 Task: Research Airbnb options in Mezokövesd, Hungary from 4th December, 2023 to 10th December, 2023 for 1 adult.1  bedroom having 1 bed and 1 bathroom. Property type can be hotel. Look for 4 properties as per requirement.
Action: Mouse moved to (570, 85)
Screenshot: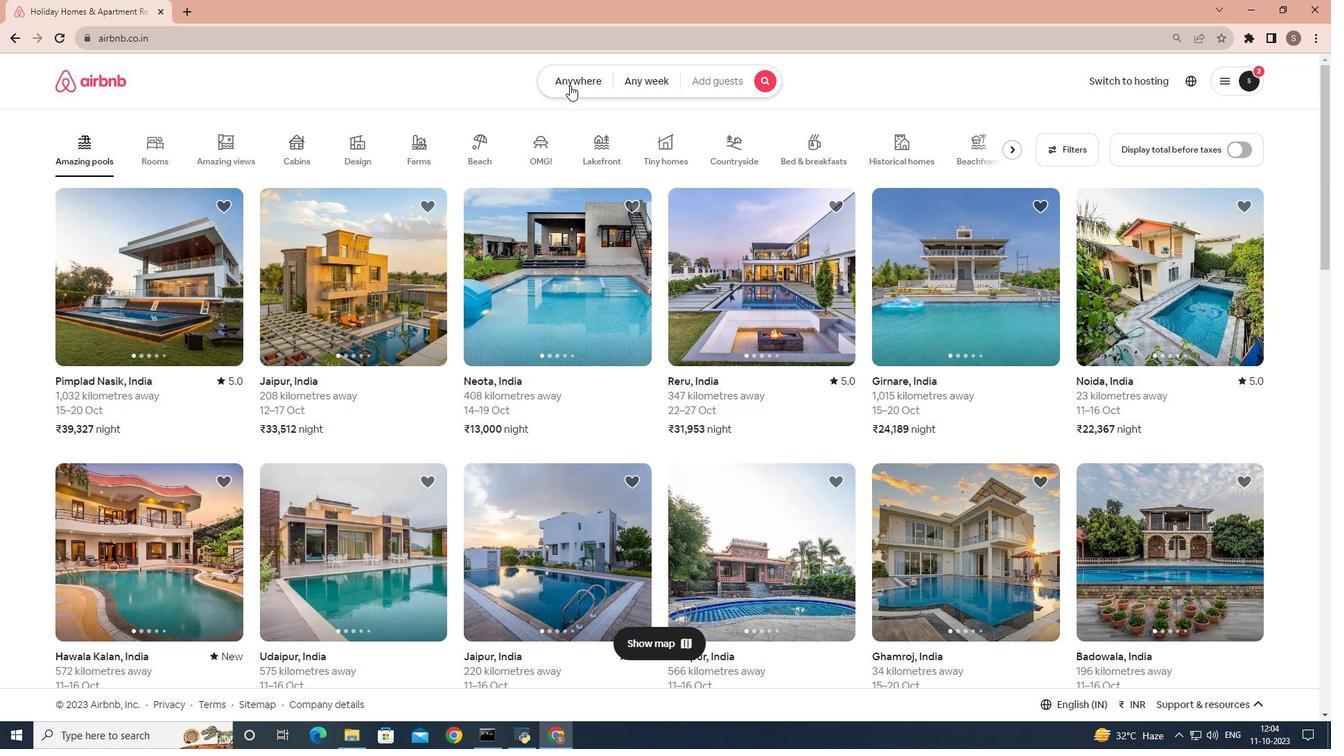 
Action: Mouse pressed left at (570, 85)
Screenshot: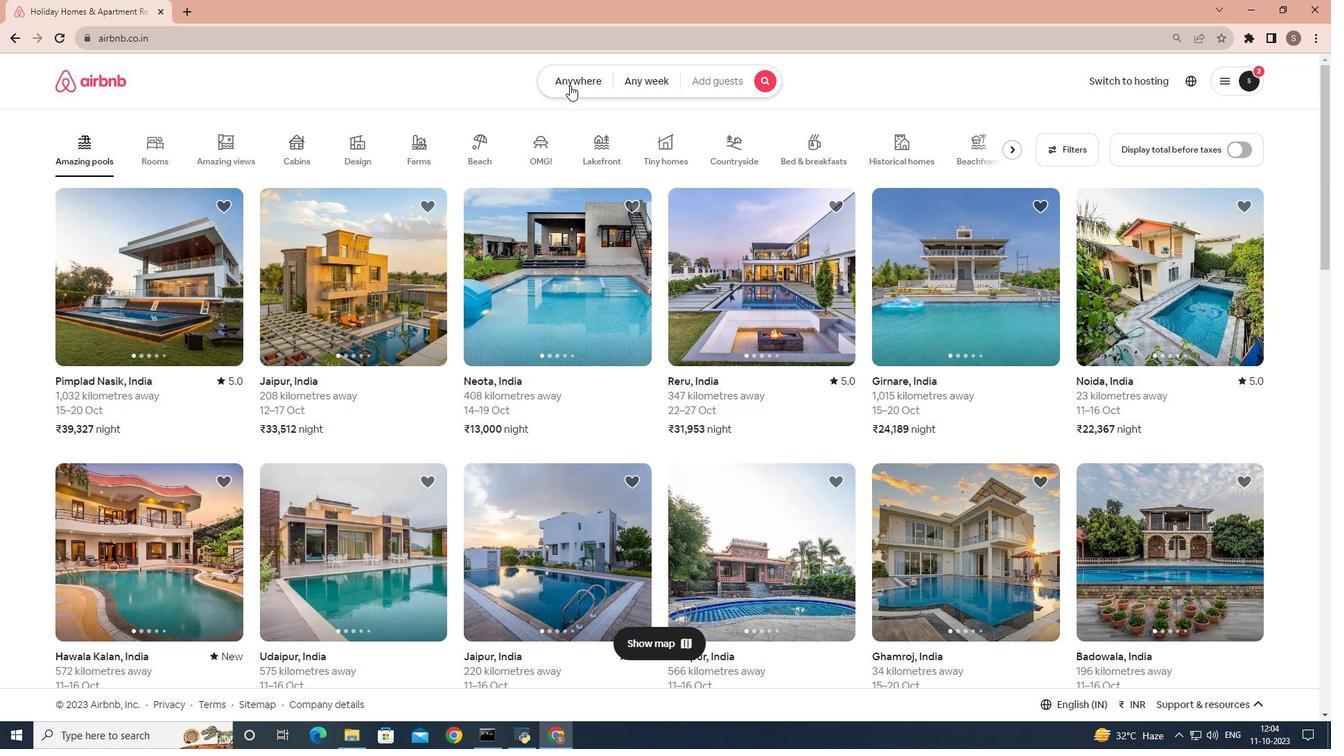 
Action: Mouse moved to (503, 129)
Screenshot: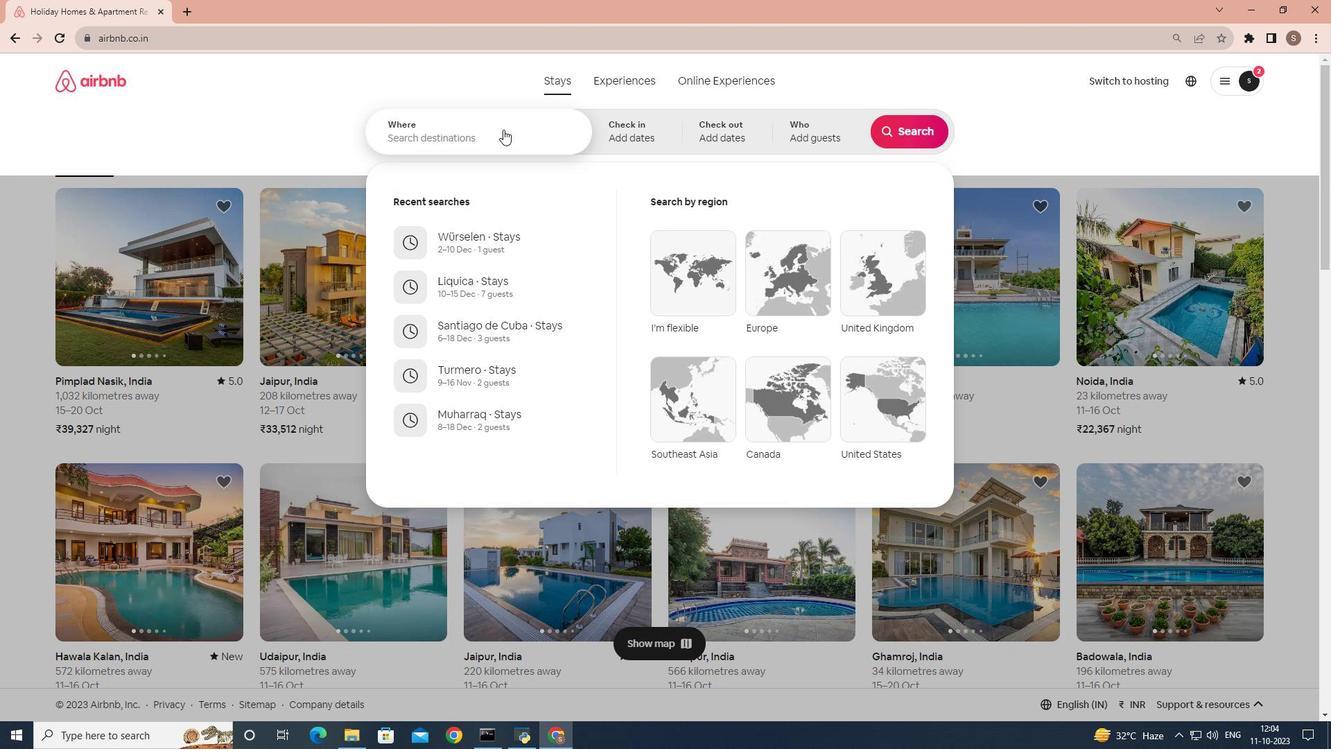 
Action: Mouse pressed left at (503, 129)
Screenshot: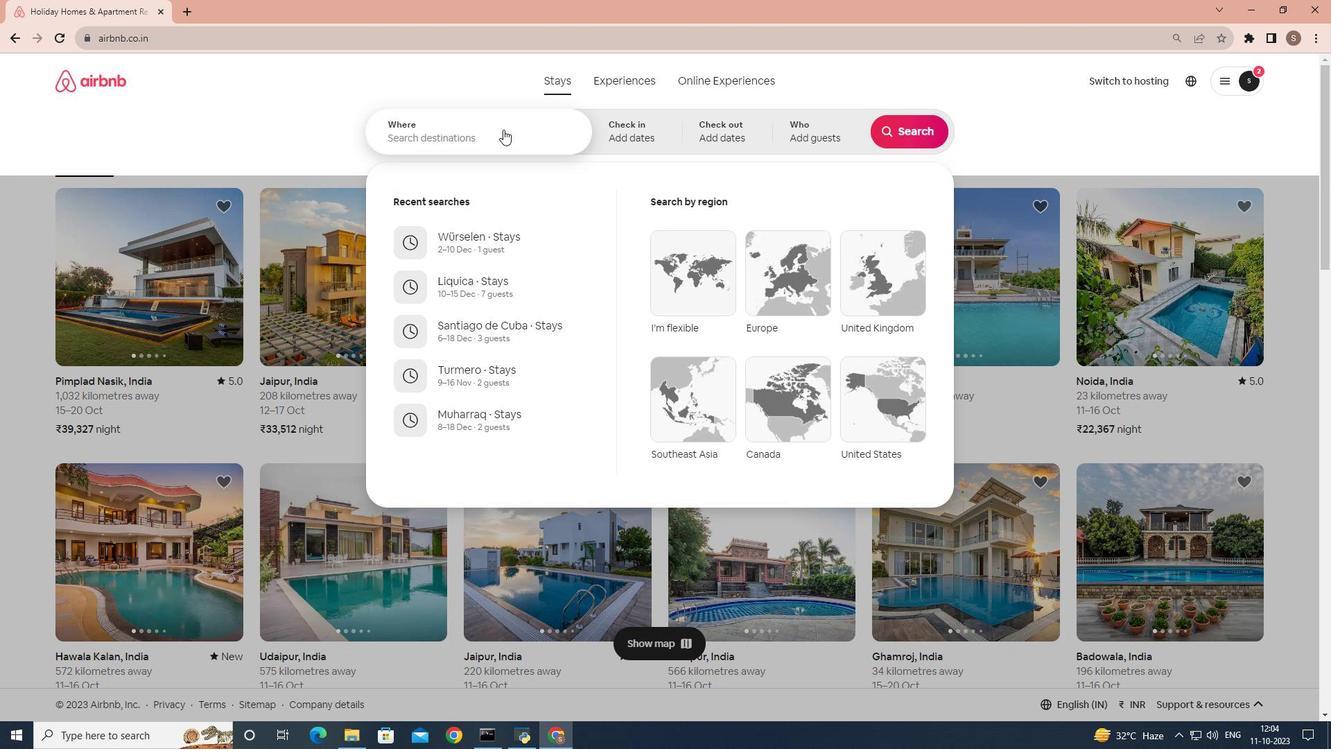 
Action: Key pressed <Key.shift><Key.shift><Key.shift><Key.shift><Key.shift><Key.shift>Mezokovesd,<Key.space><Key.shift>Hungary
Screenshot: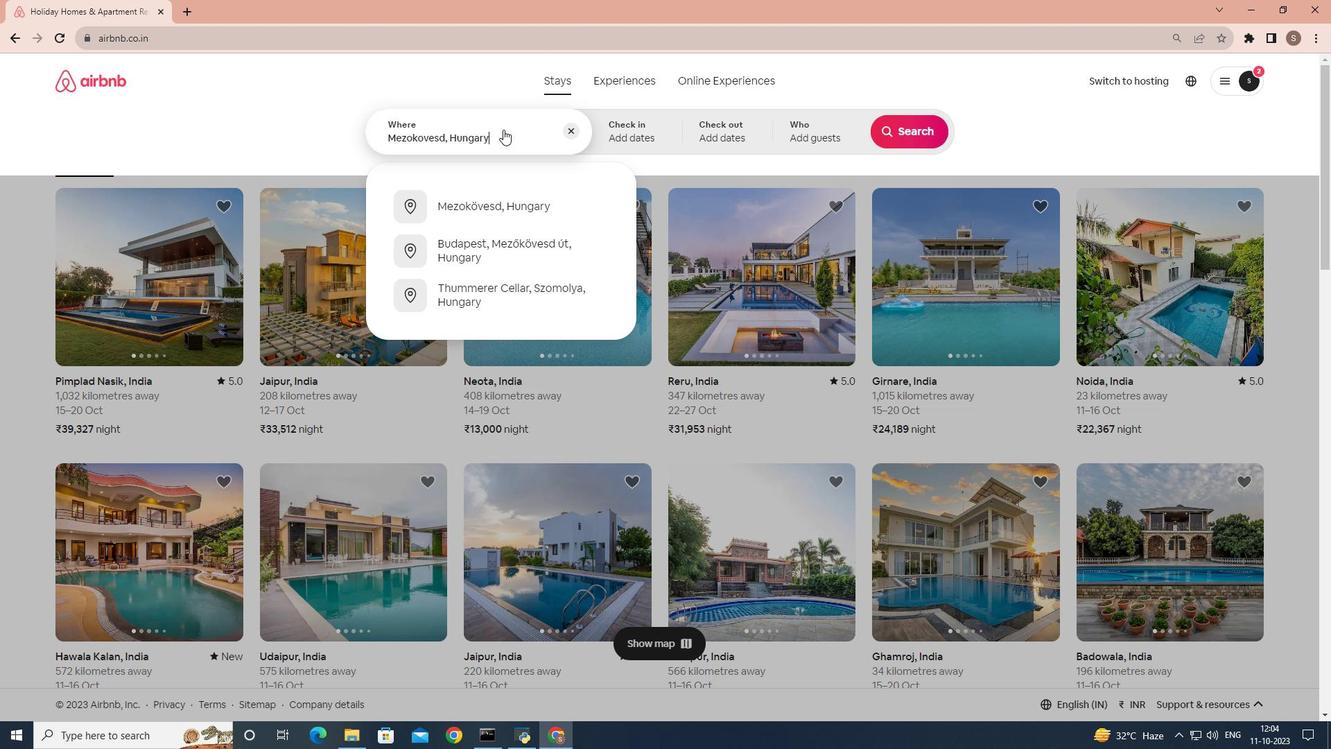 
Action: Mouse moved to (556, 215)
Screenshot: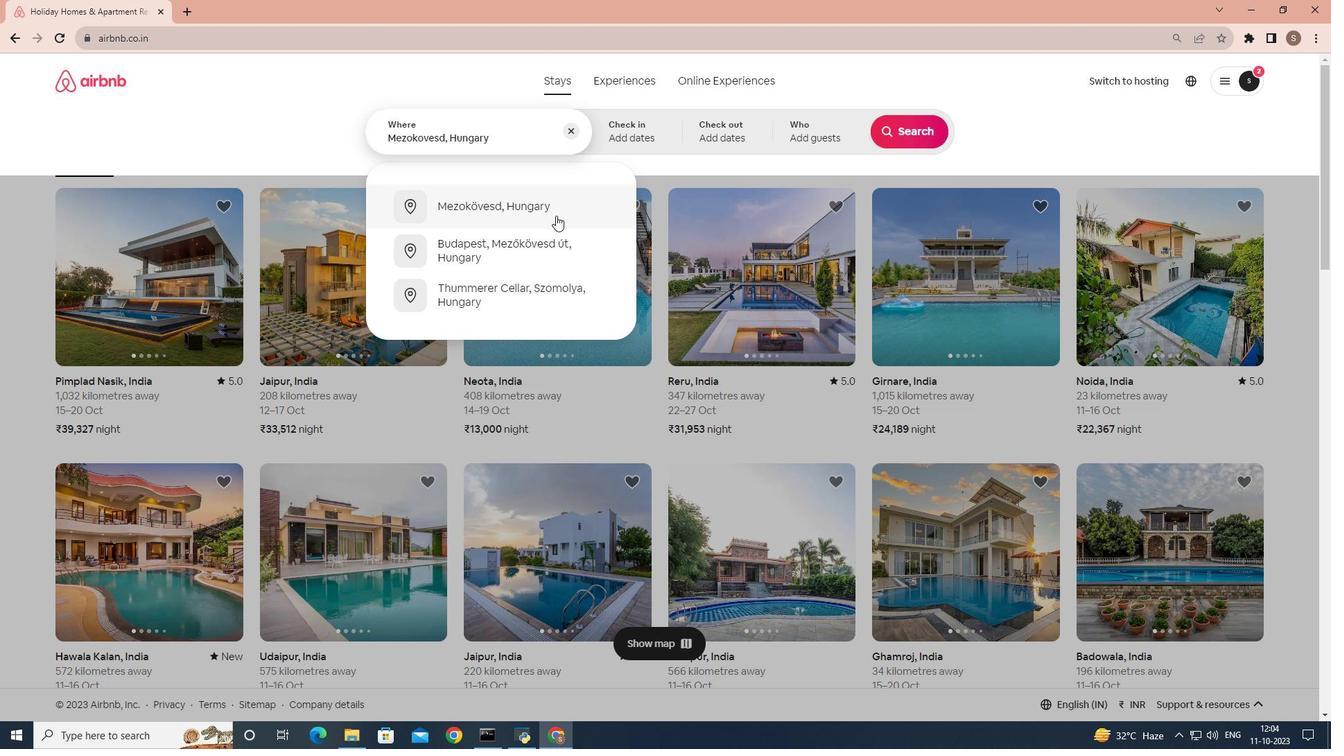 
Action: Mouse pressed left at (556, 215)
Screenshot: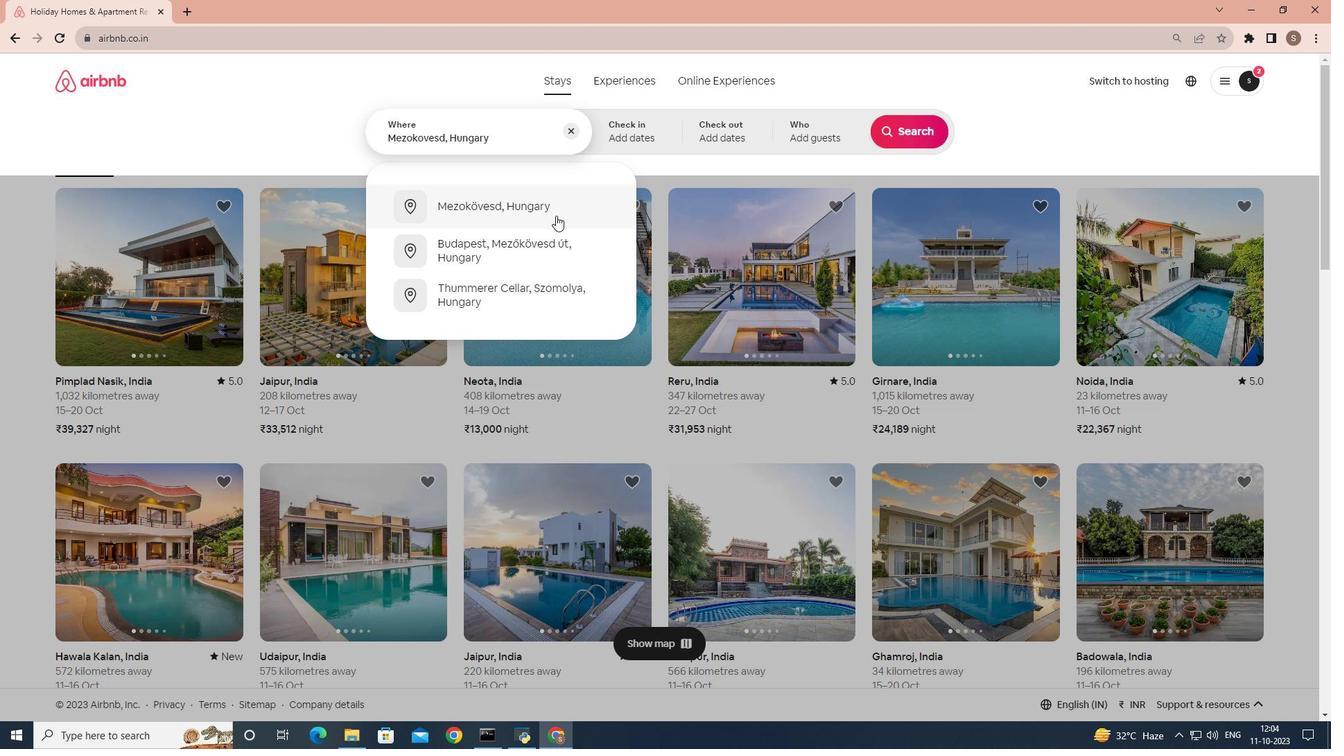 
Action: Mouse moved to (904, 242)
Screenshot: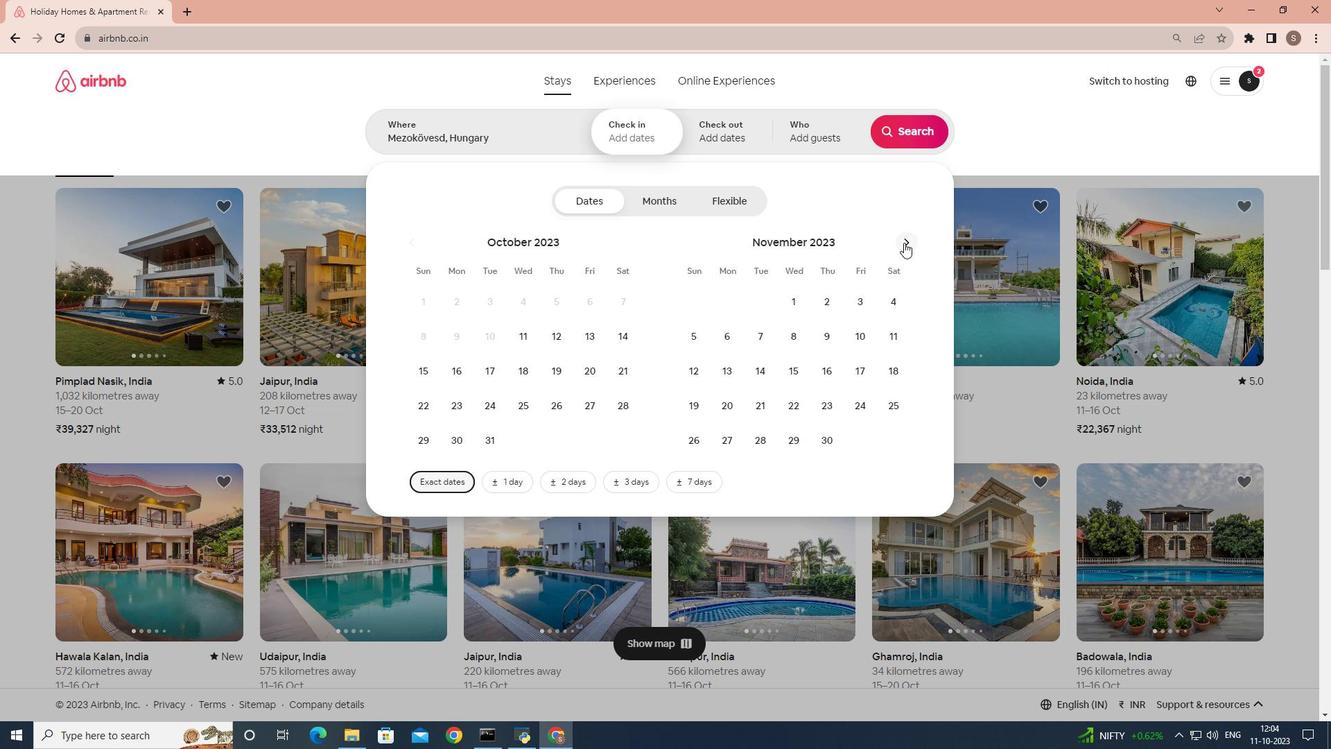 
Action: Mouse pressed left at (904, 242)
Screenshot: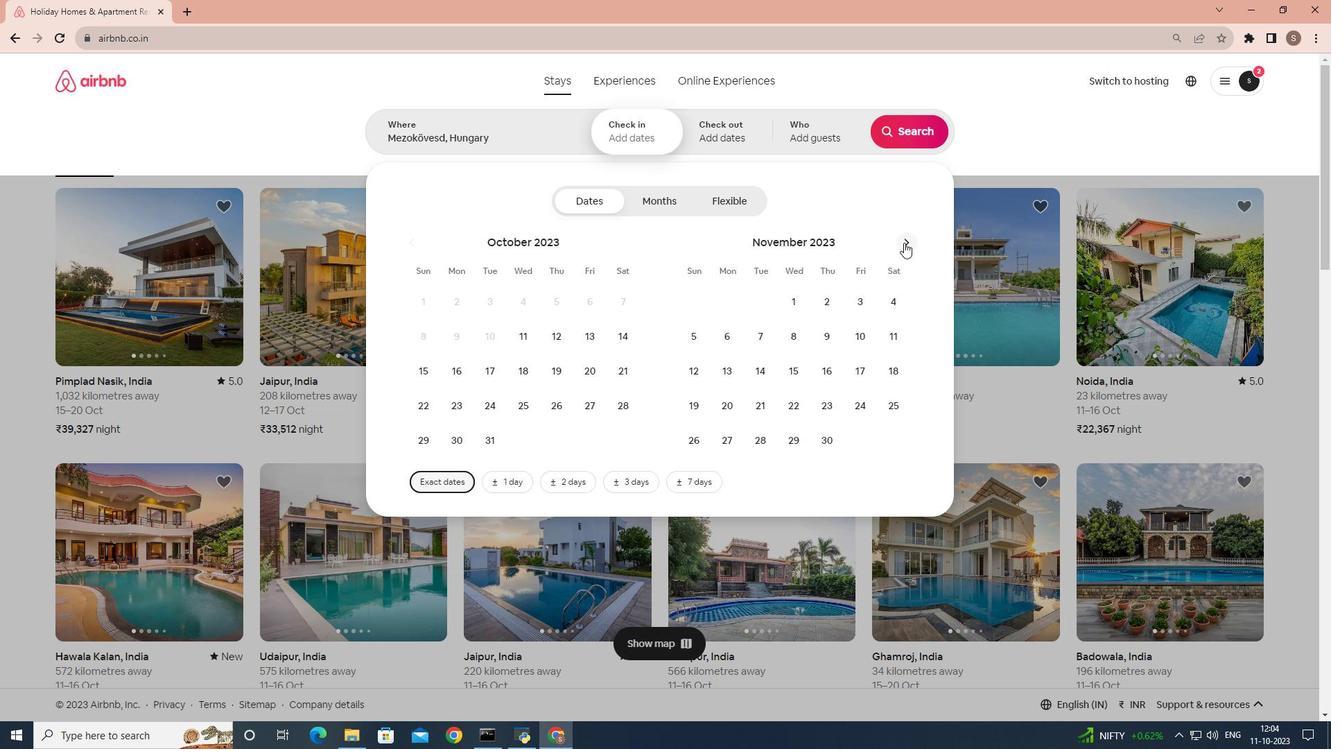 
Action: Mouse moved to (733, 331)
Screenshot: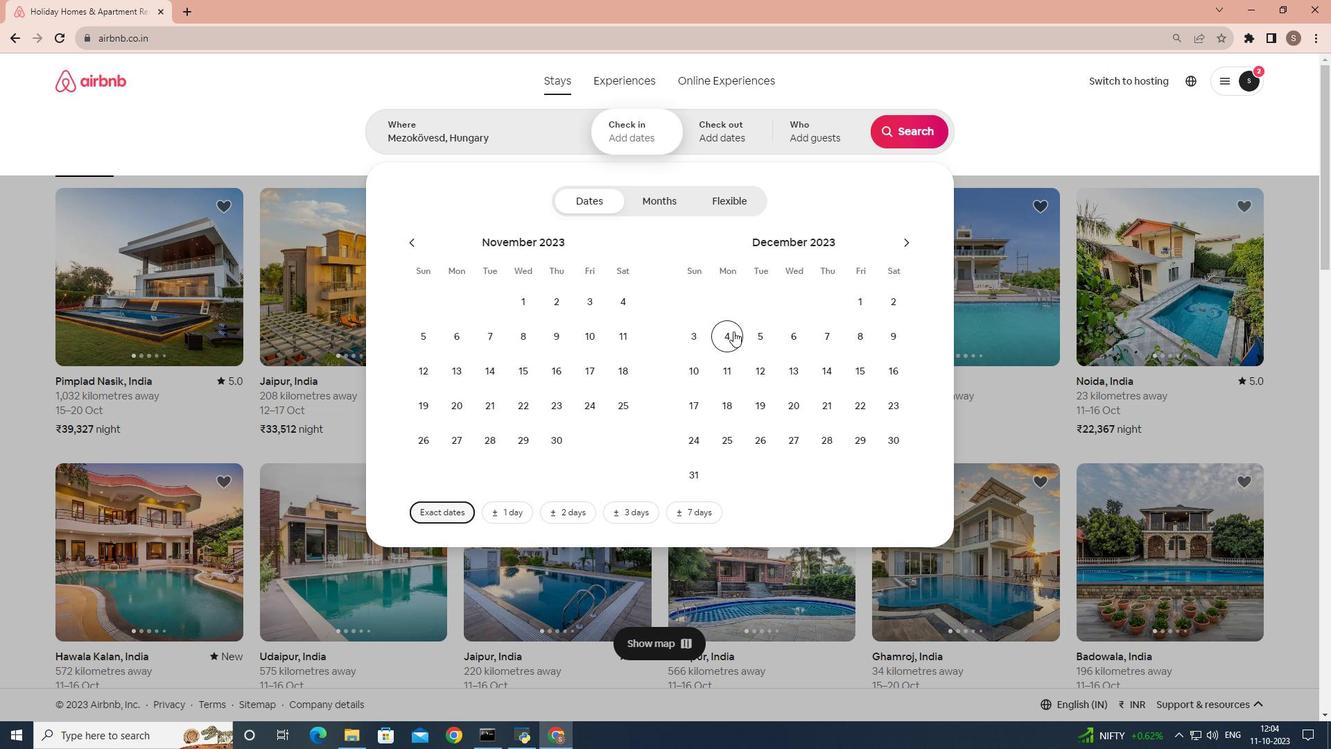 
Action: Mouse pressed left at (733, 331)
Screenshot: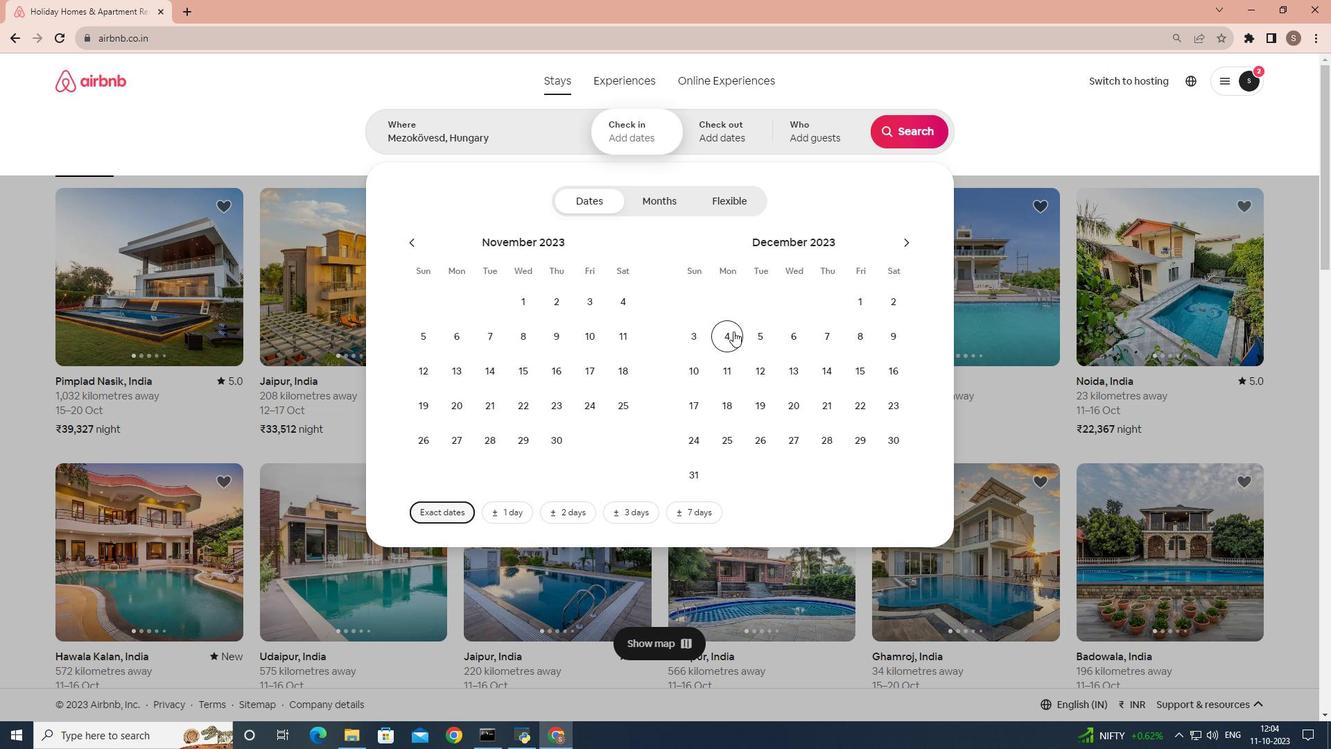 
Action: Mouse moved to (700, 366)
Screenshot: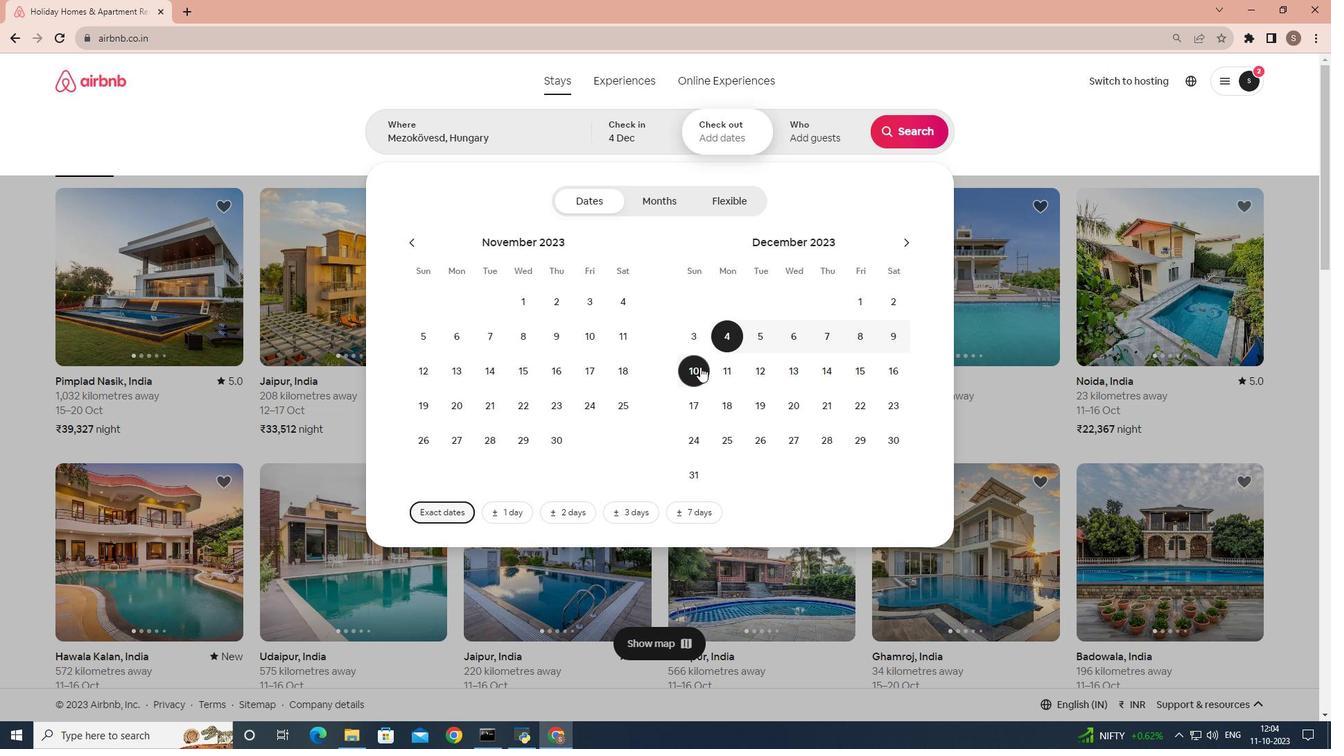 
Action: Mouse pressed left at (700, 366)
Screenshot: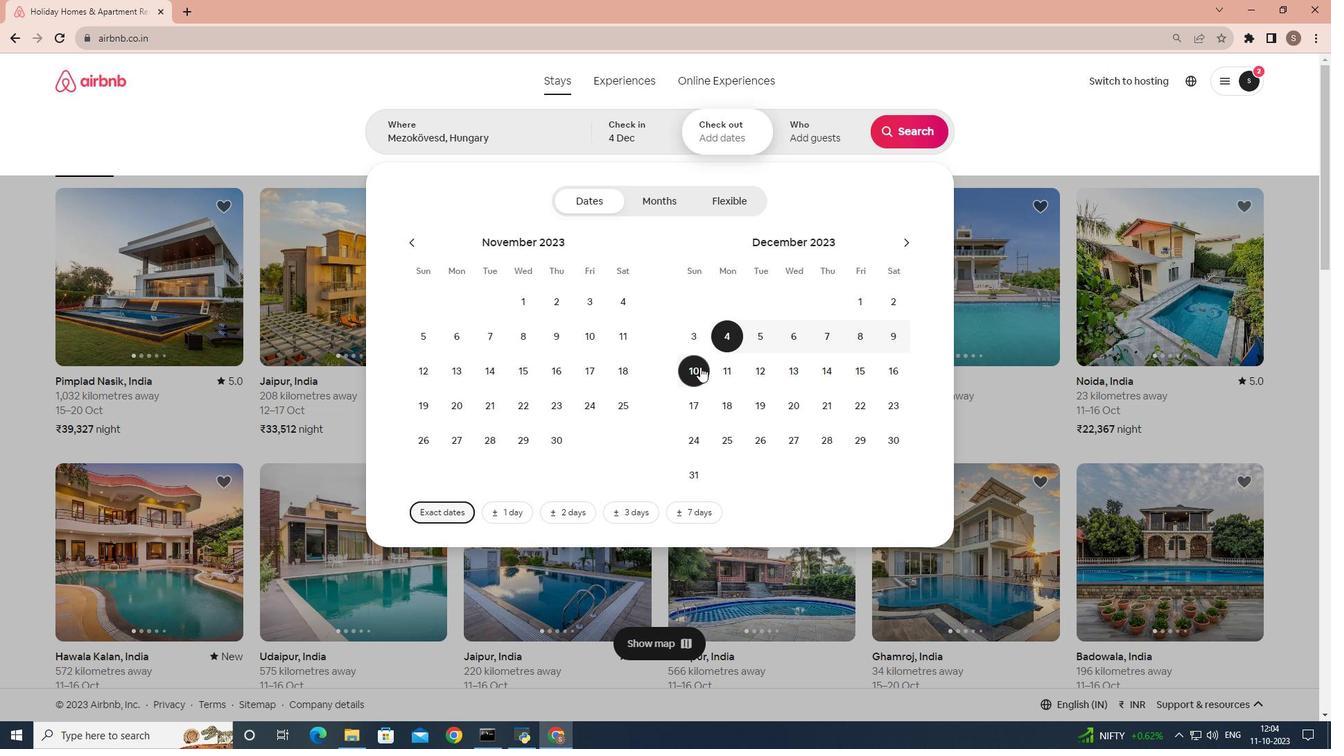 
Action: Mouse moved to (818, 135)
Screenshot: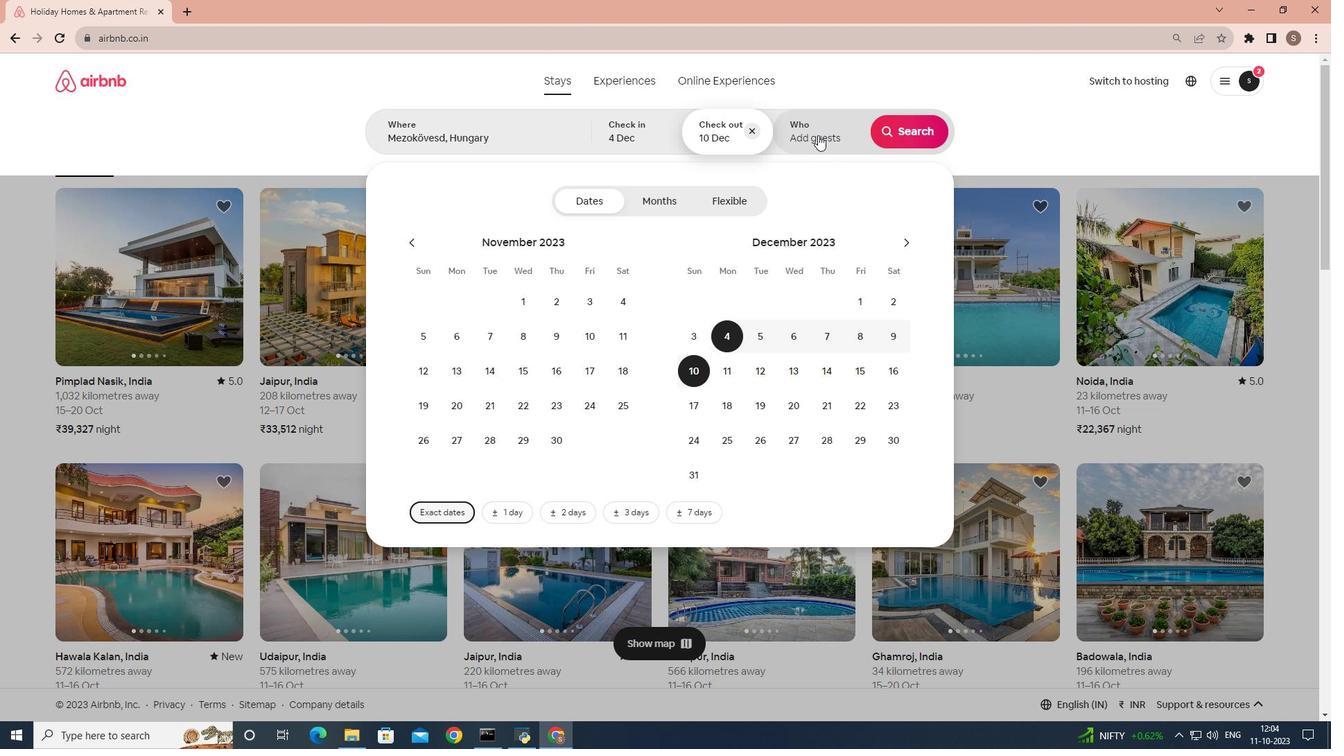
Action: Mouse pressed left at (818, 135)
Screenshot: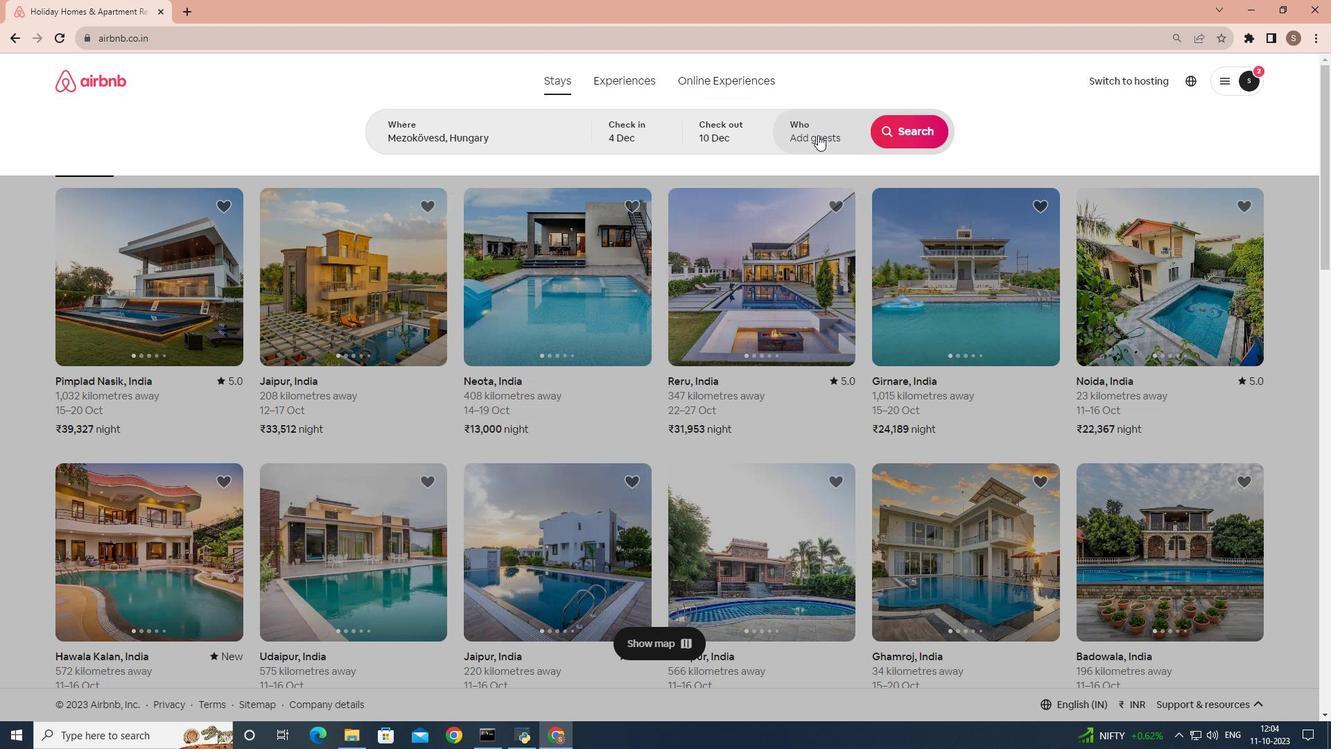 
Action: Mouse moved to (914, 204)
Screenshot: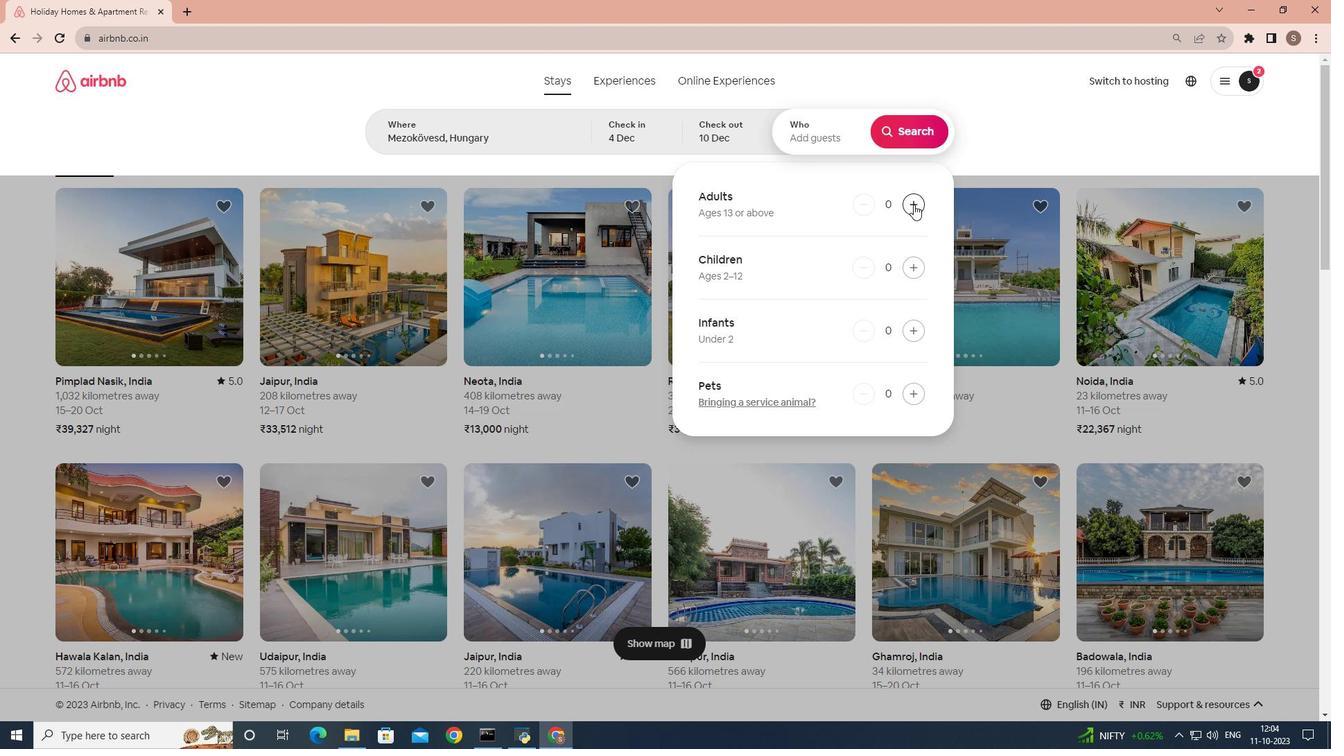 
Action: Mouse pressed left at (914, 204)
Screenshot: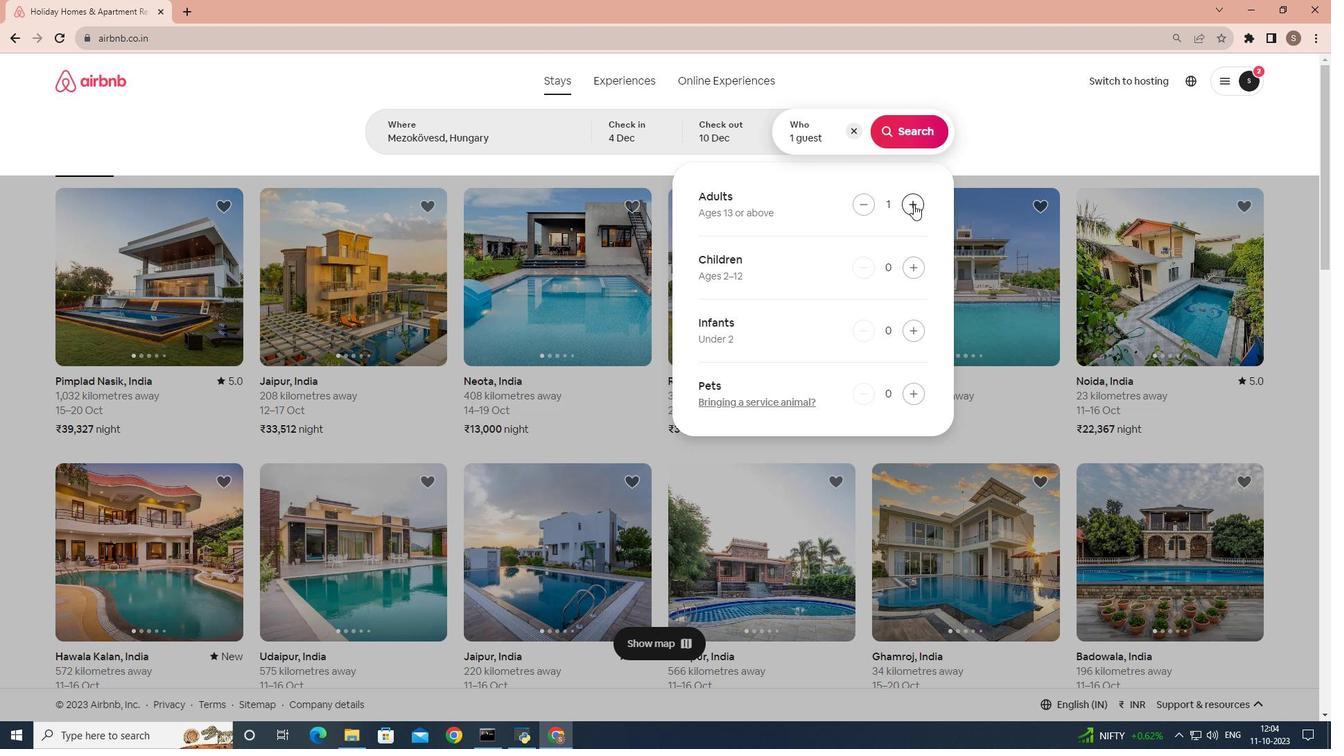 
Action: Mouse moved to (929, 133)
Screenshot: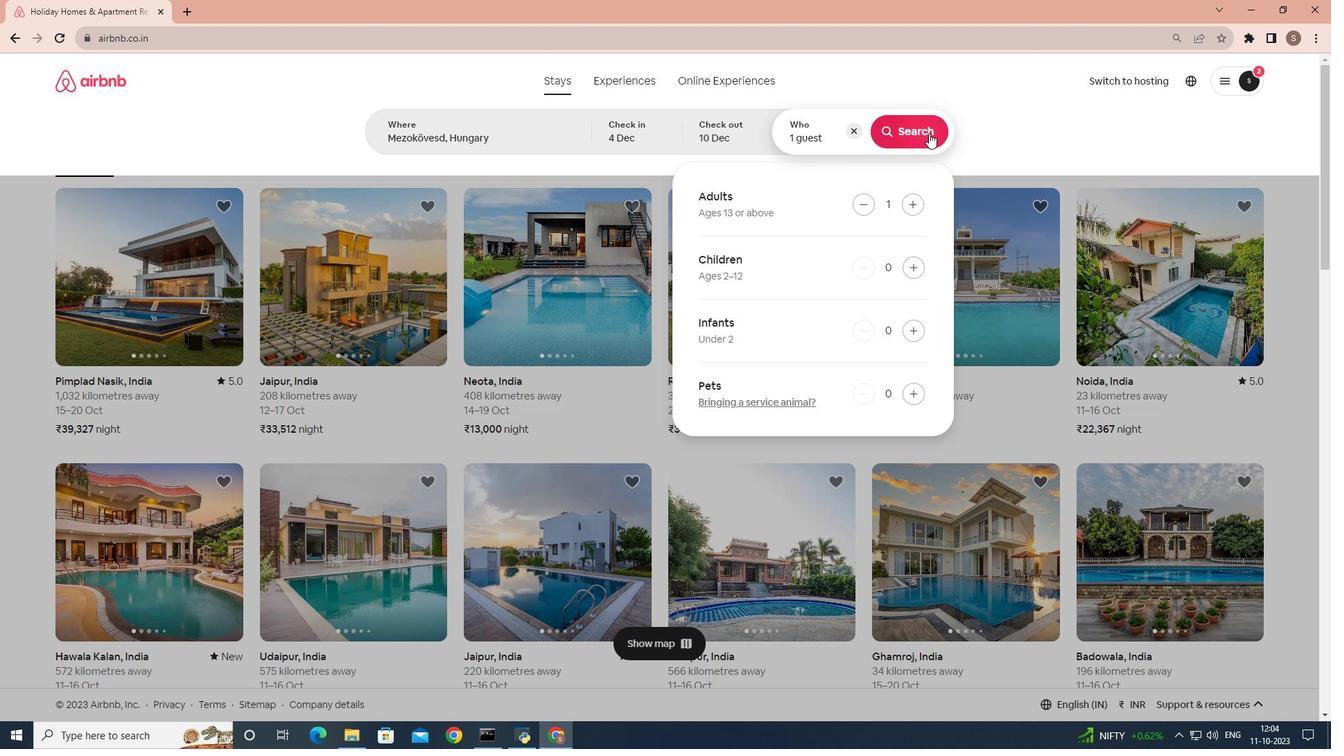 
Action: Mouse pressed left at (929, 133)
Screenshot: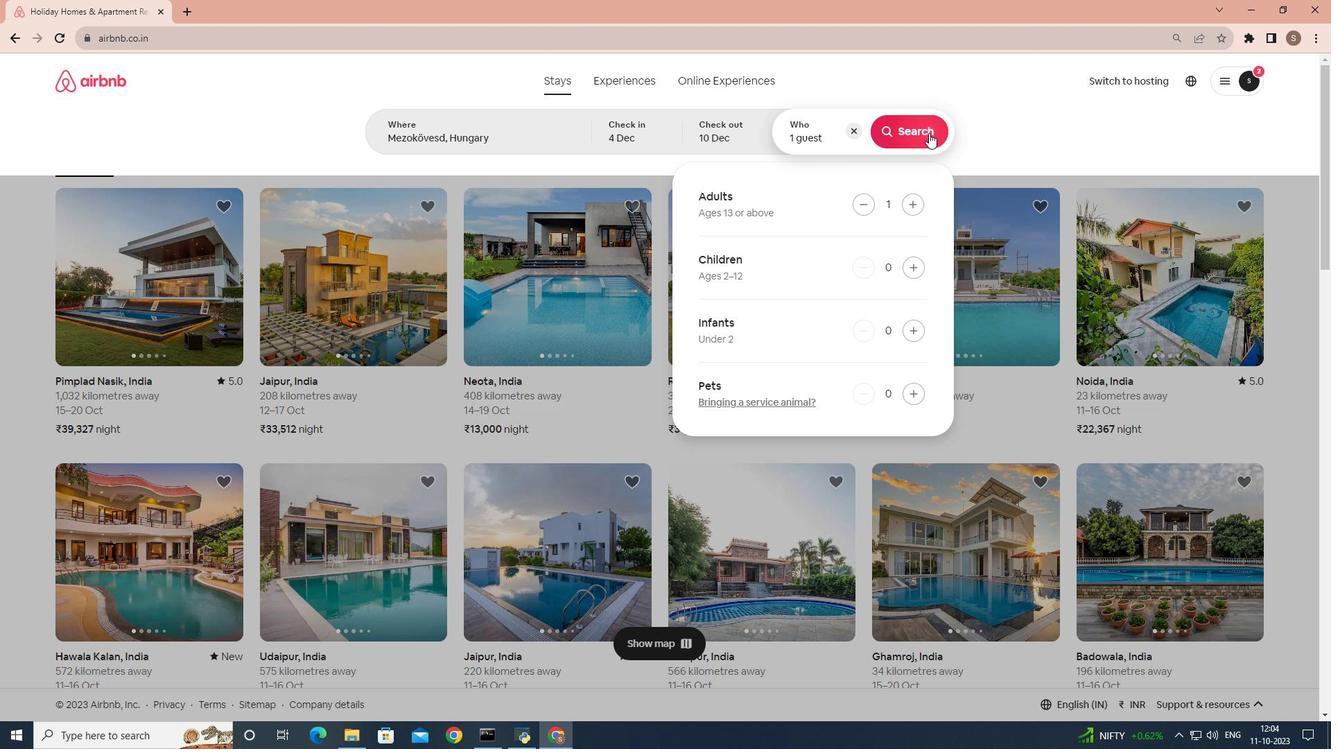 
Action: Mouse moved to (1092, 131)
Screenshot: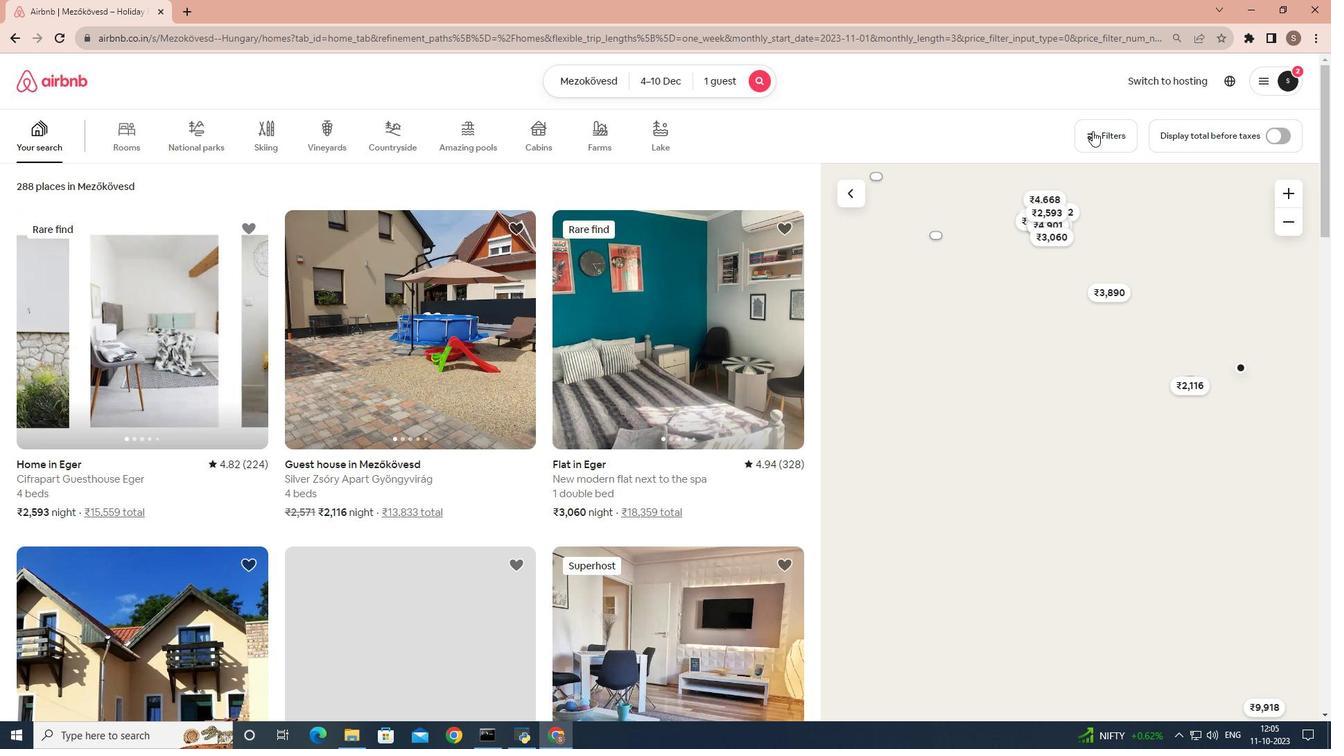 
Action: Mouse pressed left at (1092, 131)
Screenshot: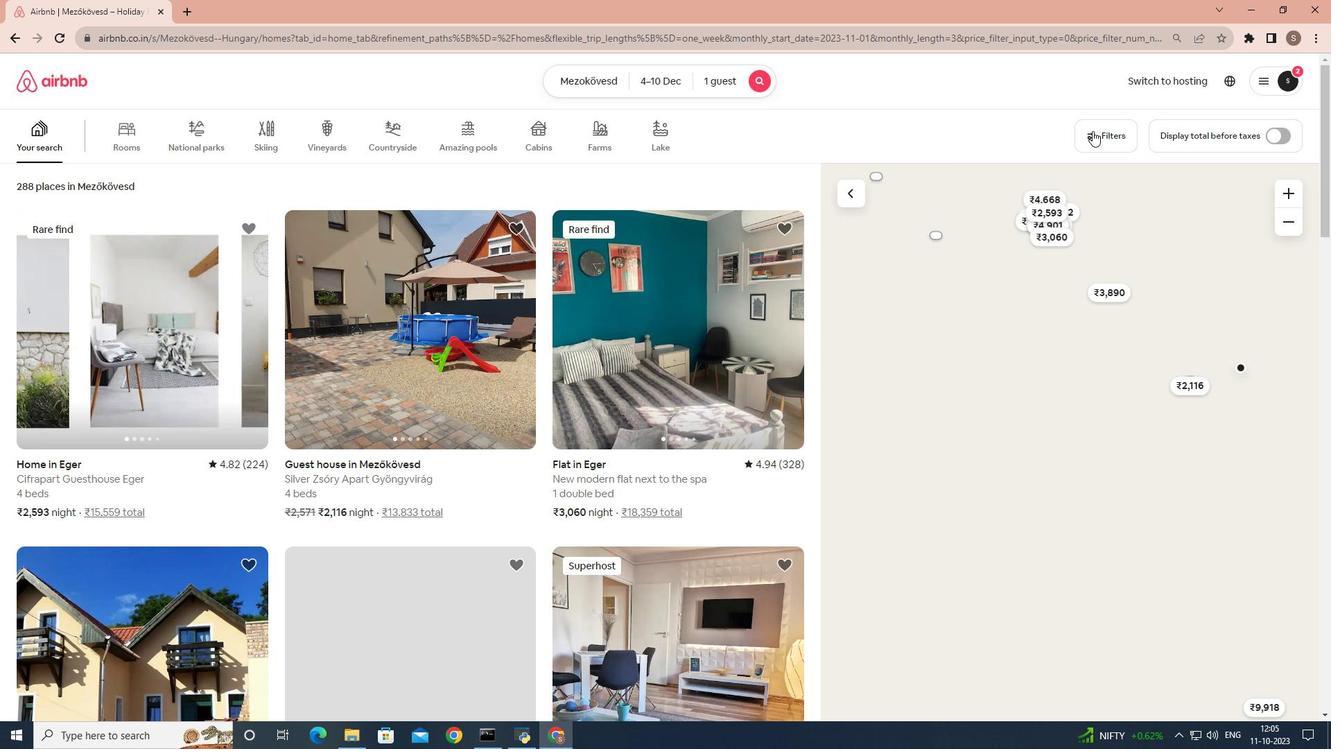 
Action: Mouse moved to (708, 337)
Screenshot: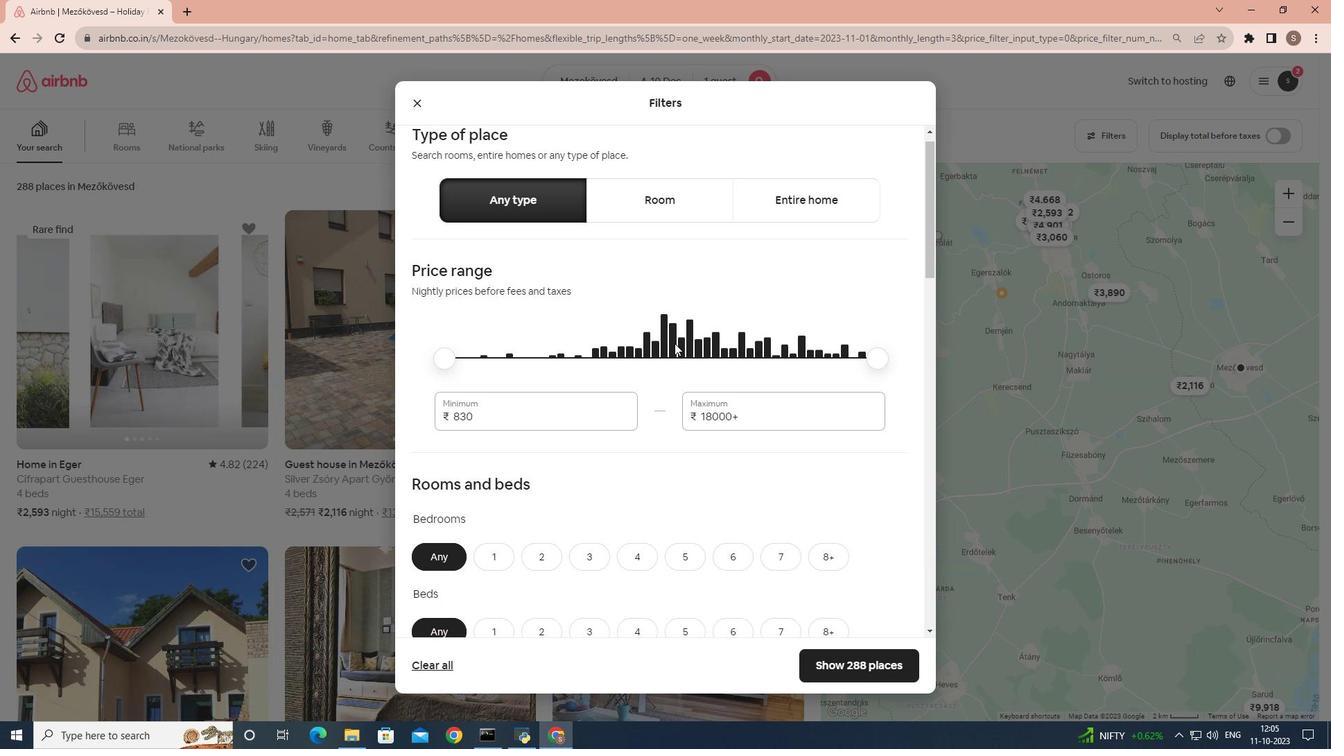 
Action: Mouse scrolled (708, 337) with delta (0, 0)
Screenshot: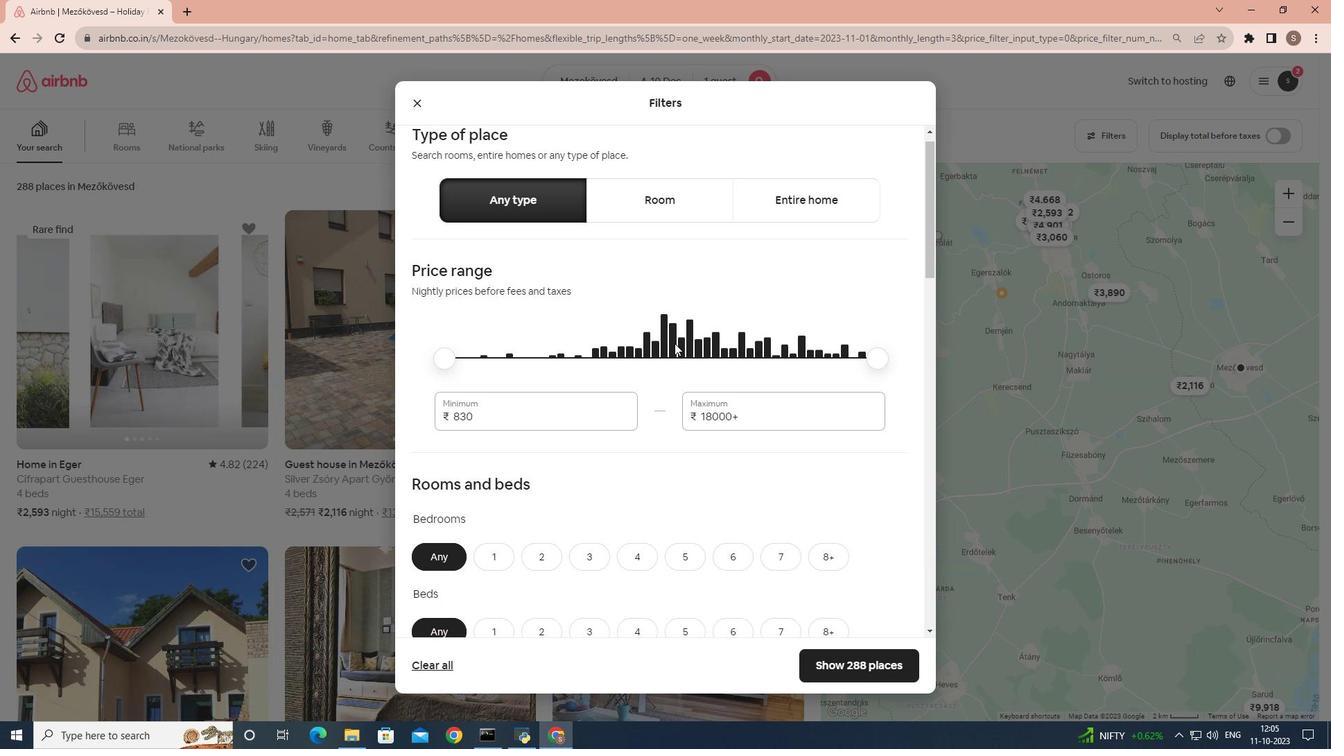 
Action: Mouse moved to (704, 341)
Screenshot: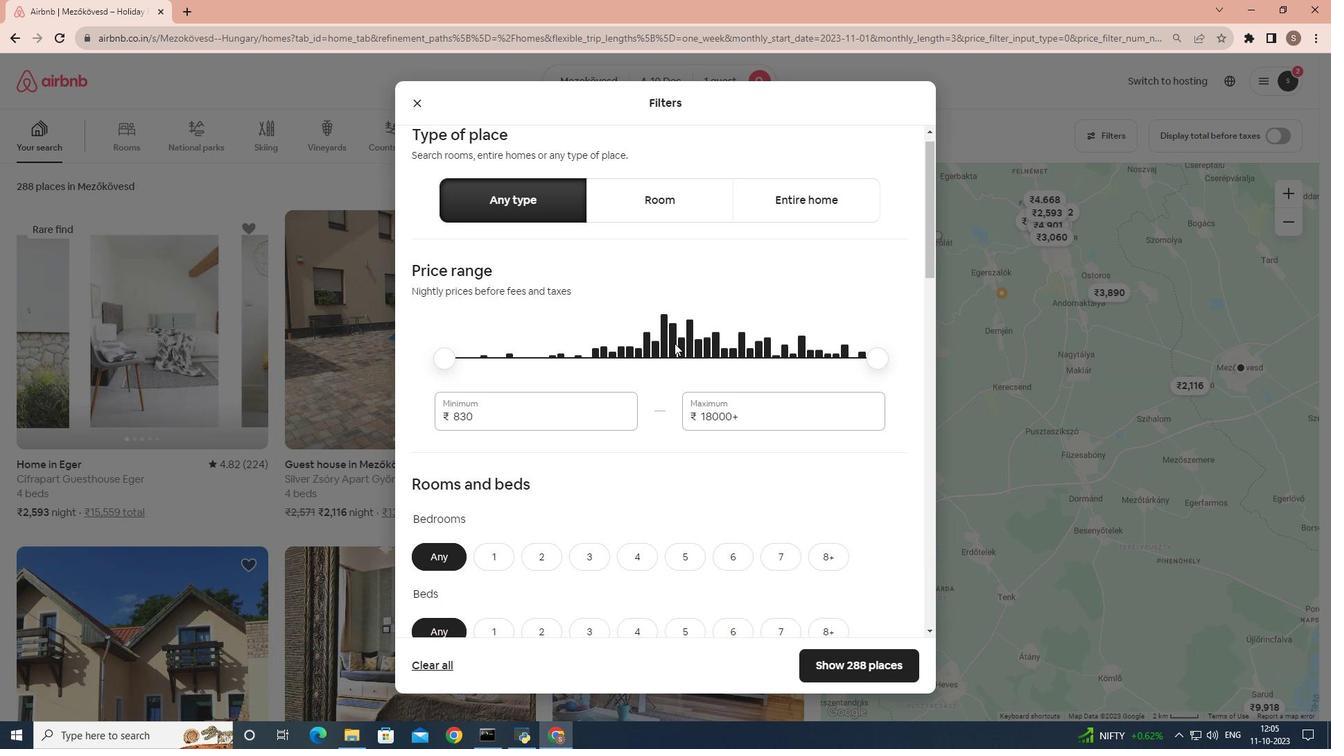 
Action: Mouse scrolled (704, 341) with delta (0, 0)
Screenshot: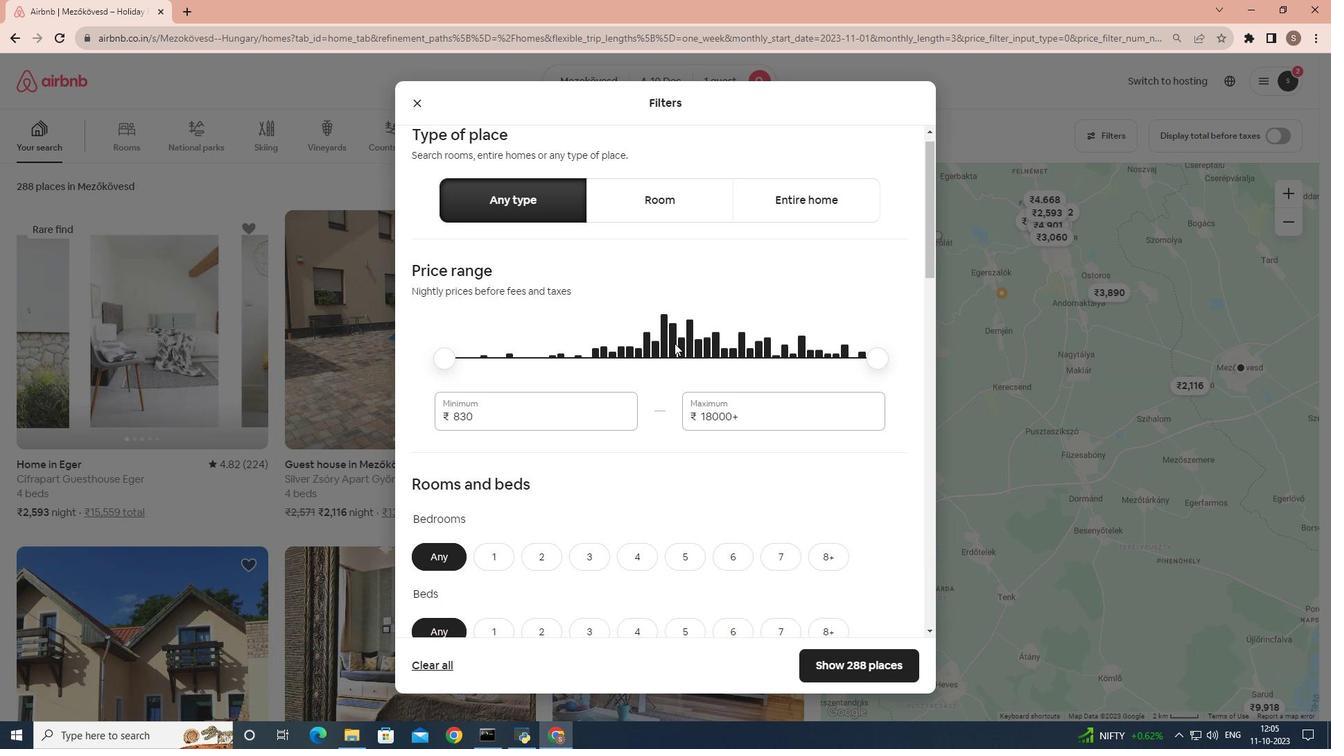 
Action: Mouse moved to (486, 432)
Screenshot: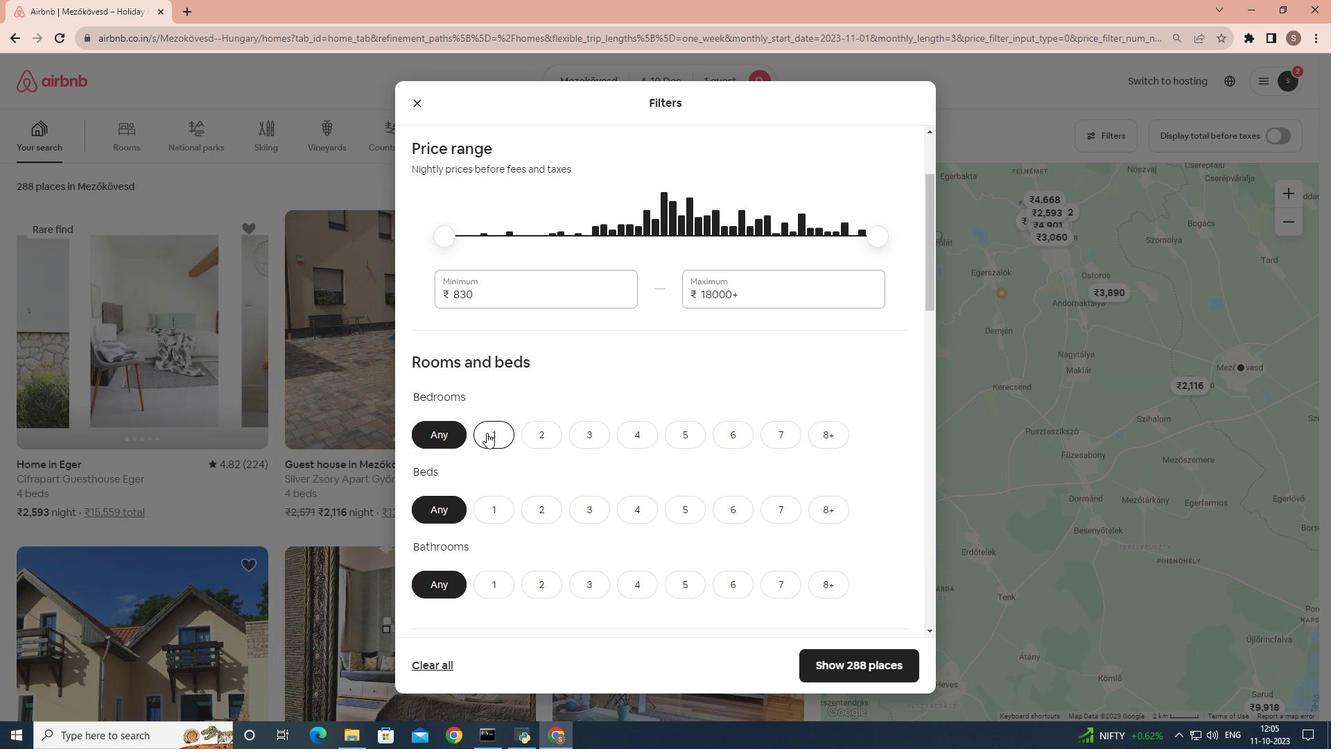 
Action: Mouse pressed left at (486, 432)
Screenshot: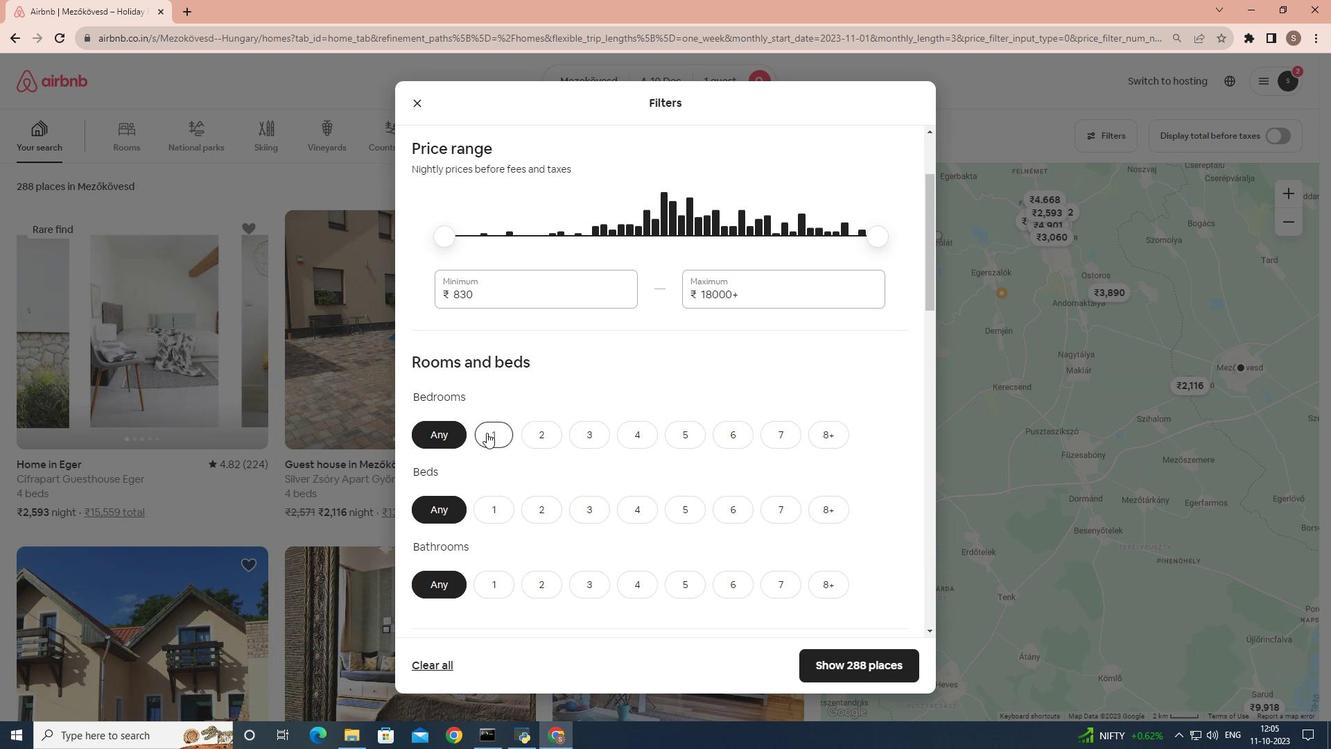 
Action: Mouse scrolled (486, 432) with delta (0, 0)
Screenshot: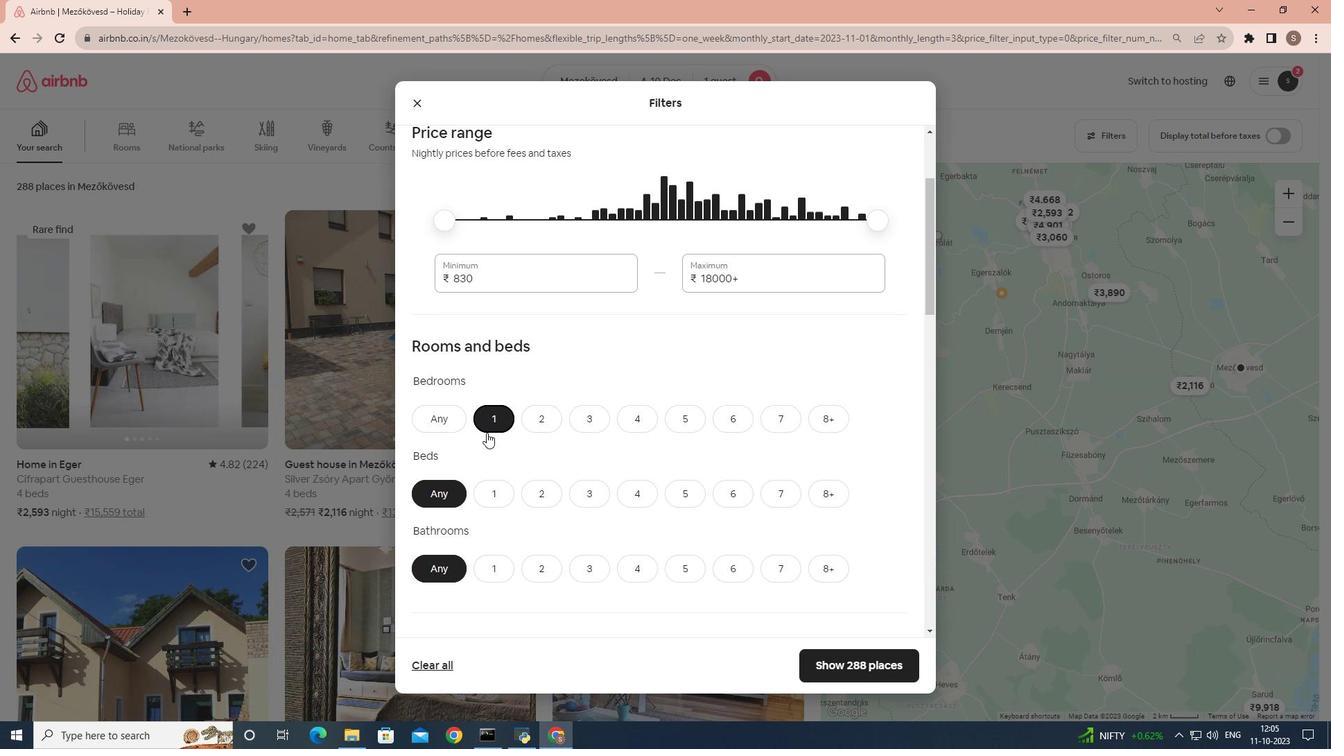 
Action: Mouse moved to (495, 437)
Screenshot: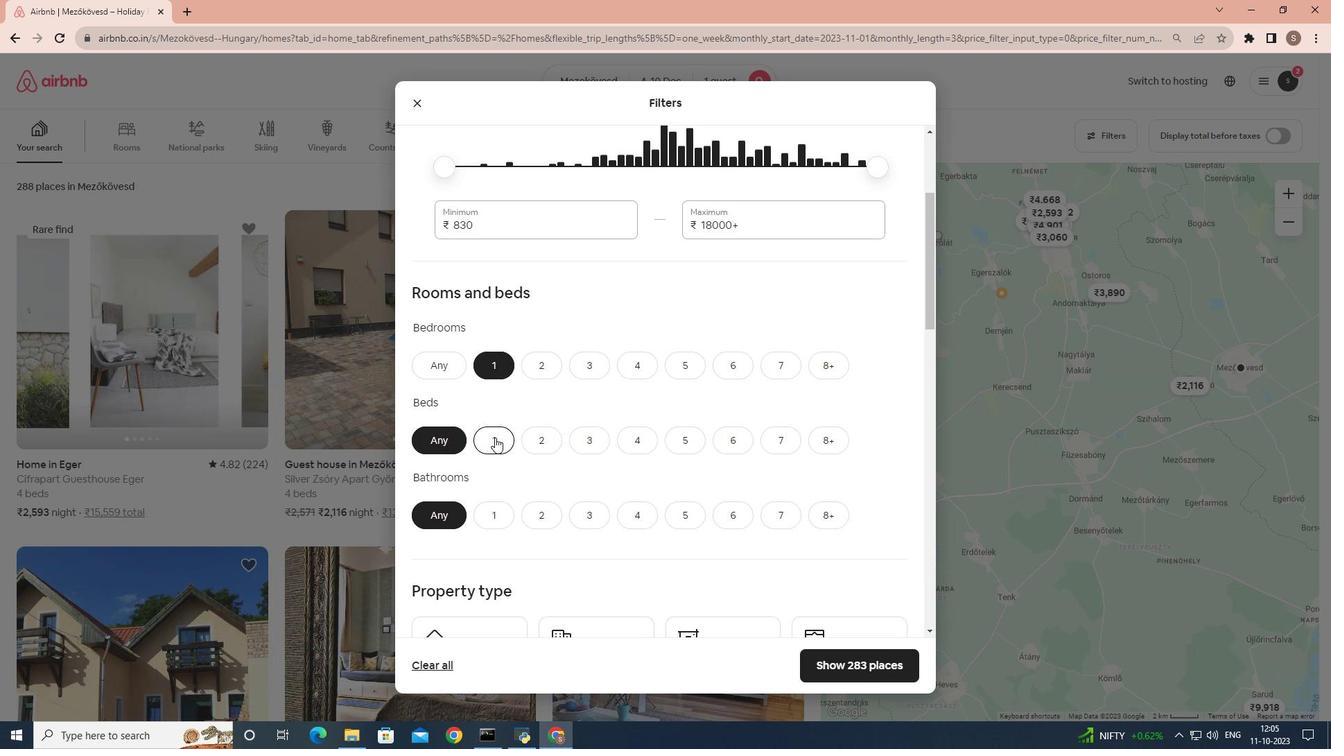 
Action: Mouse pressed left at (495, 437)
Screenshot: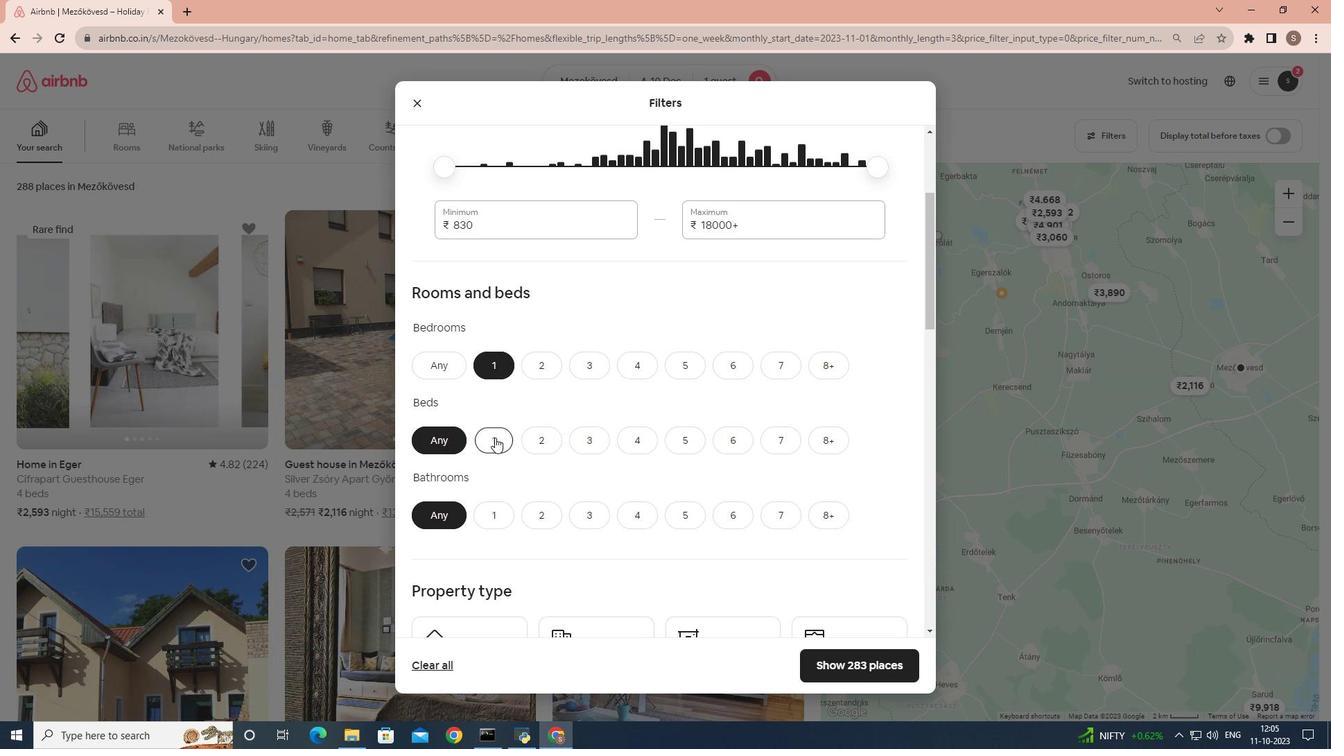 
Action: Mouse scrolled (495, 436) with delta (0, 0)
Screenshot: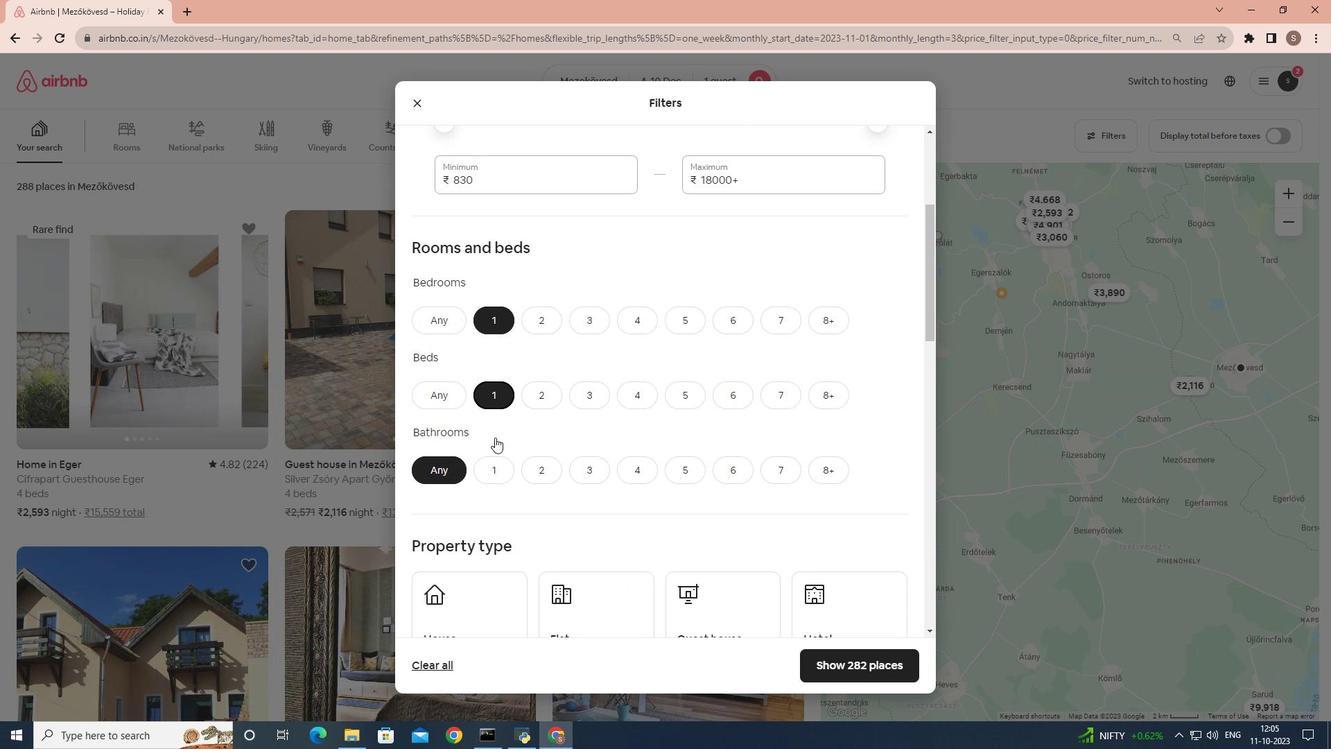 
Action: Mouse moved to (495, 449)
Screenshot: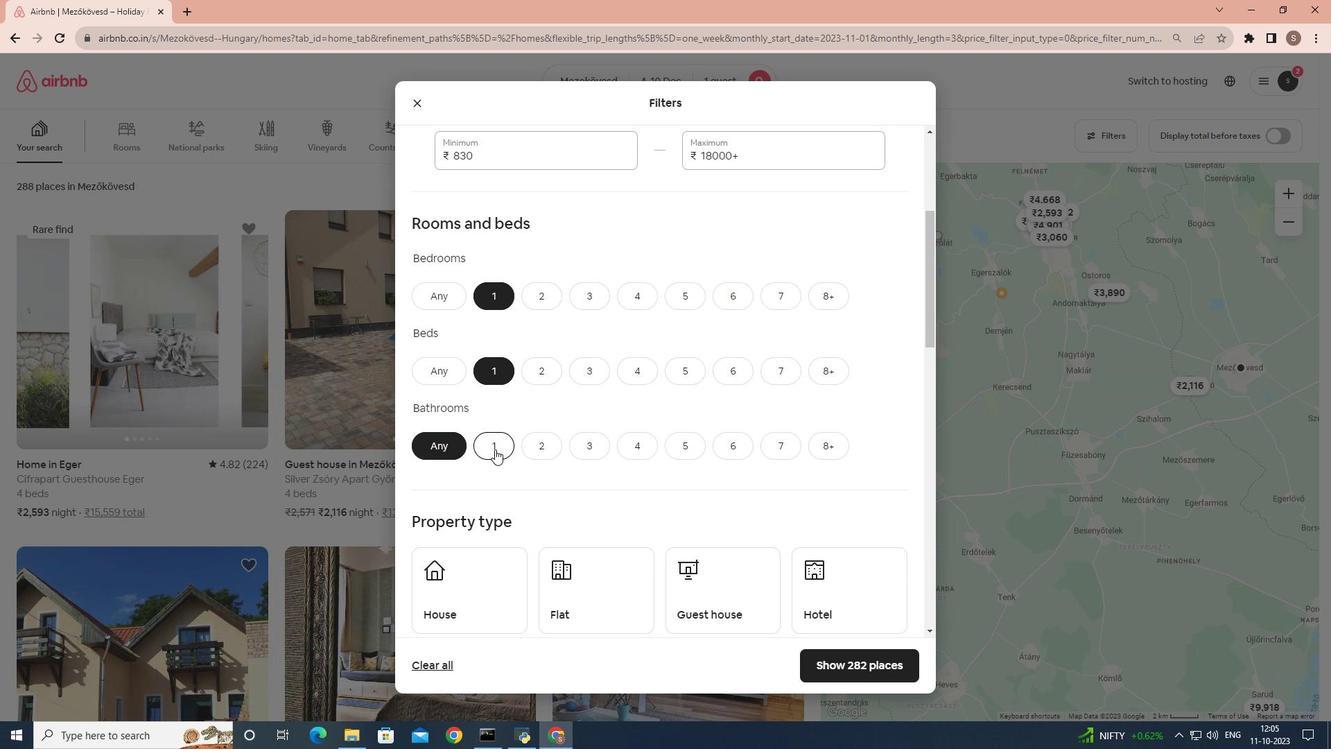 
Action: Mouse pressed left at (495, 449)
Screenshot: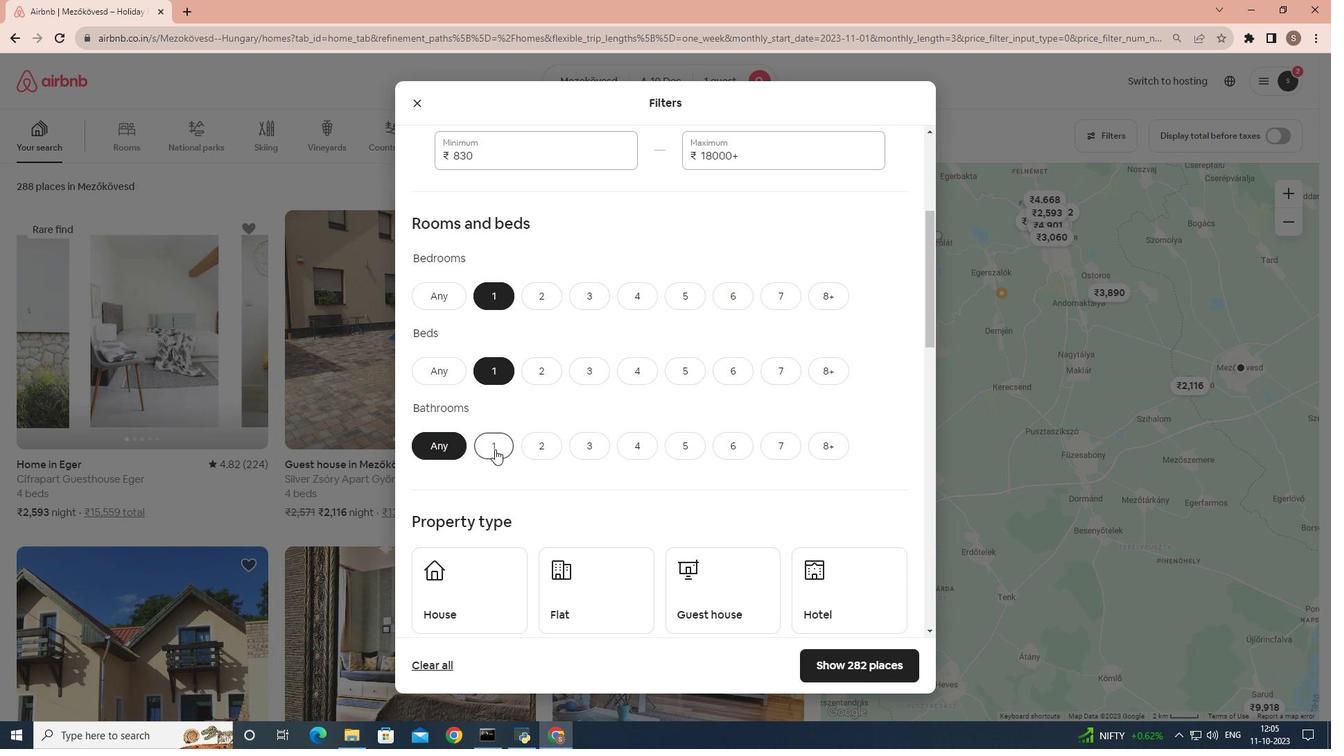 
Action: Mouse moved to (495, 449)
Screenshot: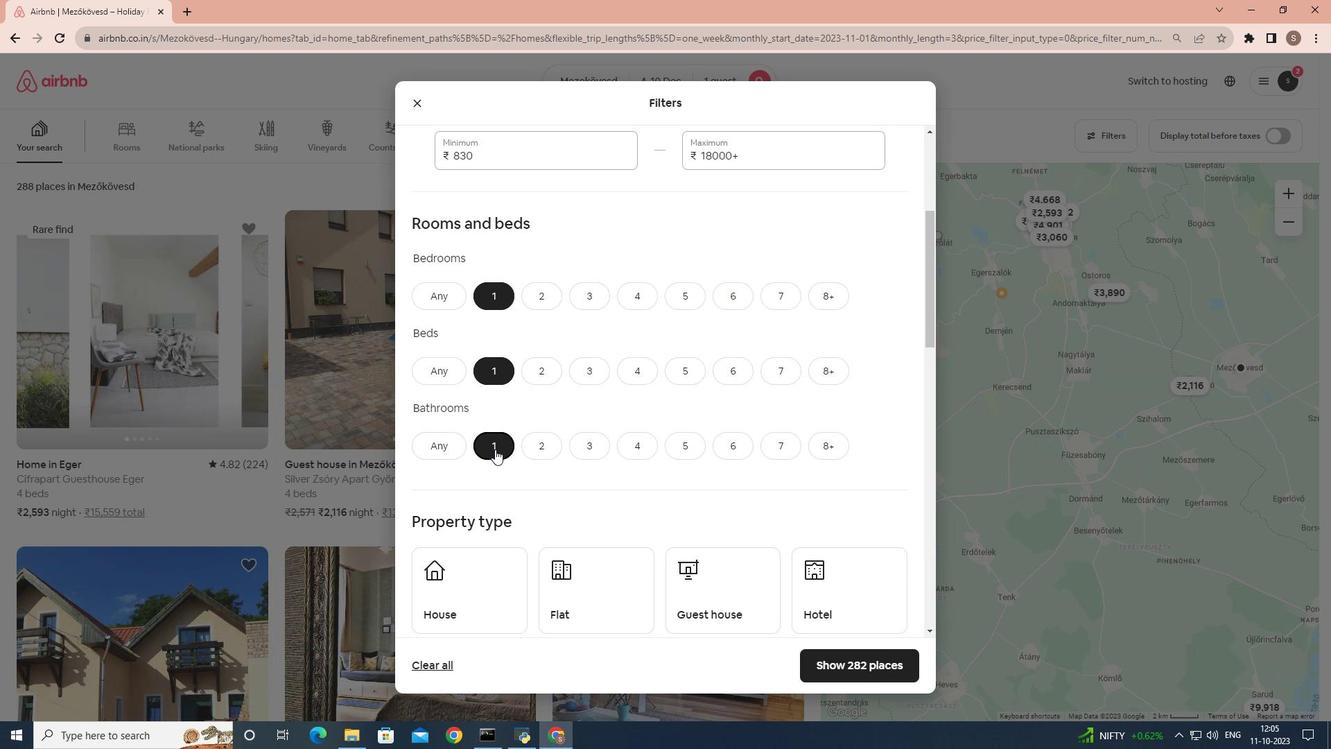 
Action: Mouse scrolled (495, 448) with delta (0, 0)
Screenshot: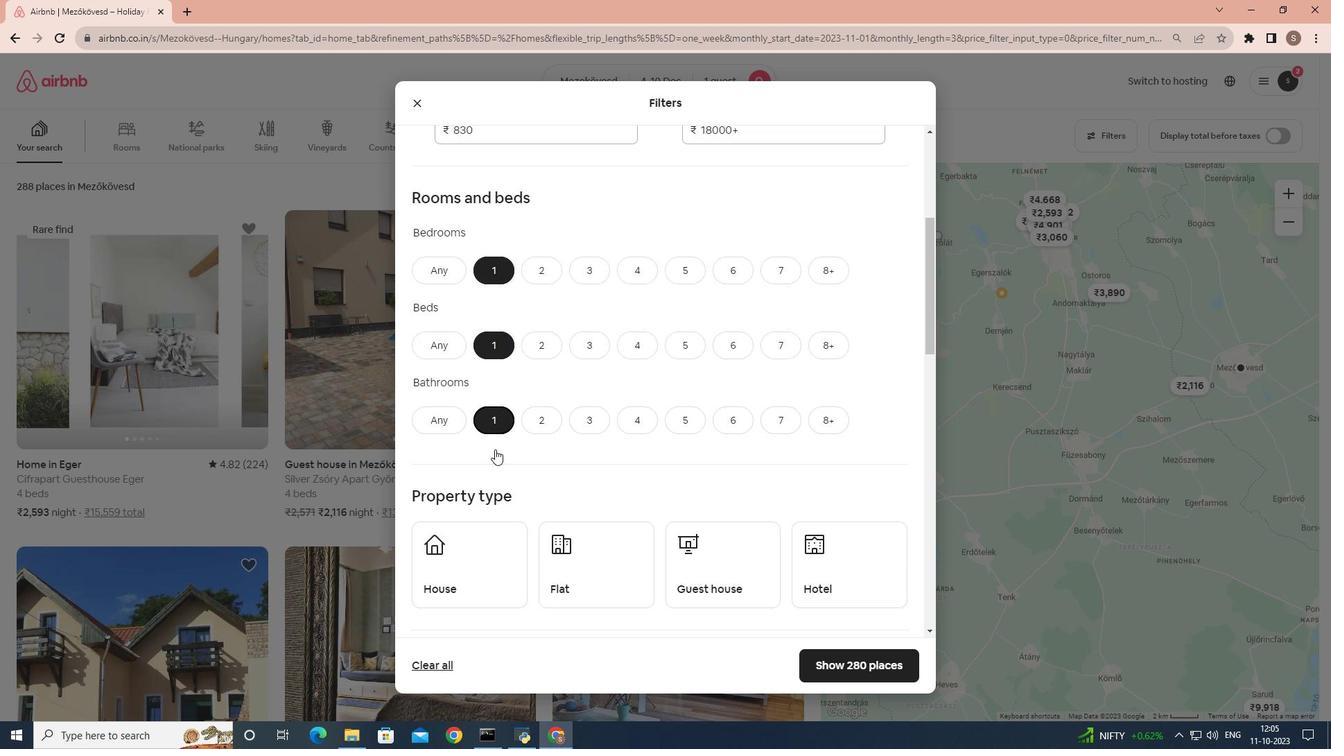 
Action: Mouse moved to (866, 534)
Screenshot: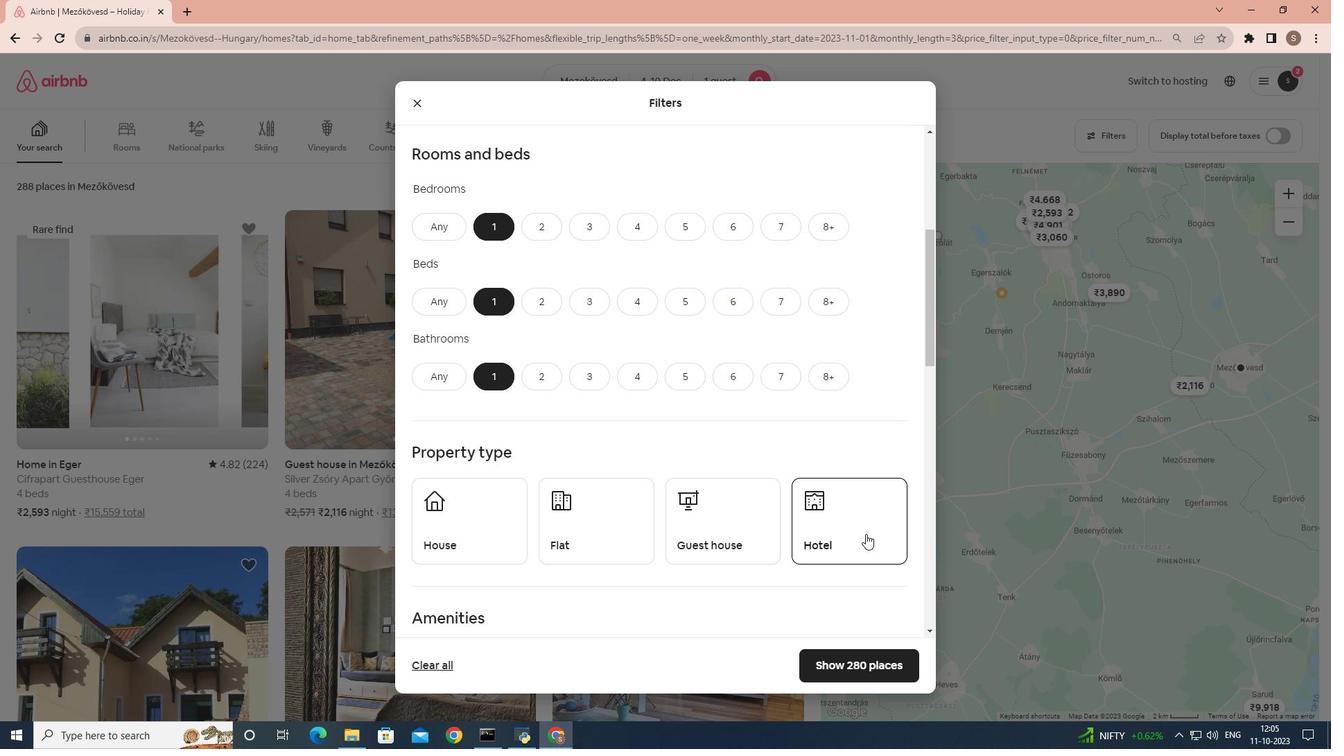 
Action: Mouse pressed left at (866, 534)
Screenshot: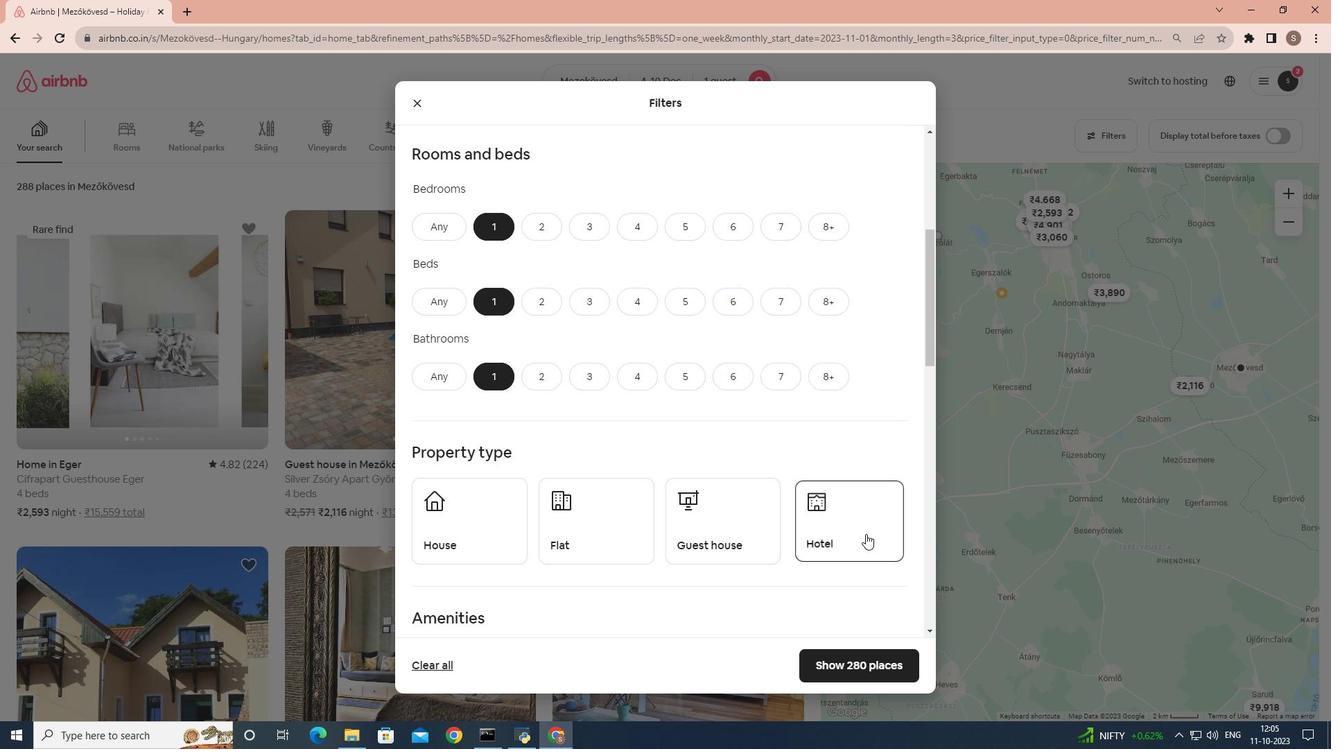 
Action: Mouse moved to (851, 503)
Screenshot: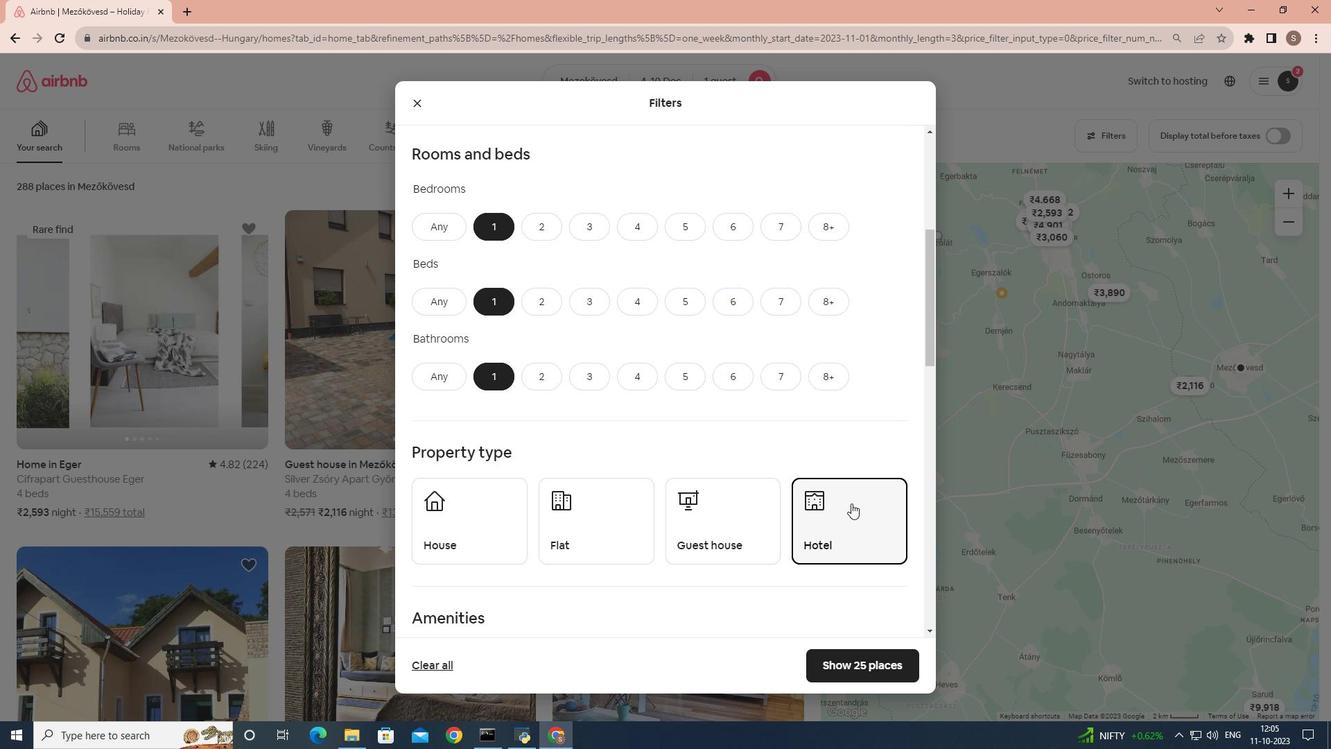 
Action: Mouse scrolled (851, 502) with delta (0, 0)
Screenshot: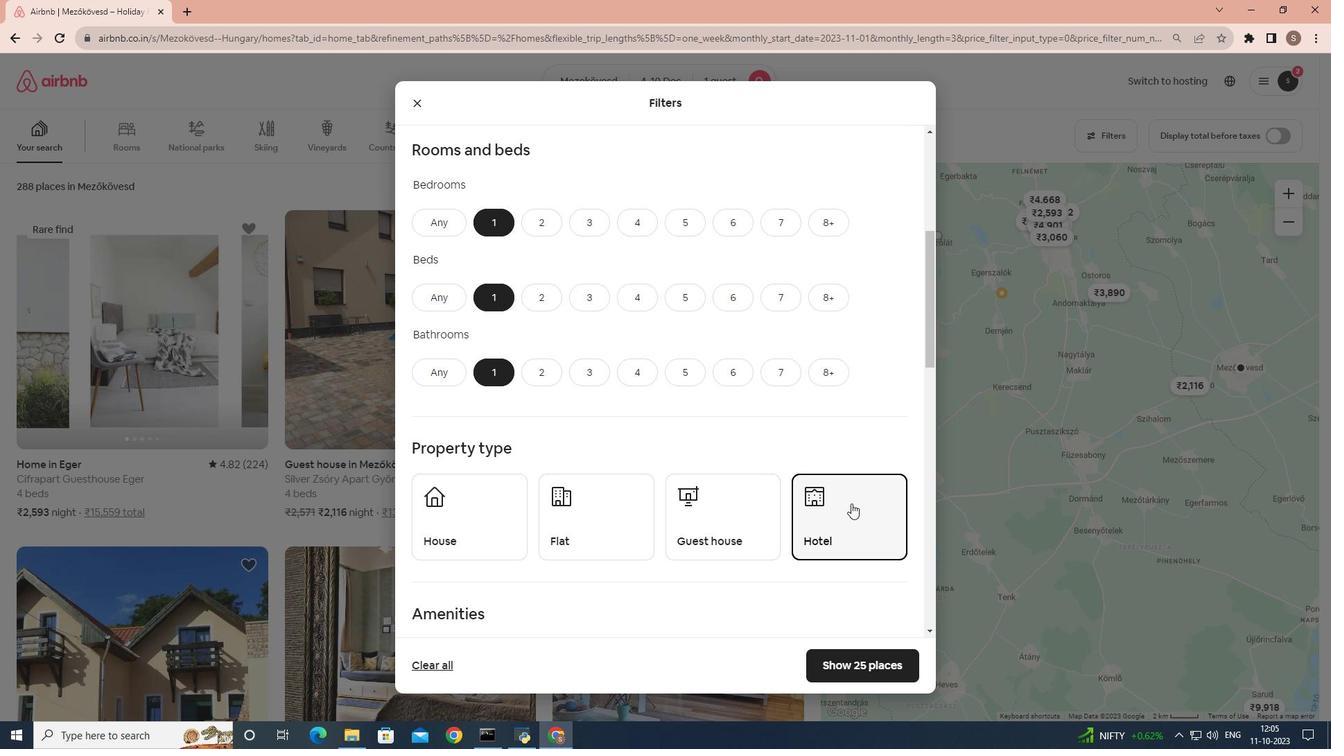 
Action: Mouse moved to (852, 492)
Screenshot: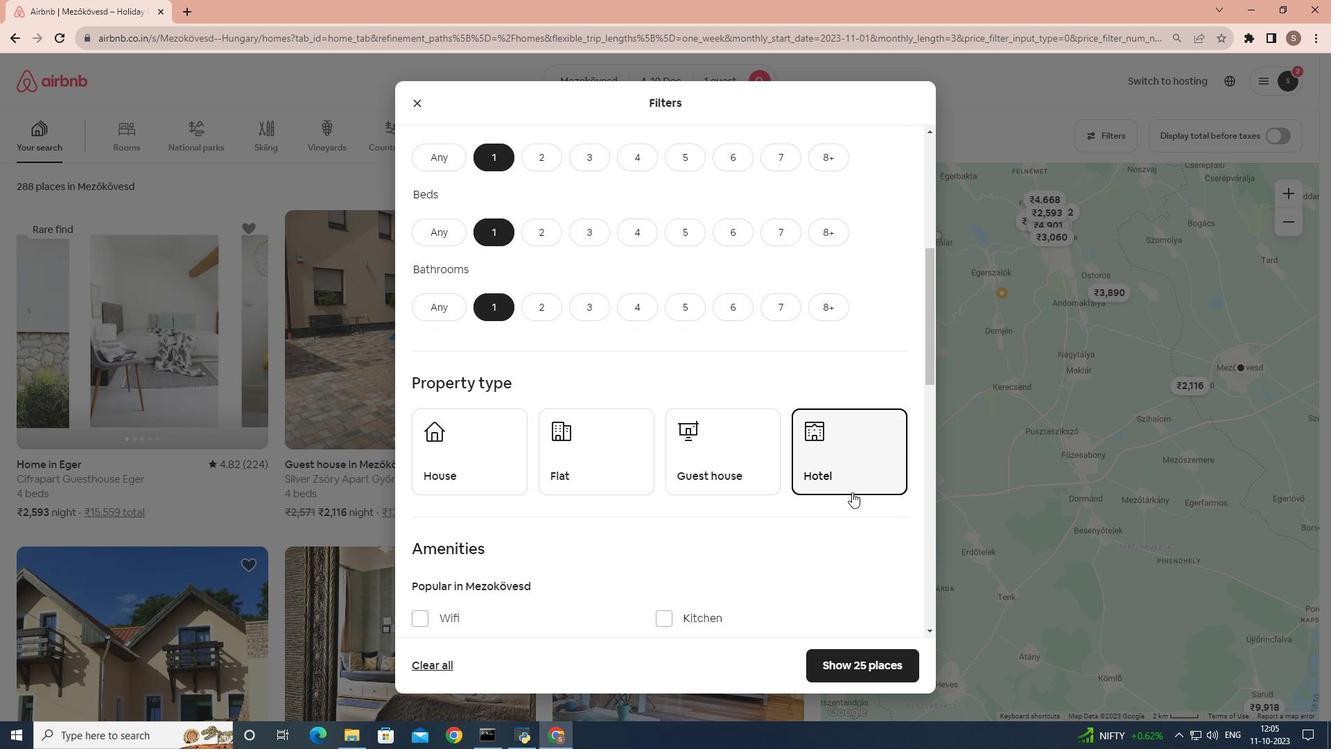 
Action: Mouse scrolled (852, 491) with delta (0, 0)
Screenshot: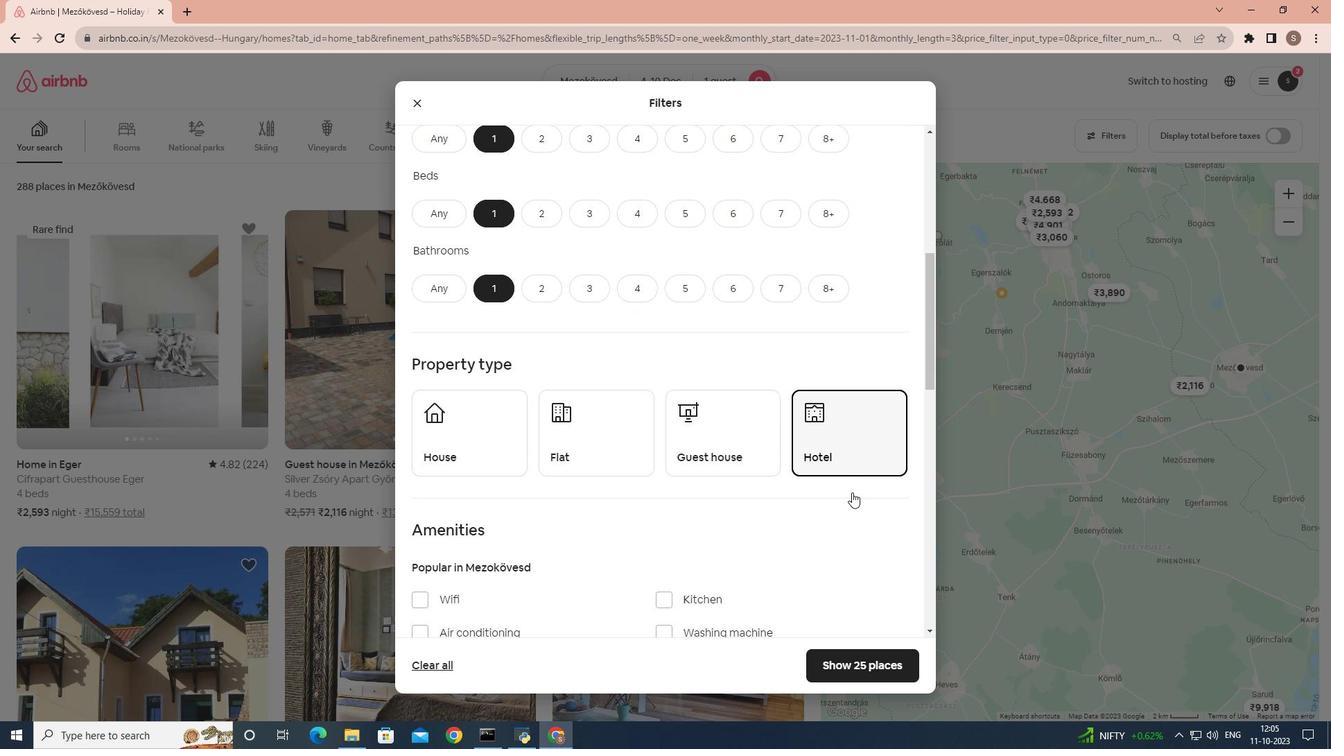 
Action: Mouse moved to (866, 665)
Screenshot: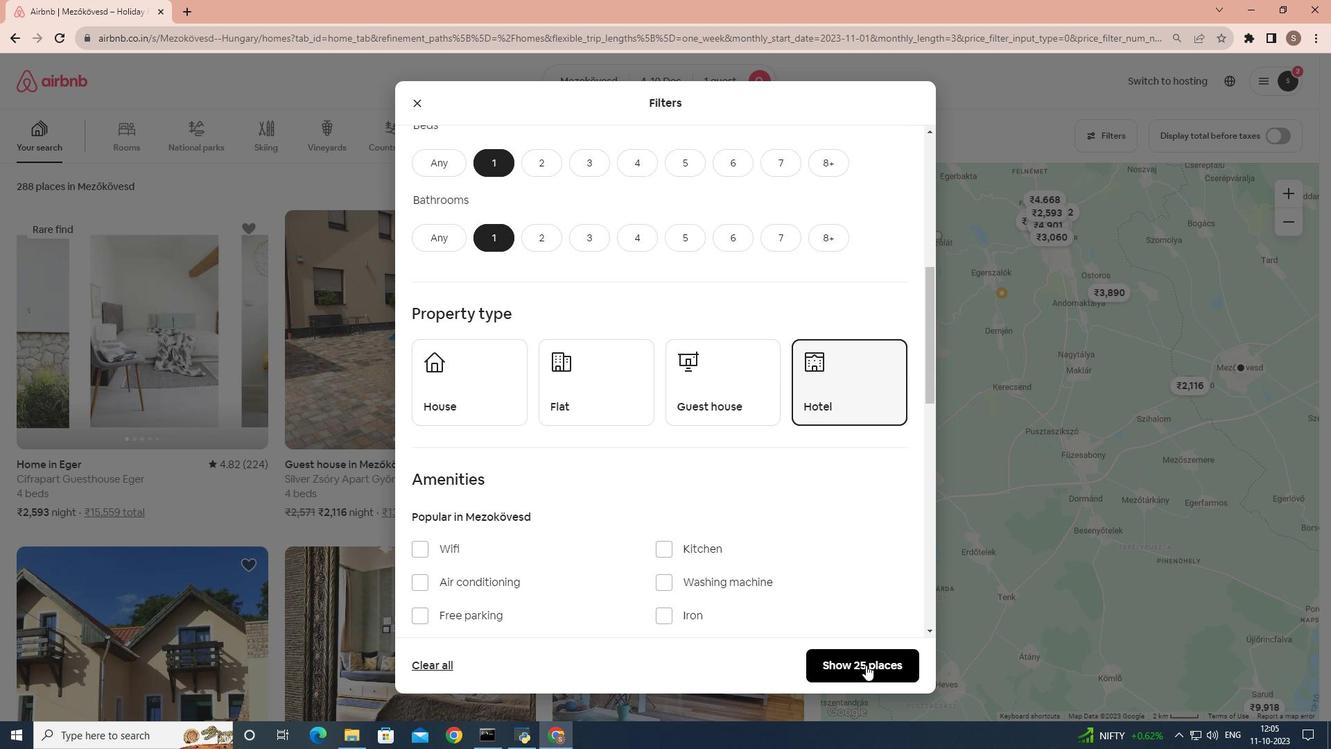 
Action: Mouse pressed left at (866, 665)
Screenshot: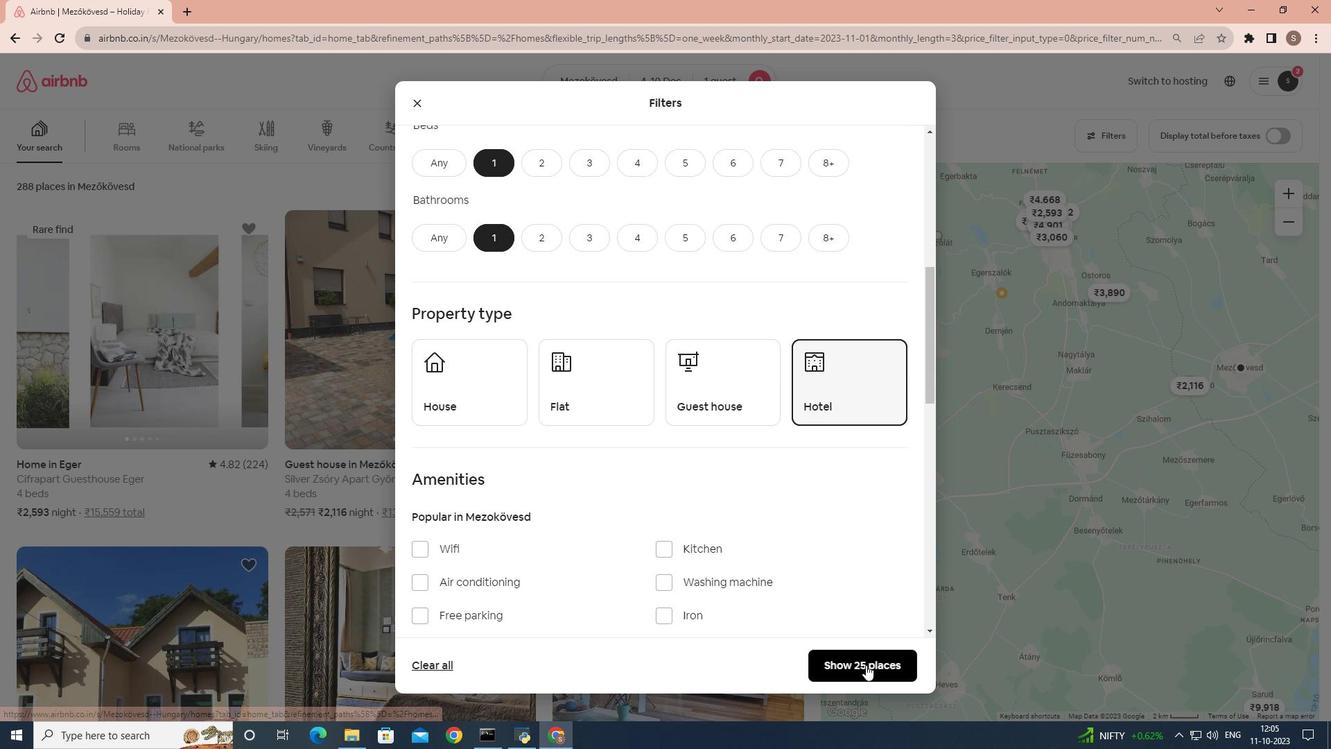 
Action: Mouse moved to (149, 359)
Screenshot: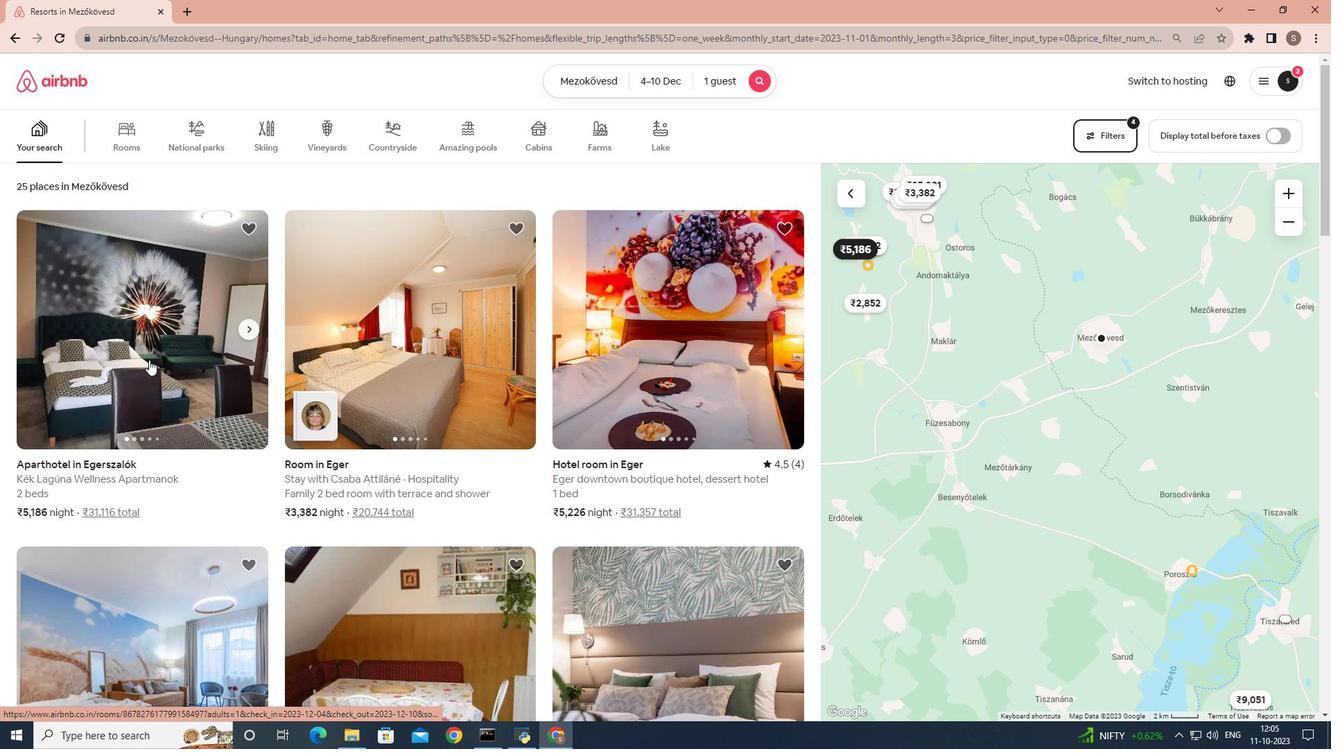 
Action: Mouse pressed left at (149, 359)
Screenshot: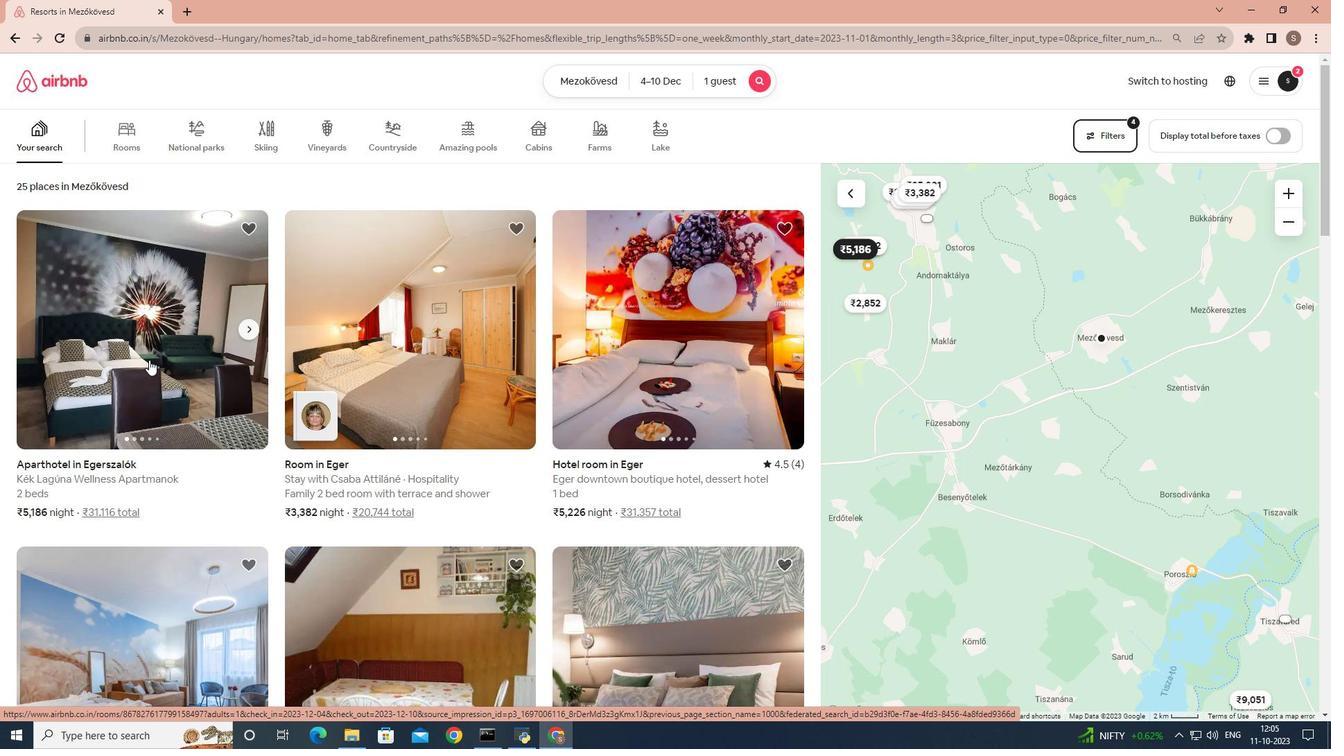 
Action: Mouse moved to (987, 517)
Screenshot: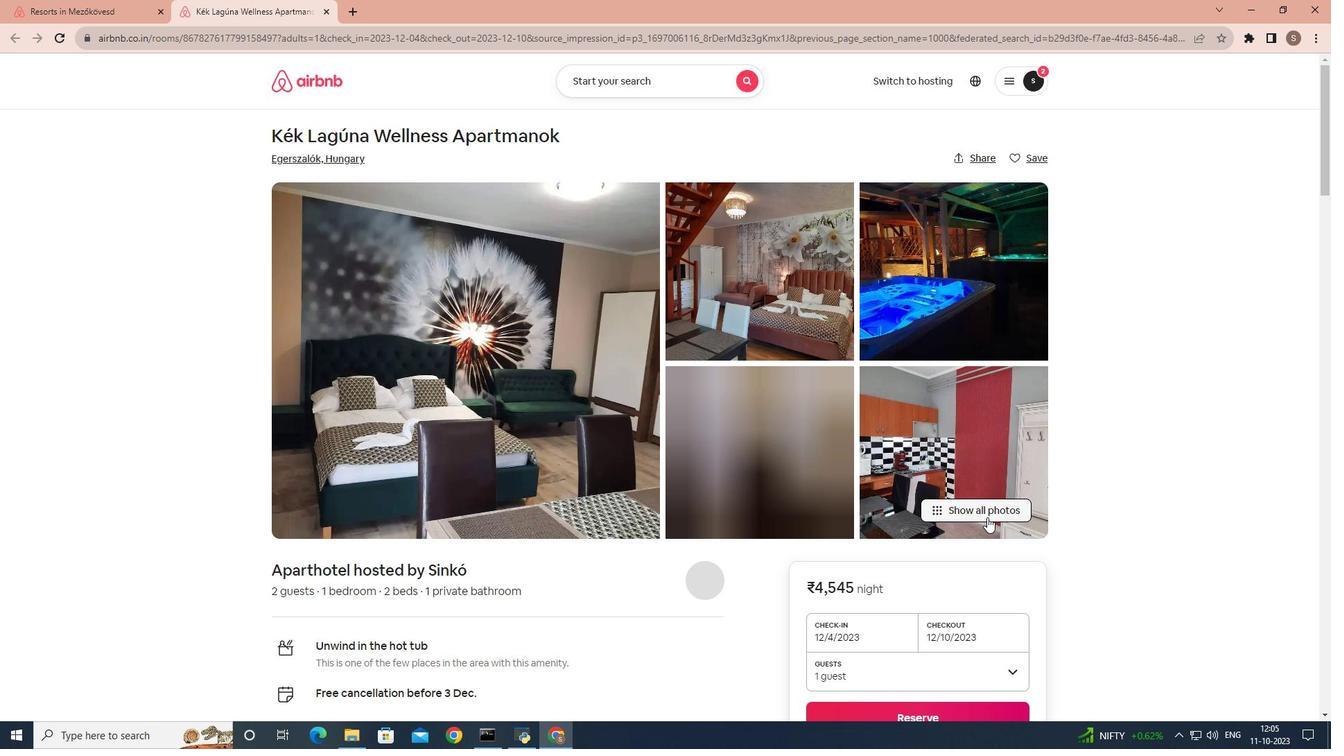 
Action: Mouse pressed left at (987, 517)
Screenshot: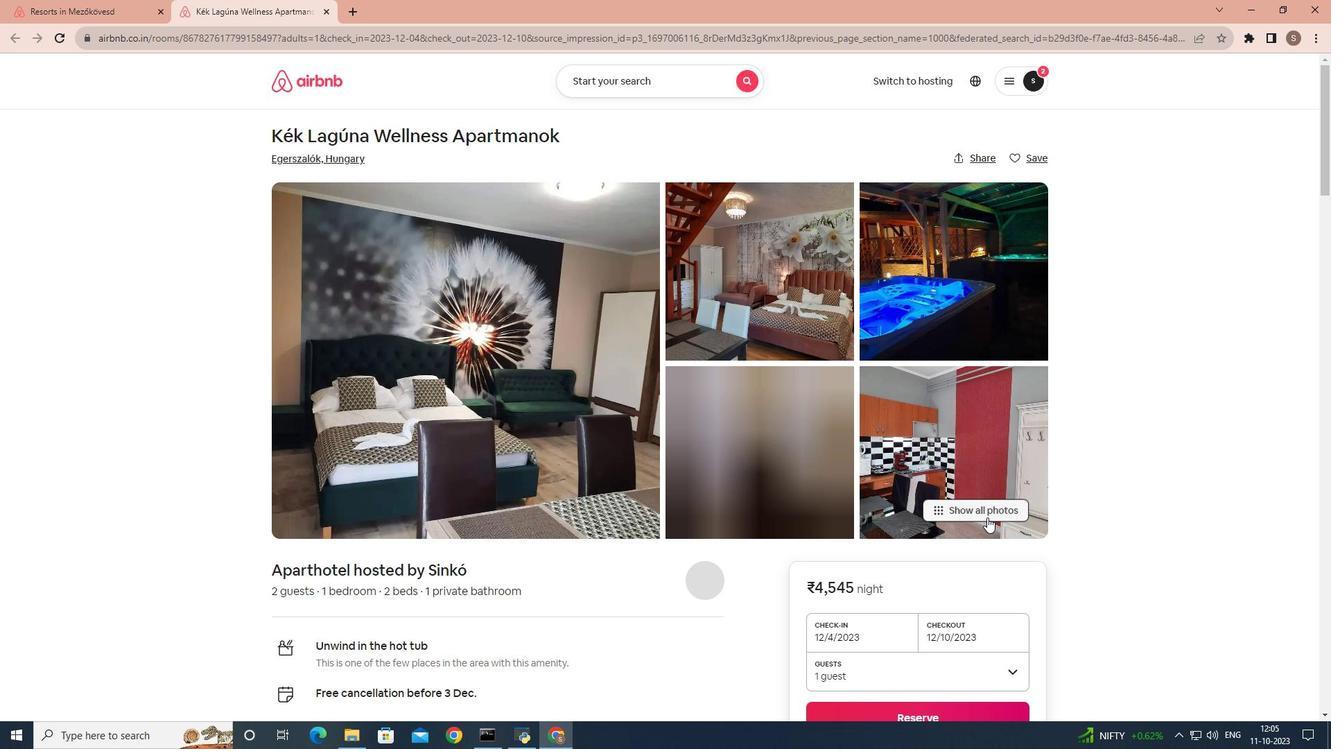 
Action: Mouse moved to (1059, 497)
Screenshot: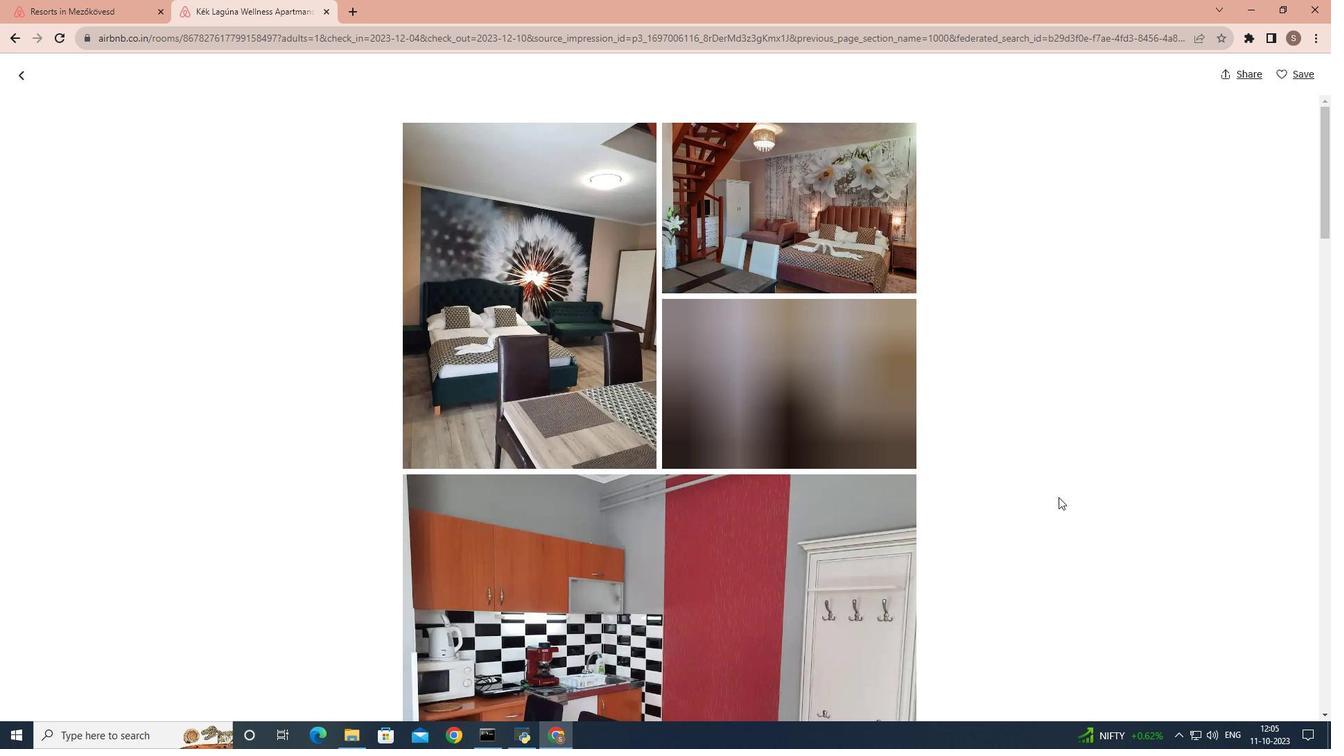 
Action: Mouse scrolled (1059, 496) with delta (0, 0)
Screenshot: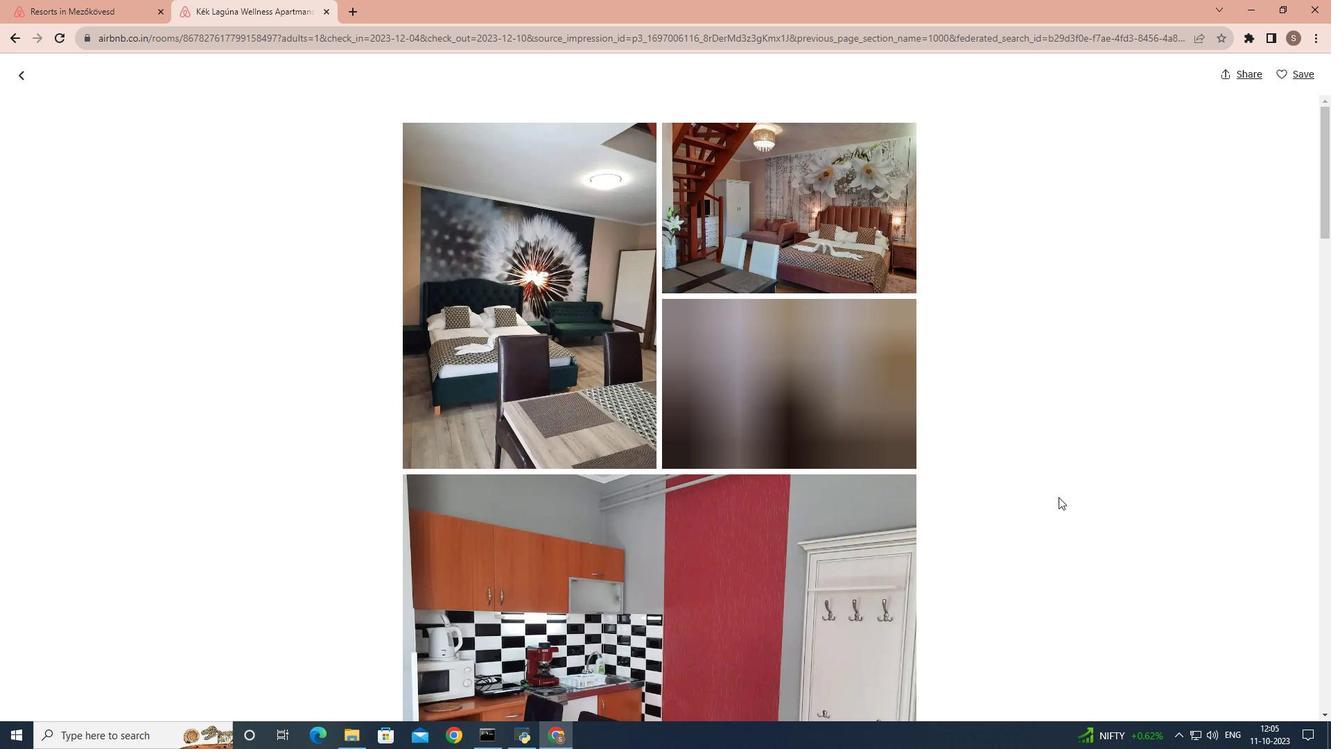 
Action: Mouse scrolled (1059, 496) with delta (0, 0)
Screenshot: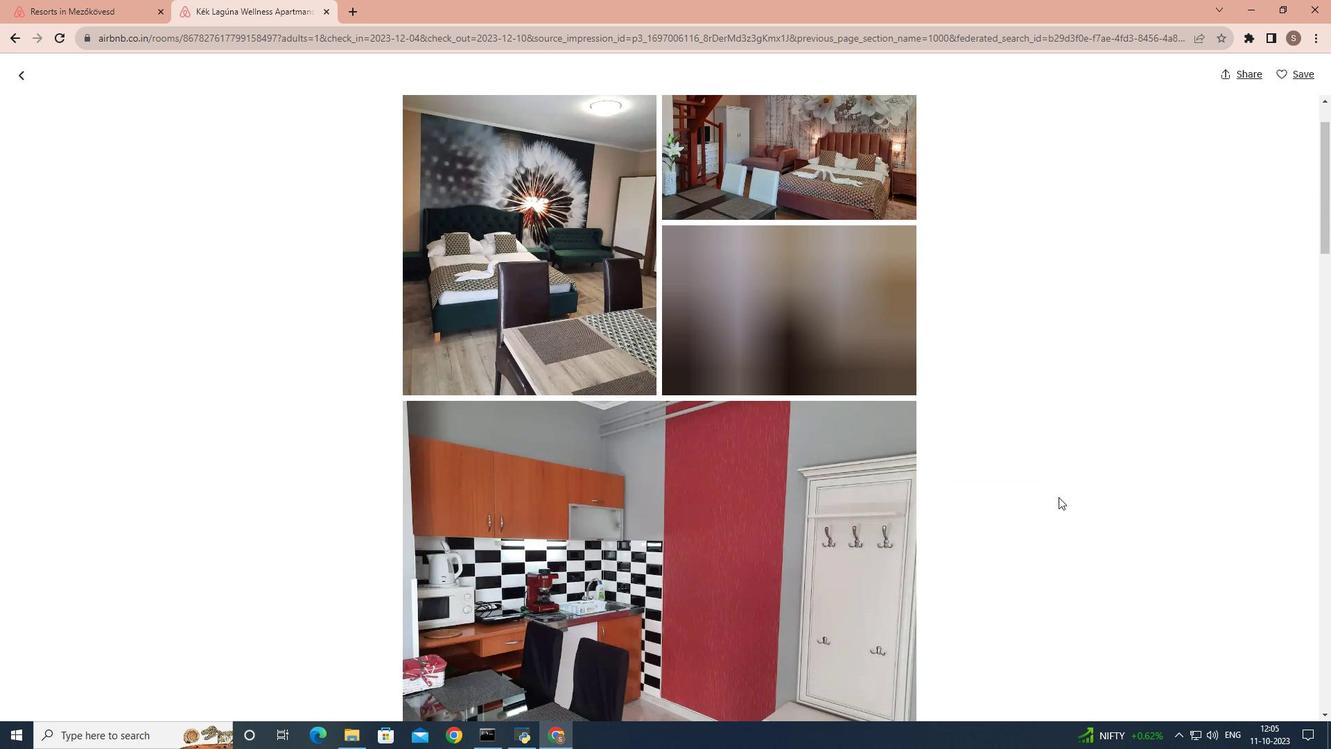 
Action: Mouse scrolled (1059, 496) with delta (0, 0)
Screenshot: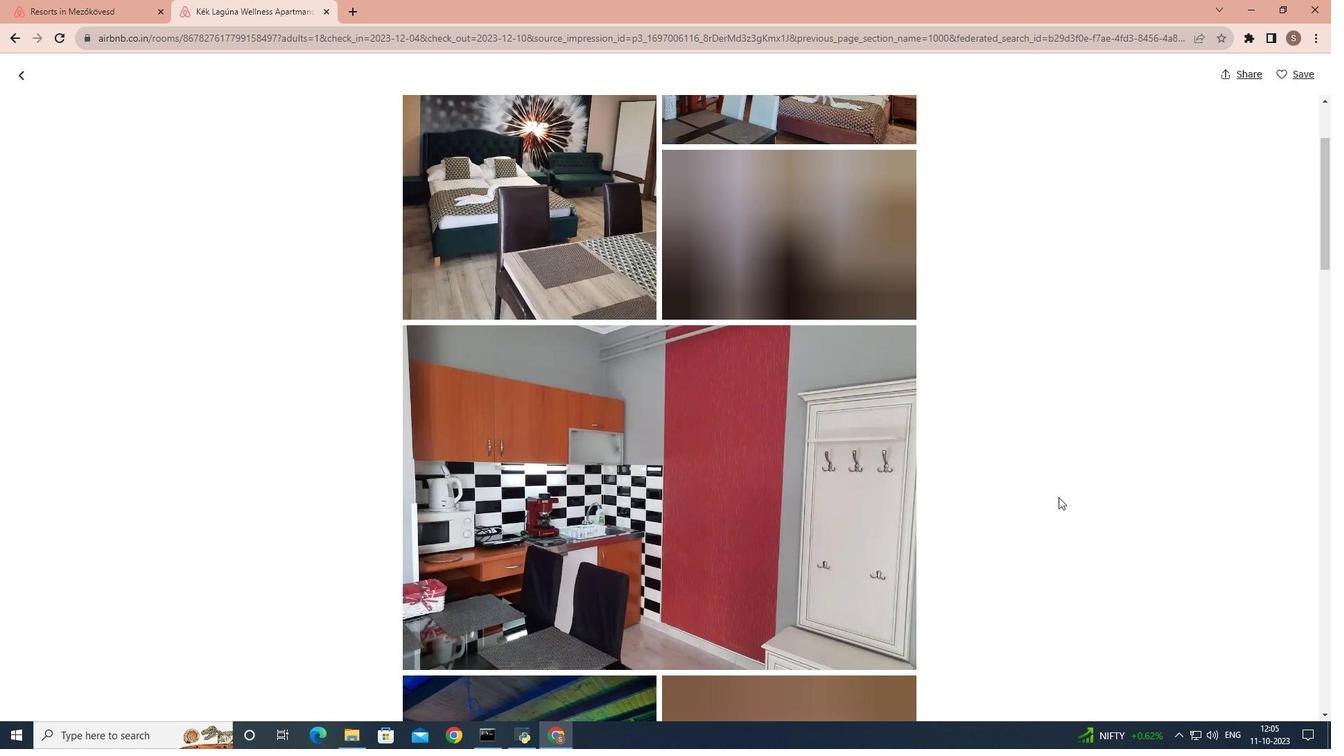 
Action: Mouse scrolled (1059, 496) with delta (0, 0)
Screenshot: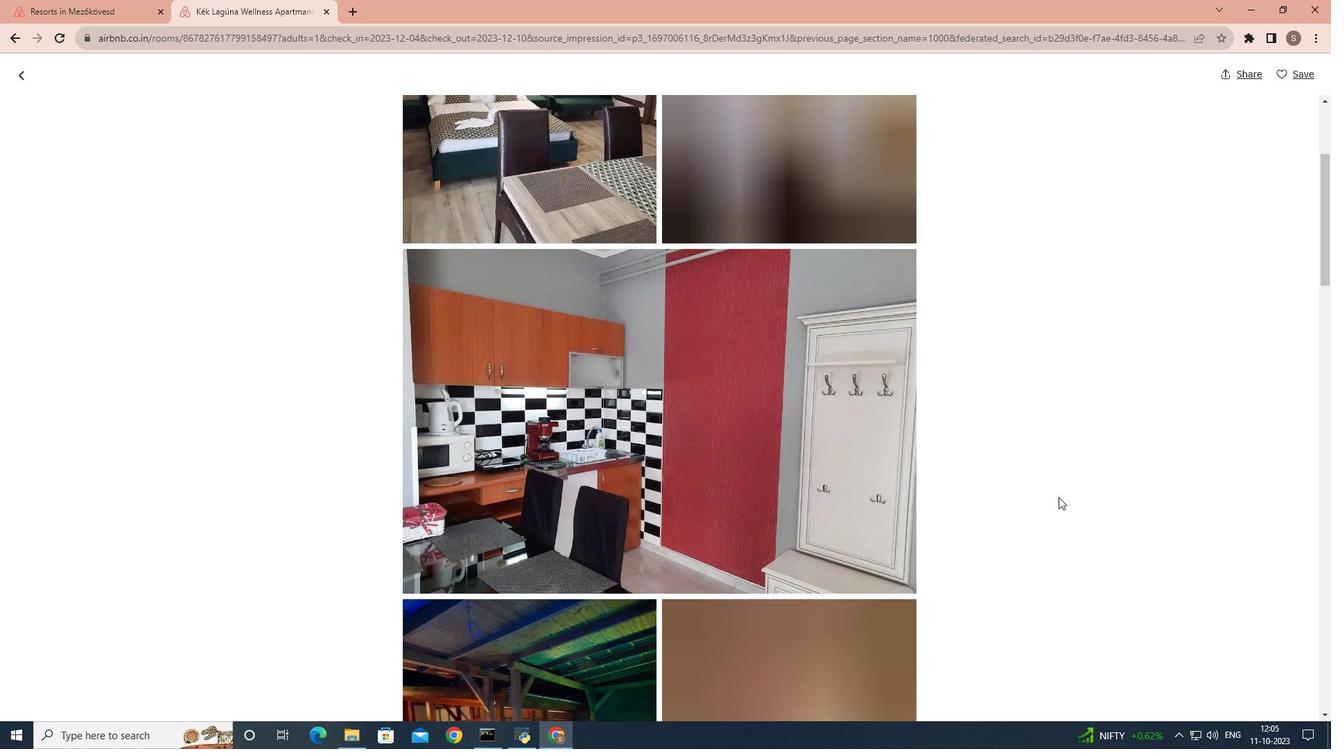 
Action: Mouse scrolled (1059, 496) with delta (0, 0)
Screenshot: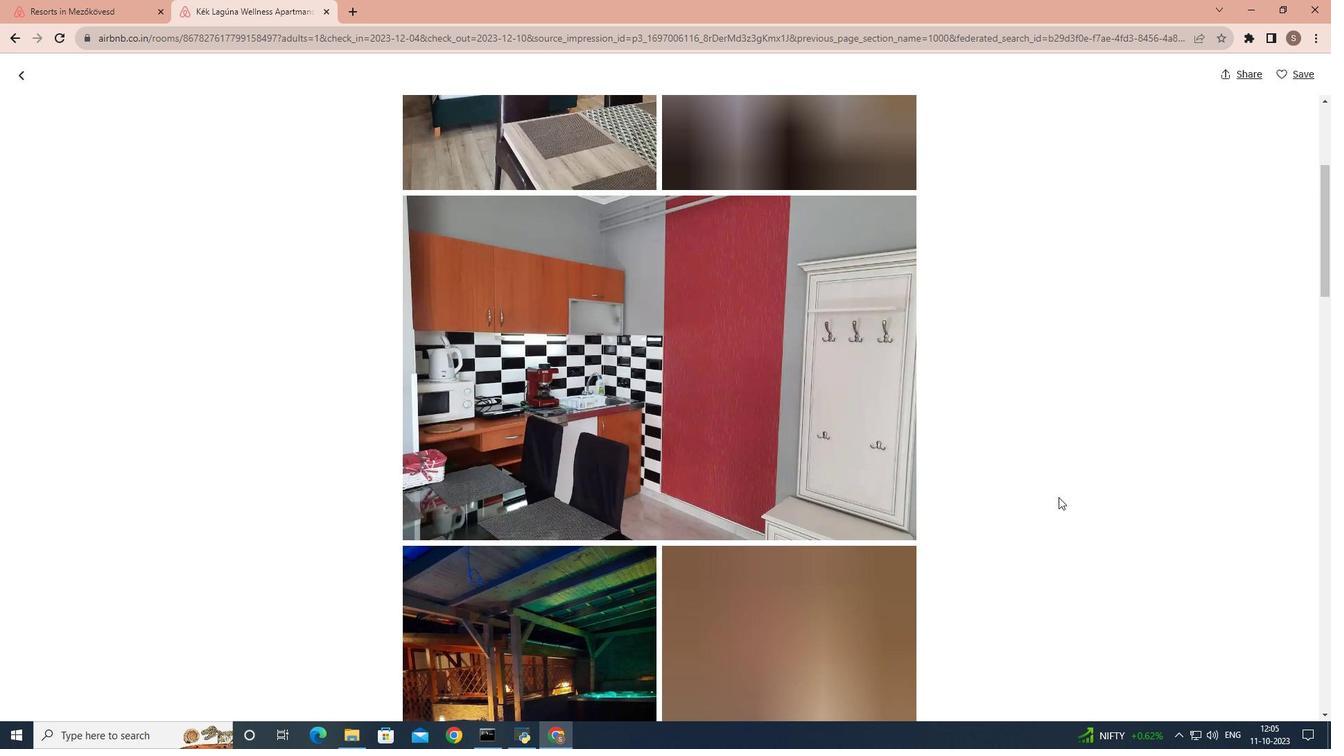
Action: Mouse scrolled (1059, 496) with delta (0, 0)
Screenshot: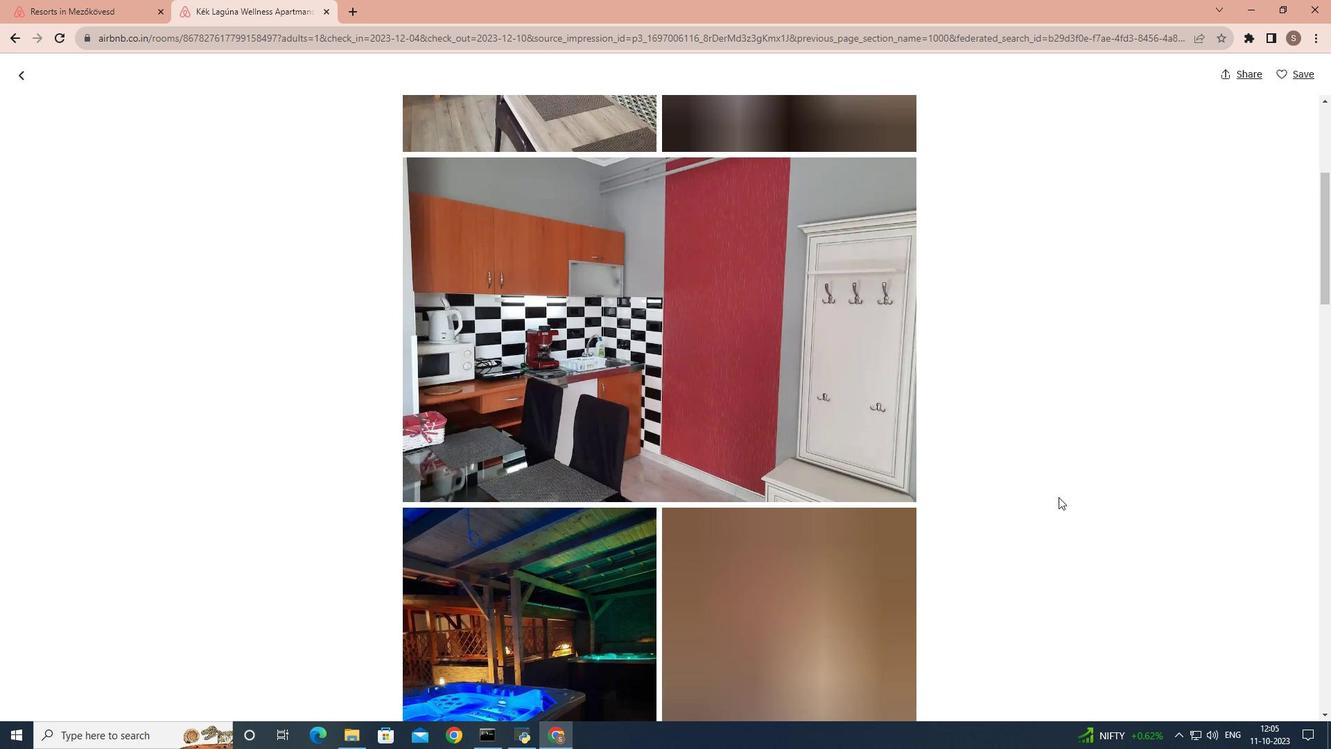 
Action: Mouse scrolled (1059, 496) with delta (0, 0)
Screenshot: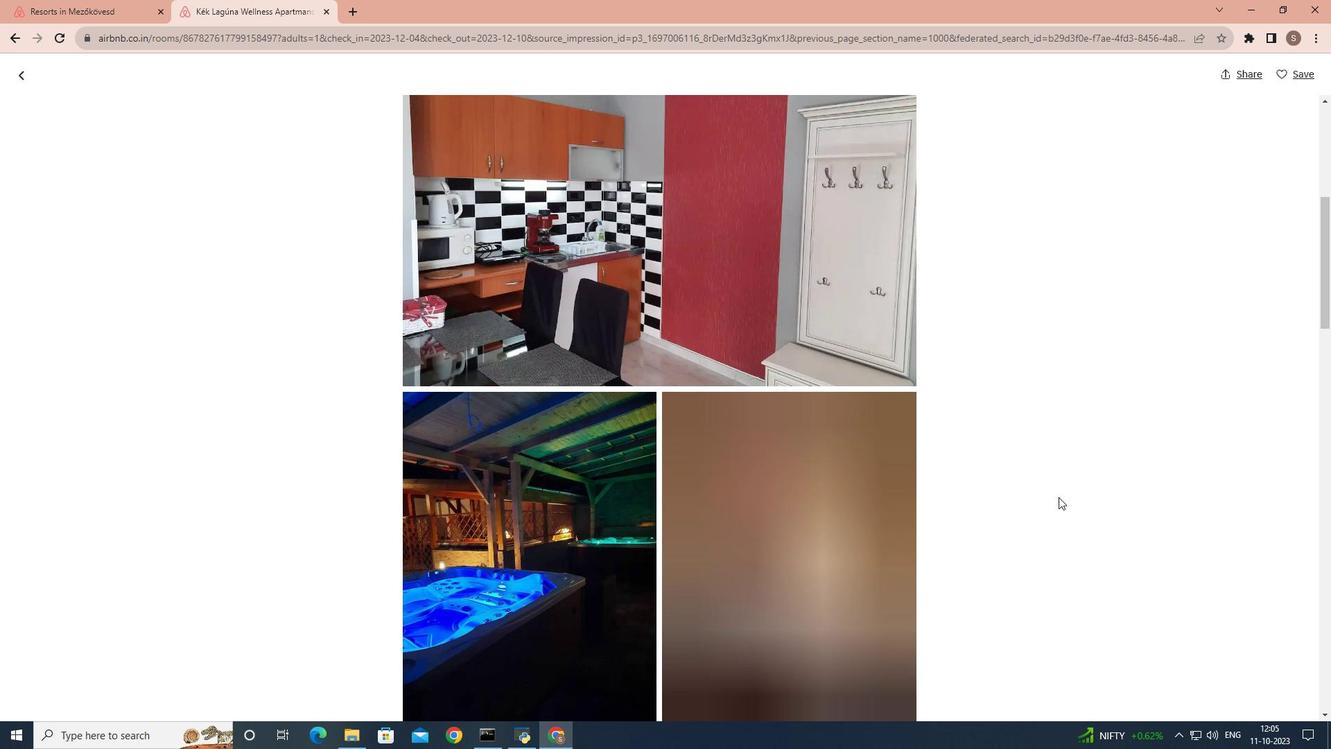 
Action: Mouse scrolled (1059, 496) with delta (0, 0)
Screenshot: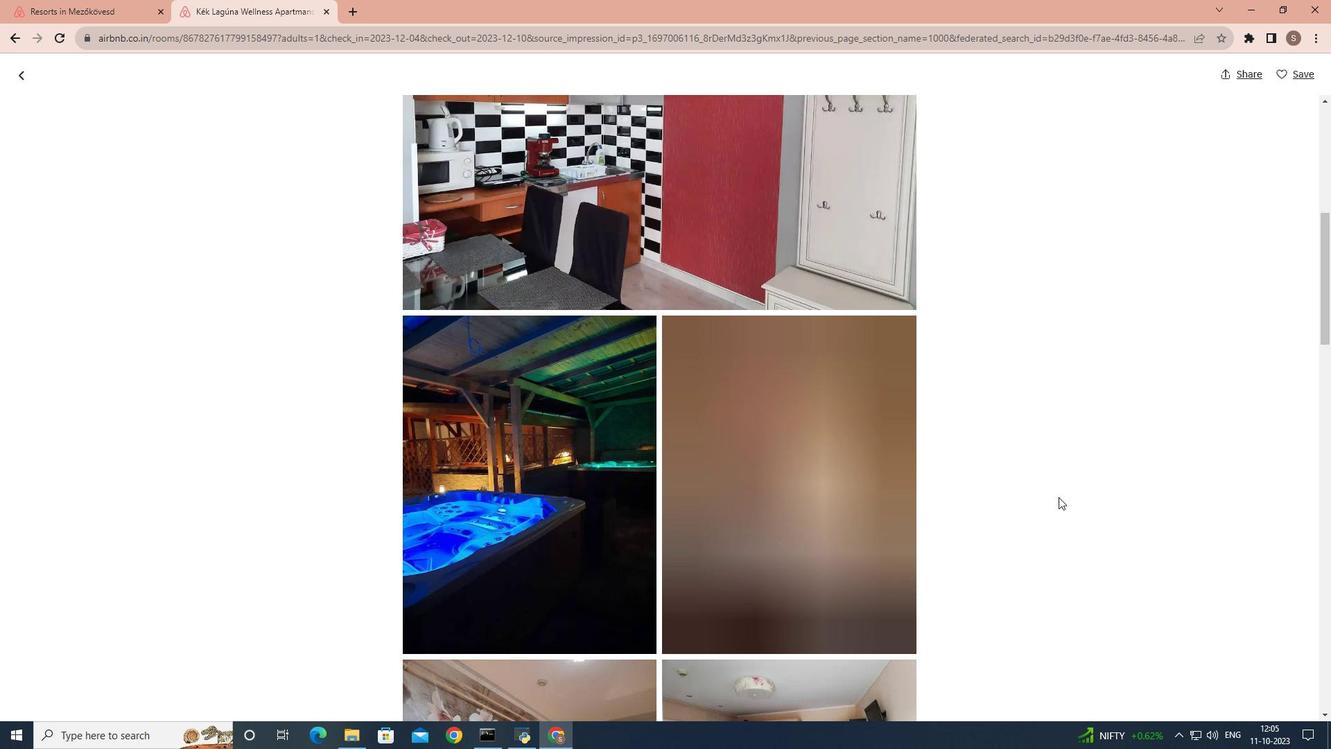 
Action: Mouse scrolled (1059, 496) with delta (0, 0)
Screenshot: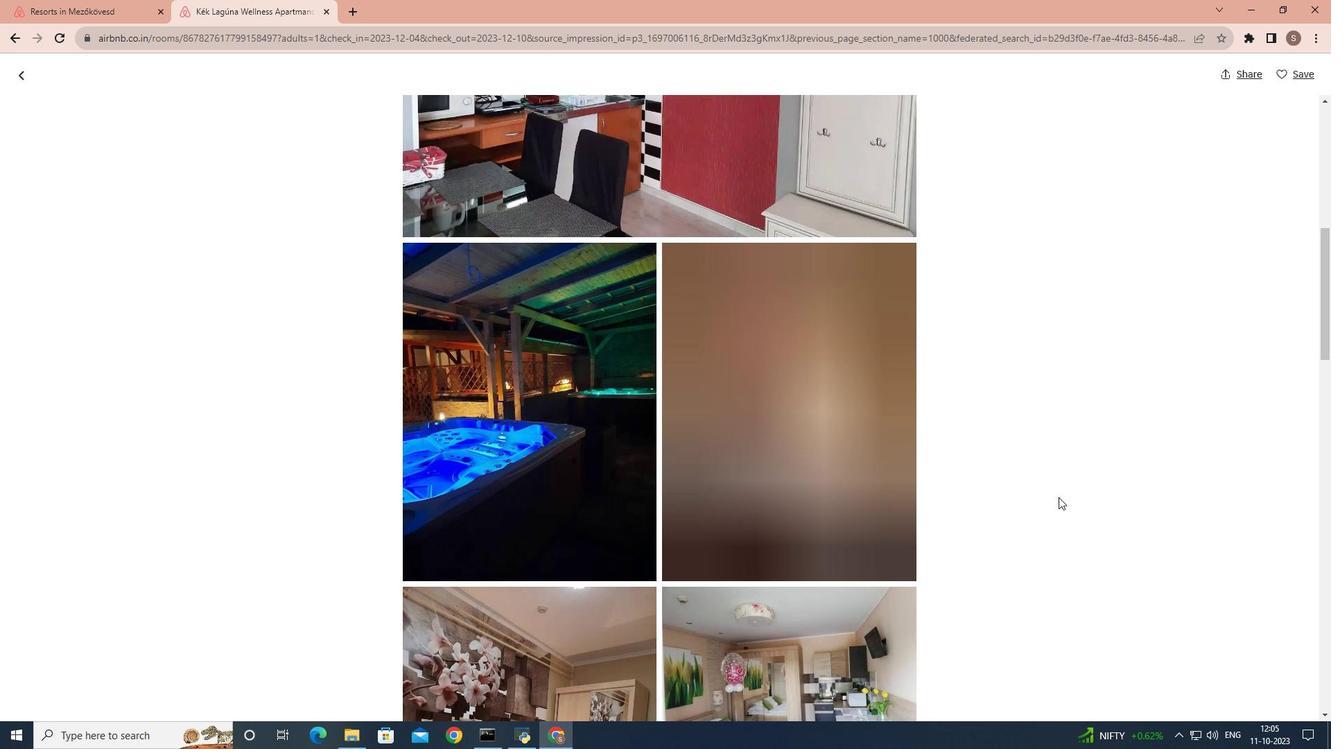 
Action: Mouse scrolled (1059, 496) with delta (0, 0)
Screenshot: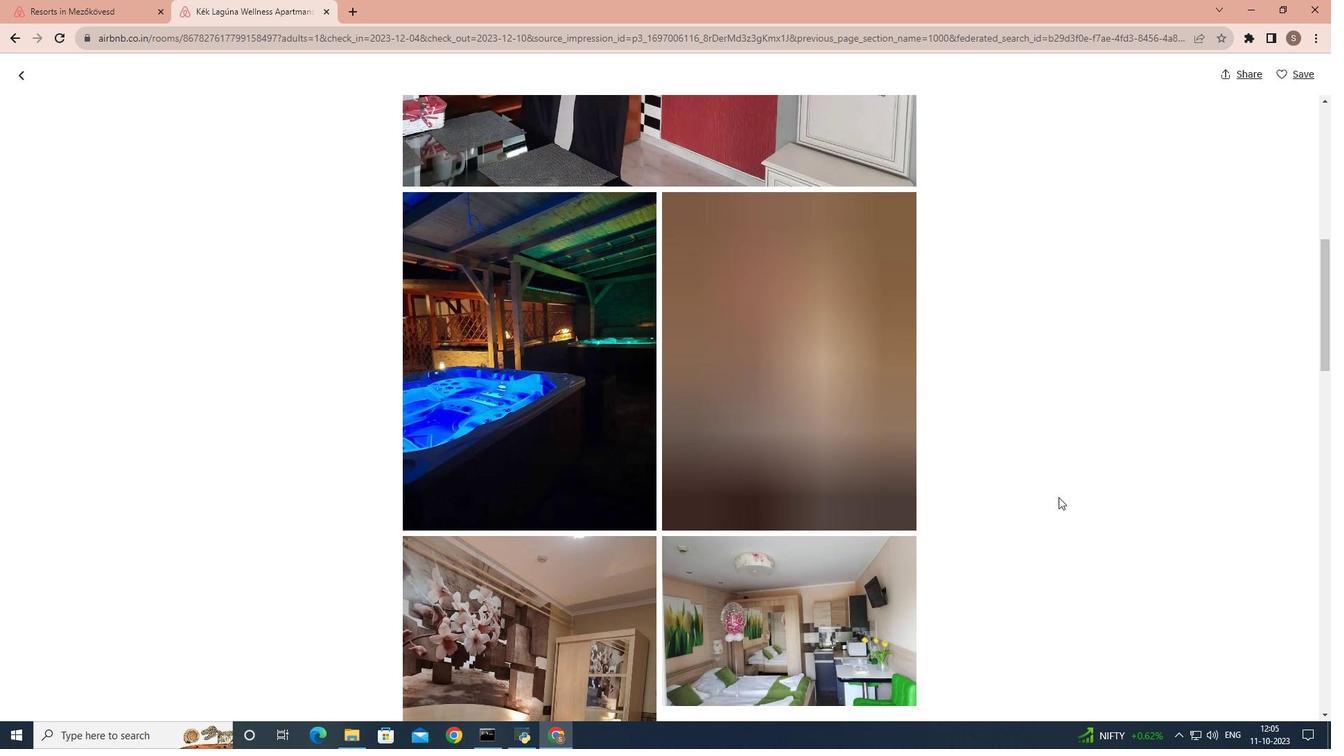 
Action: Mouse scrolled (1059, 496) with delta (0, 0)
Screenshot: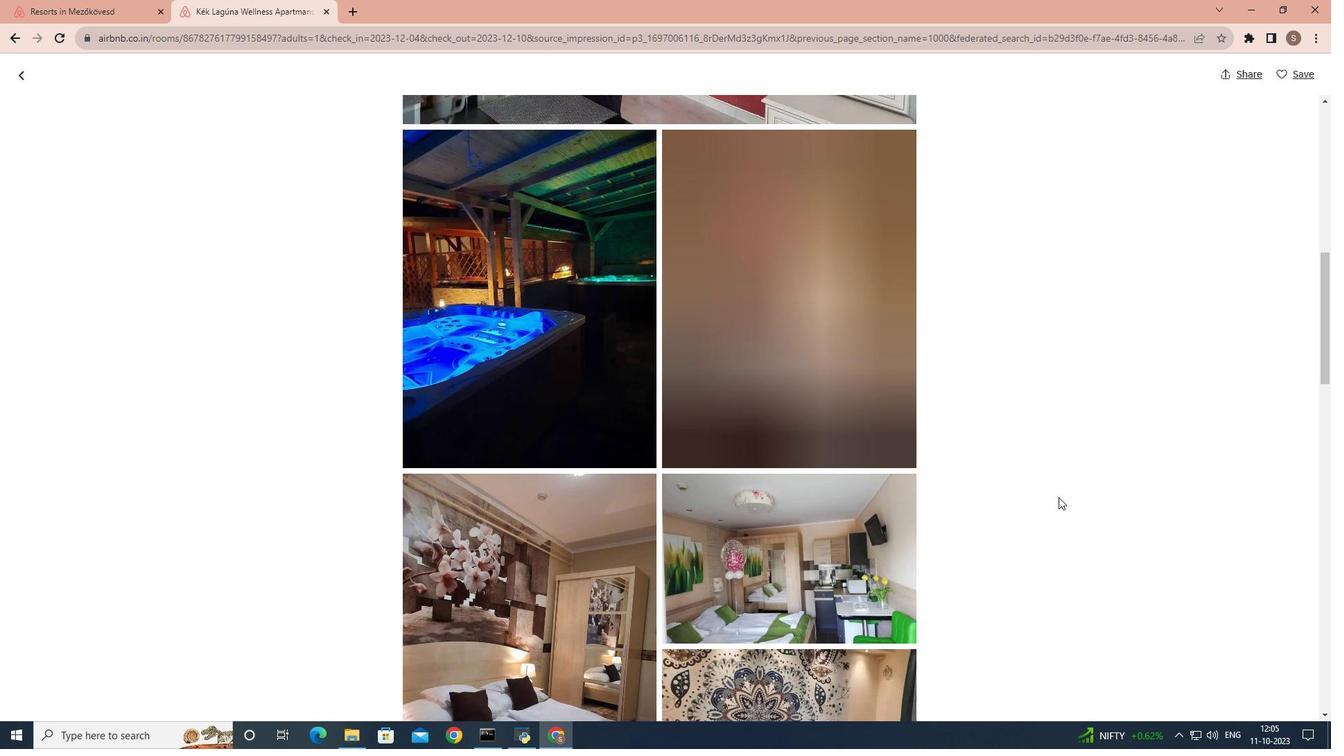 
Action: Mouse scrolled (1059, 496) with delta (0, 0)
Screenshot: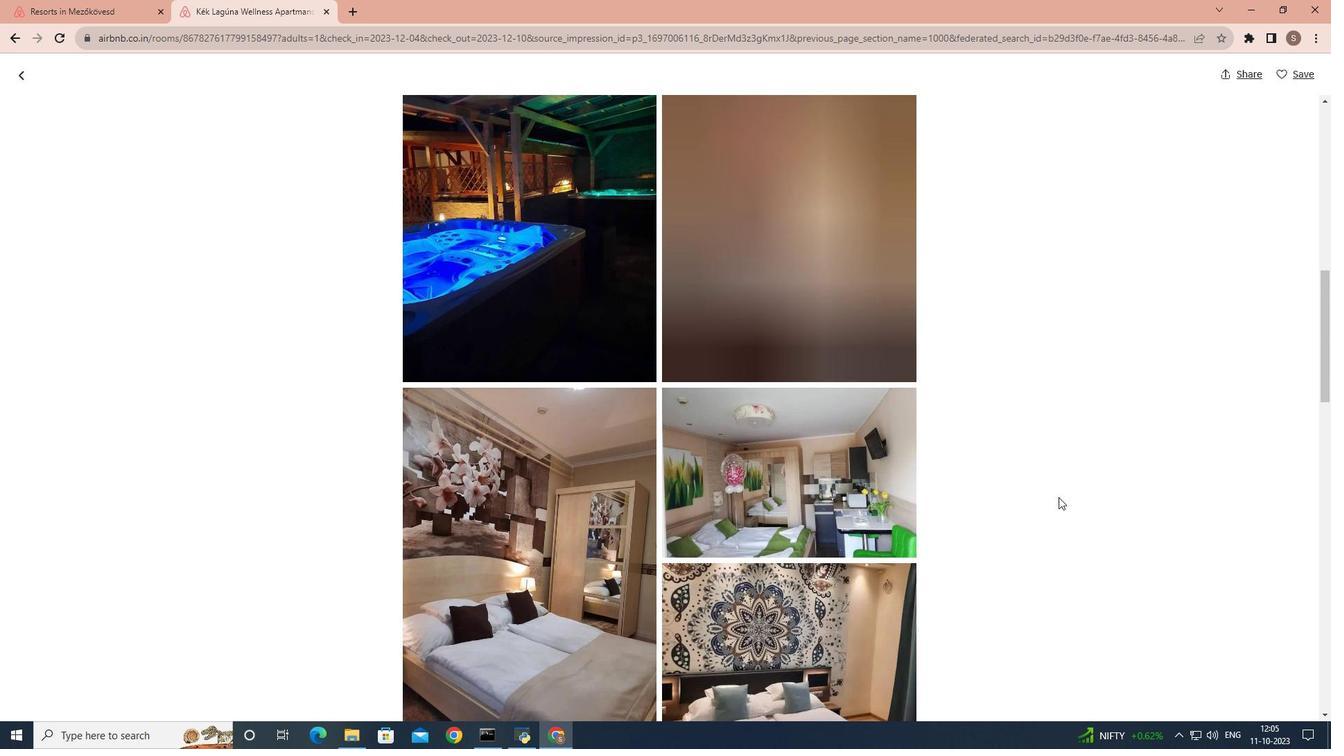 
Action: Mouse scrolled (1059, 496) with delta (0, 0)
Screenshot: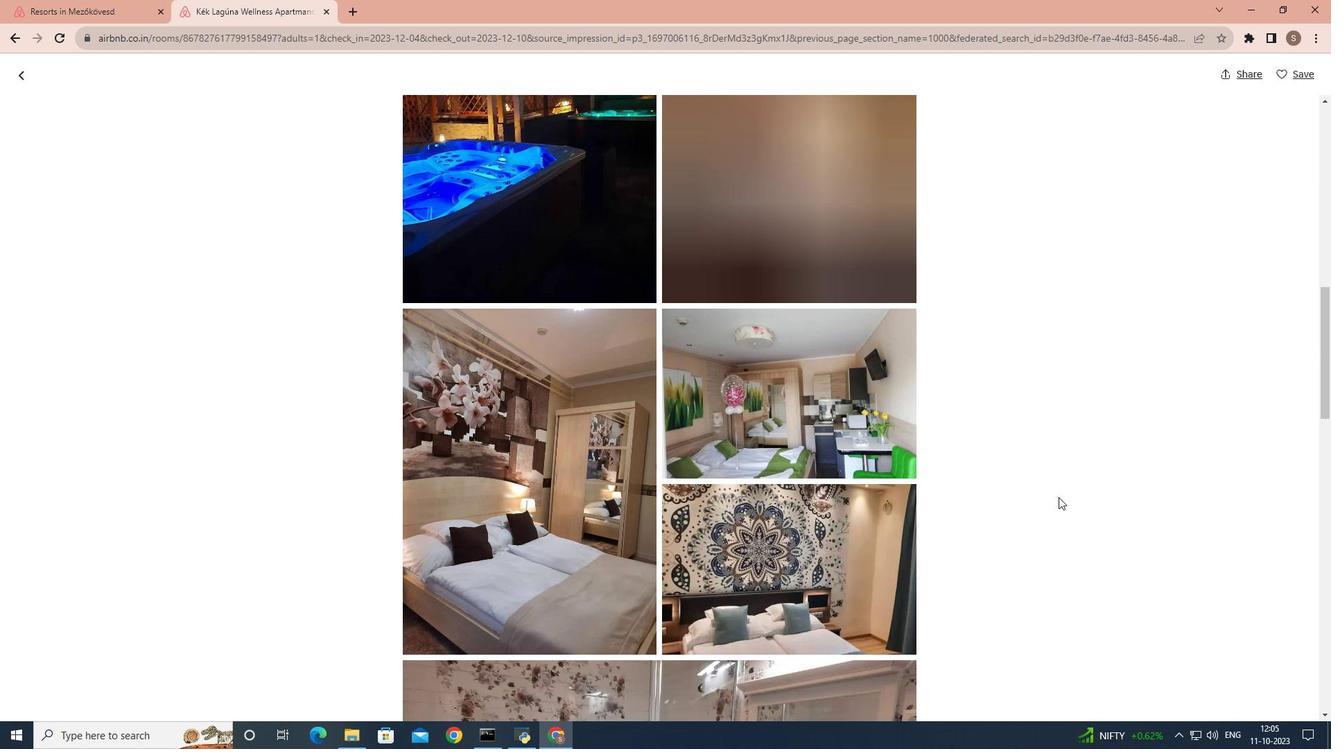 
Action: Mouse scrolled (1059, 496) with delta (0, 0)
Screenshot: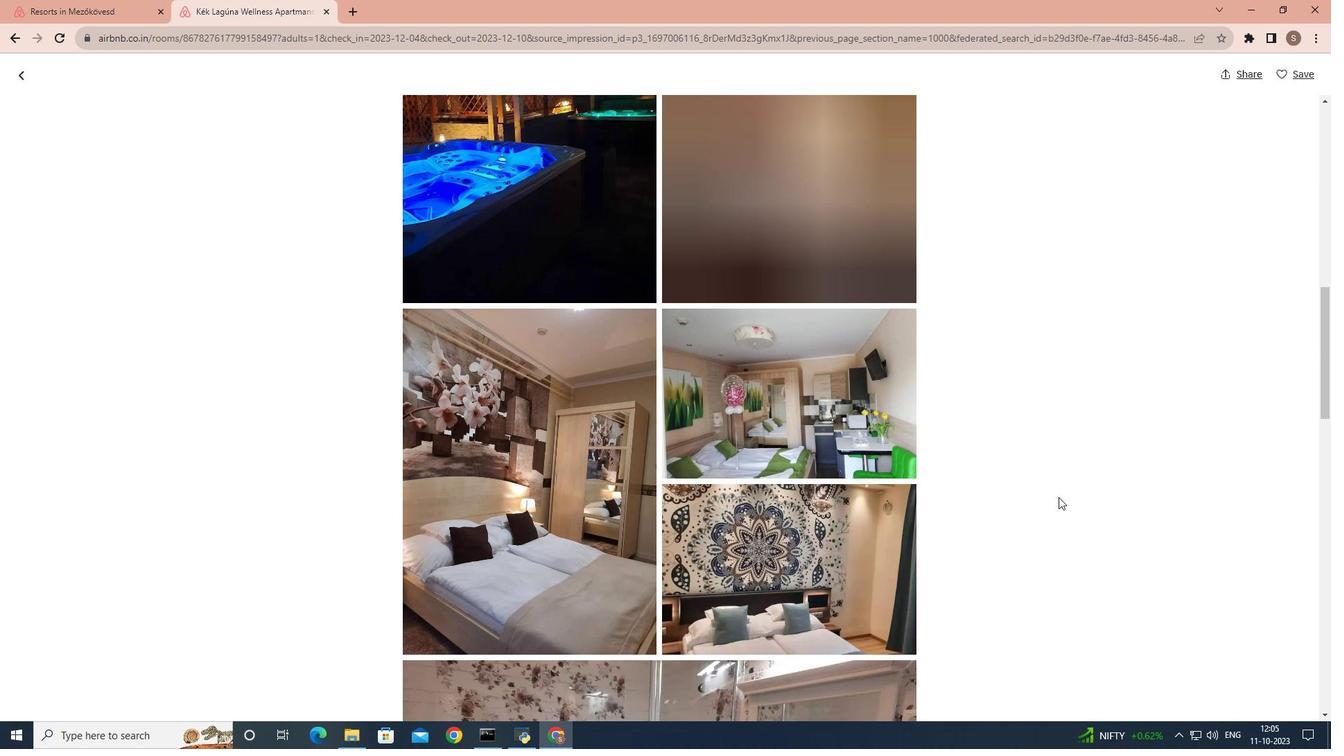 
Action: Mouse scrolled (1059, 496) with delta (0, 0)
Screenshot: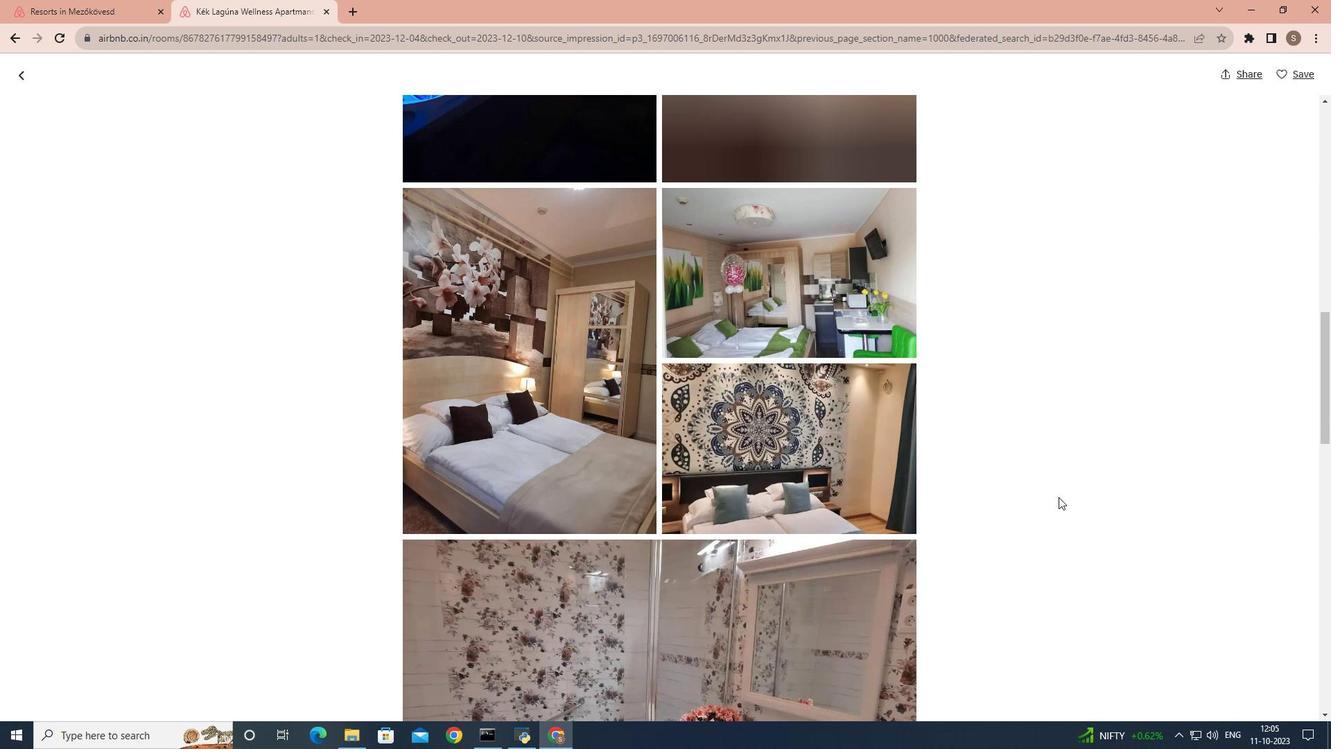 
Action: Mouse scrolled (1059, 496) with delta (0, 0)
Screenshot: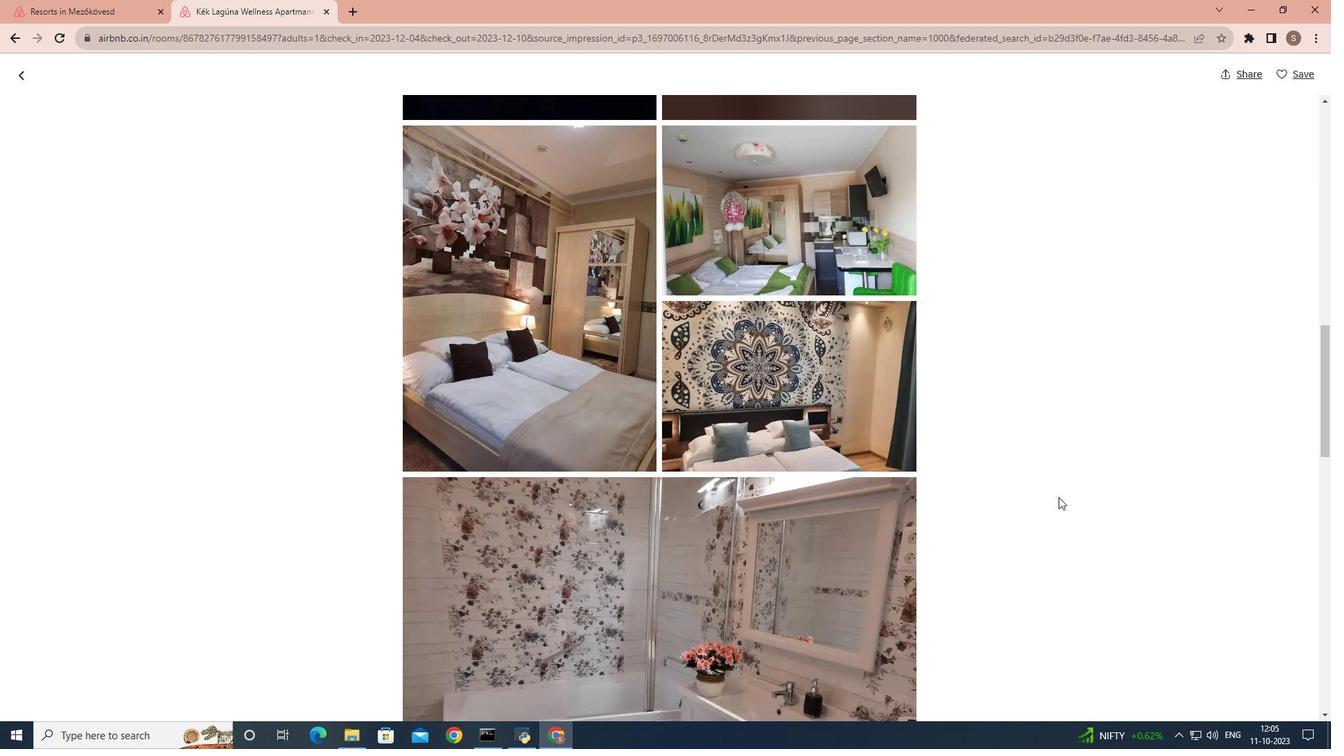 
Action: Mouse scrolled (1059, 496) with delta (0, 0)
Screenshot: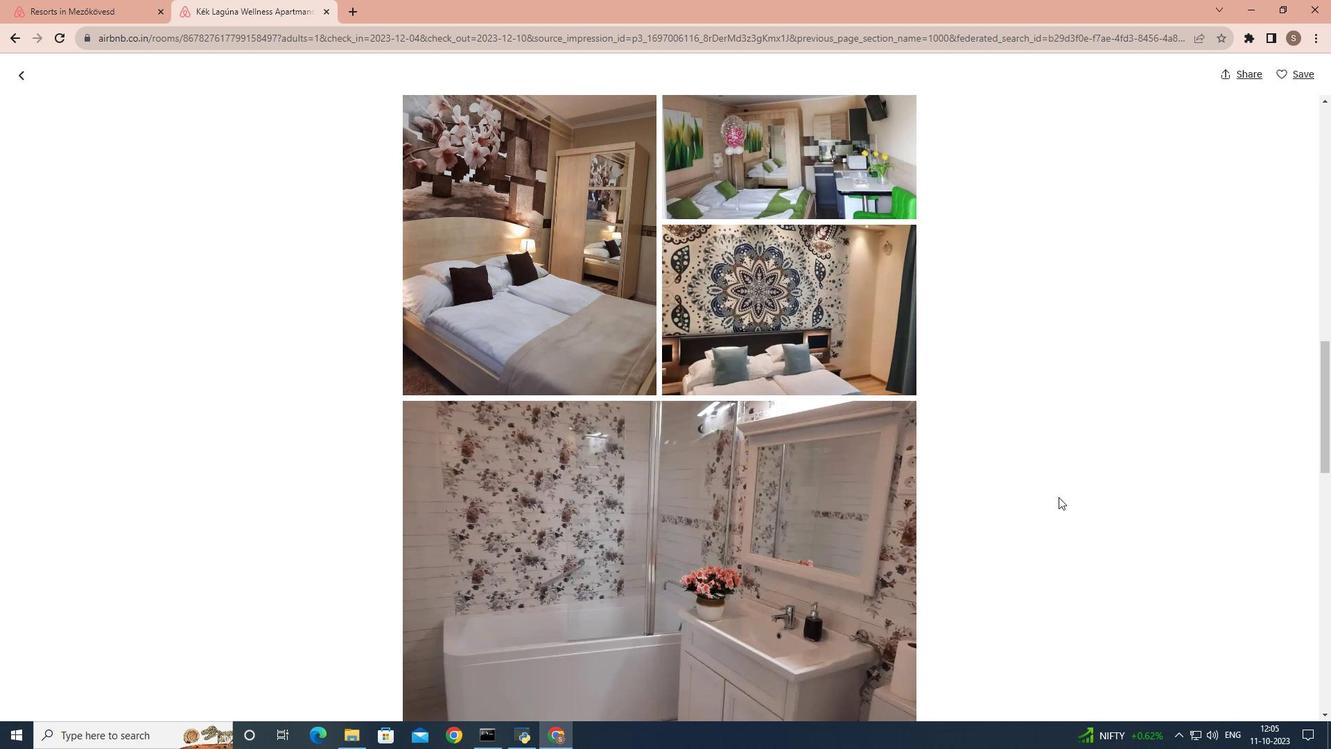 
Action: Mouse scrolled (1059, 496) with delta (0, 0)
Screenshot: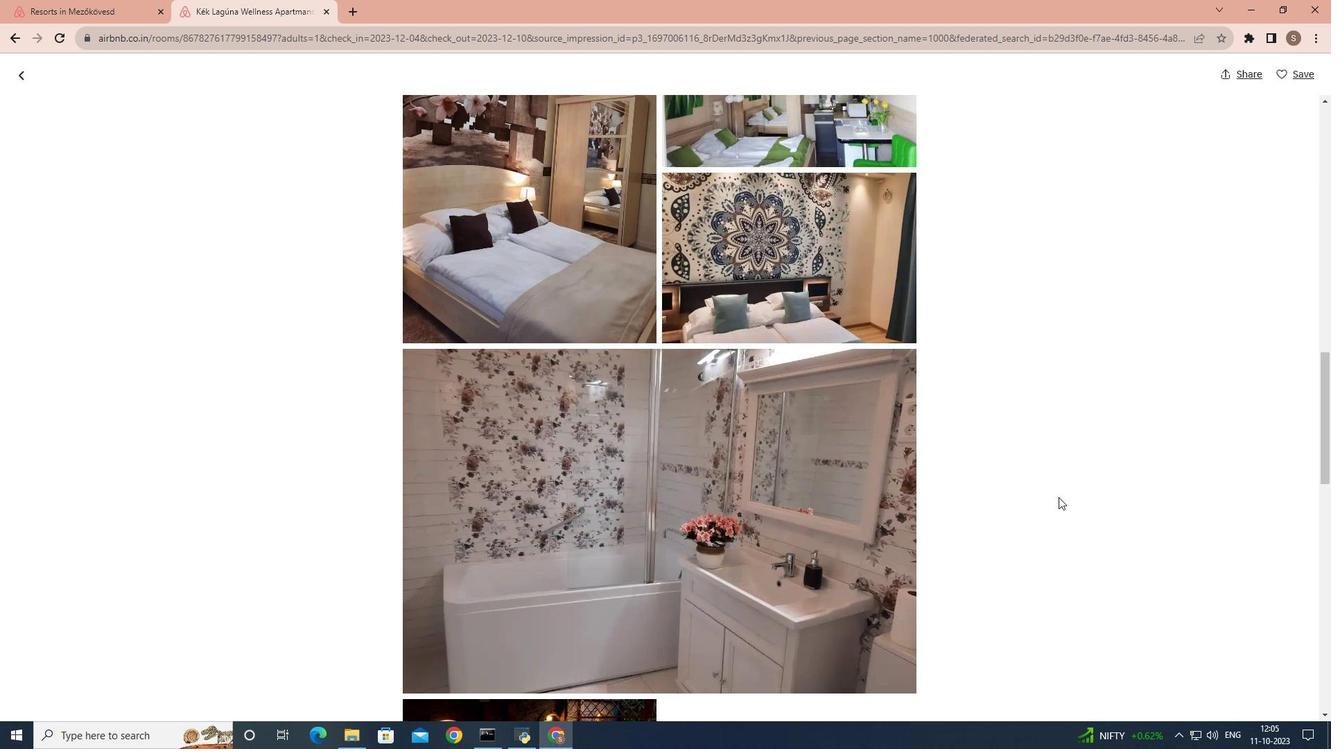 
Action: Mouse scrolled (1059, 496) with delta (0, 0)
Screenshot: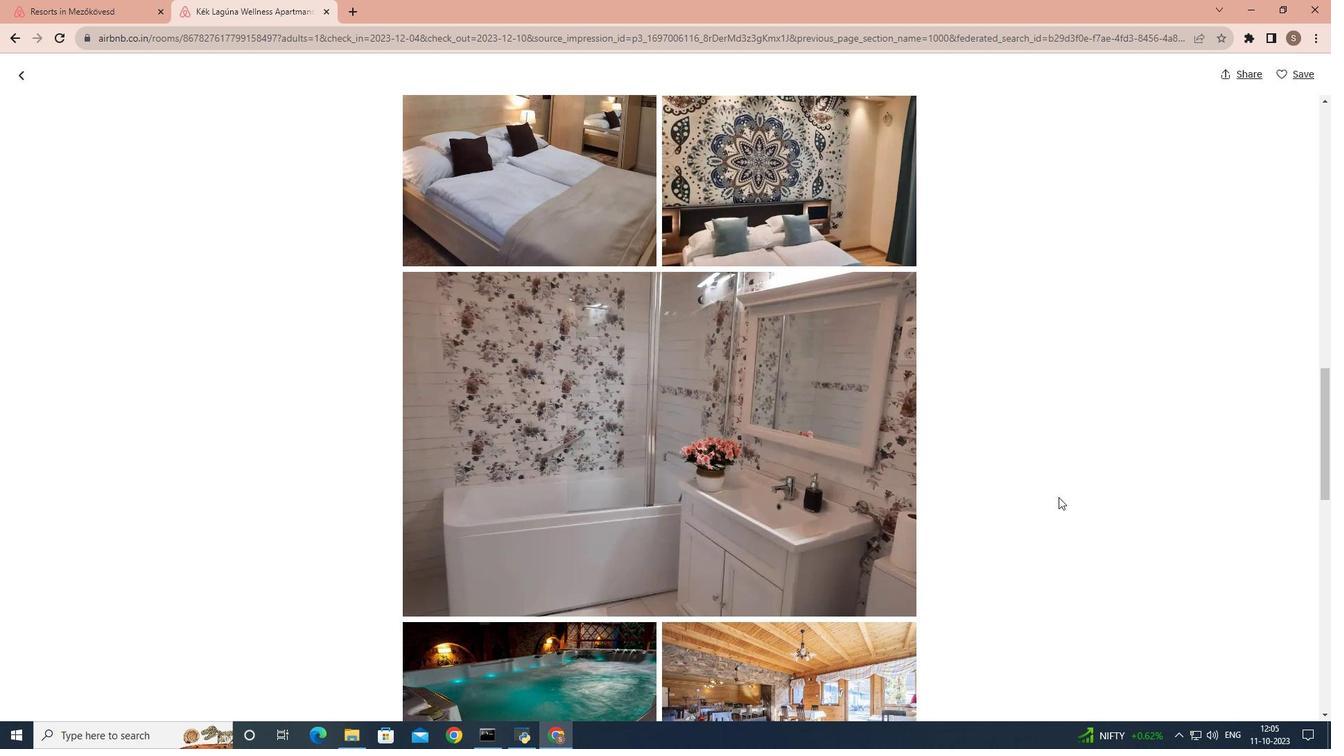 
Action: Mouse scrolled (1059, 496) with delta (0, 0)
Screenshot: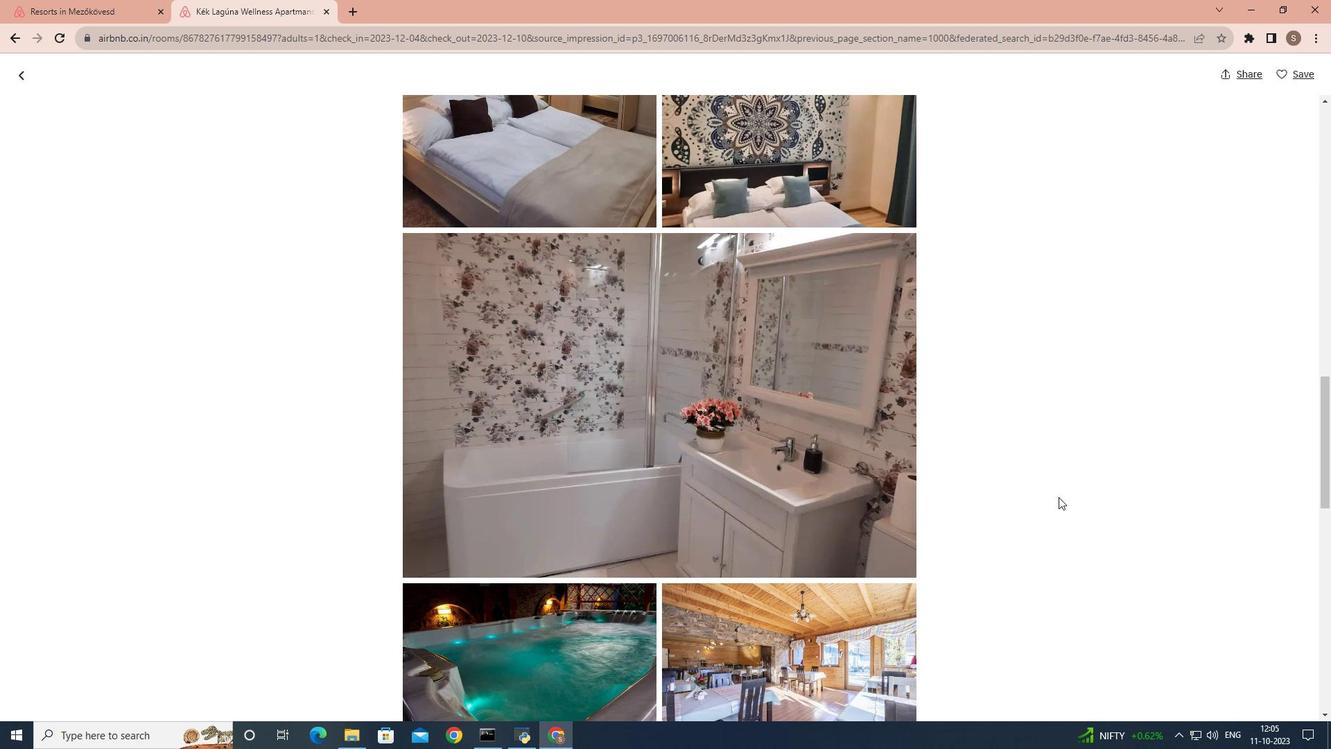 
Action: Mouse scrolled (1059, 496) with delta (0, 0)
Screenshot: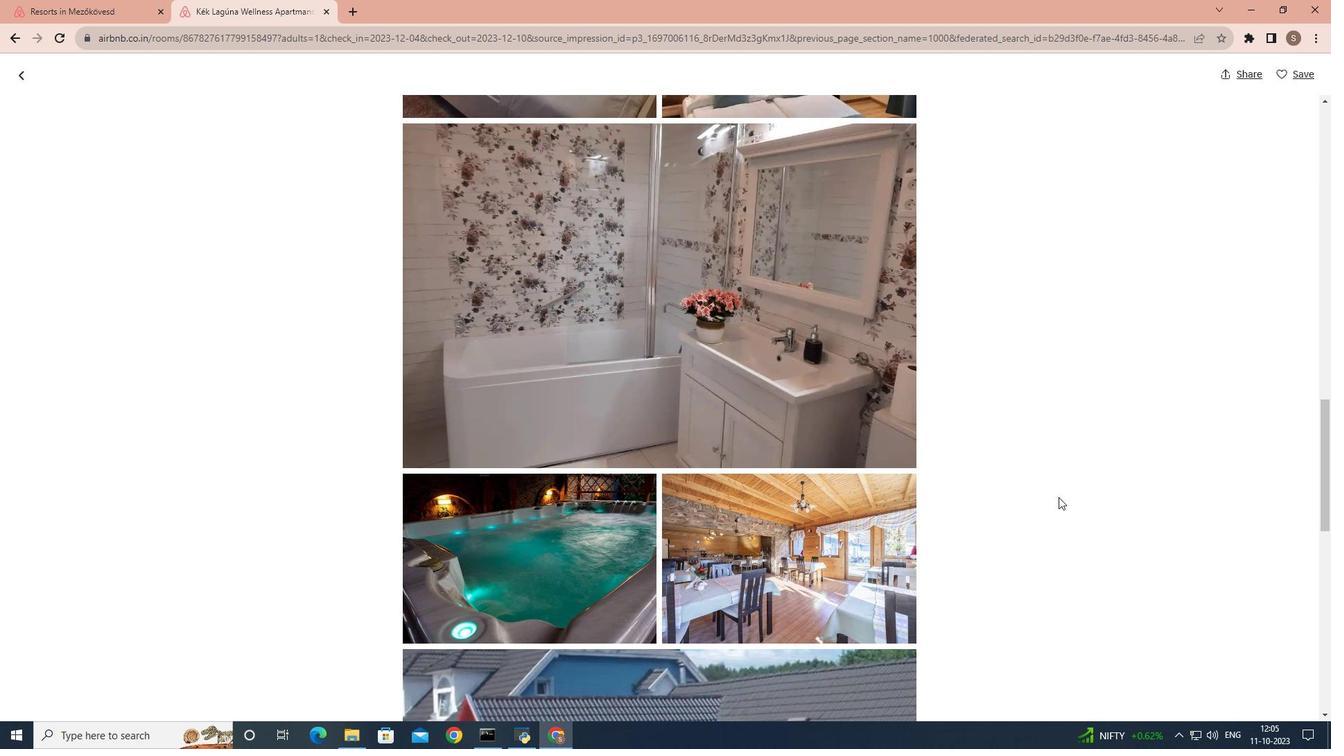 
Action: Mouse moved to (1059, 497)
Screenshot: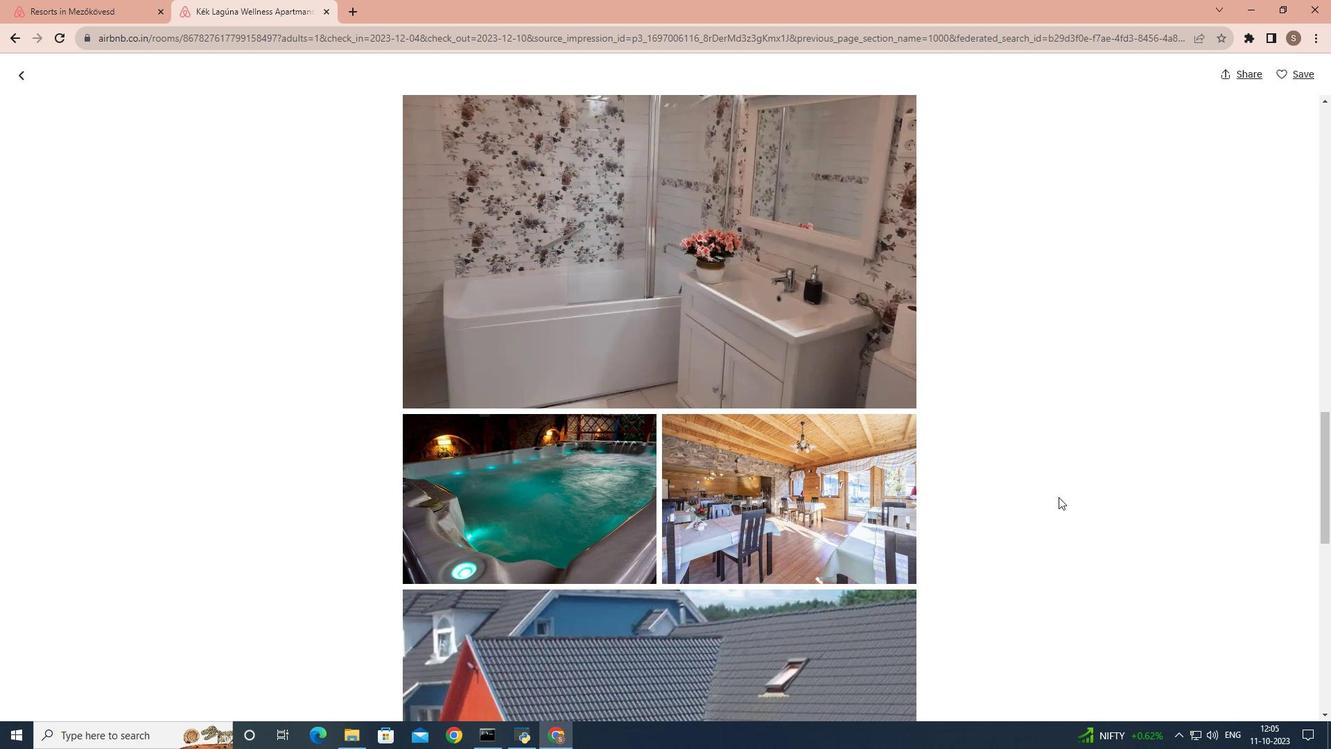 
Action: Mouse scrolled (1059, 496) with delta (0, 0)
Screenshot: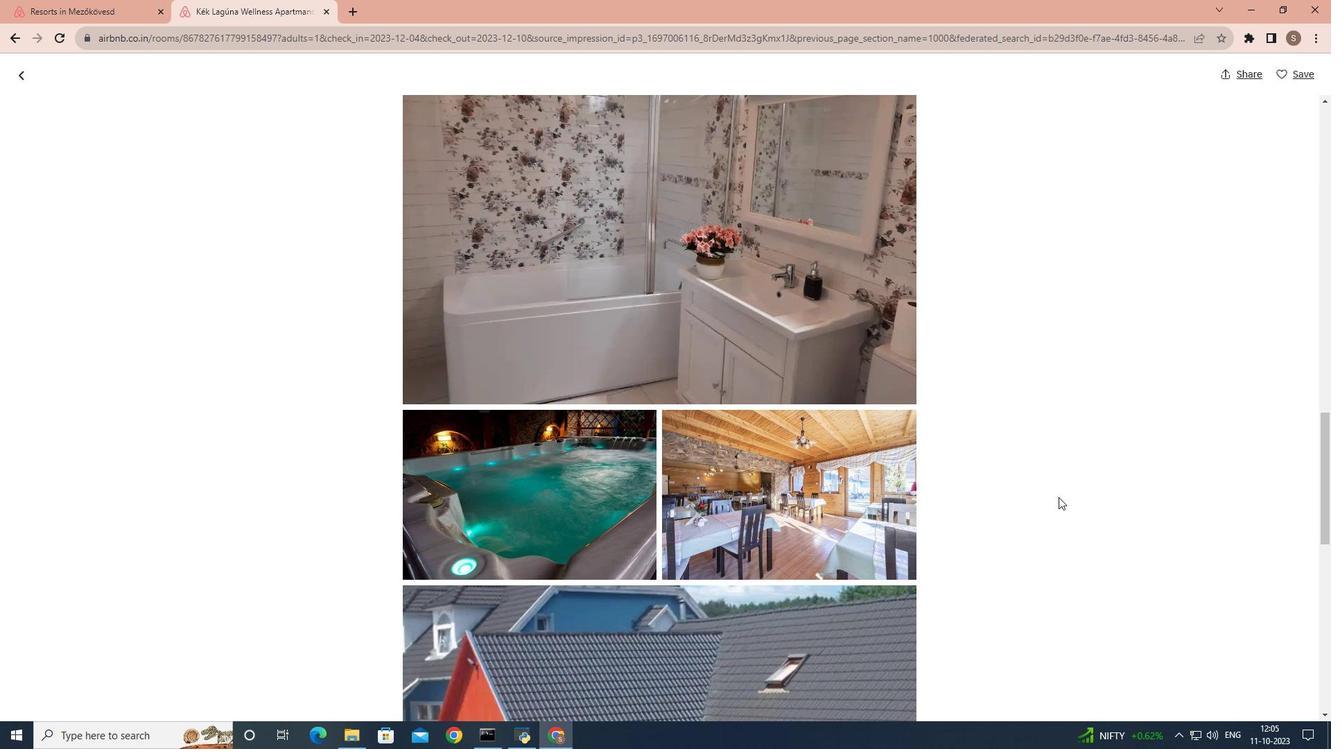 
Action: Mouse scrolled (1059, 496) with delta (0, 0)
Screenshot: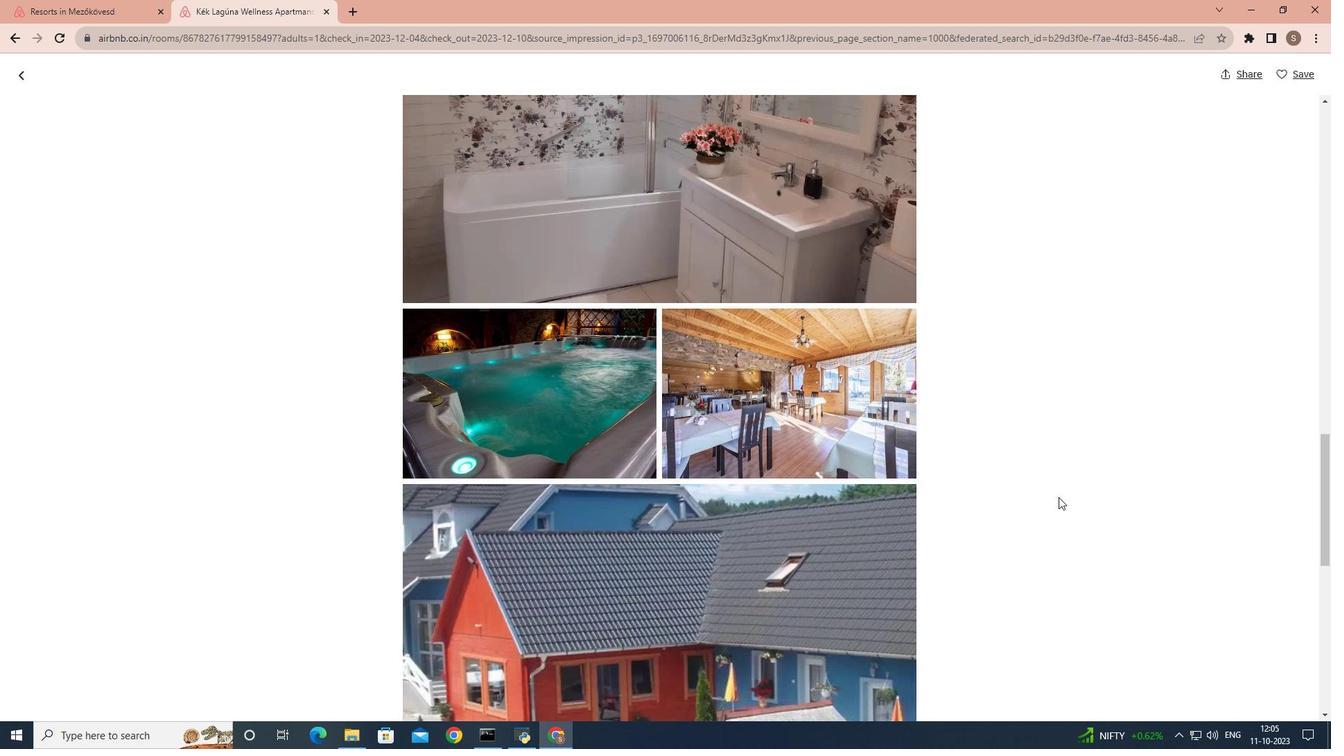 
Action: Mouse scrolled (1059, 496) with delta (0, 0)
Screenshot: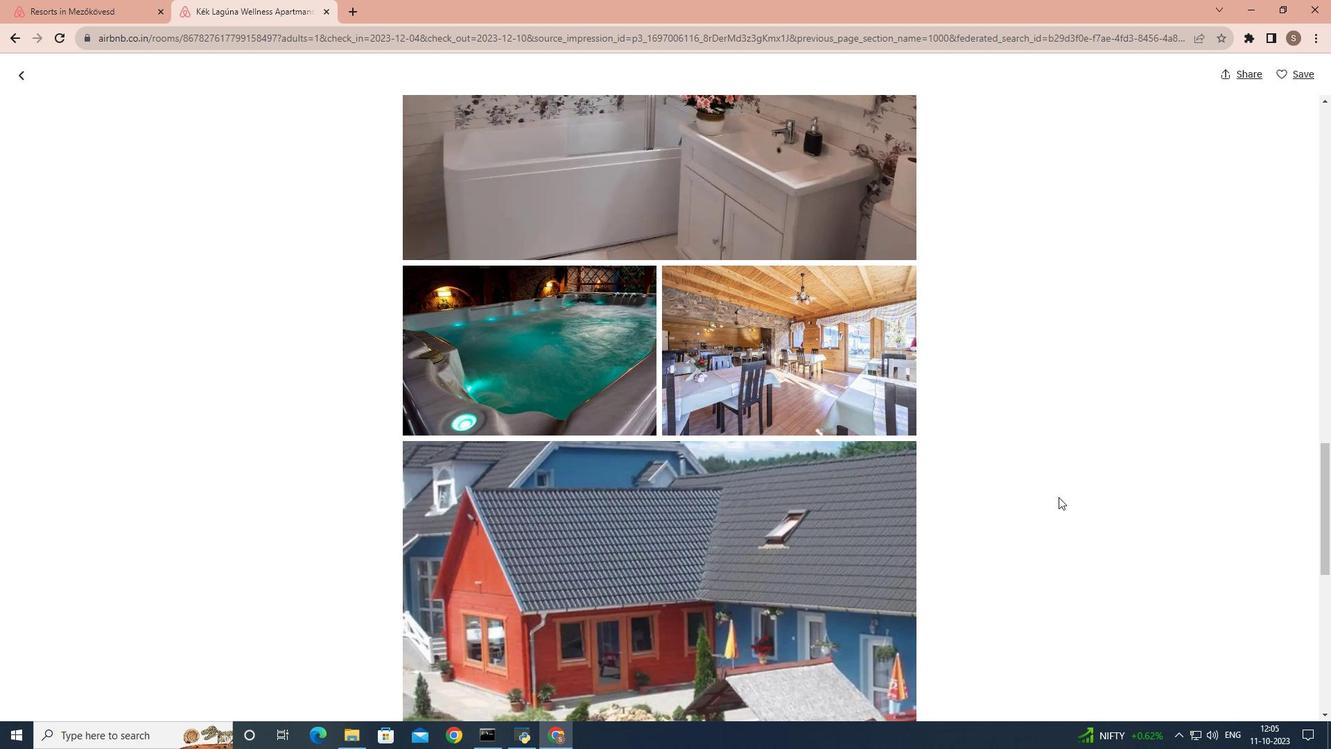
Action: Mouse scrolled (1059, 496) with delta (0, 0)
Screenshot: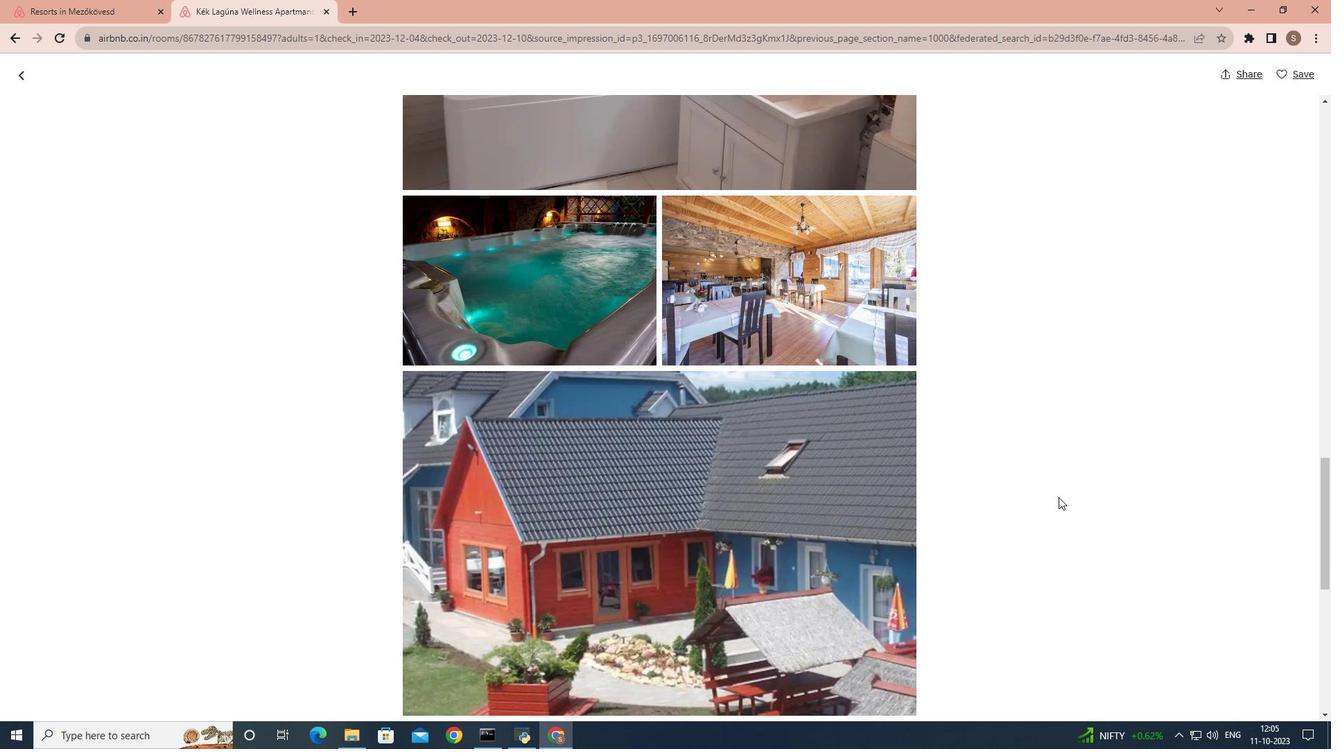 
Action: Mouse scrolled (1059, 496) with delta (0, 0)
Screenshot: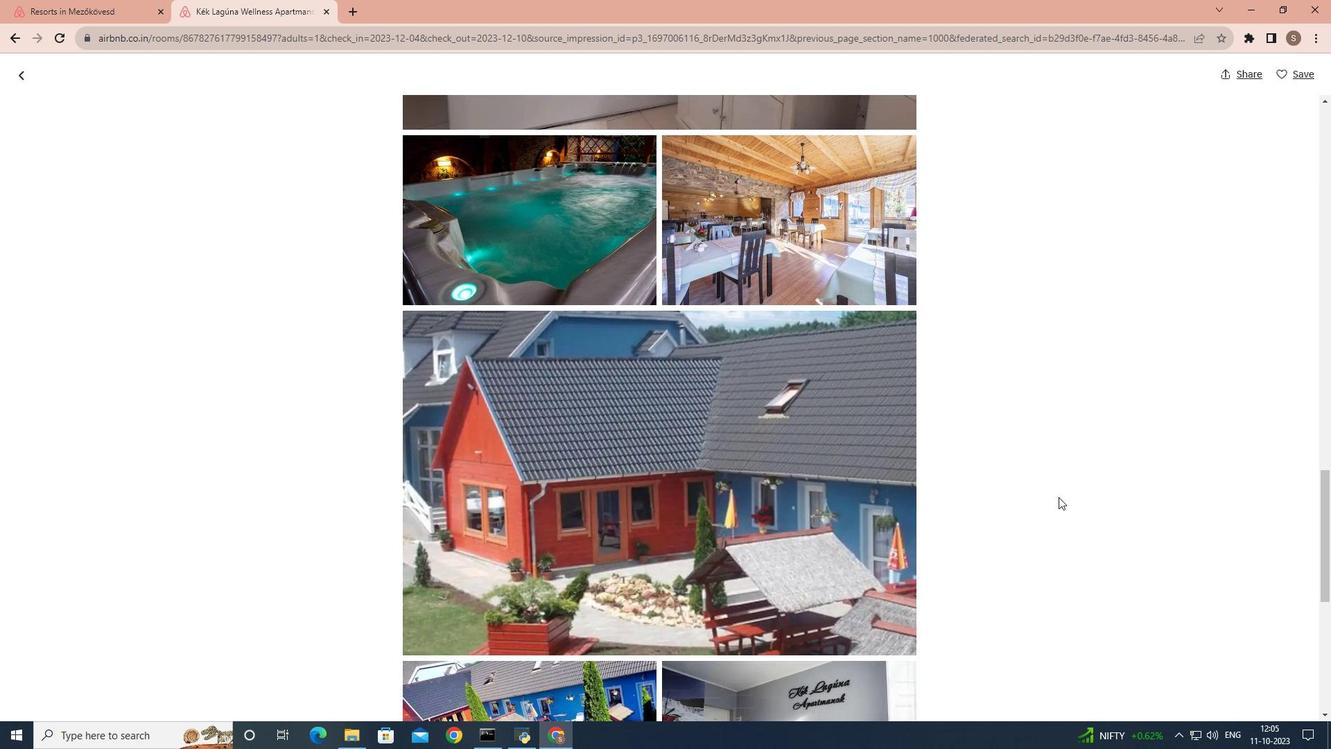 
Action: Mouse scrolled (1059, 496) with delta (0, 0)
Screenshot: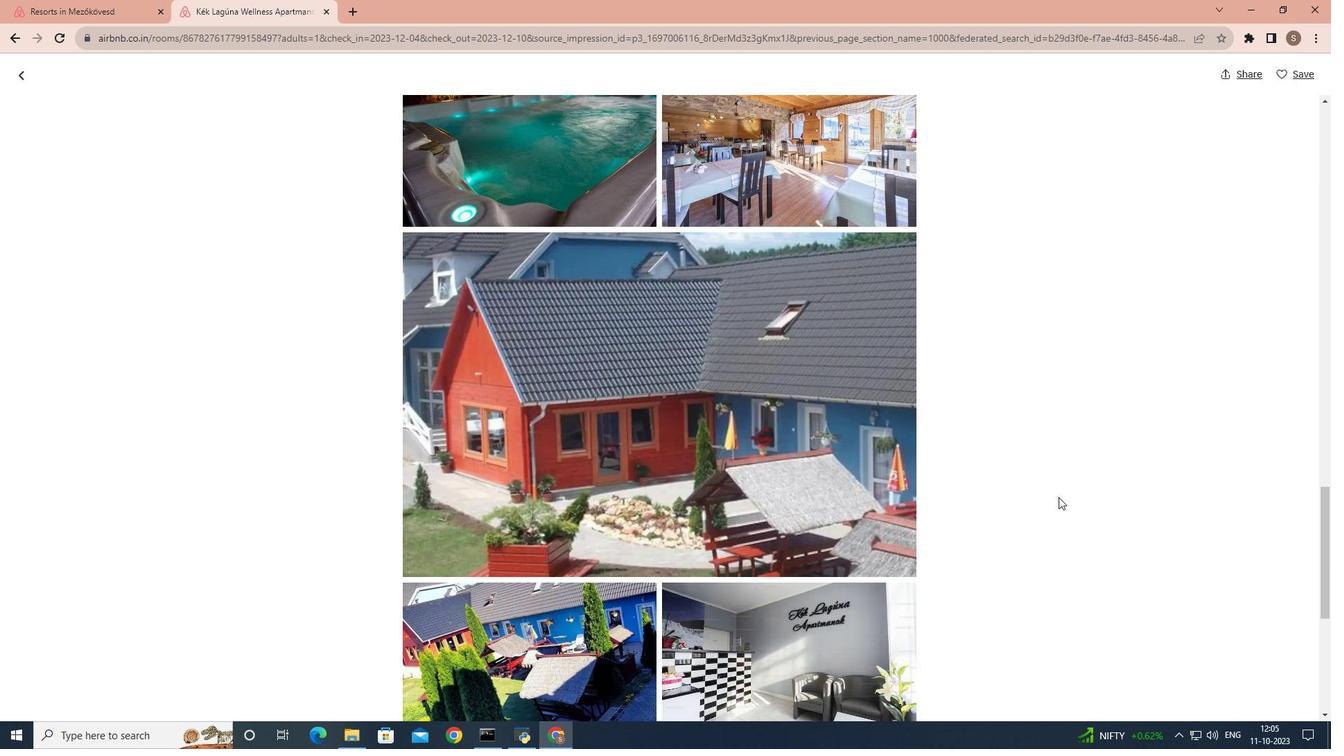 
Action: Mouse scrolled (1059, 496) with delta (0, 0)
Screenshot: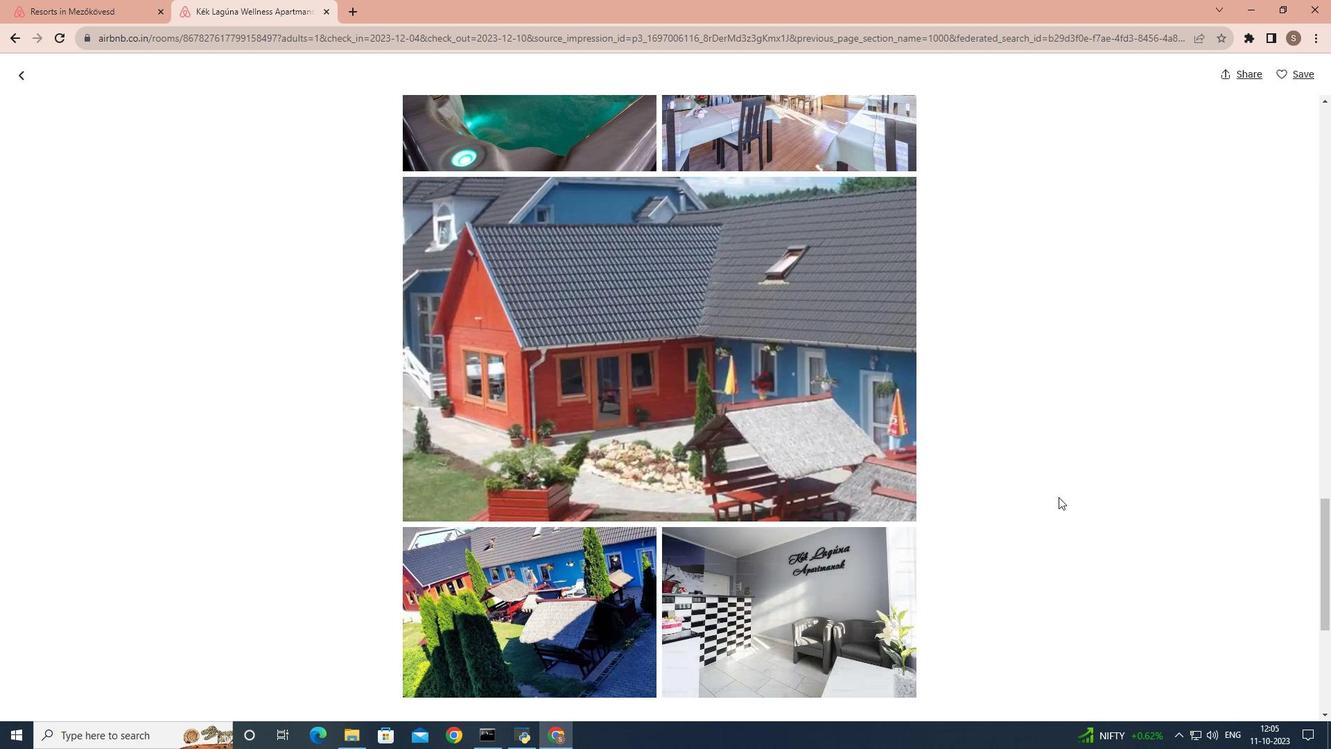
Action: Mouse scrolled (1059, 496) with delta (0, 0)
Screenshot: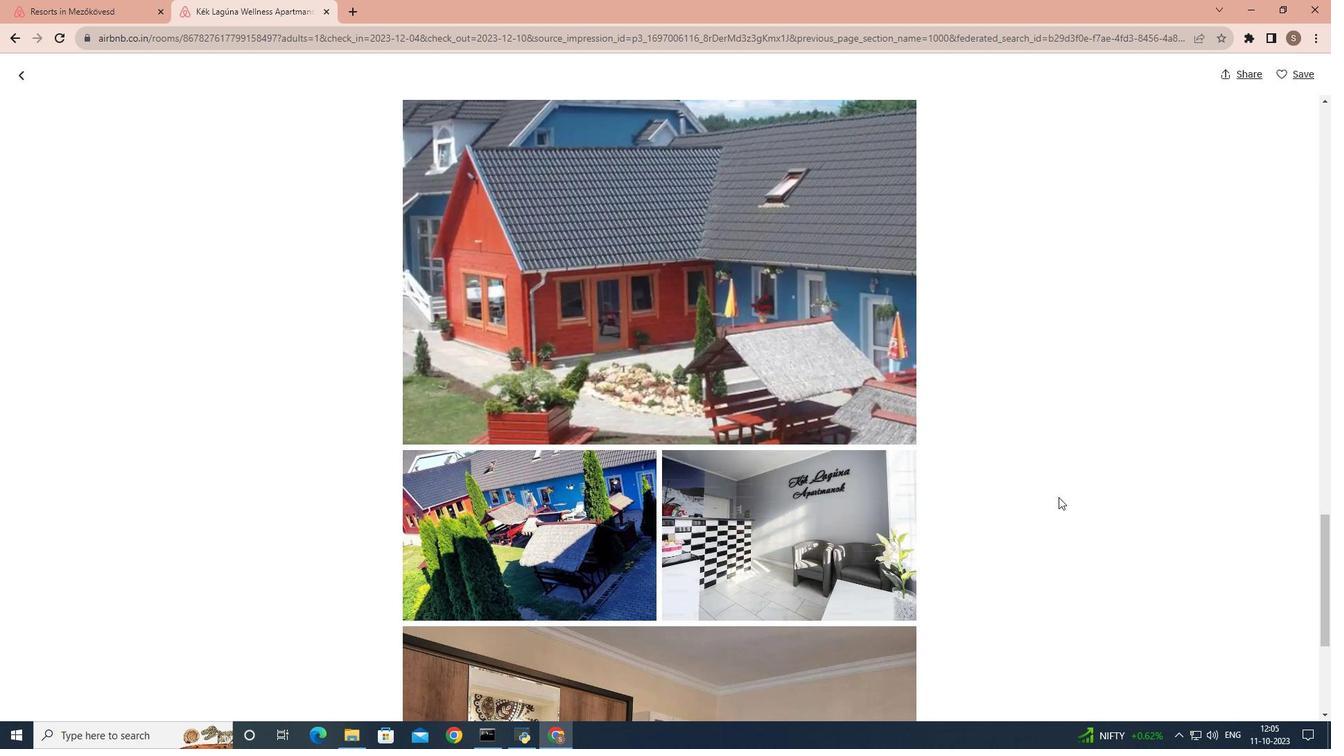 
Action: Mouse scrolled (1059, 496) with delta (0, 0)
Screenshot: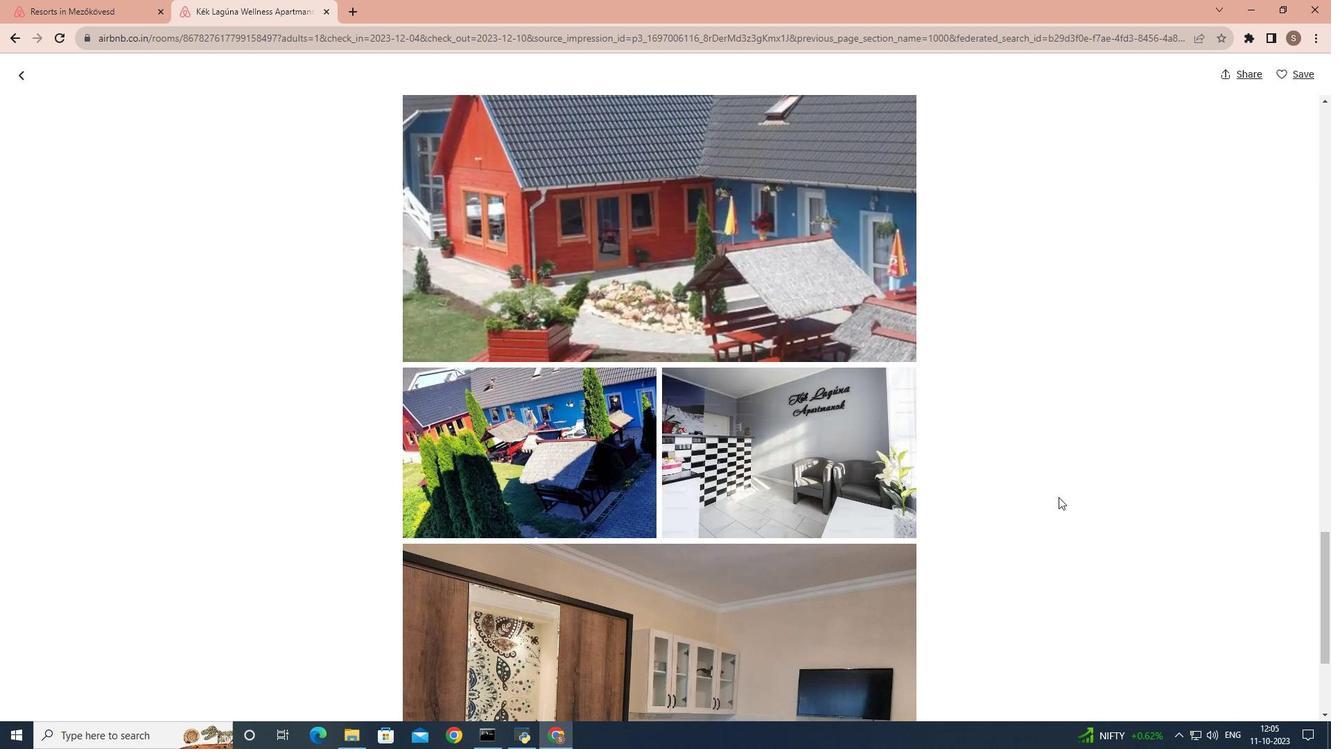 
Action: Mouse scrolled (1059, 496) with delta (0, 0)
Screenshot: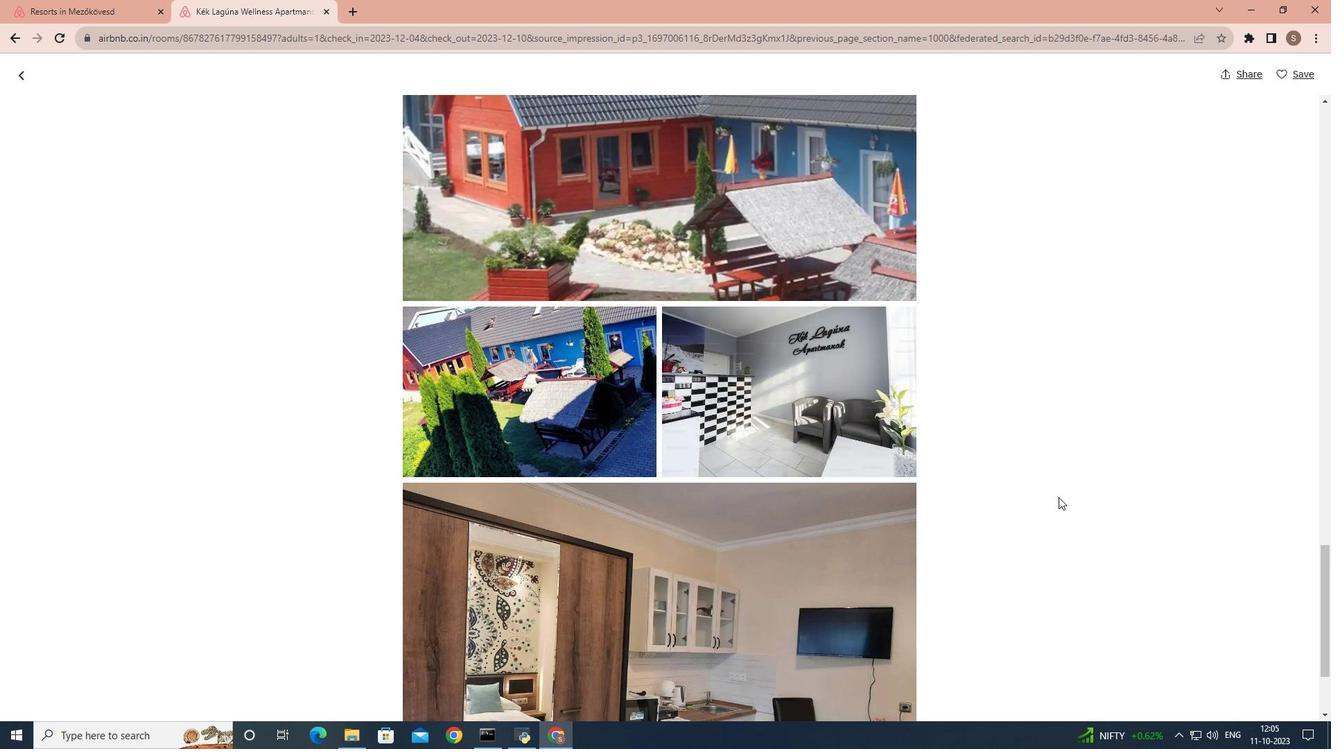 
Action: Mouse scrolled (1059, 496) with delta (0, 0)
Screenshot: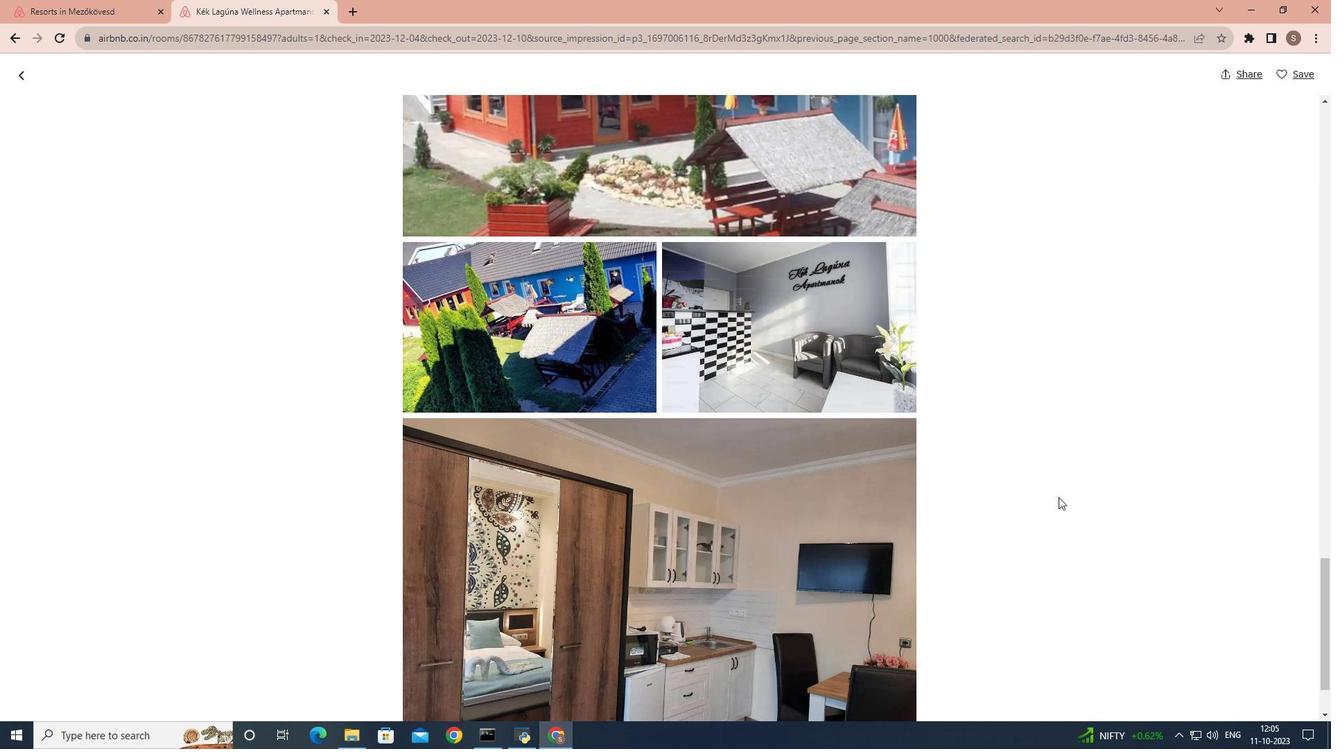 
Action: Mouse scrolled (1059, 496) with delta (0, 0)
Screenshot: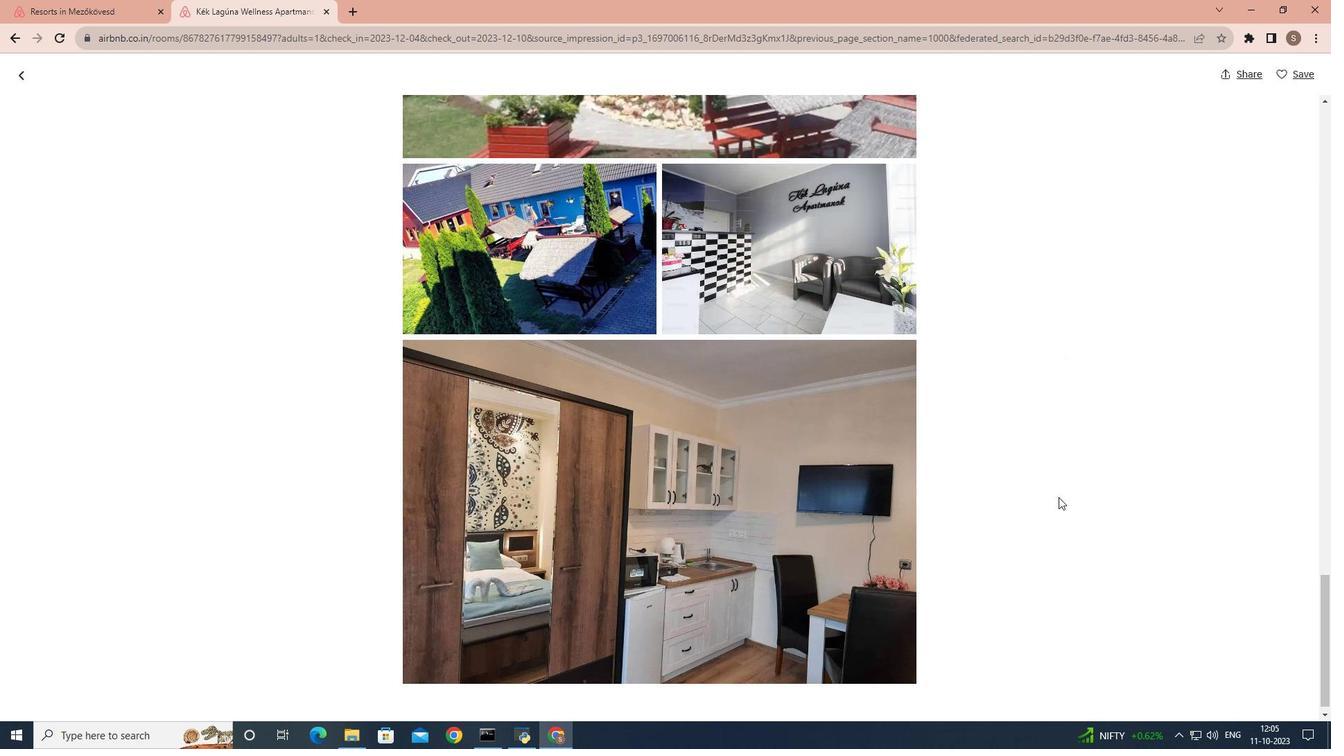 
Action: Mouse scrolled (1059, 496) with delta (0, 0)
Screenshot: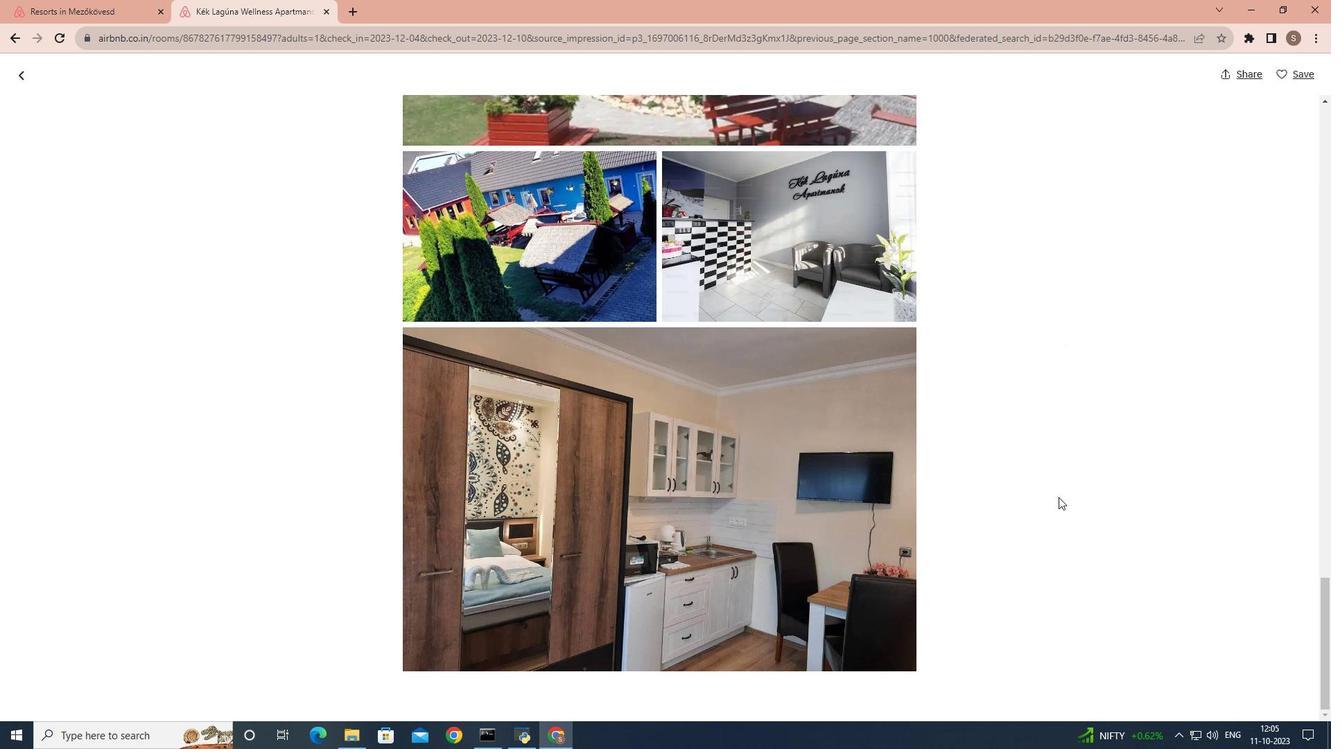 
Action: Mouse scrolled (1059, 496) with delta (0, 0)
Screenshot: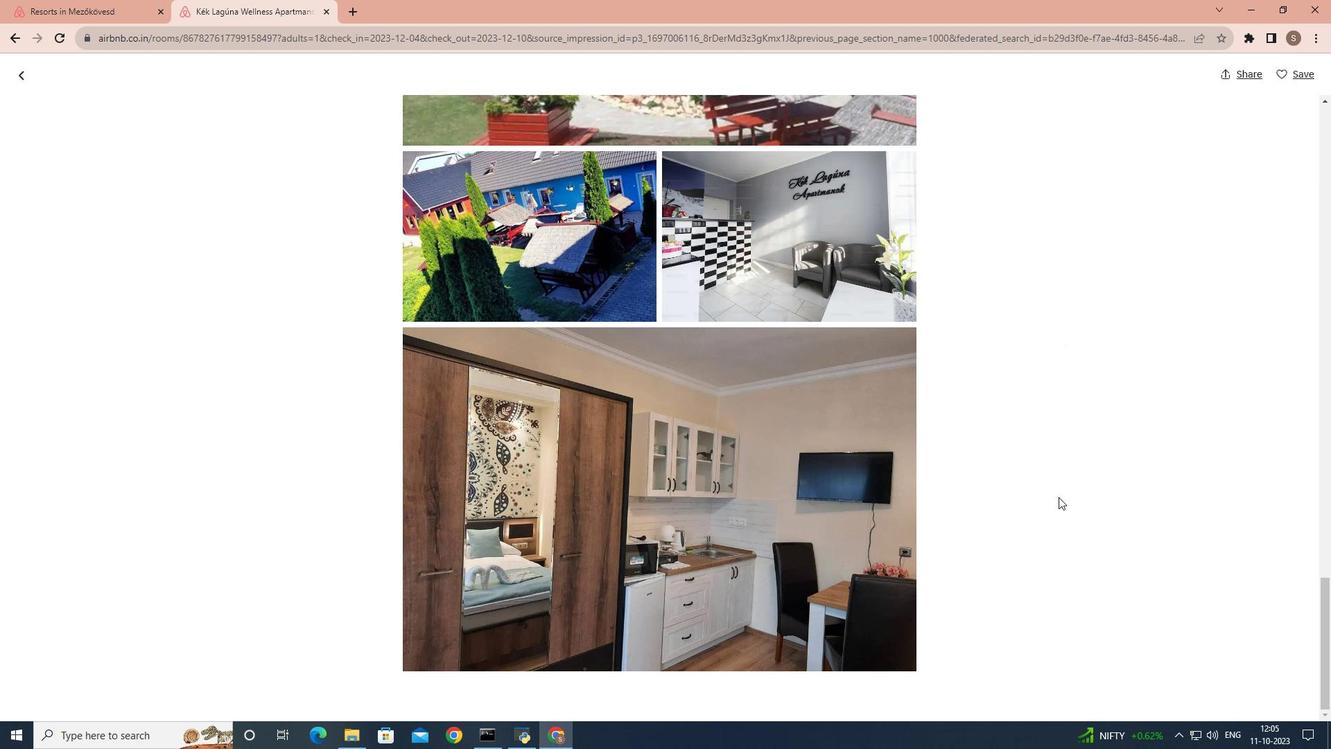 
Action: Mouse scrolled (1059, 496) with delta (0, 0)
Screenshot: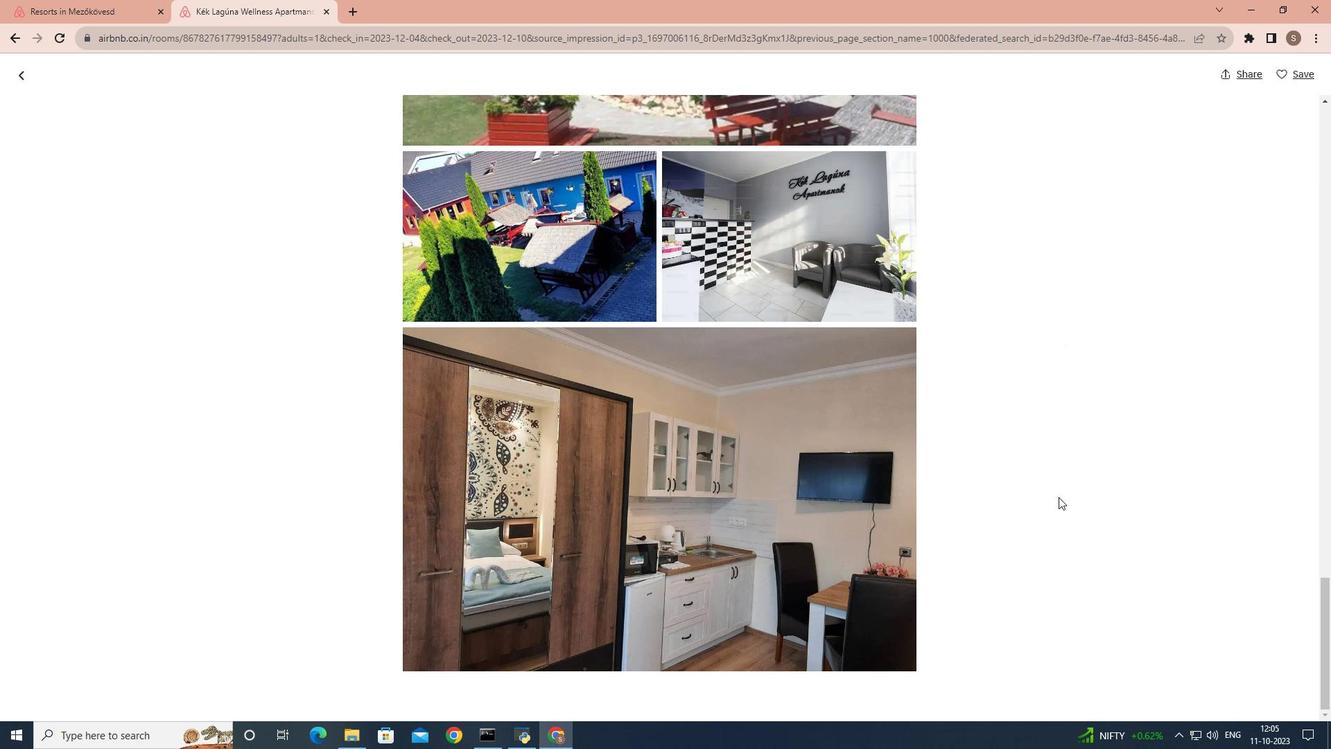 
Action: Mouse scrolled (1059, 496) with delta (0, 0)
Screenshot: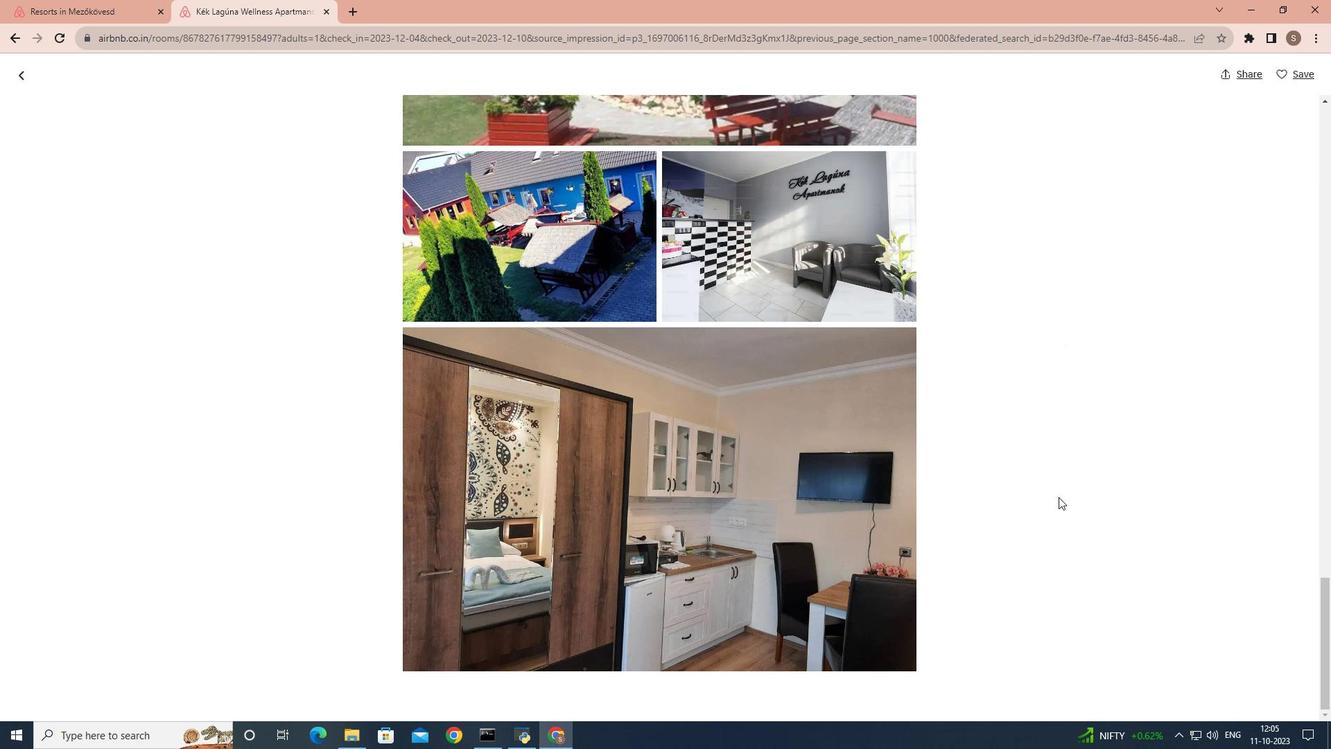 
Action: Mouse scrolled (1059, 496) with delta (0, 0)
Screenshot: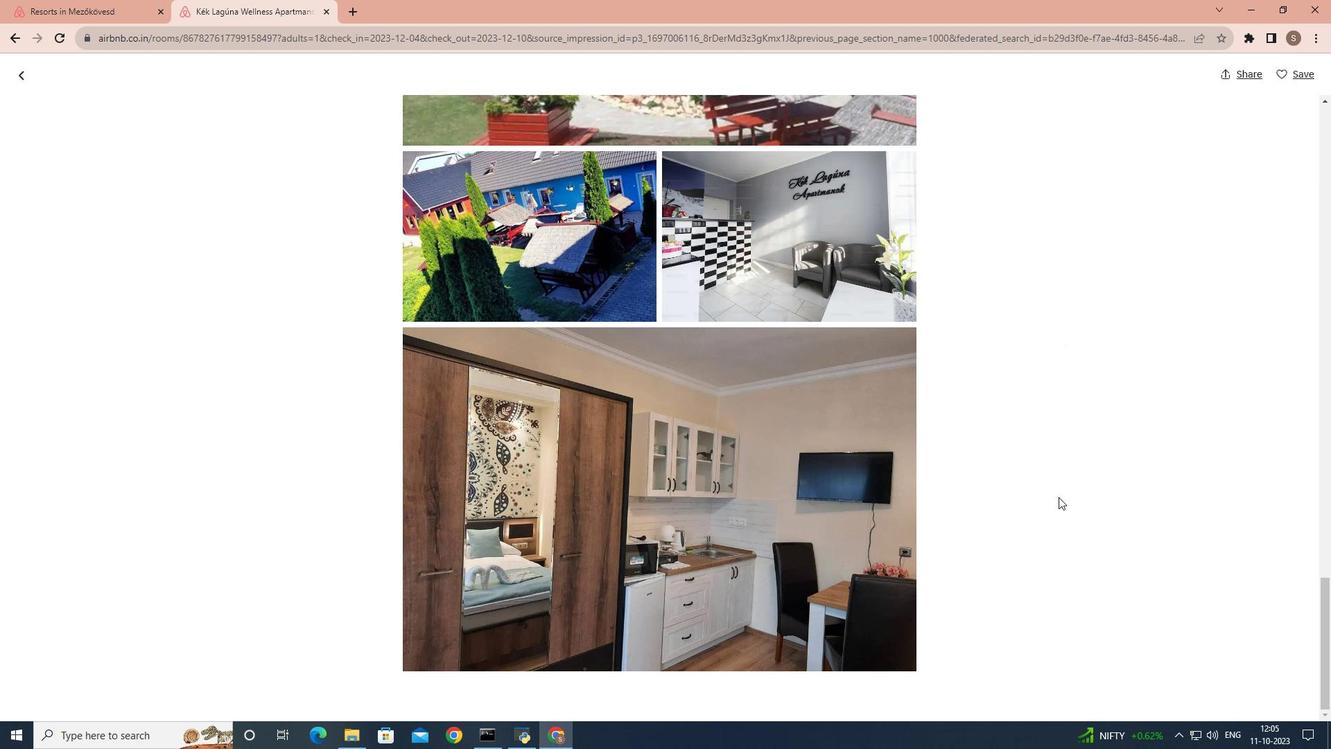 
Action: Mouse scrolled (1059, 496) with delta (0, 0)
Screenshot: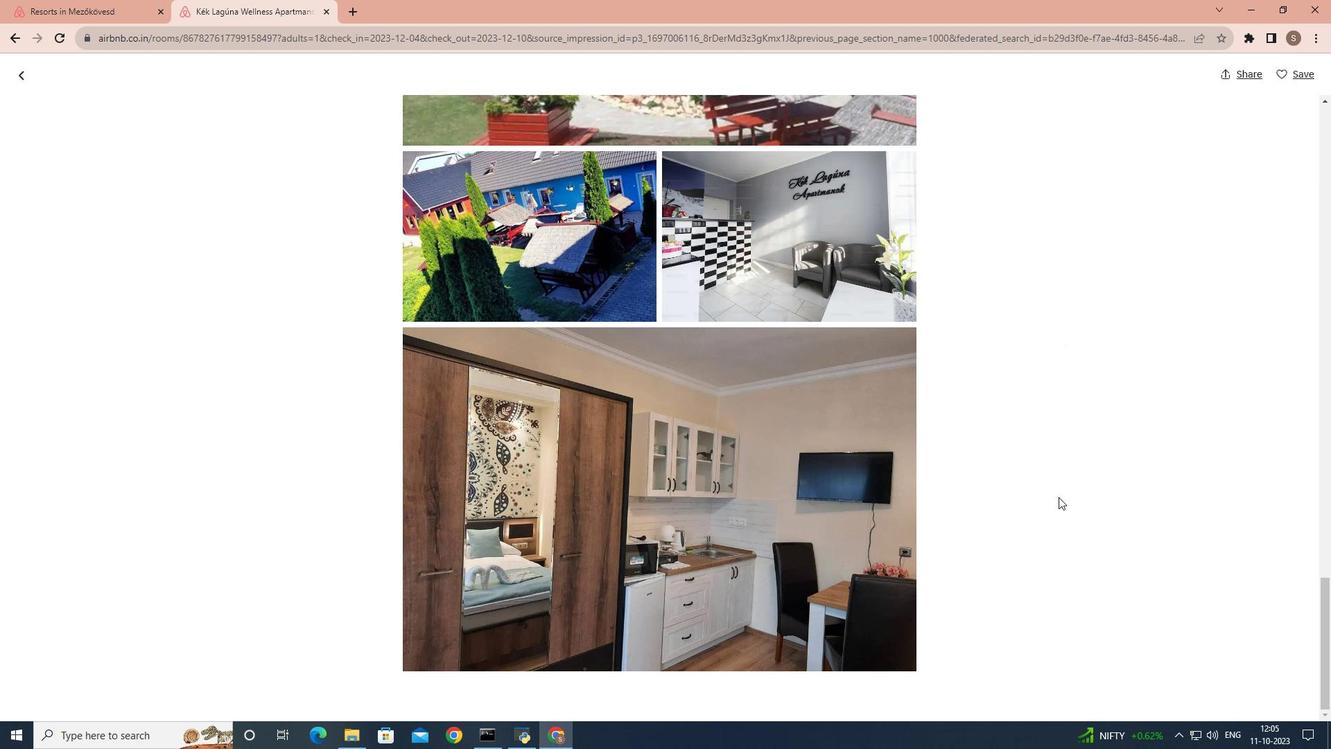 
Action: Mouse moved to (27, 77)
Screenshot: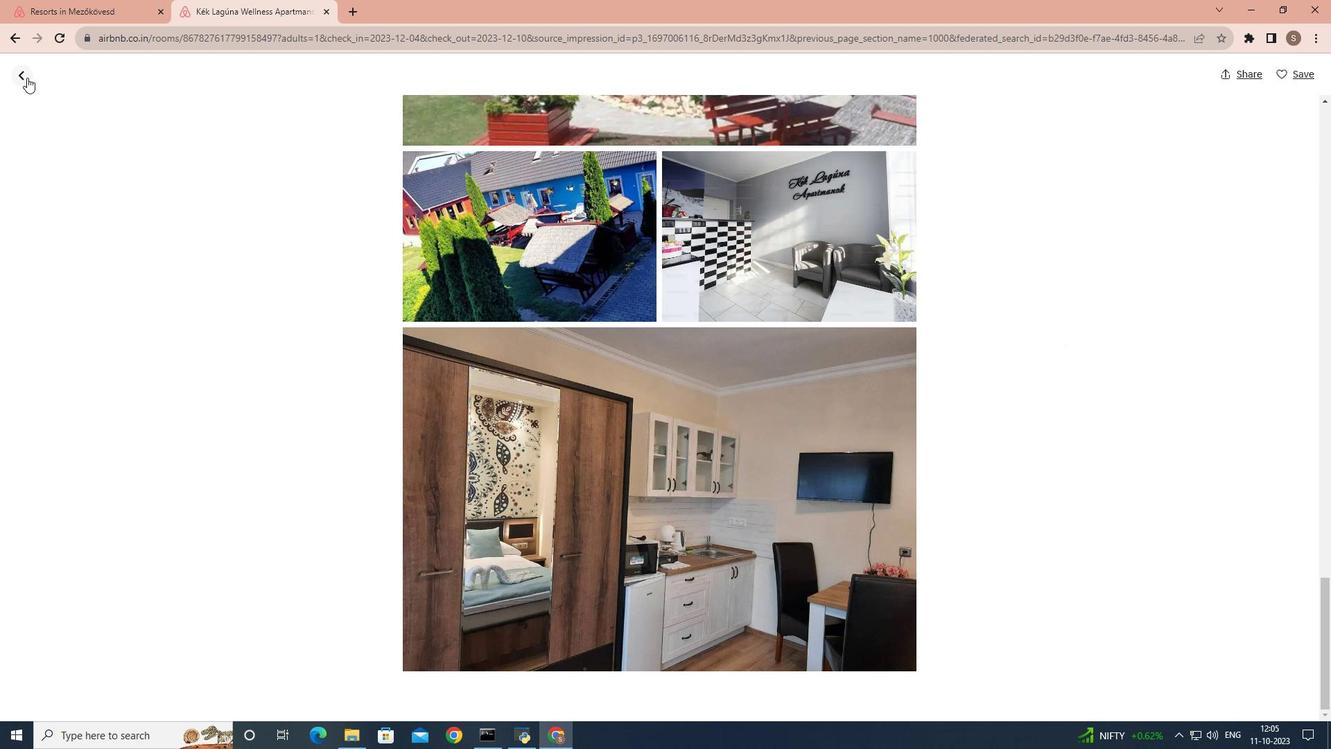 
Action: Mouse pressed left at (27, 77)
Screenshot: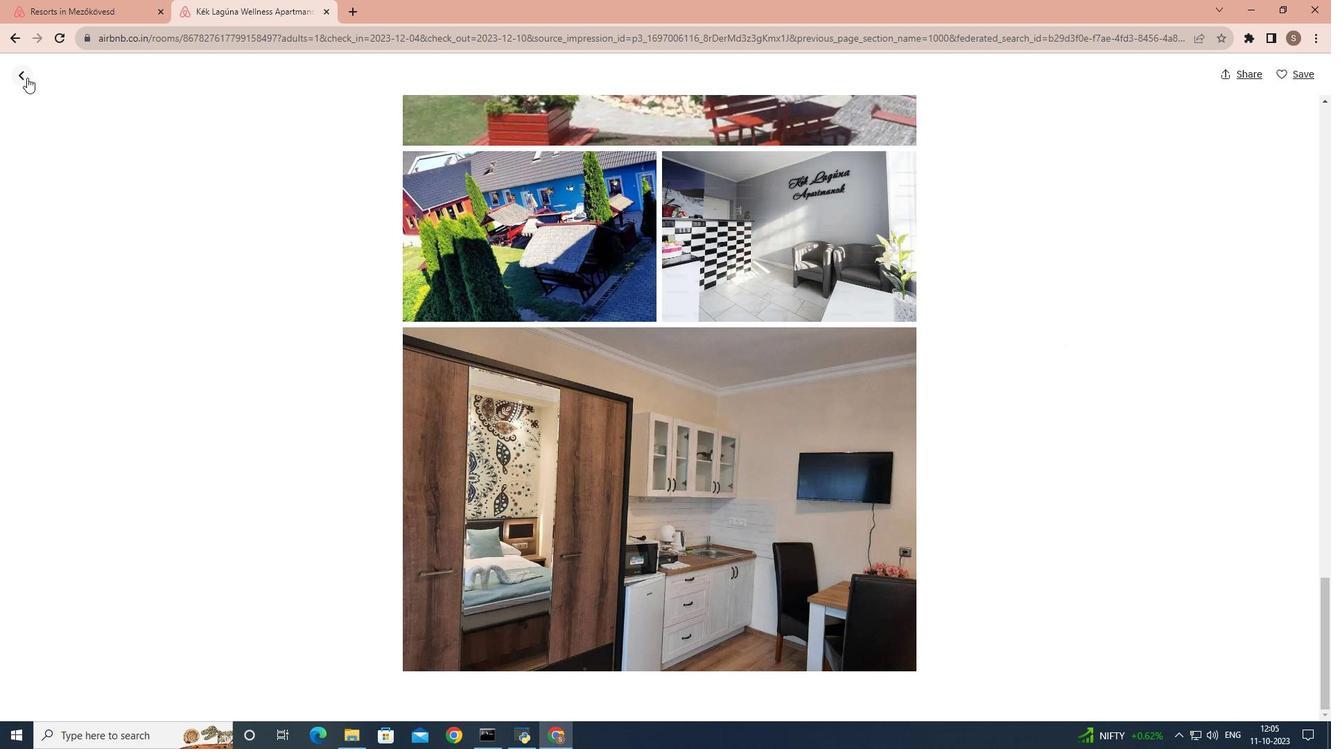
Action: Mouse moved to (398, 301)
Screenshot: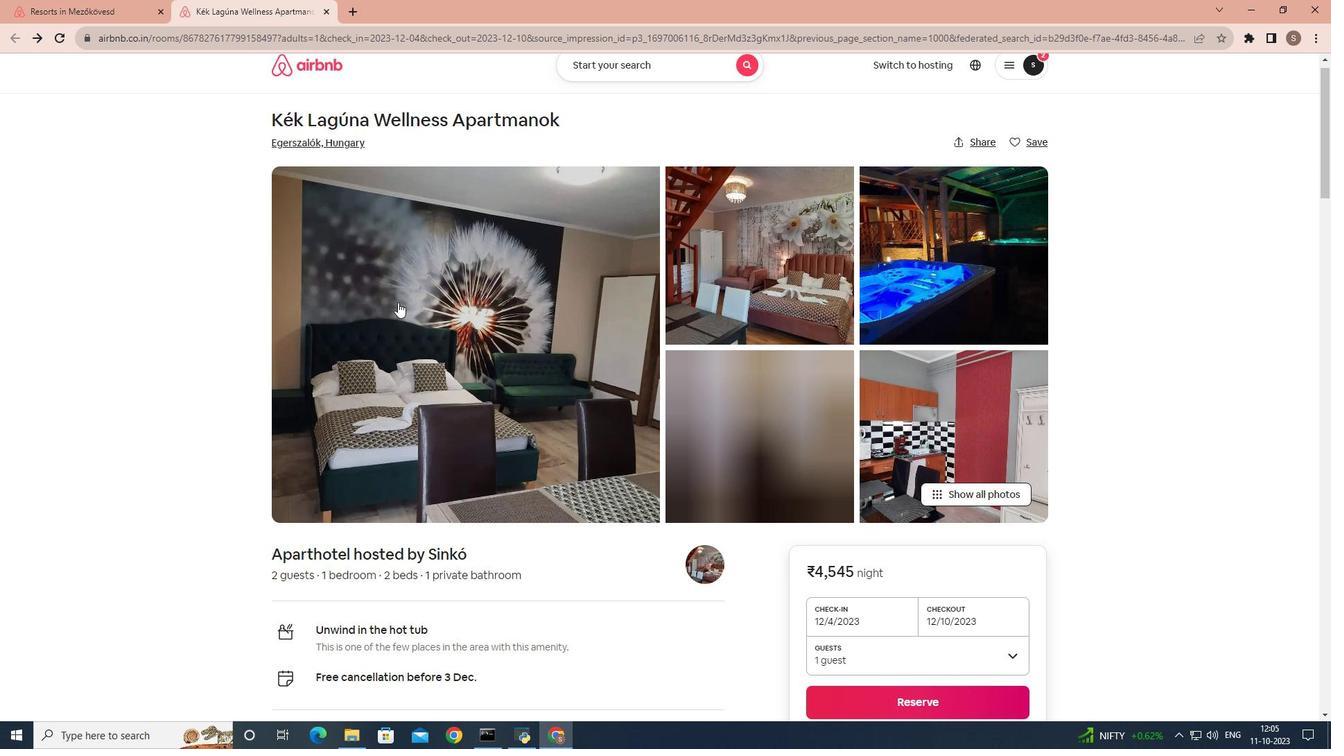 
Action: Mouse scrolled (398, 300) with delta (0, 0)
Screenshot: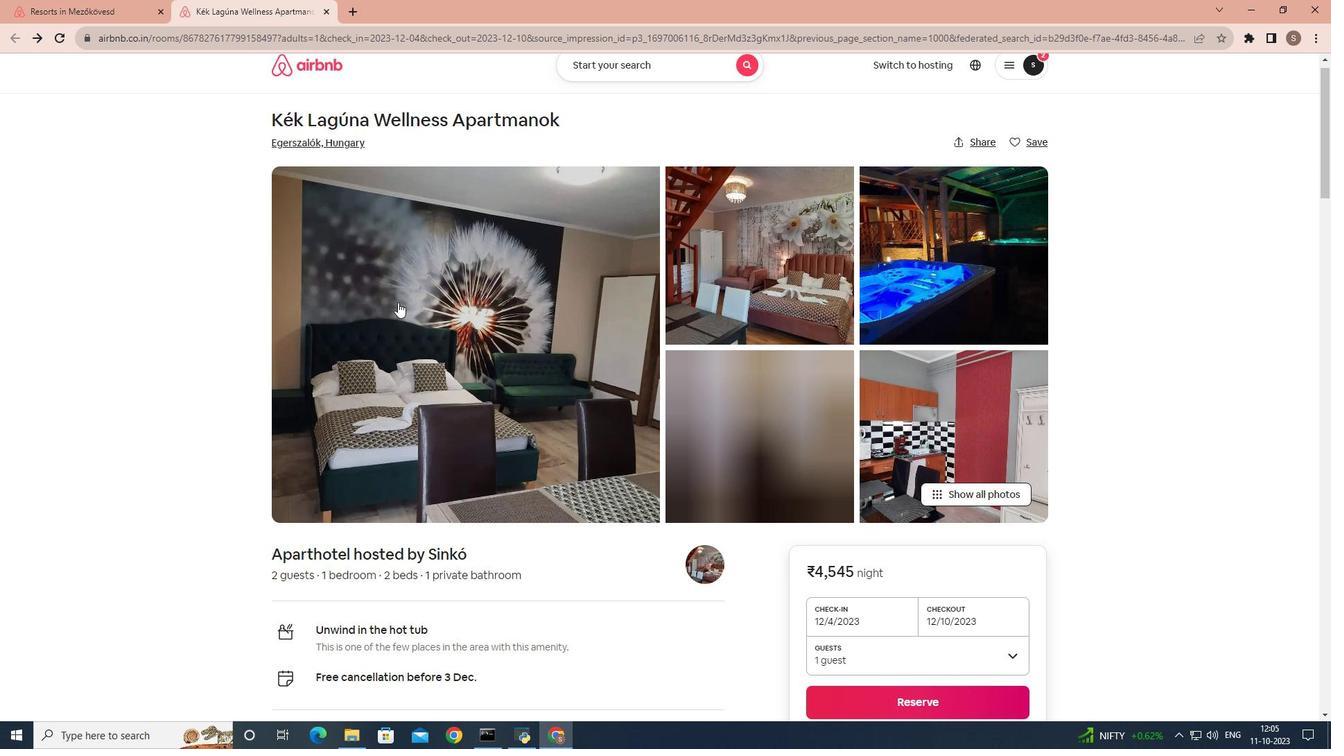 
Action: Mouse moved to (398, 302)
Screenshot: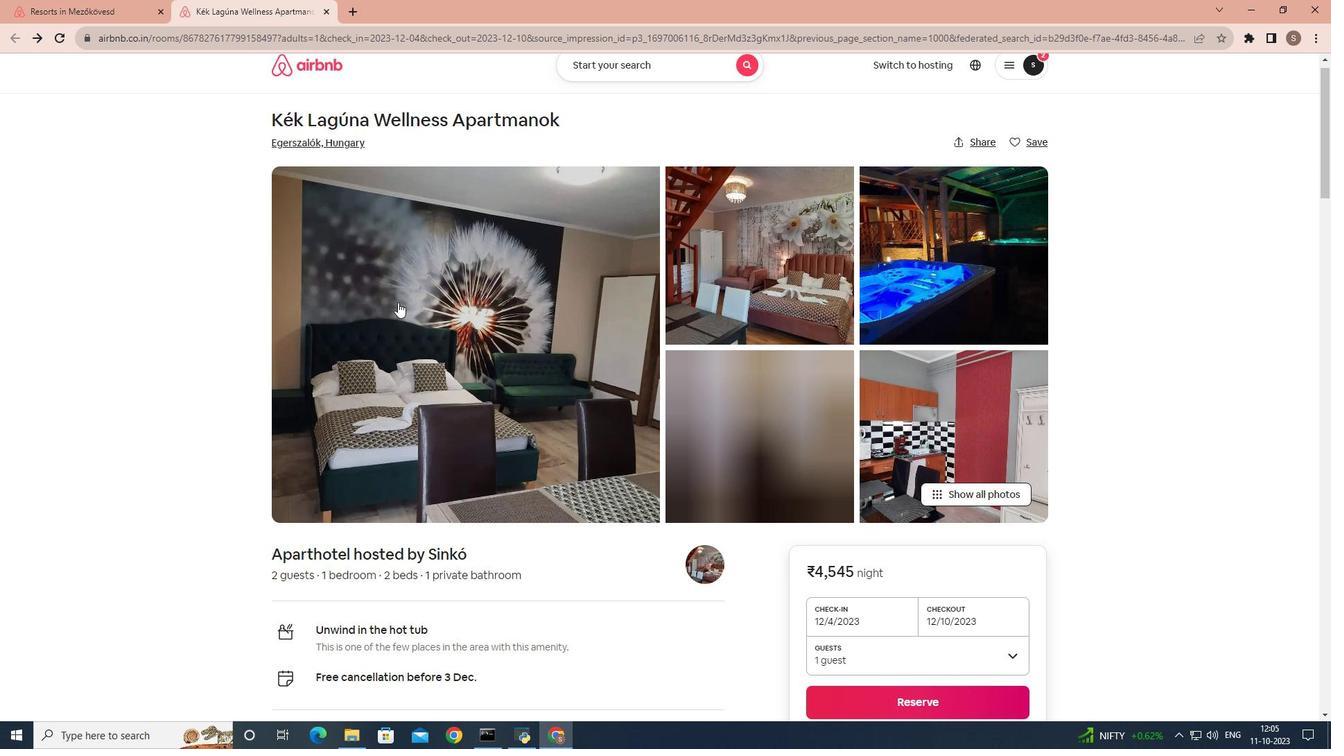 
Action: Mouse scrolled (398, 301) with delta (0, 0)
Screenshot: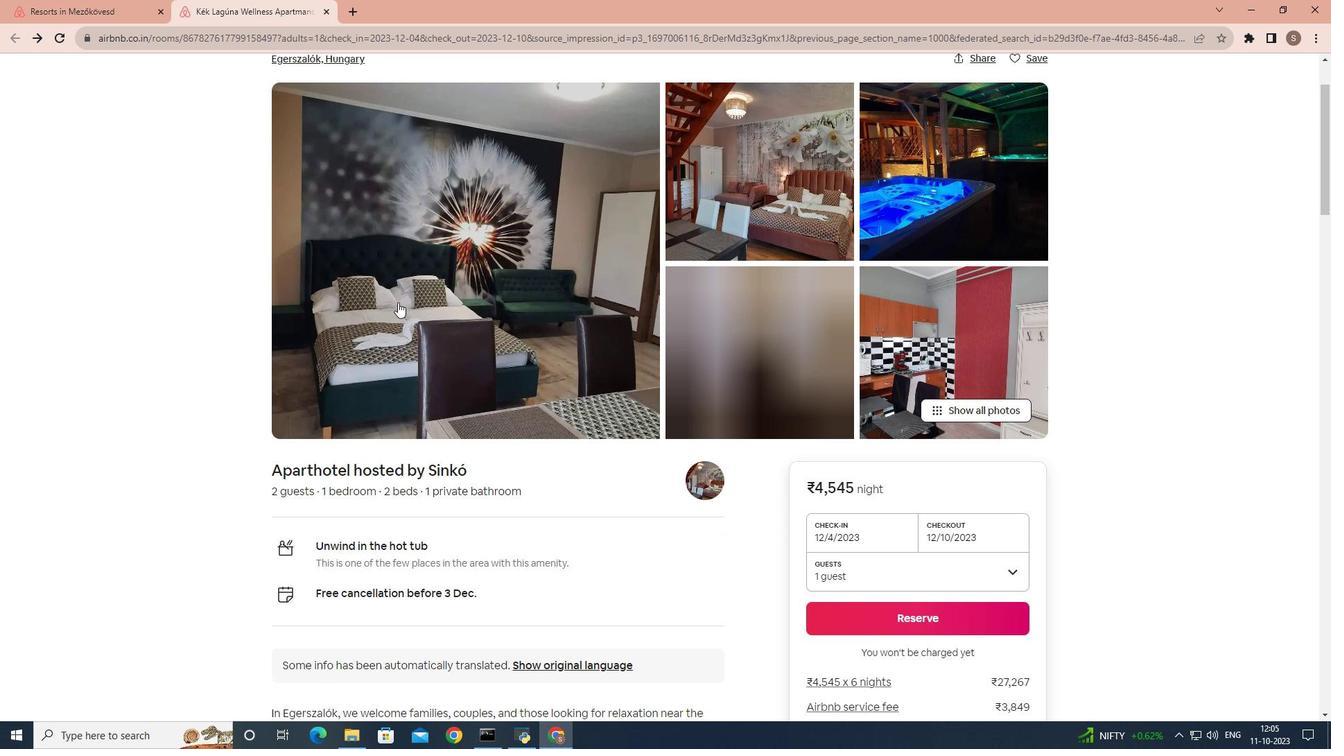 
Action: Mouse scrolled (398, 301) with delta (0, 0)
Screenshot: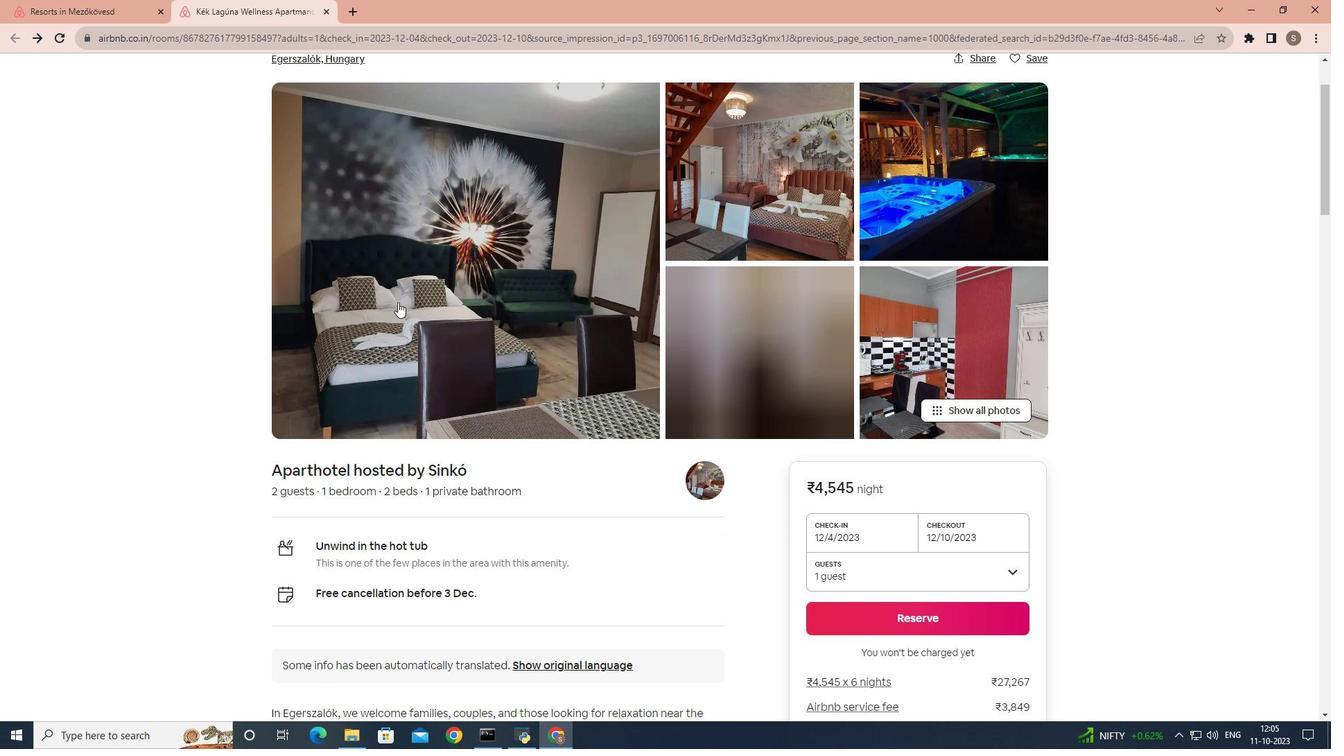 
Action: Mouse scrolled (398, 301) with delta (0, 0)
Screenshot: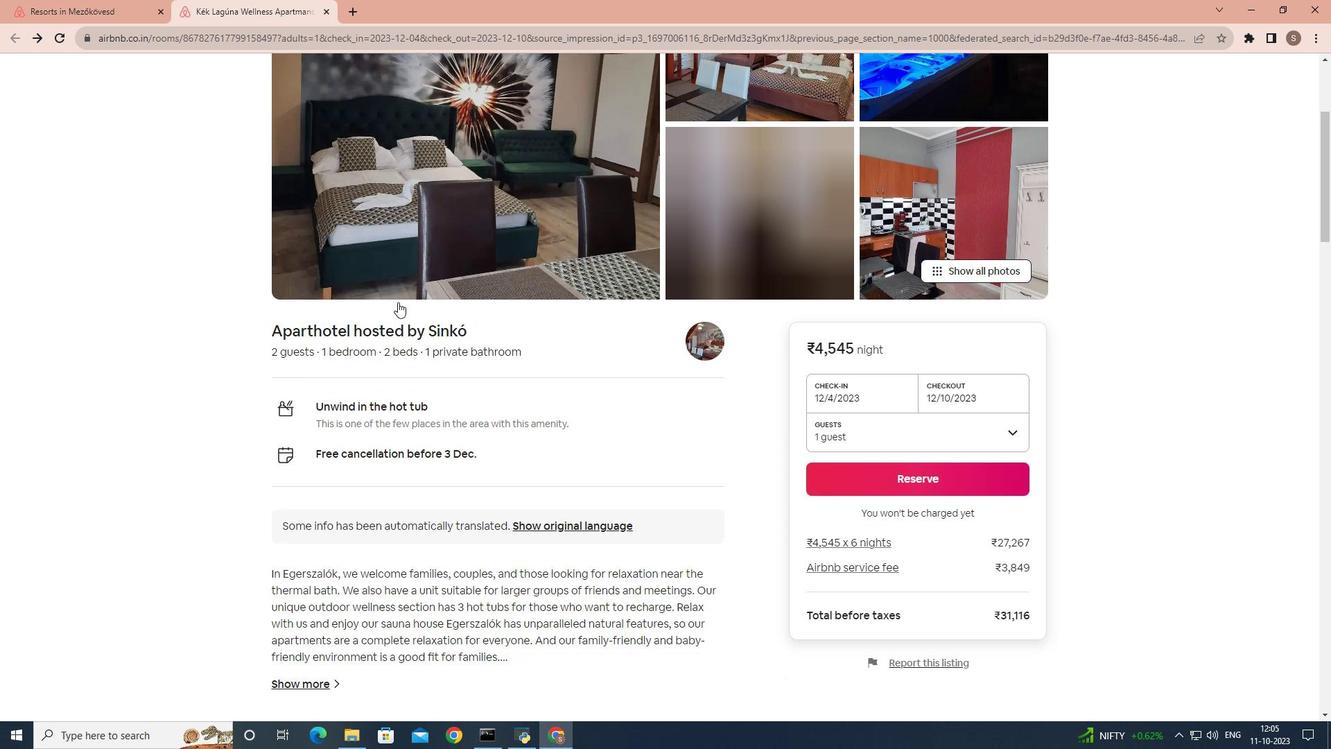 
Action: Mouse scrolled (398, 301) with delta (0, 0)
Screenshot: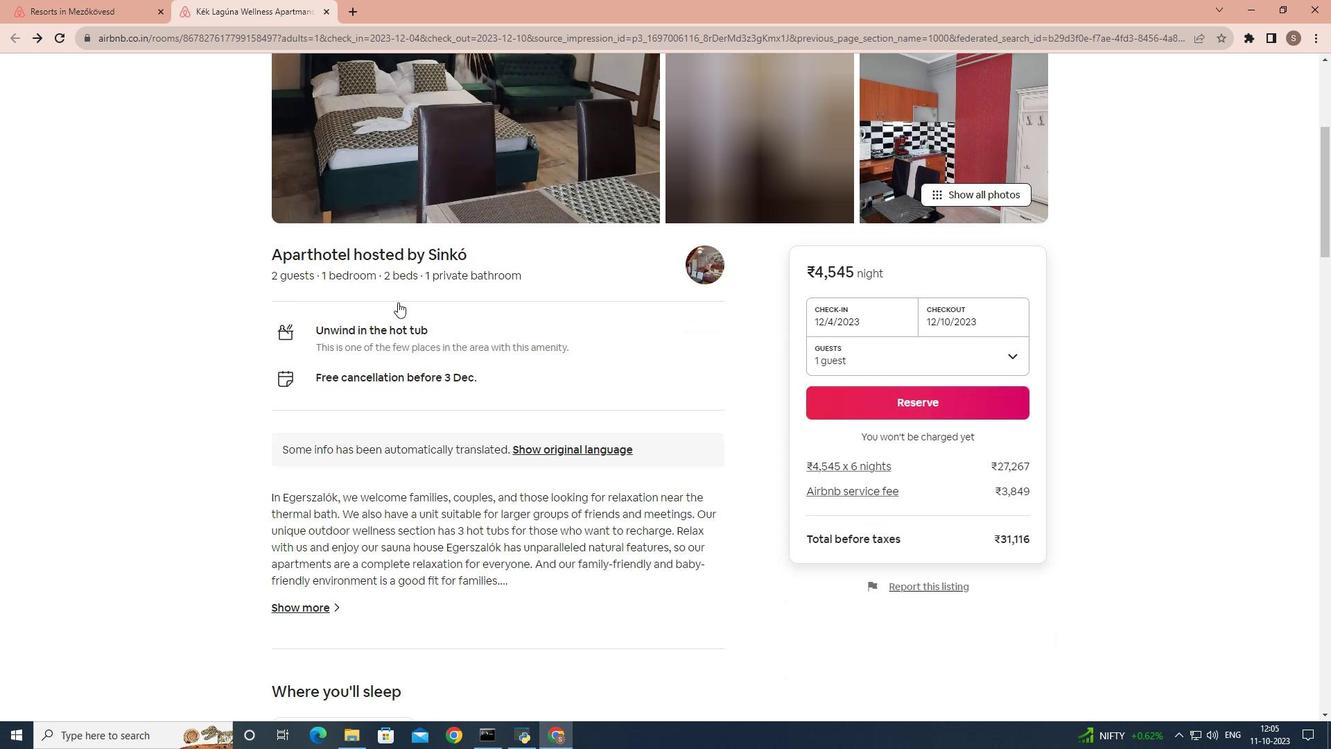 
Action: Mouse scrolled (398, 301) with delta (0, 0)
Screenshot: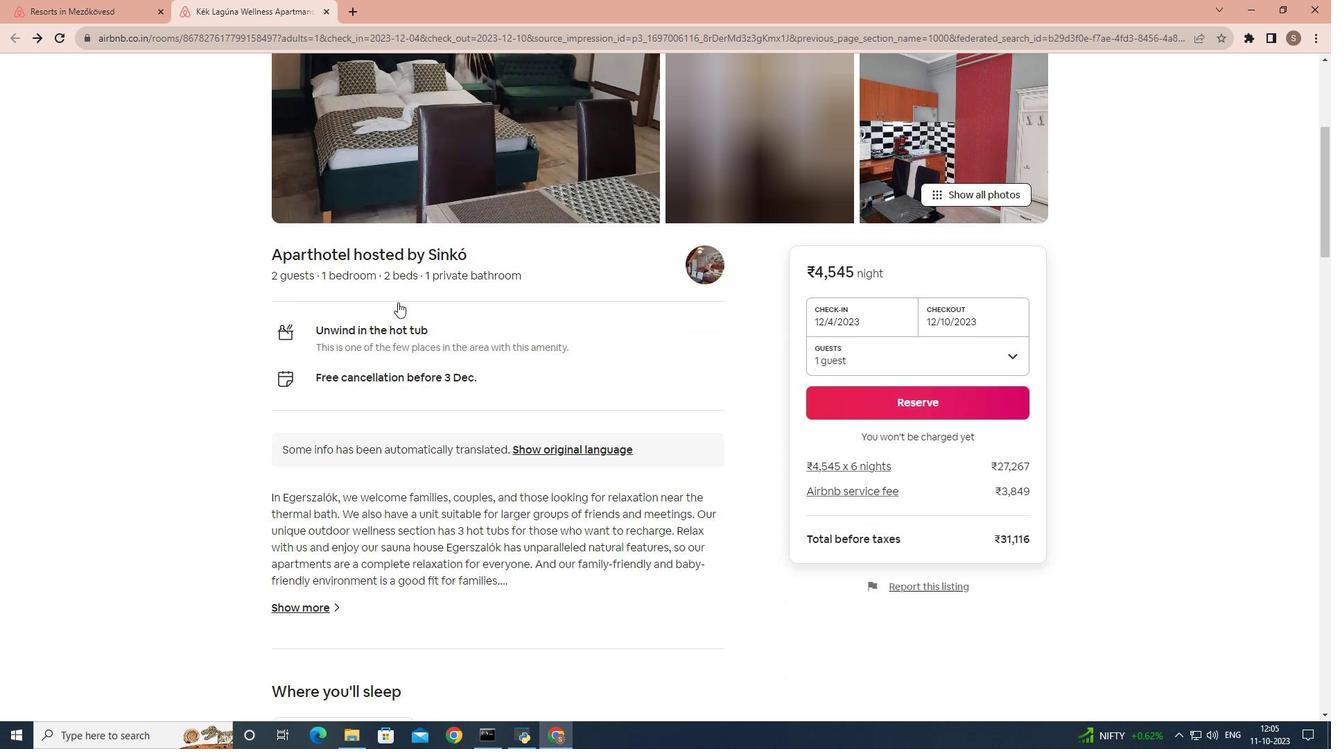 
Action: Mouse scrolled (398, 301) with delta (0, 0)
Screenshot: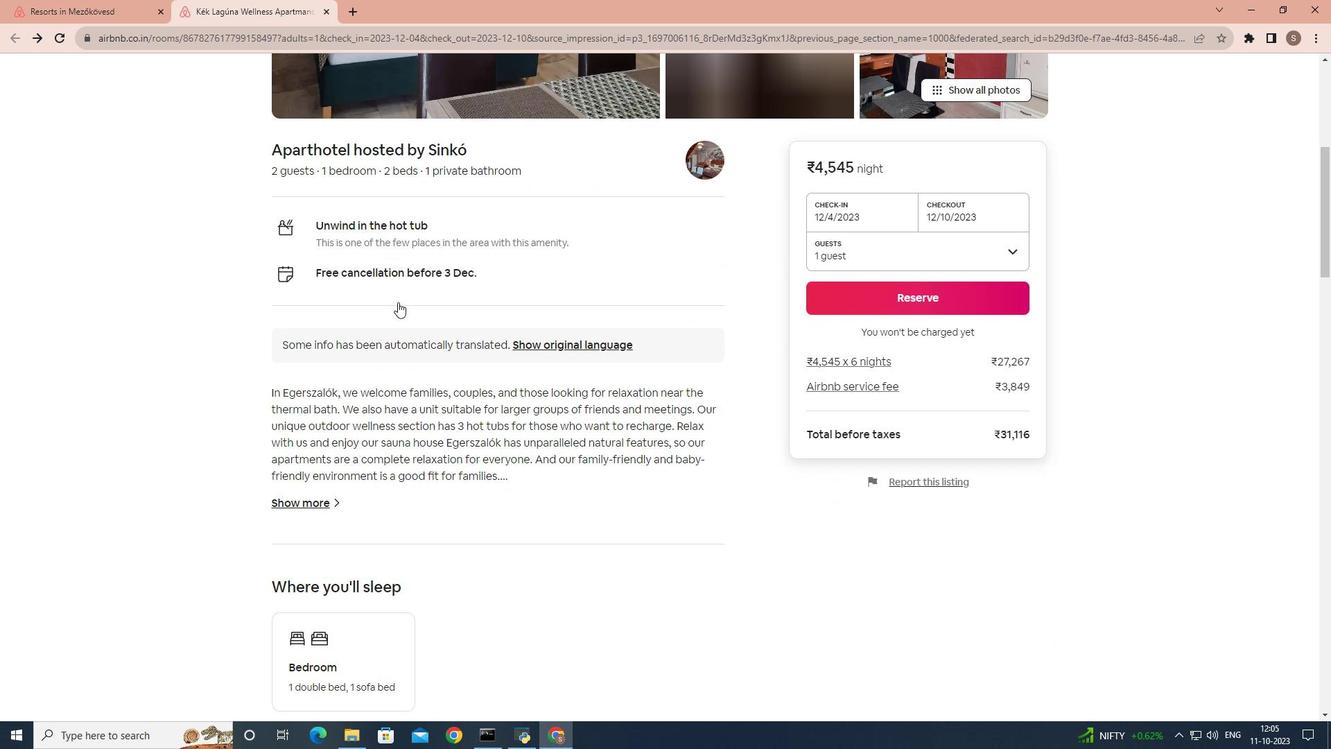 
Action: Mouse scrolled (398, 301) with delta (0, 0)
Screenshot: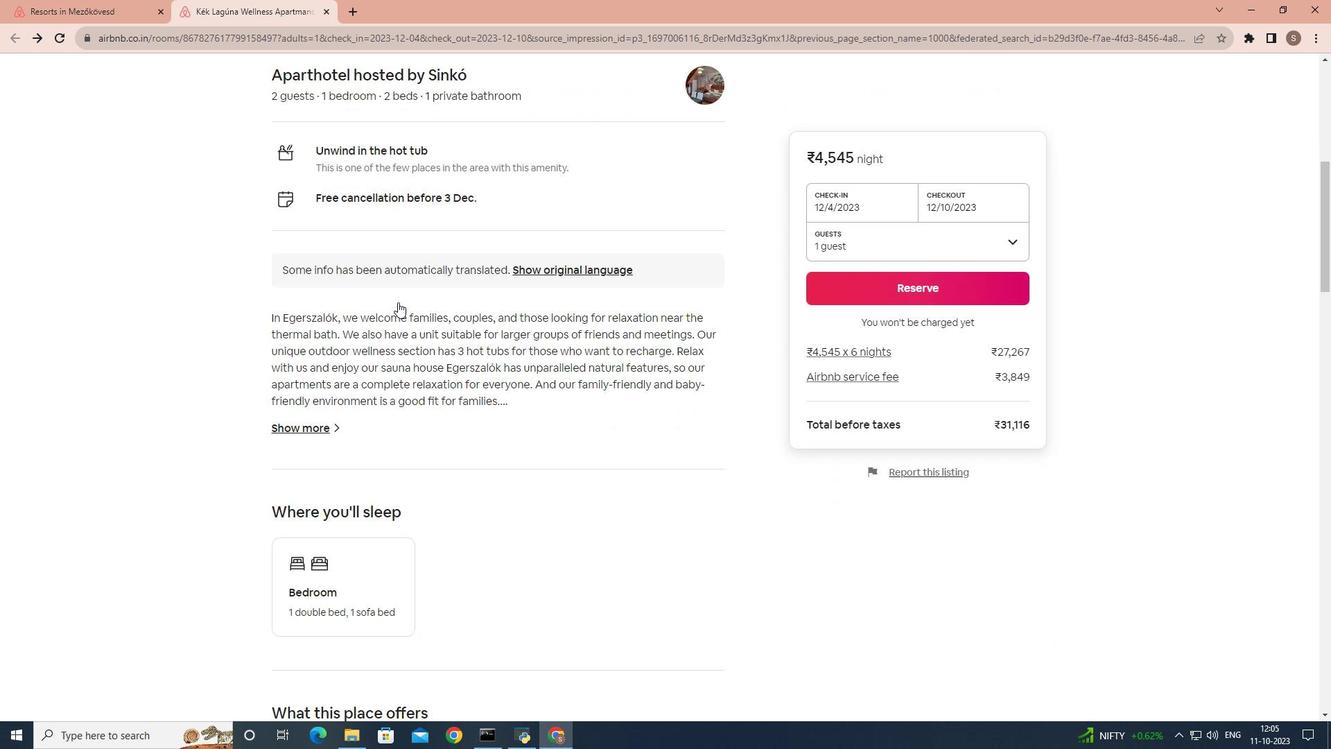 
Action: Mouse scrolled (398, 301) with delta (0, 0)
Screenshot: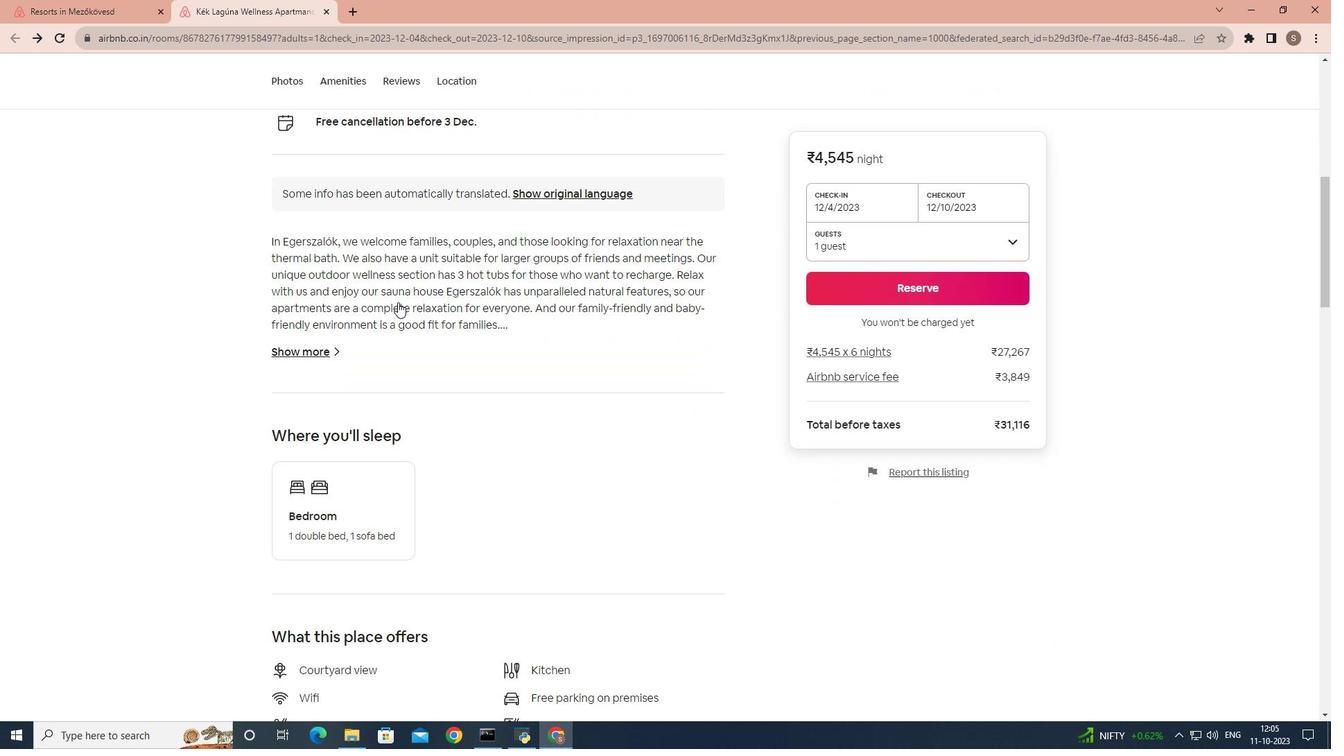 
Action: Mouse moved to (305, 295)
Screenshot: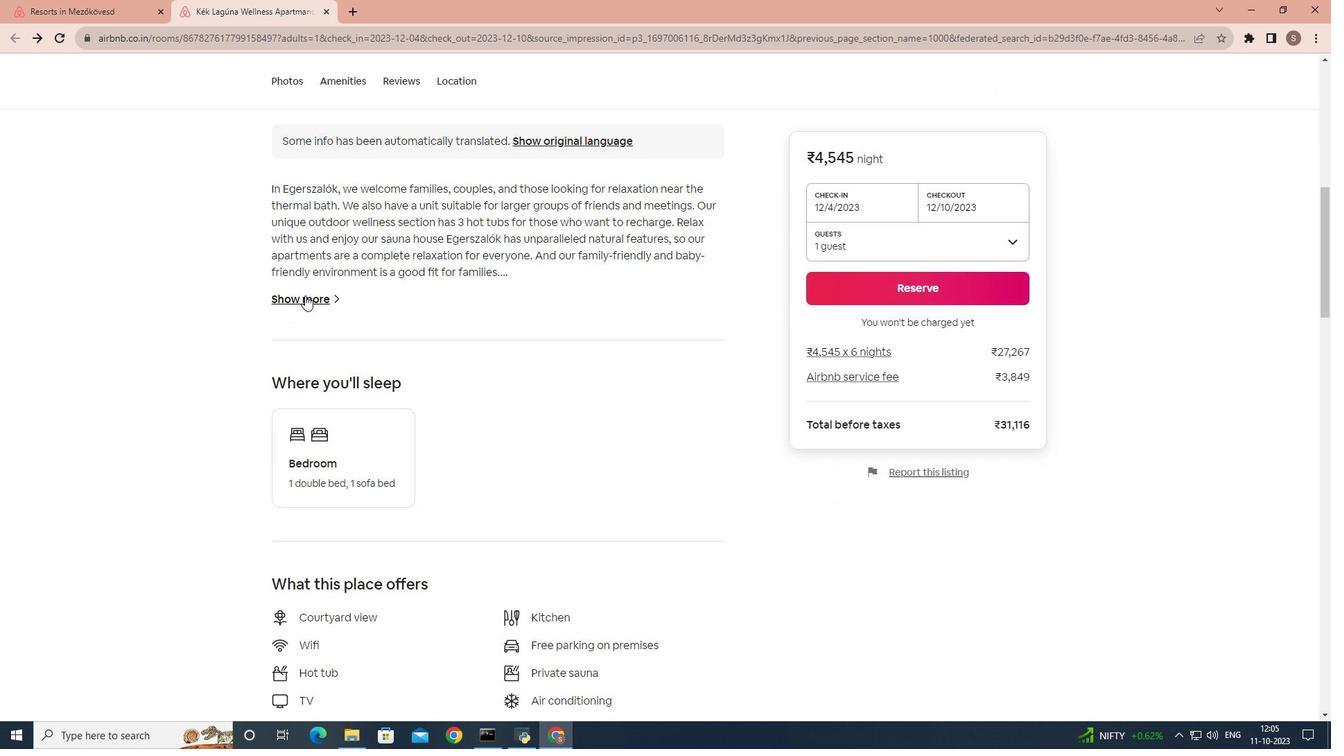 
Action: Mouse pressed left at (305, 295)
Screenshot: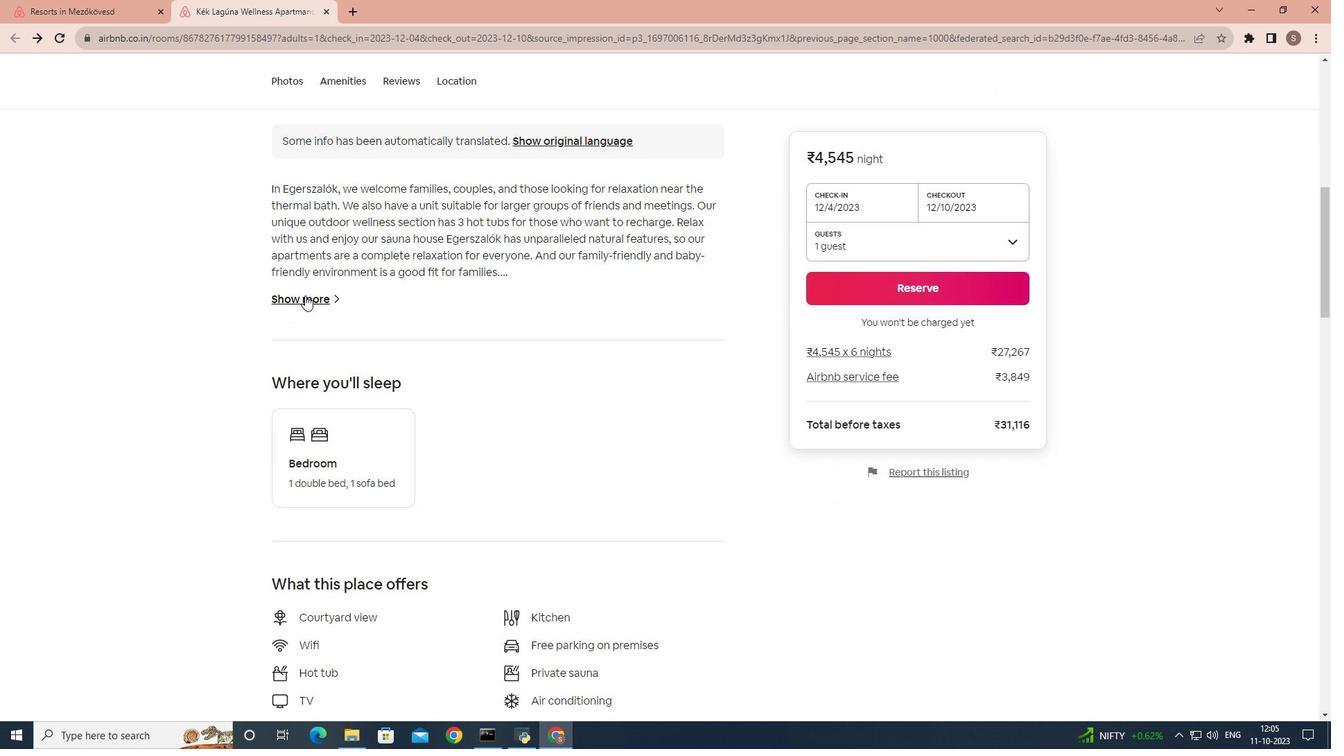 
Action: Mouse moved to (393, 327)
Screenshot: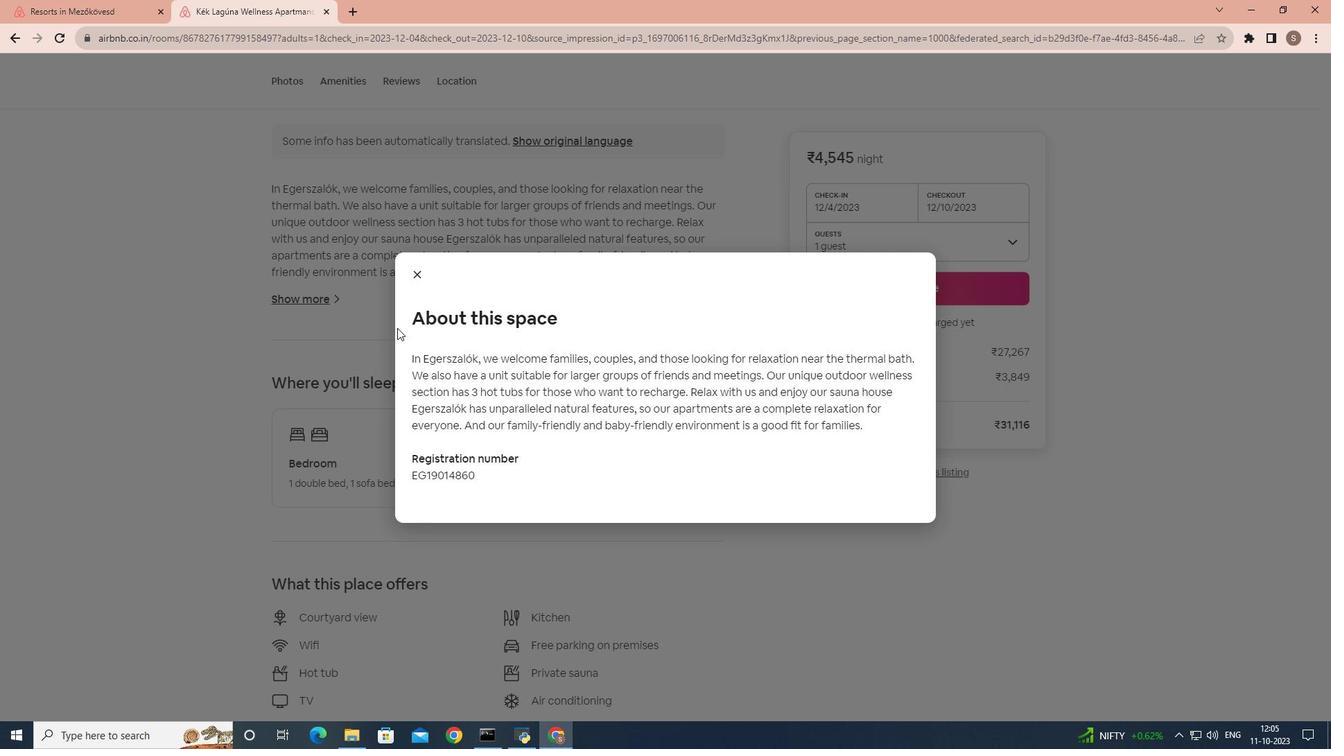 
Action: Mouse scrolled (393, 326) with delta (0, 0)
Screenshot: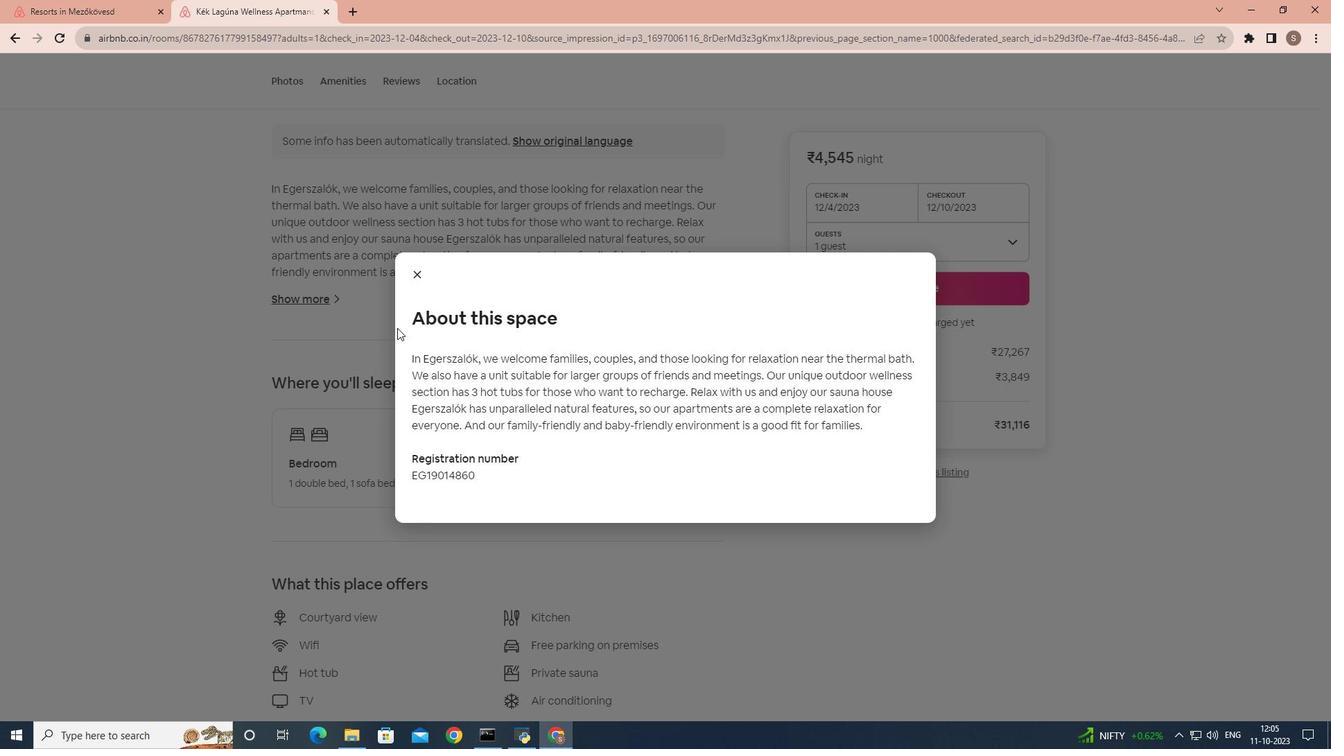 
Action: Mouse moved to (397, 328)
Screenshot: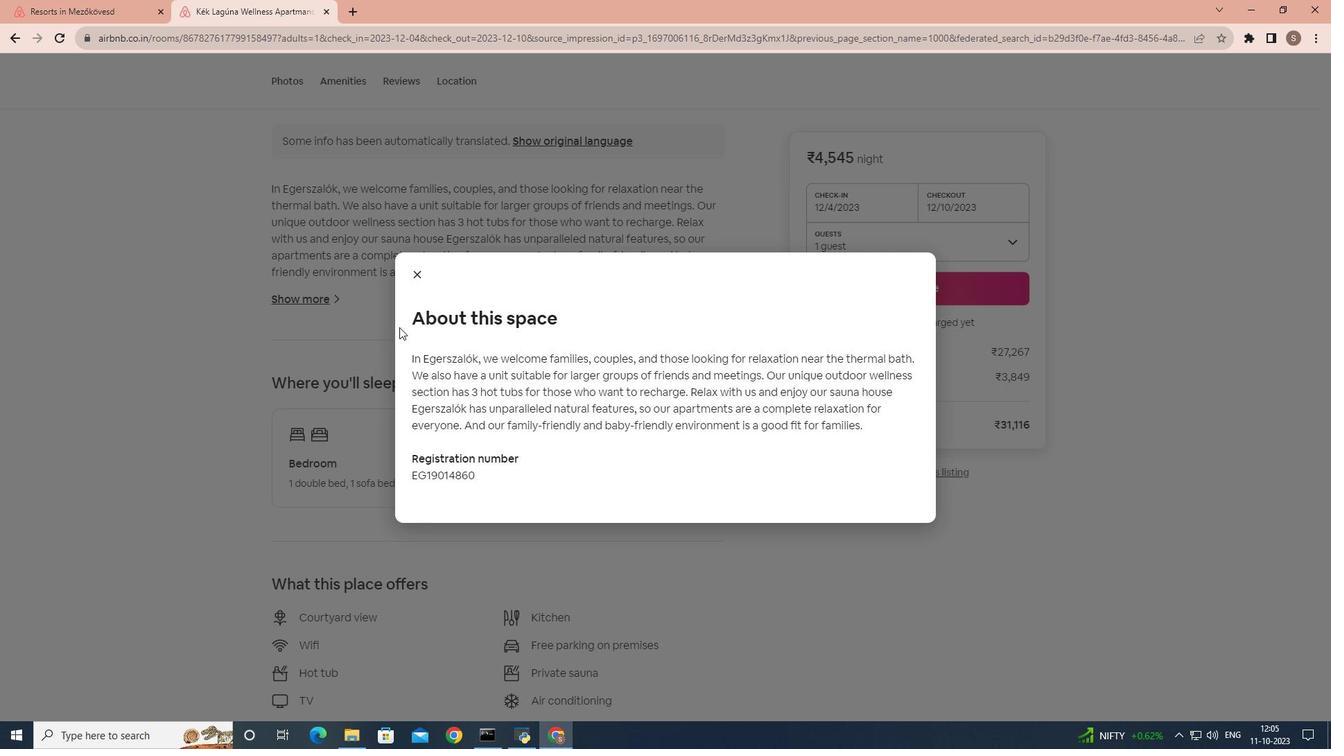 
Action: Mouse scrolled (397, 327) with delta (0, 0)
Screenshot: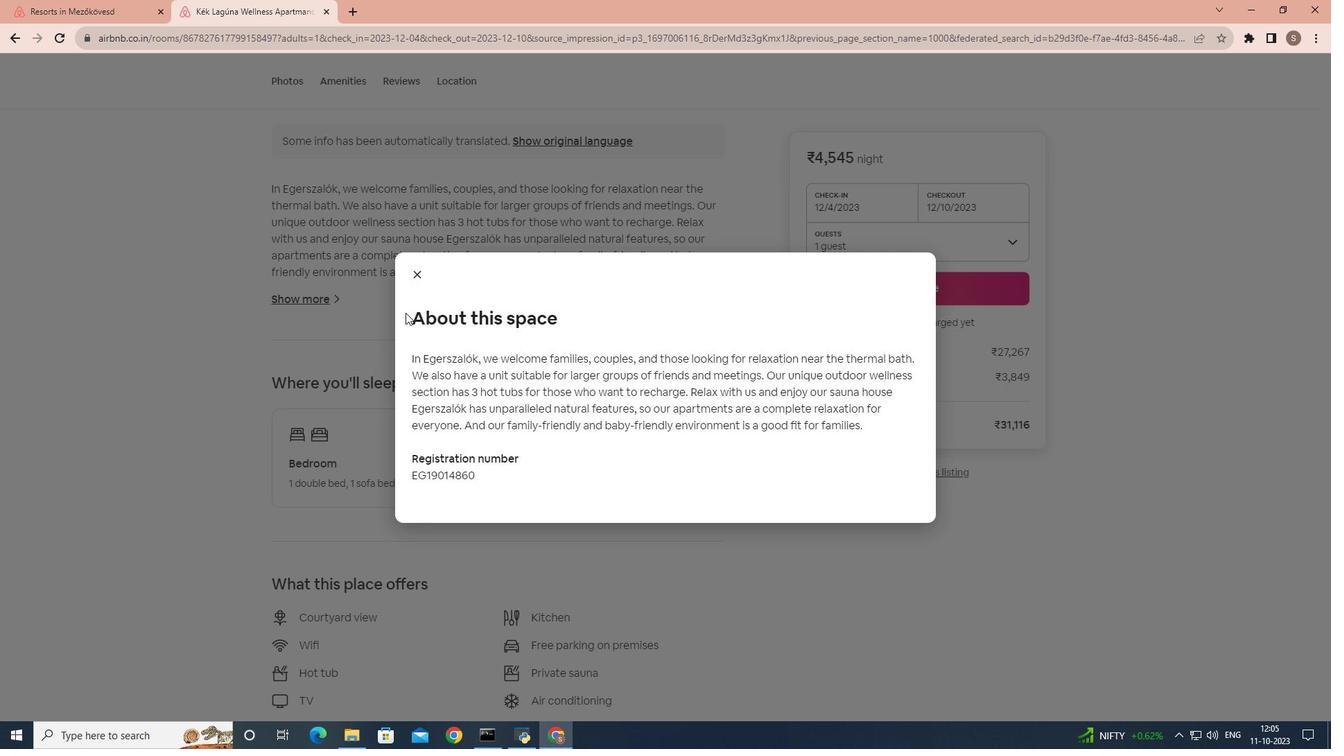 
Action: Mouse moved to (416, 269)
Screenshot: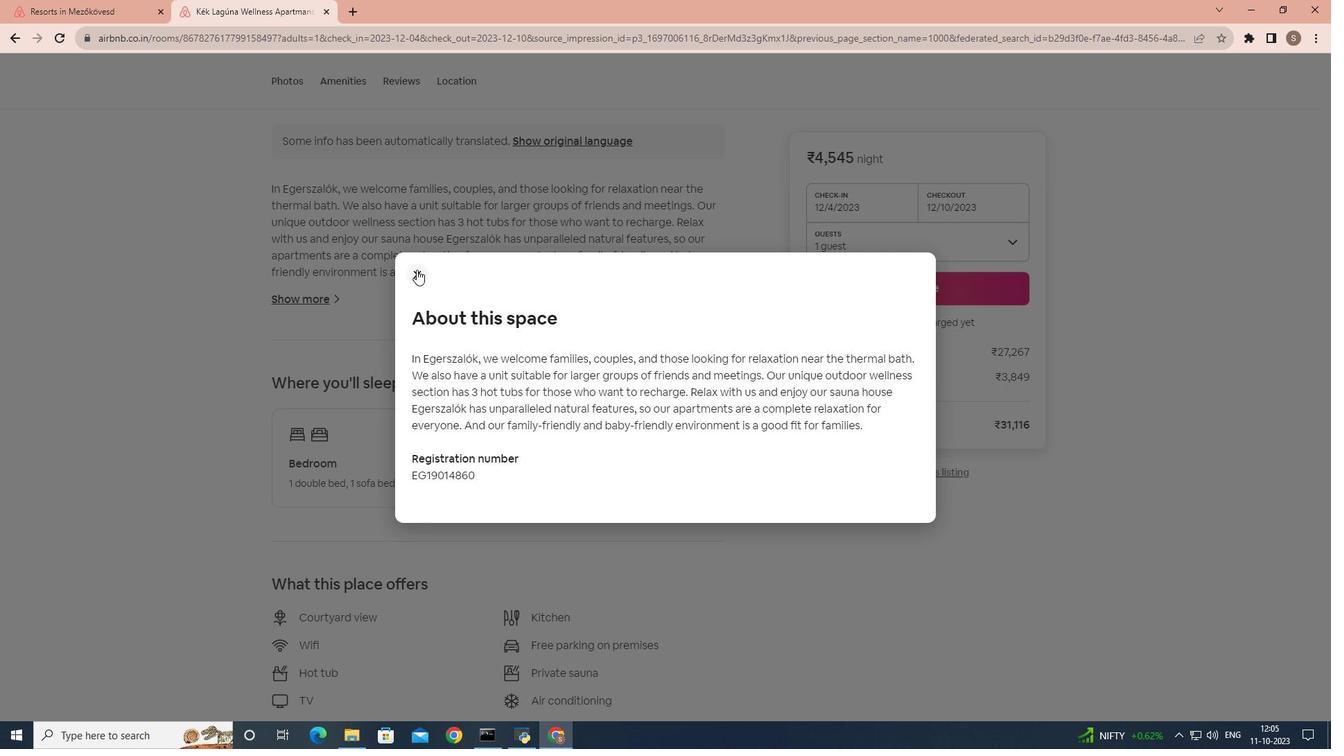 
Action: Mouse pressed left at (416, 269)
Screenshot: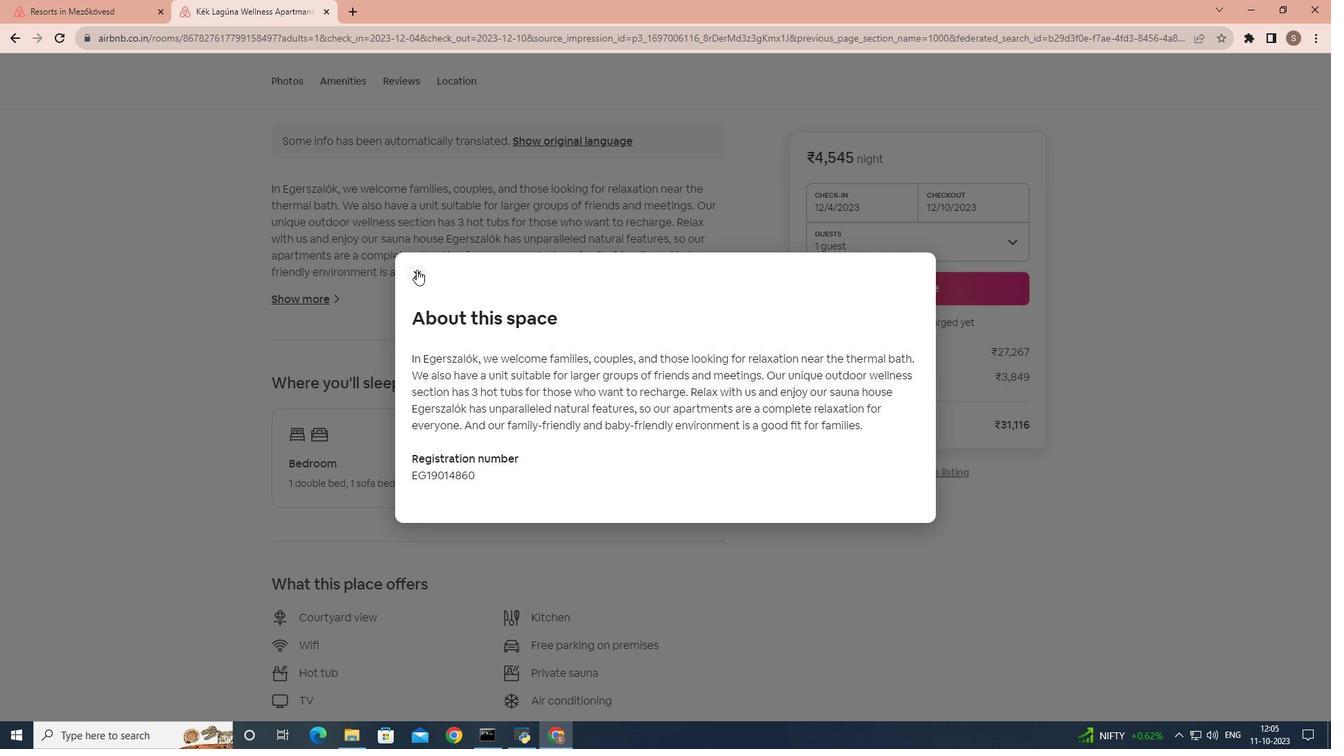 
Action: Mouse moved to (420, 287)
Screenshot: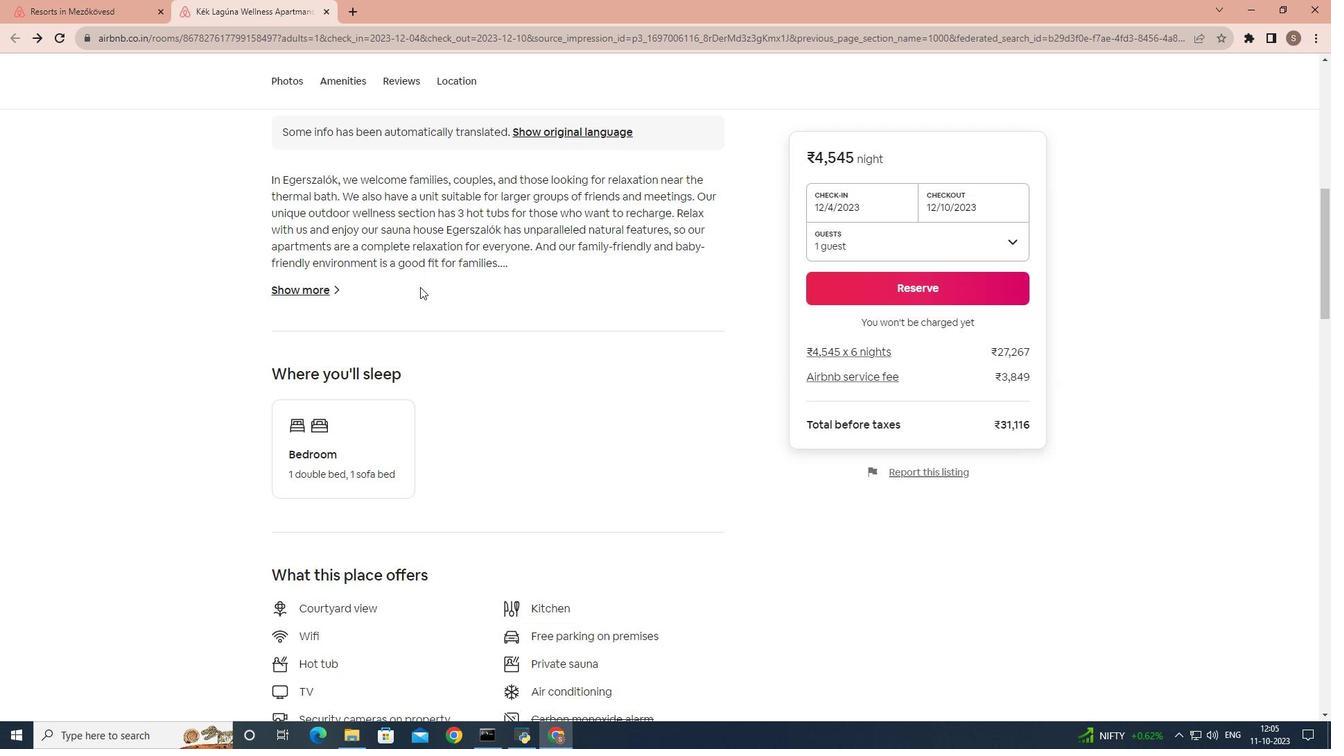 
Action: Mouse scrolled (420, 286) with delta (0, 0)
Screenshot: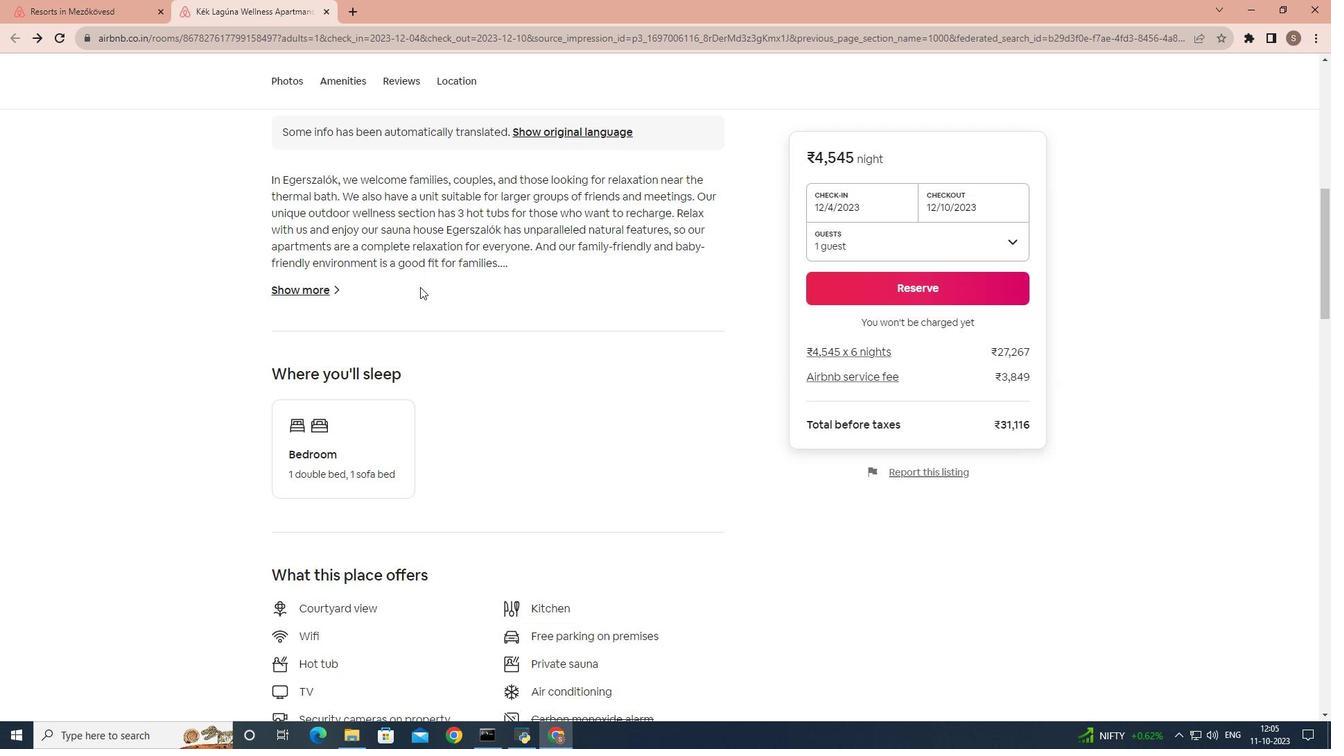 
Action: Mouse scrolled (420, 286) with delta (0, 0)
Screenshot: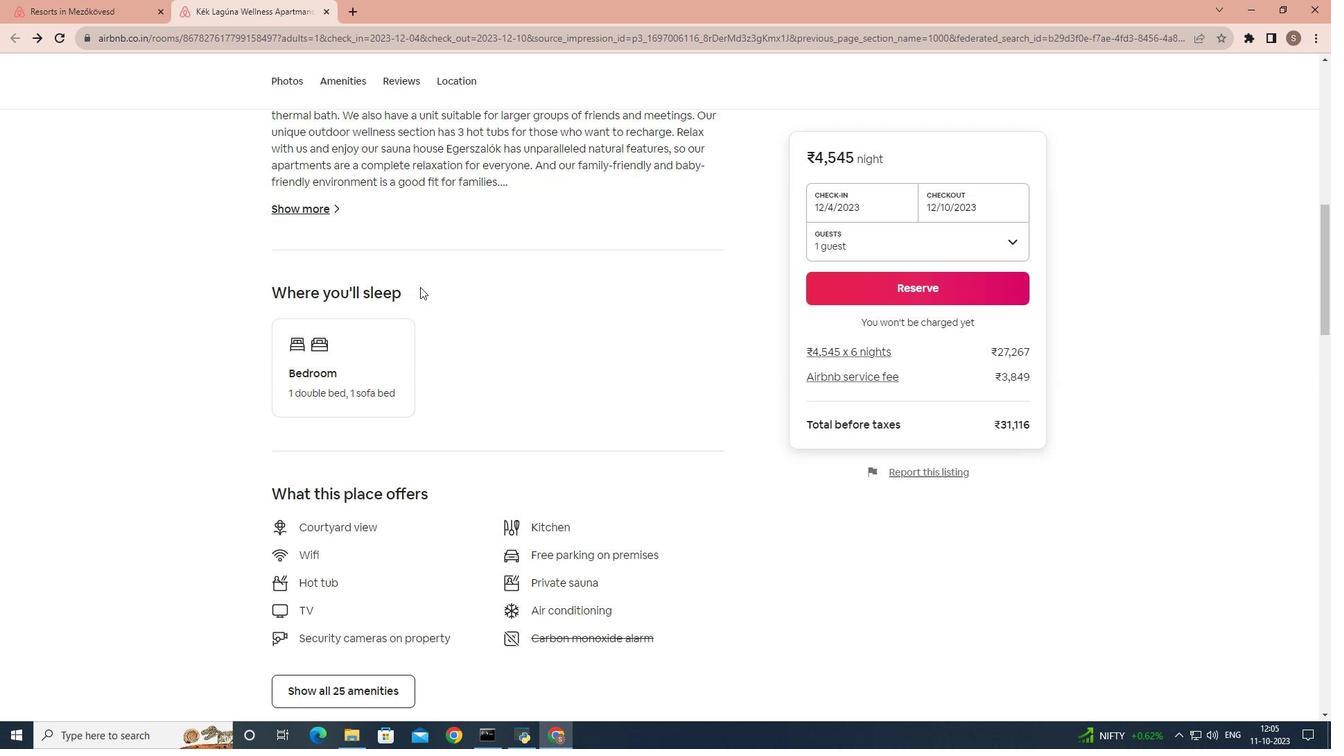 
Action: Mouse scrolled (420, 286) with delta (0, 0)
Screenshot: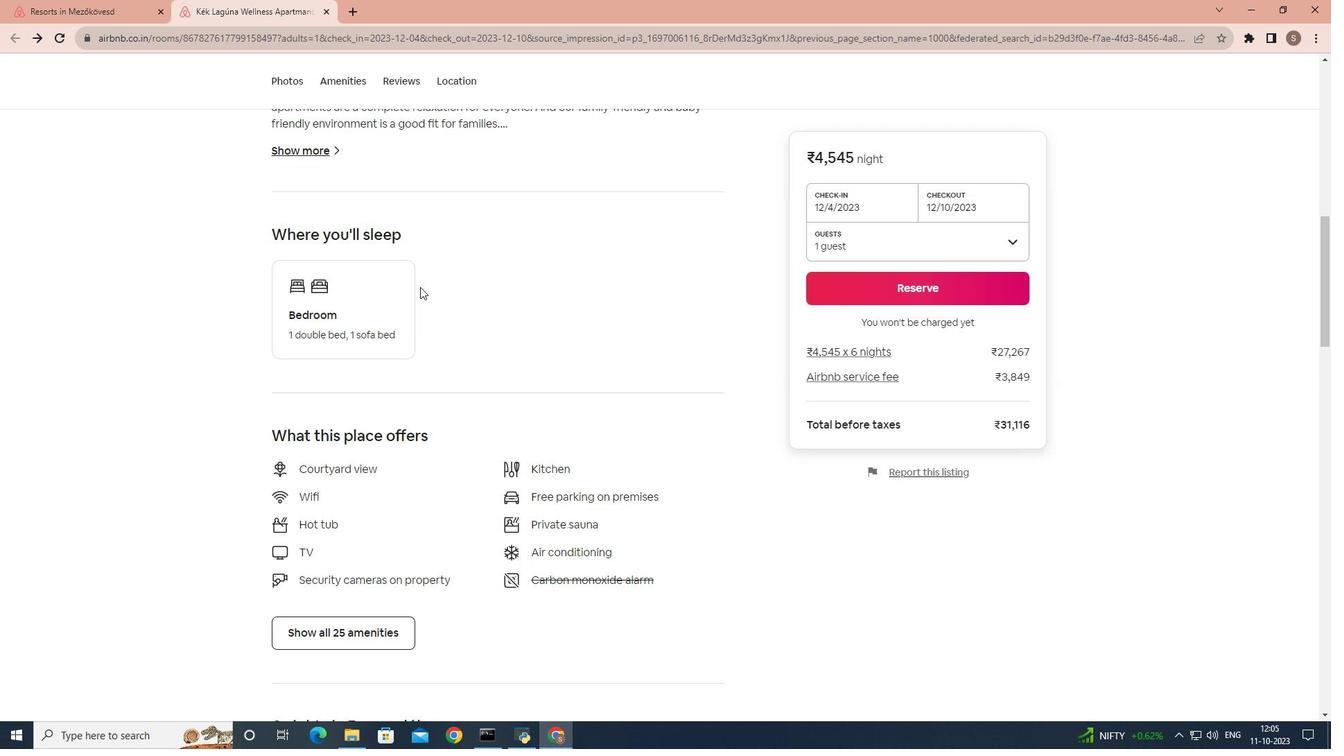 
Action: Mouse scrolled (420, 286) with delta (0, 0)
Screenshot: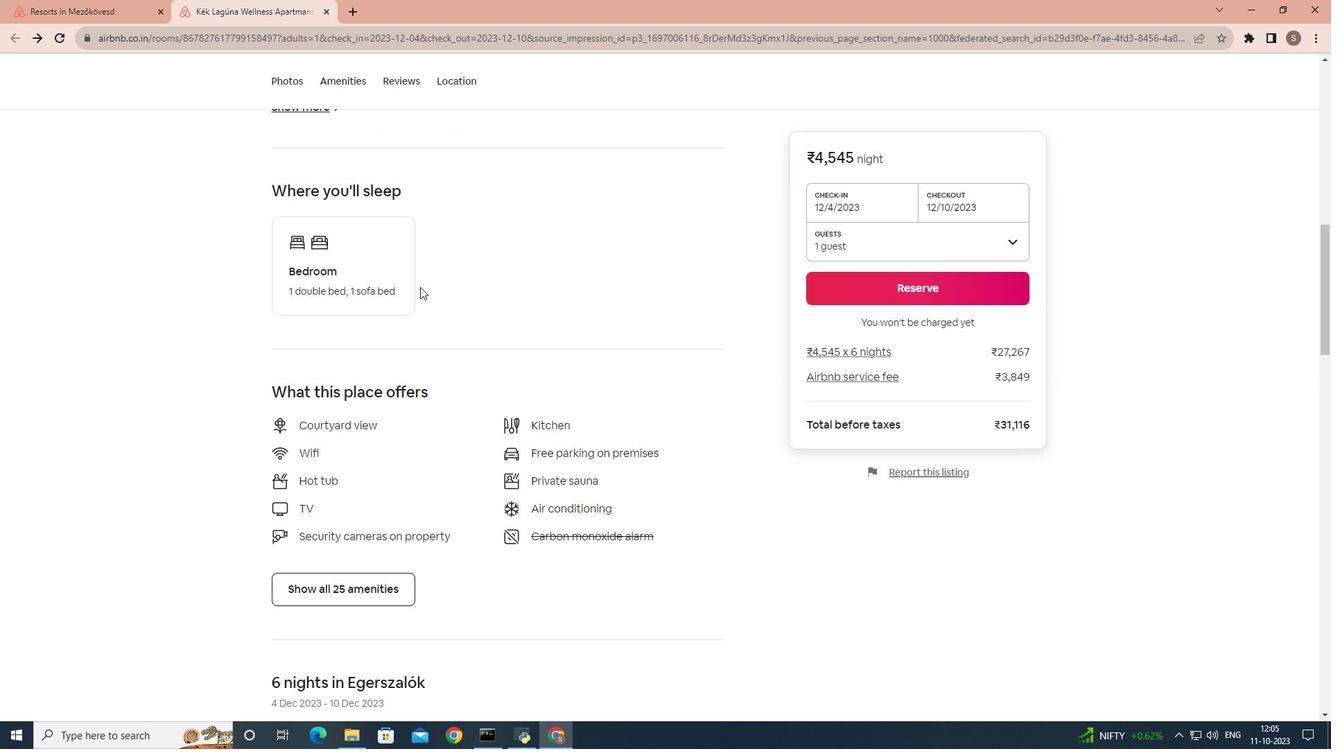 
Action: Mouse scrolled (420, 286) with delta (0, 0)
Screenshot: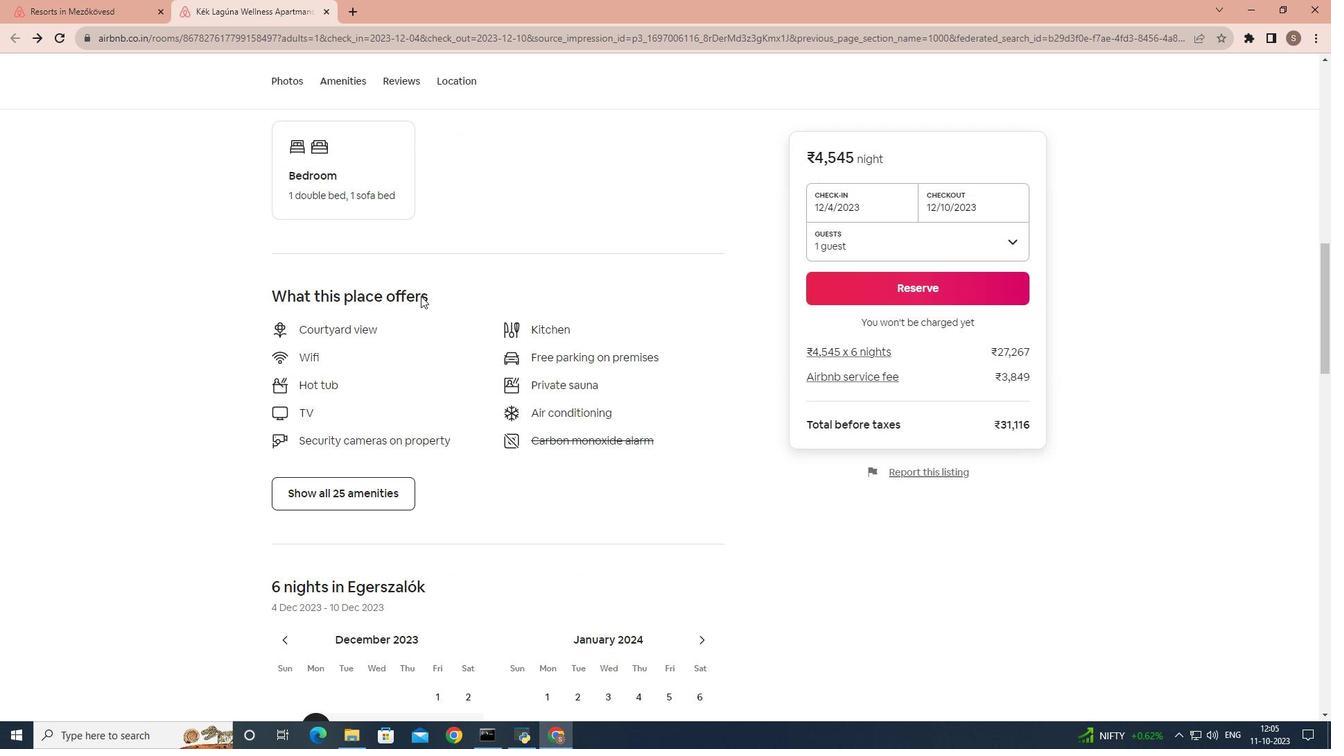 
Action: Mouse moved to (420, 294)
Screenshot: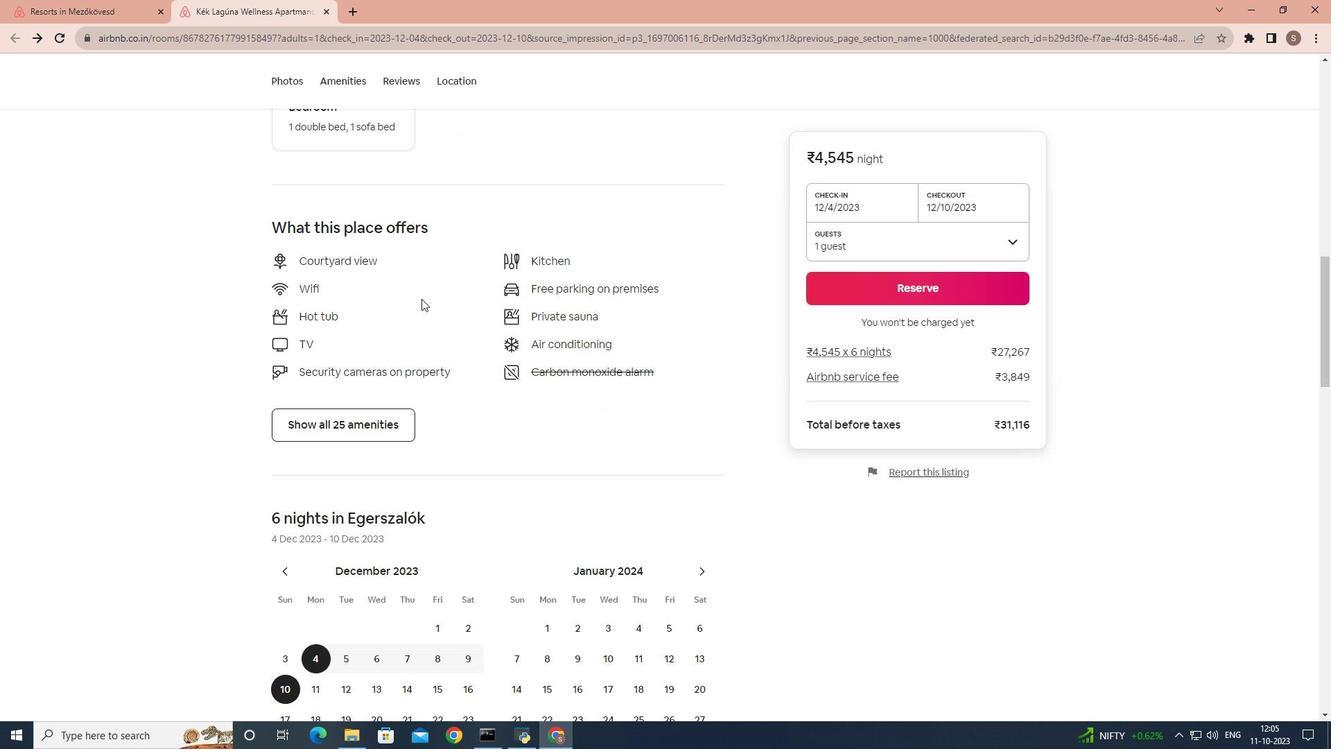 
Action: Mouse scrolled (420, 293) with delta (0, 0)
Screenshot: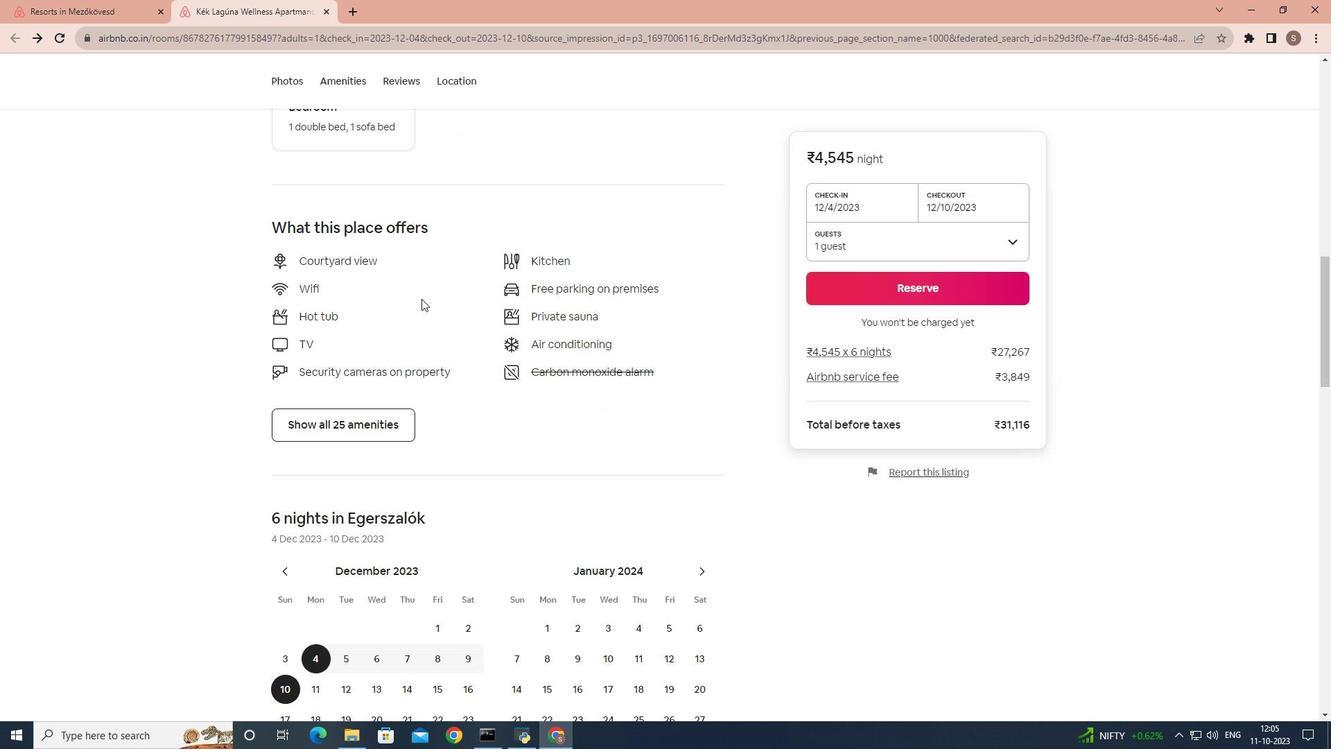 
Action: Mouse moved to (382, 369)
Screenshot: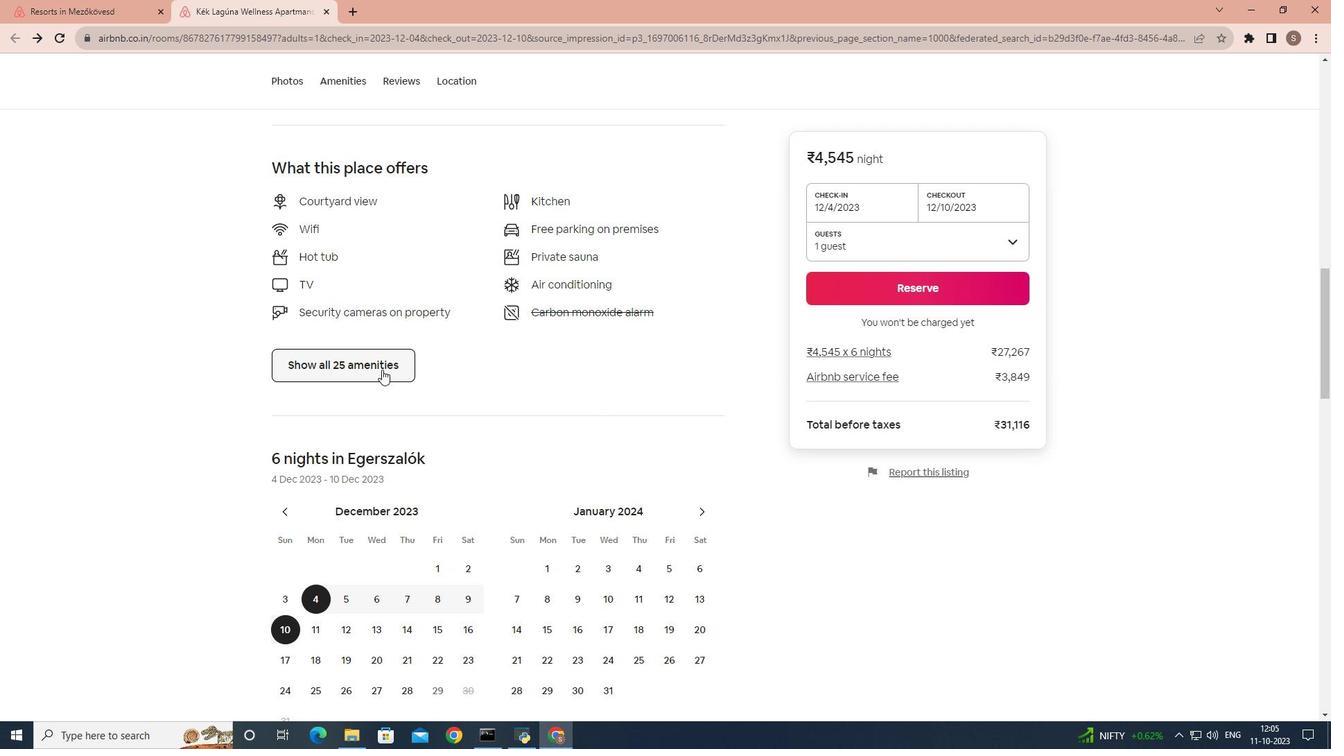
Action: Mouse pressed left at (382, 369)
Screenshot: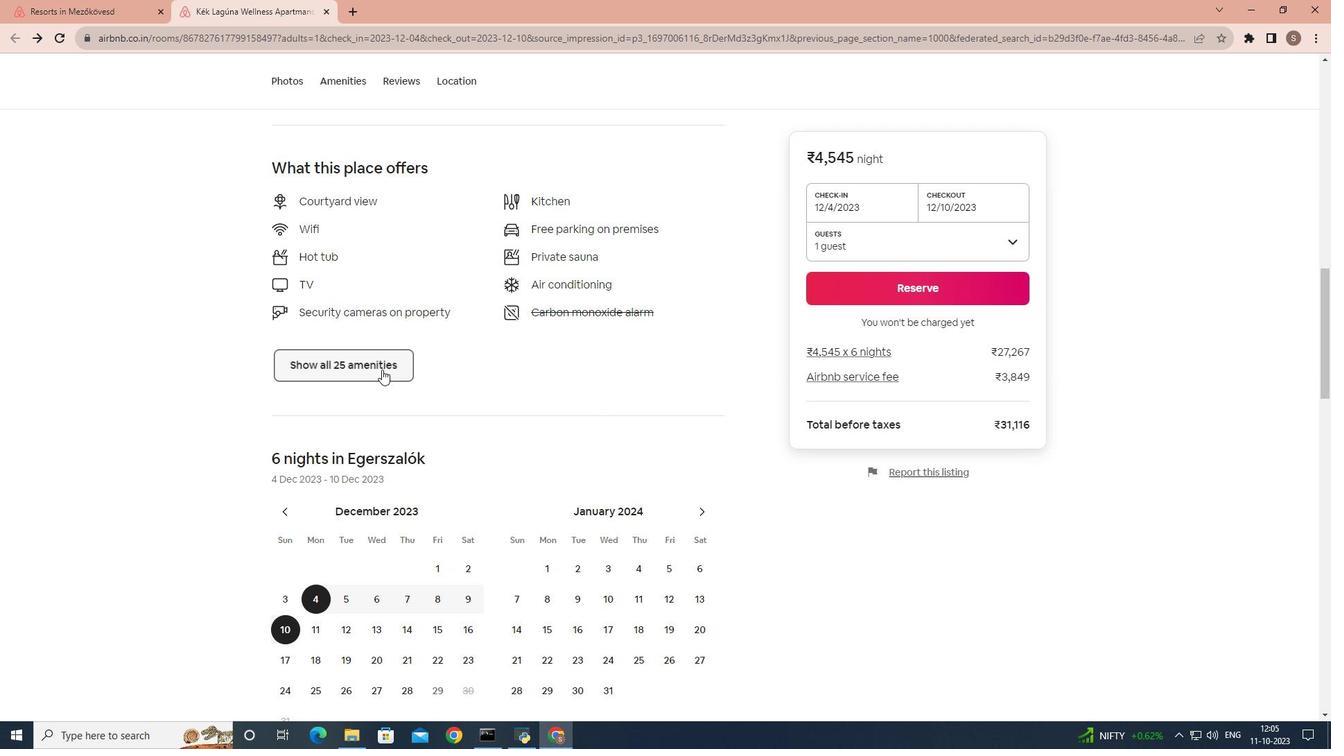 
Action: Mouse moved to (436, 383)
Screenshot: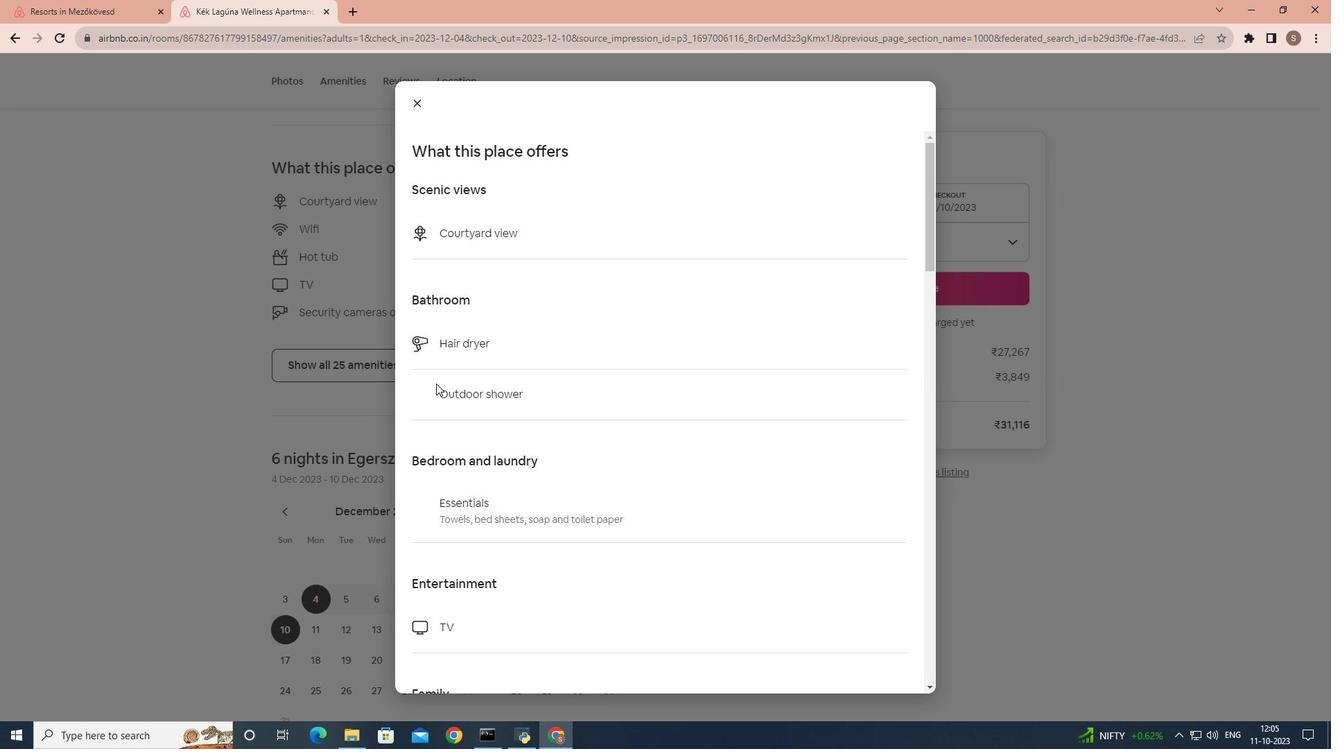 
Action: Mouse scrolled (436, 382) with delta (0, 0)
Screenshot: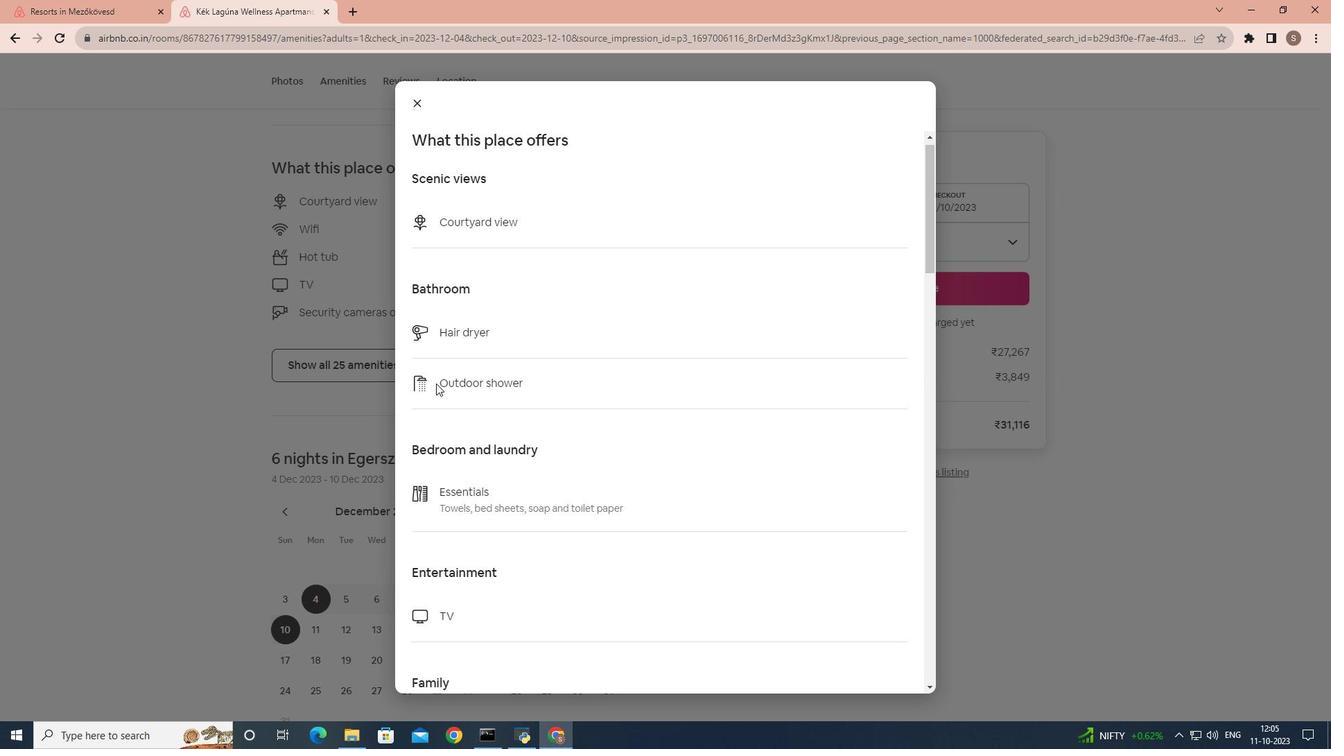 
Action: Mouse scrolled (436, 382) with delta (0, 0)
Screenshot: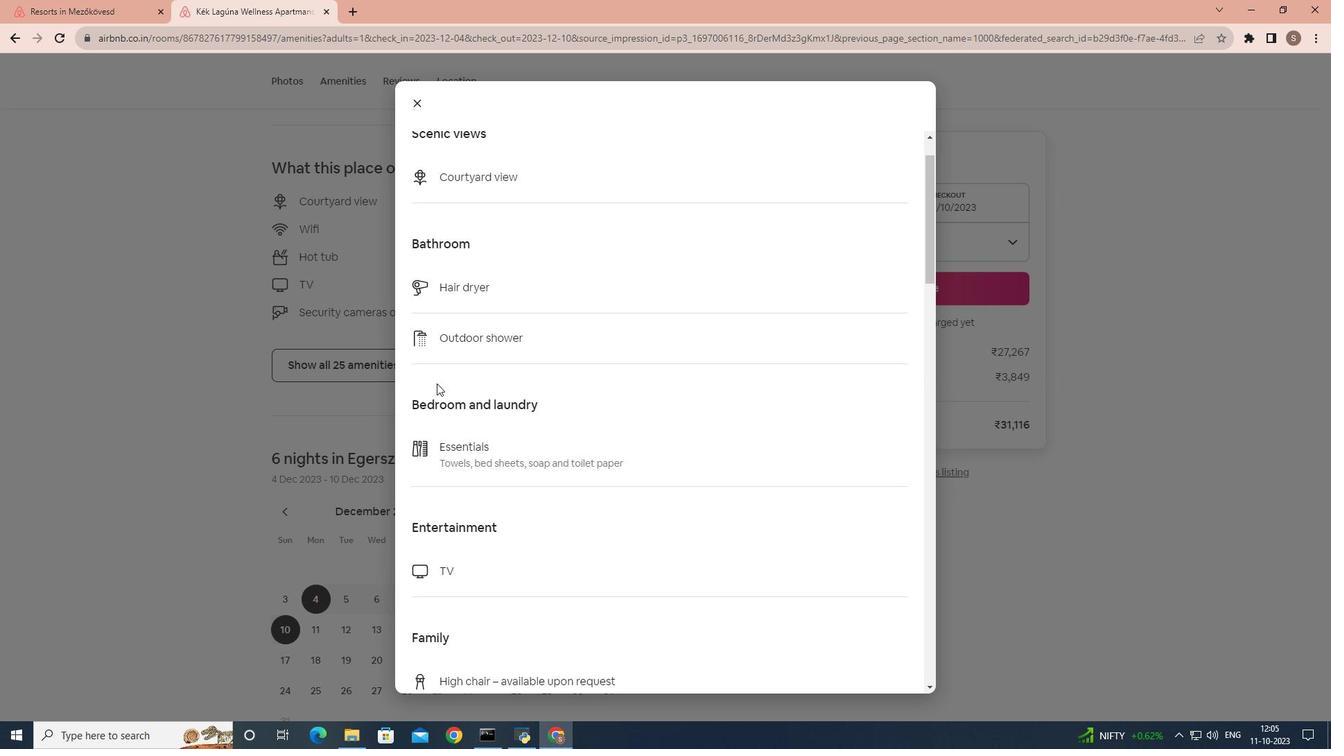 
Action: Mouse moved to (438, 383)
Screenshot: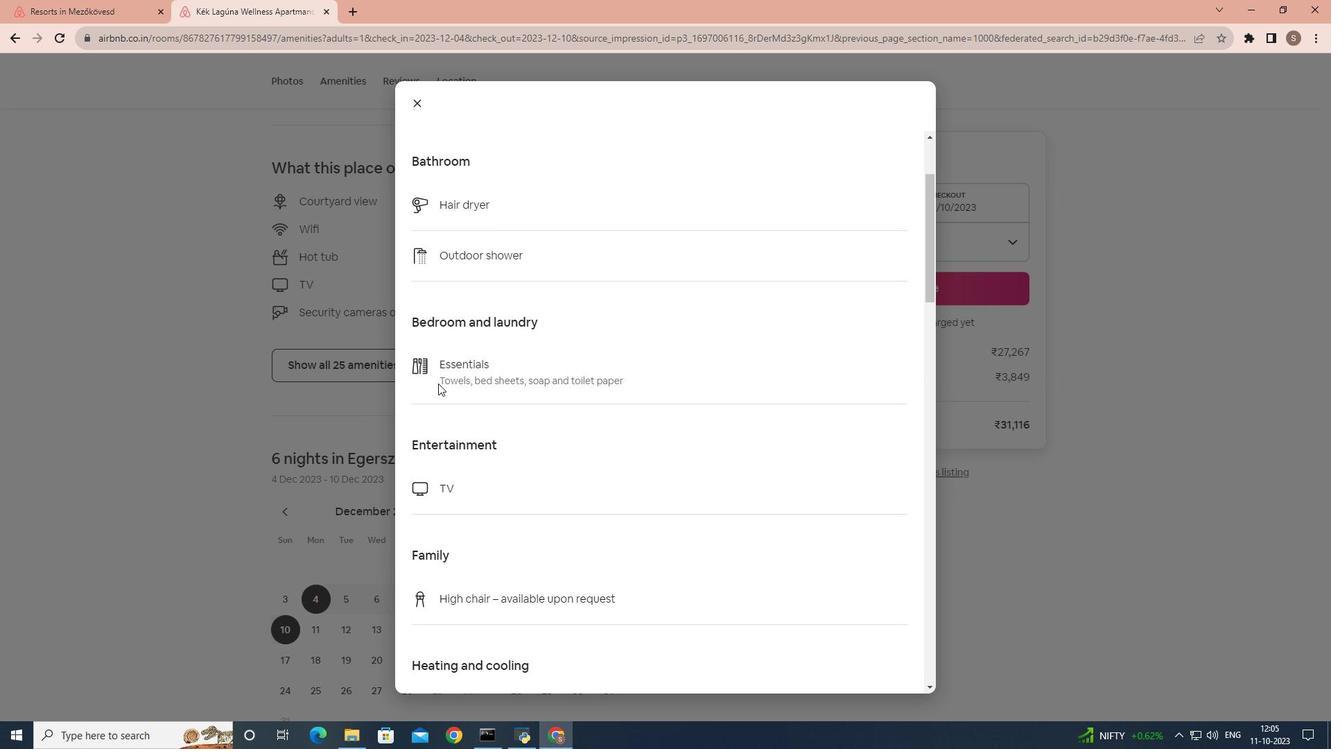
Action: Mouse scrolled (438, 382) with delta (0, 0)
Screenshot: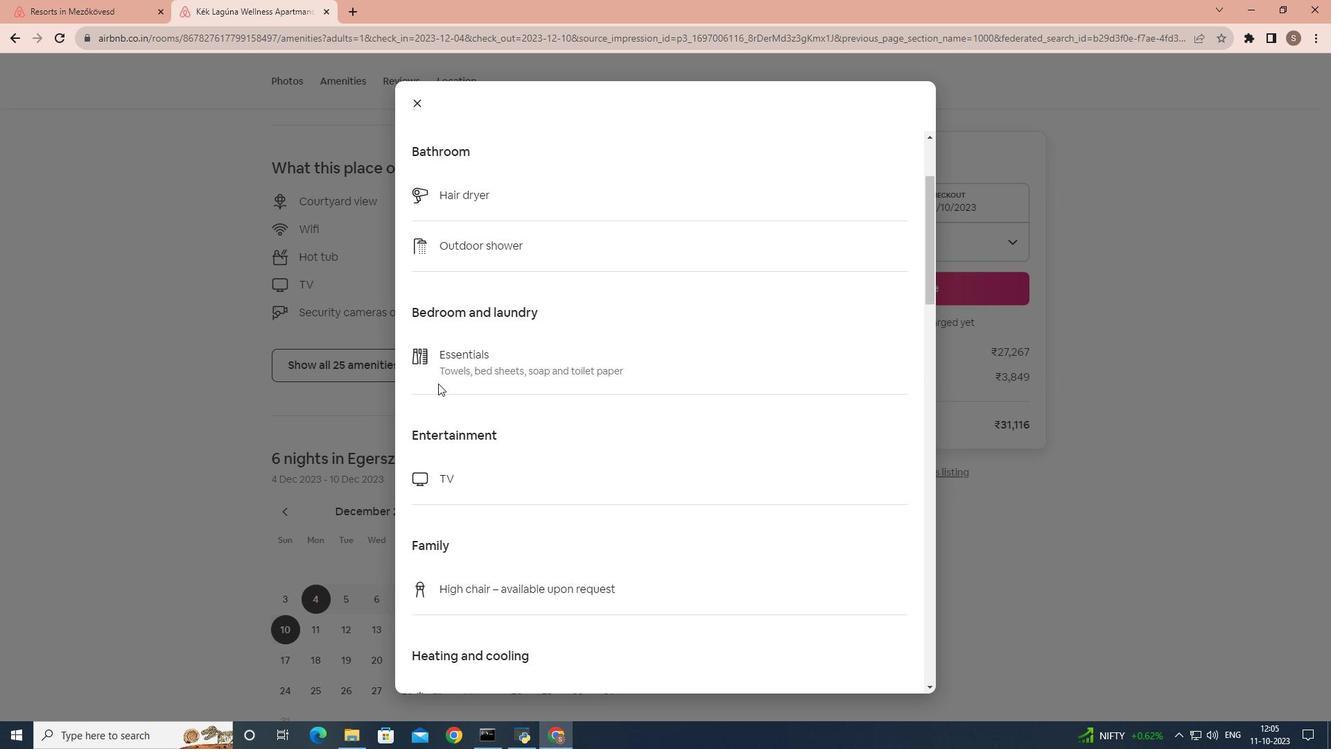 
Action: Mouse scrolled (438, 382) with delta (0, 0)
Screenshot: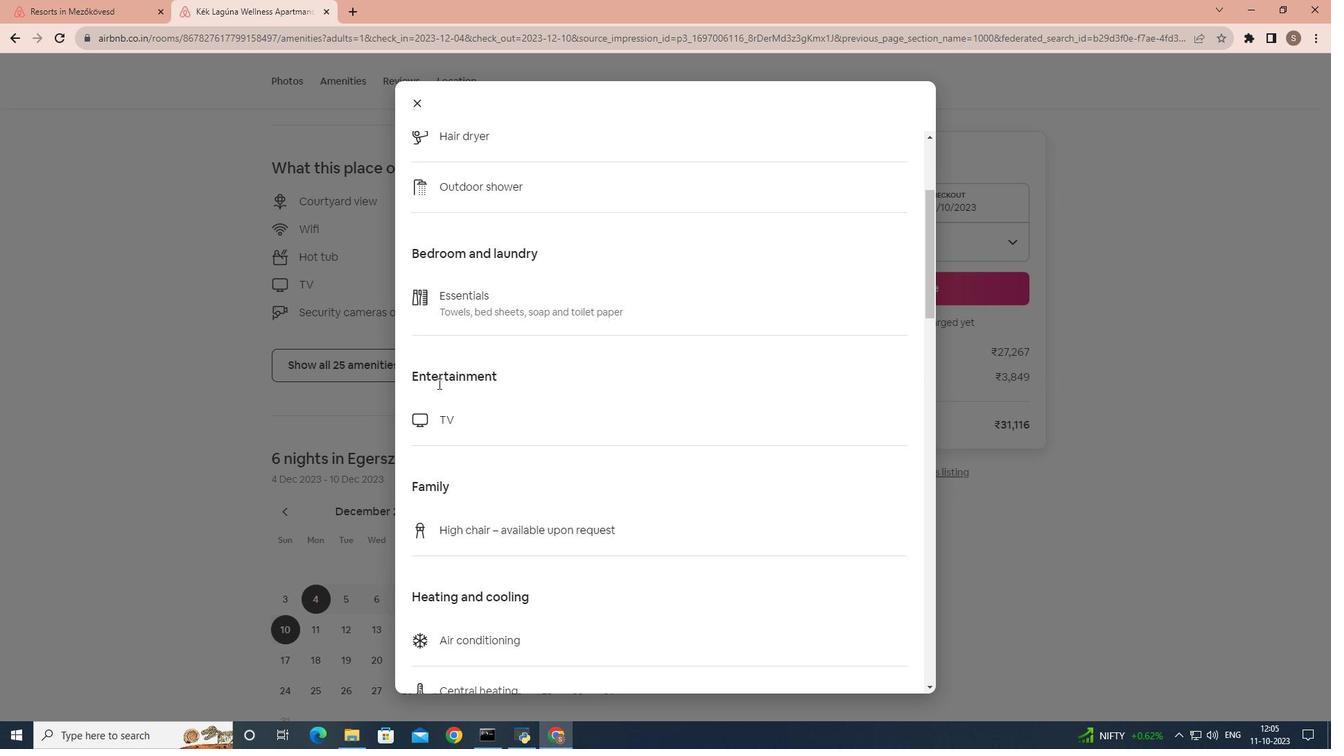 
Action: Mouse moved to (438, 383)
Screenshot: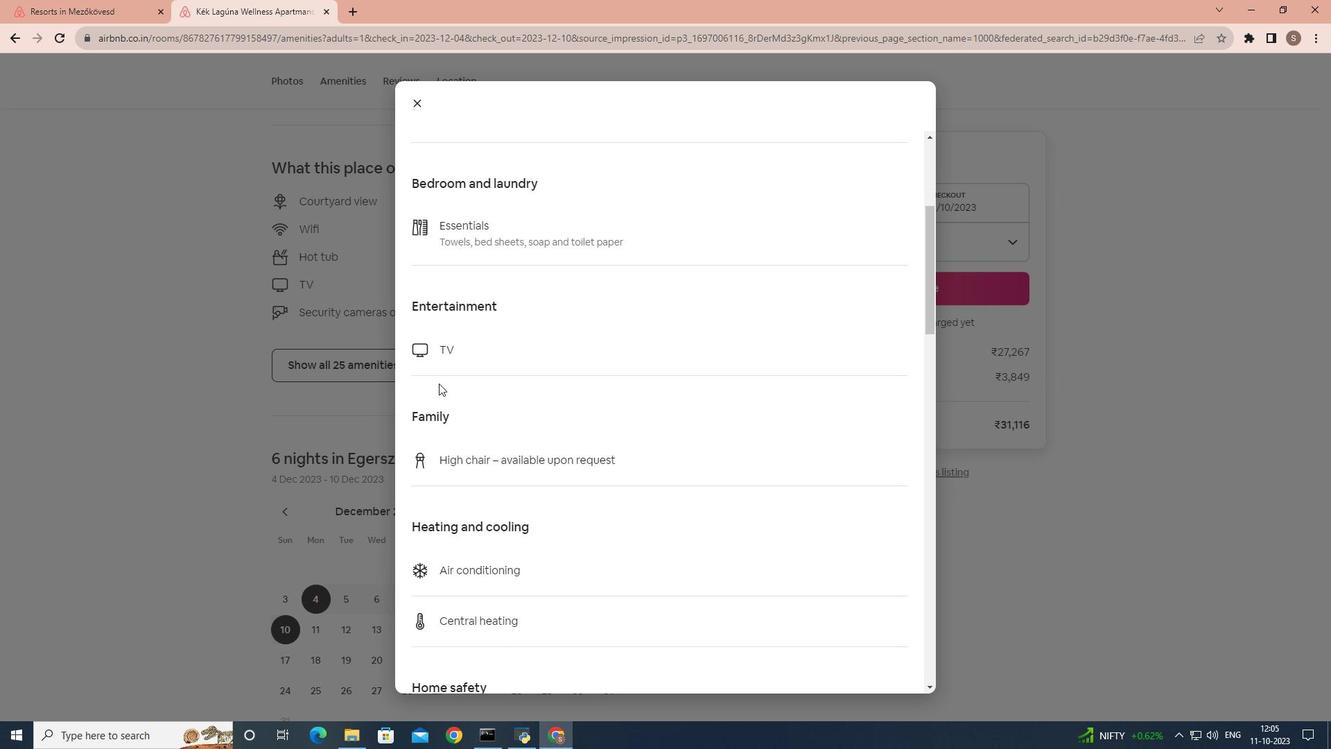 
Action: Mouse scrolled (438, 382) with delta (0, 0)
Screenshot: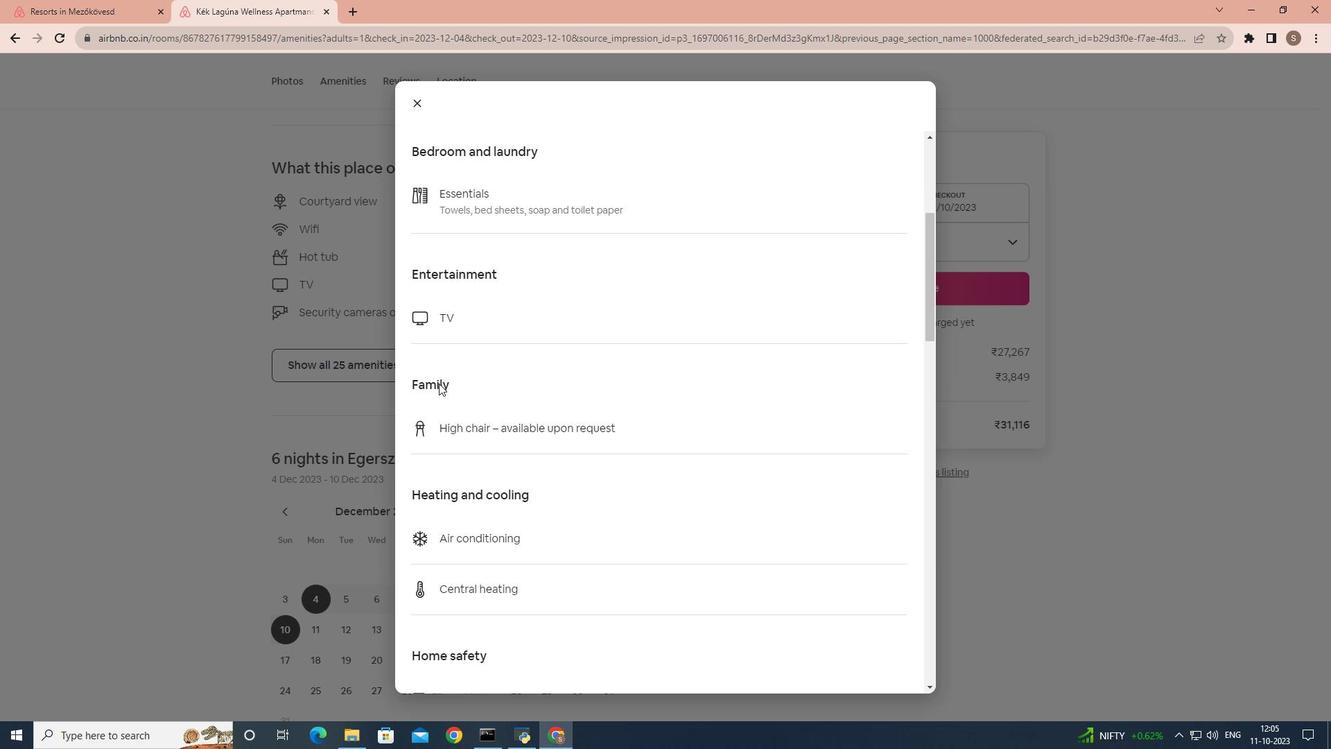
Action: Mouse scrolled (438, 382) with delta (0, 0)
Screenshot: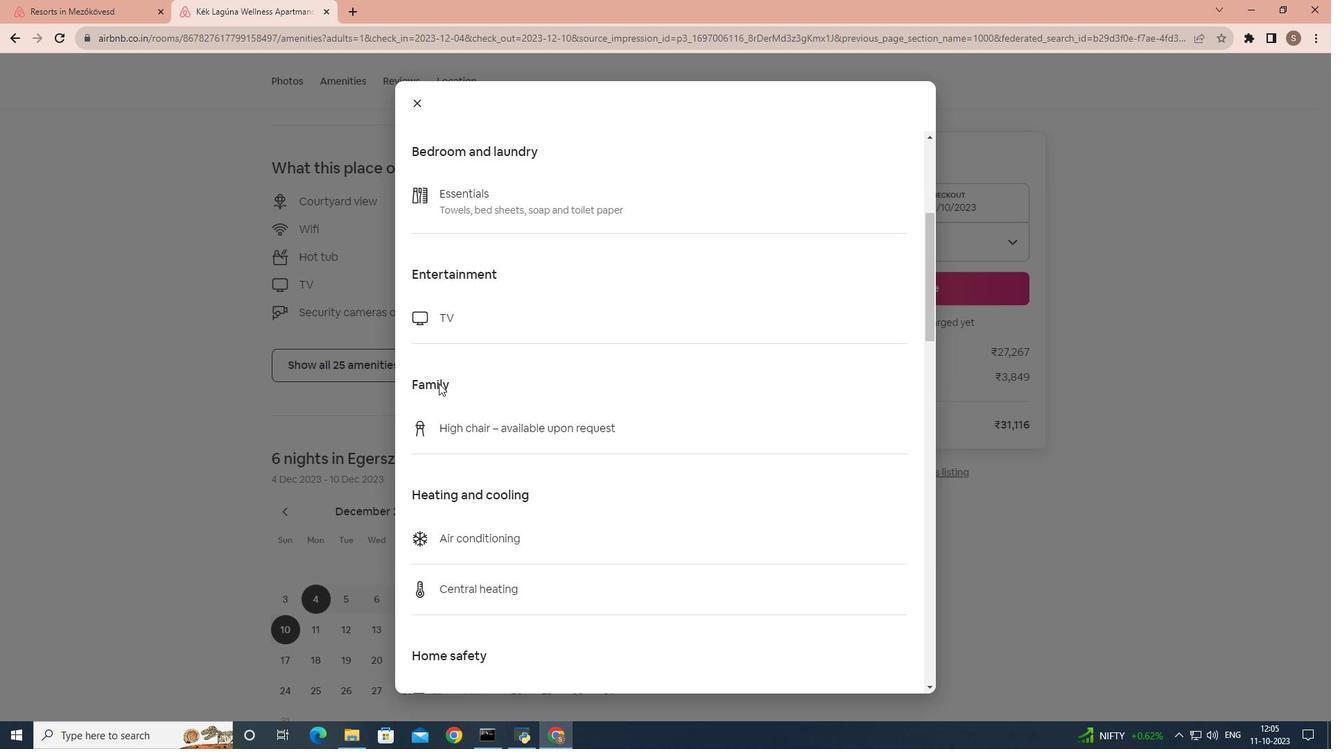 
Action: Mouse scrolled (438, 382) with delta (0, 0)
Screenshot: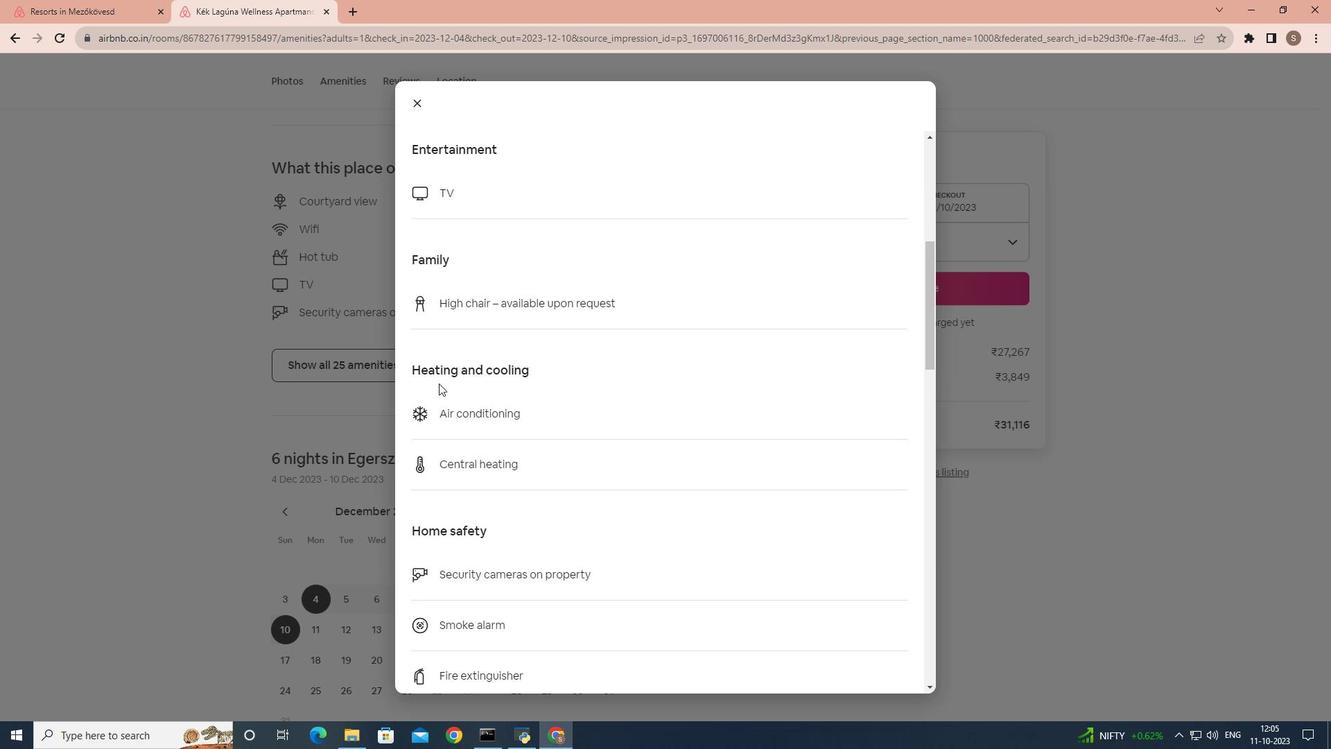 
Action: Mouse scrolled (438, 382) with delta (0, 0)
Screenshot: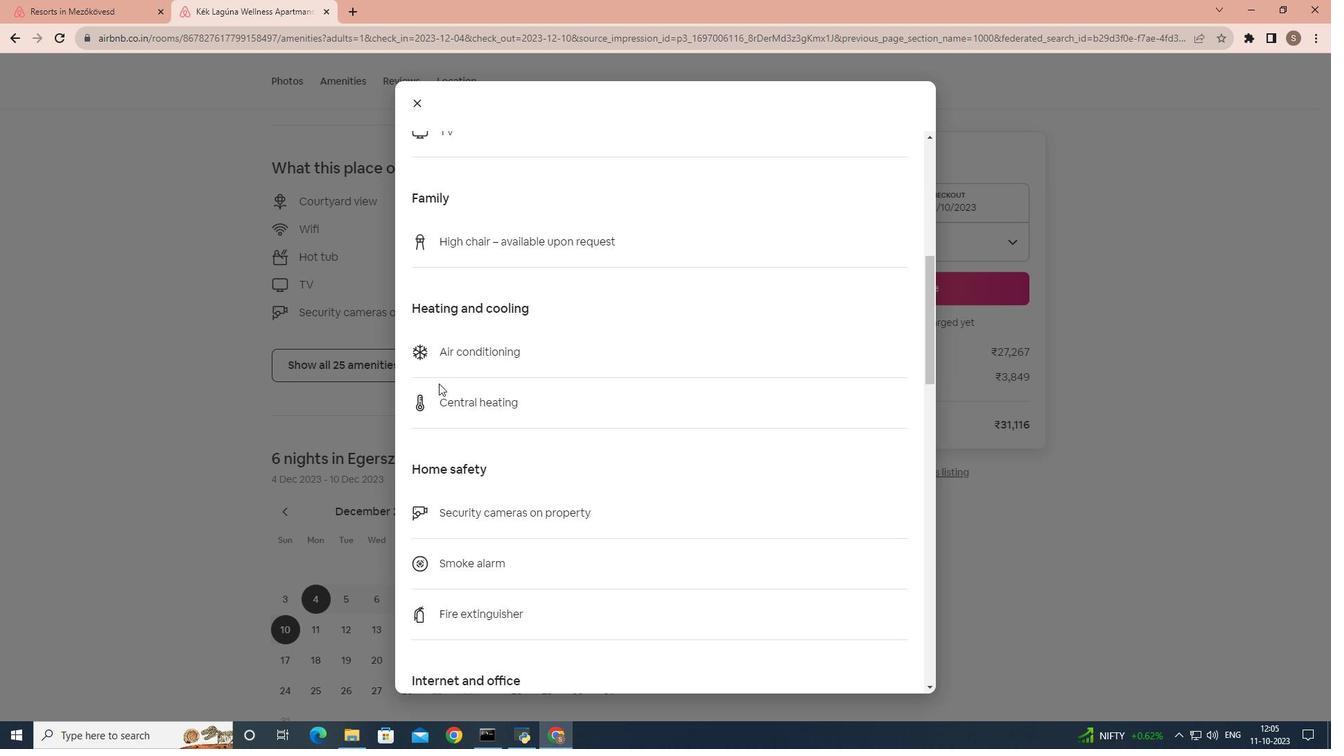 
Action: Mouse scrolled (438, 382) with delta (0, 0)
Screenshot: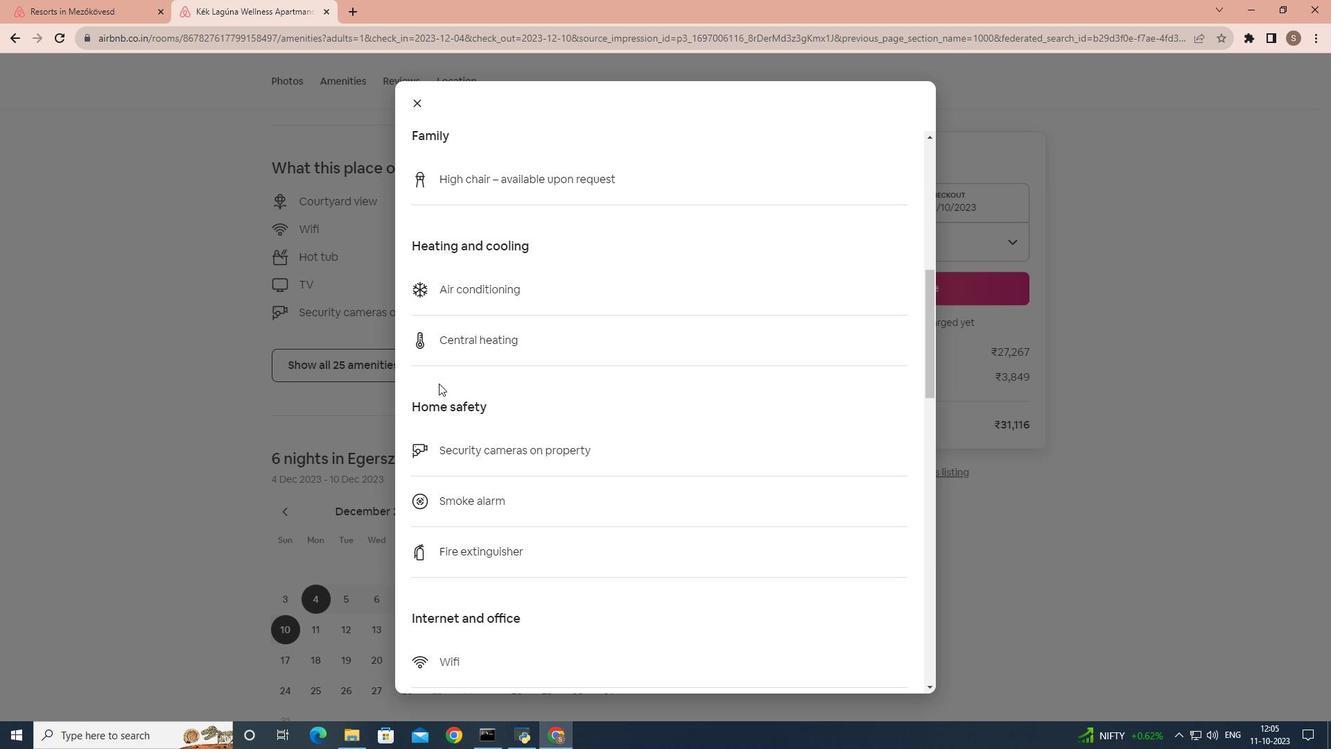 
Action: Mouse scrolled (438, 382) with delta (0, 0)
Screenshot: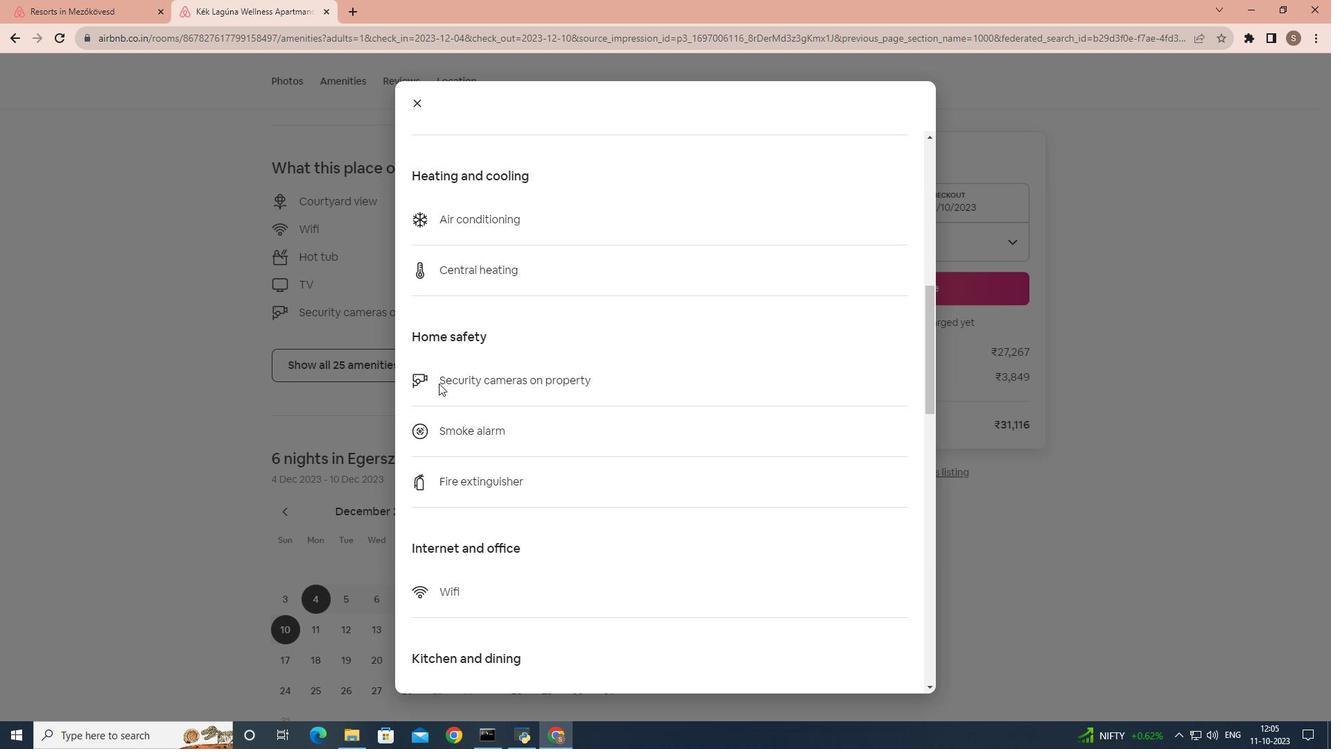 
Action: Mouse scrolled (438, 382) with delta (0, 0)
Screenshot: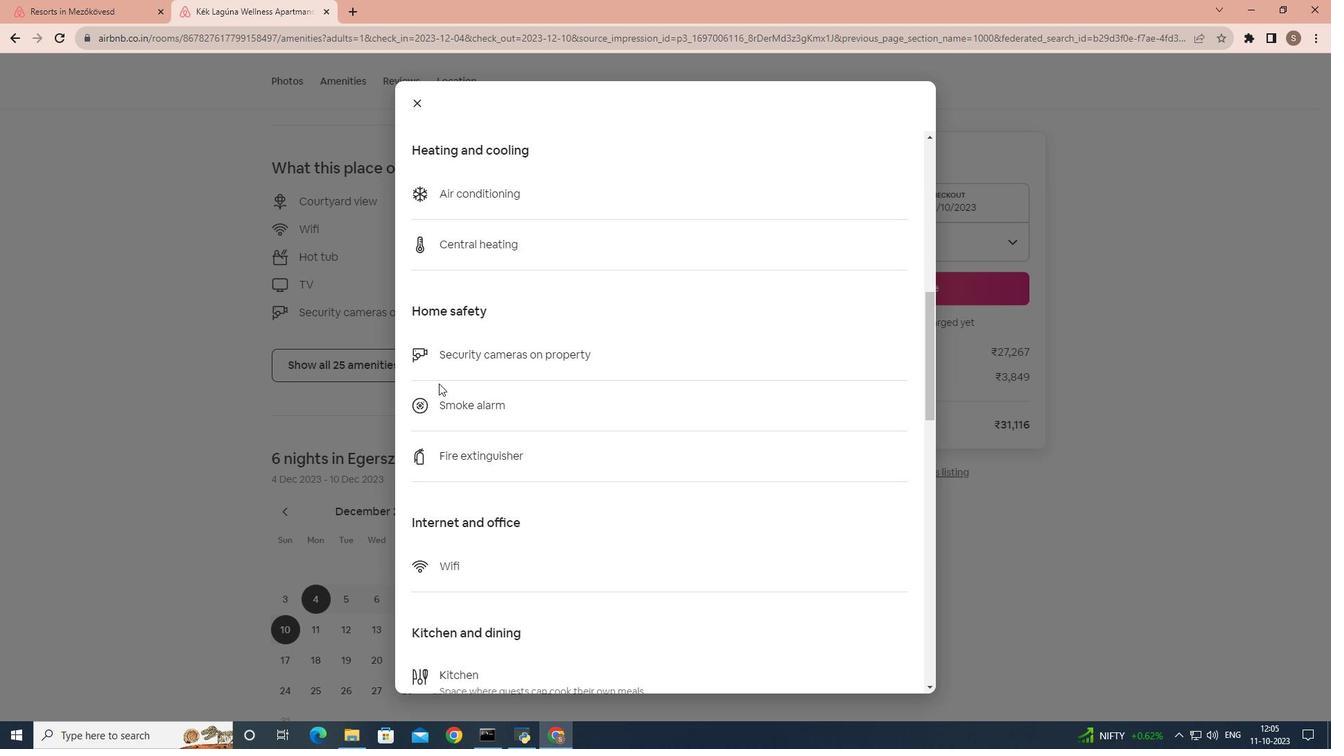 
Action: Mouse scrolled (438, 382) with delta (0, 0)
Screenshot: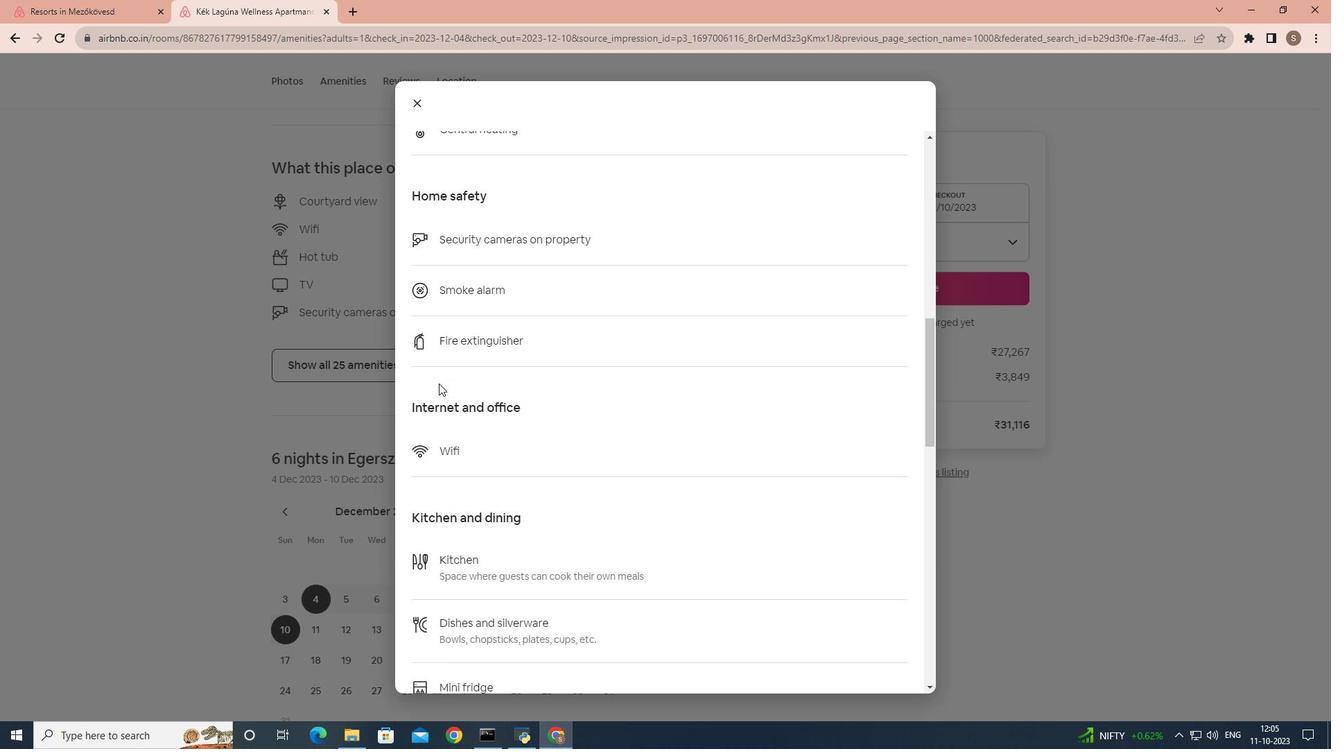 
Action: Mouse scrolled (438, 382) with delta (0, 0)
Screenshot: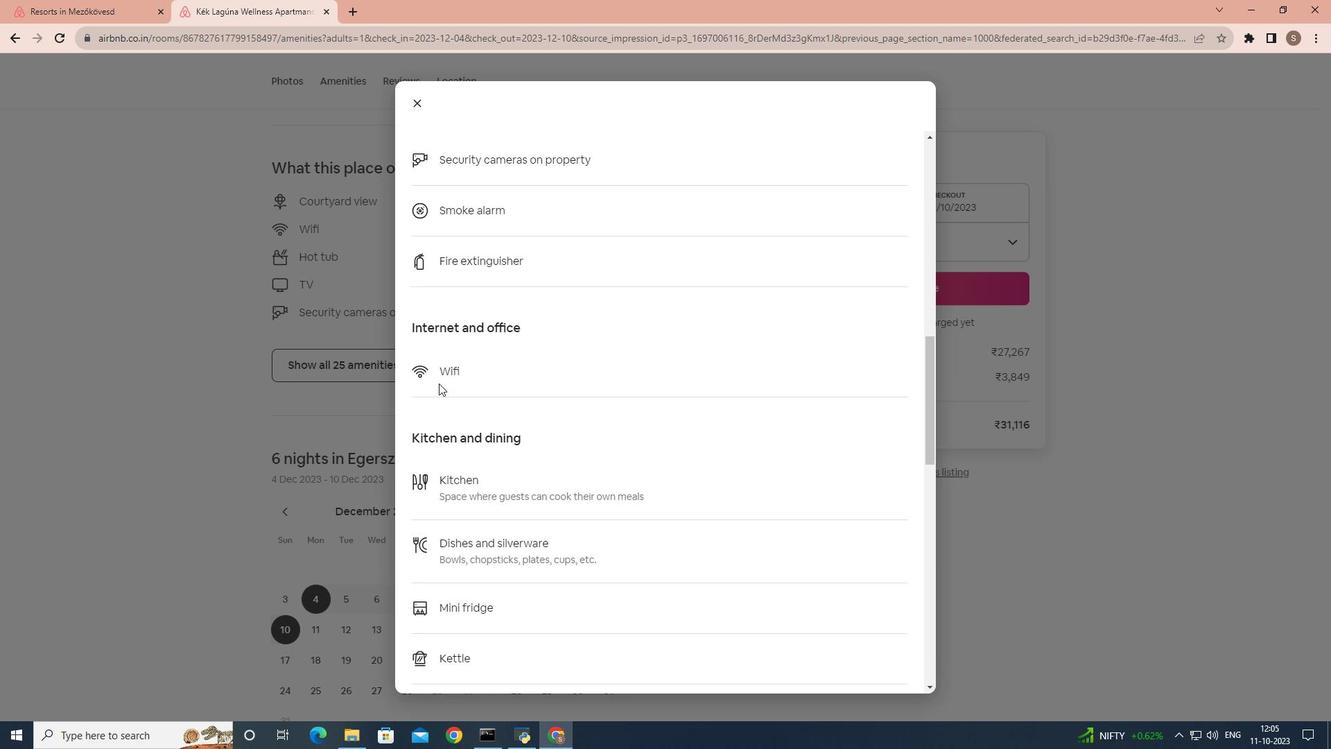 
Action: Mouse scrolled (438, 382) with delta (0, 0)
Screenshot: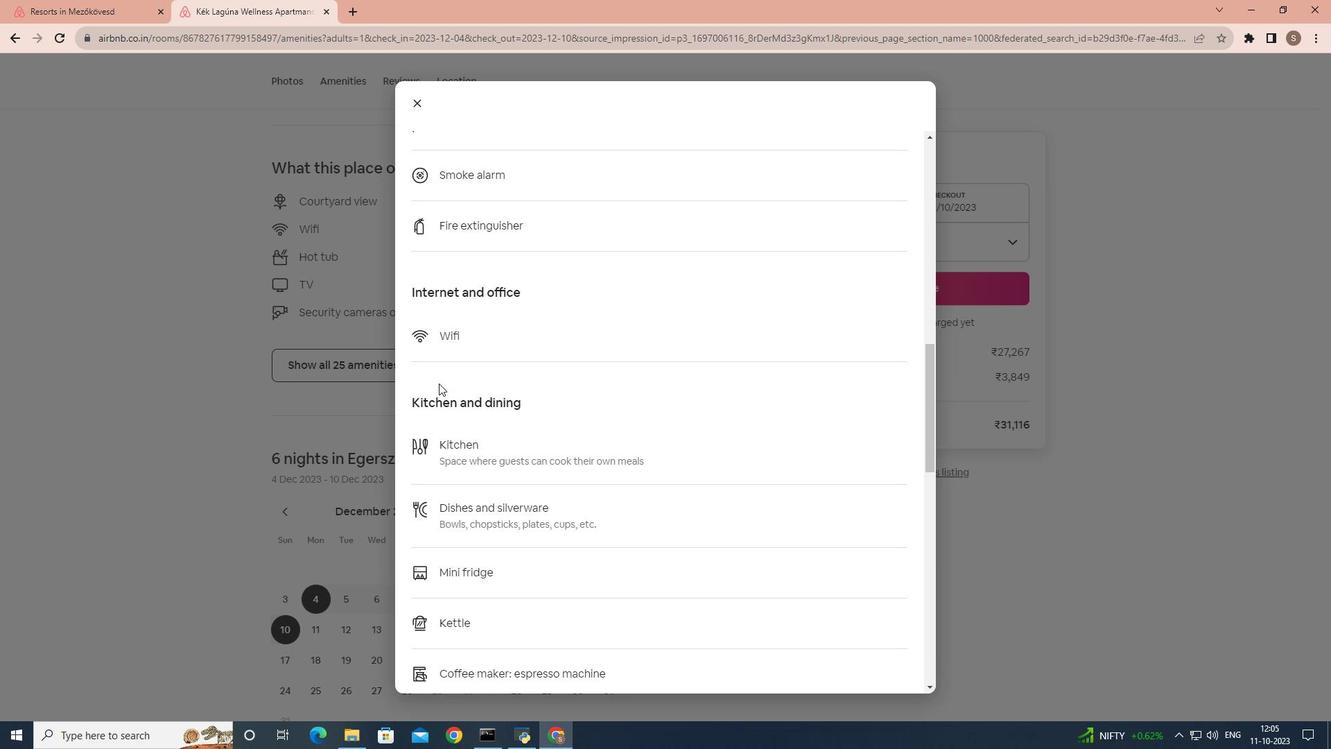 
Action: Mouse scrolled (438, 382) with delta (0, 0)
Screenshot: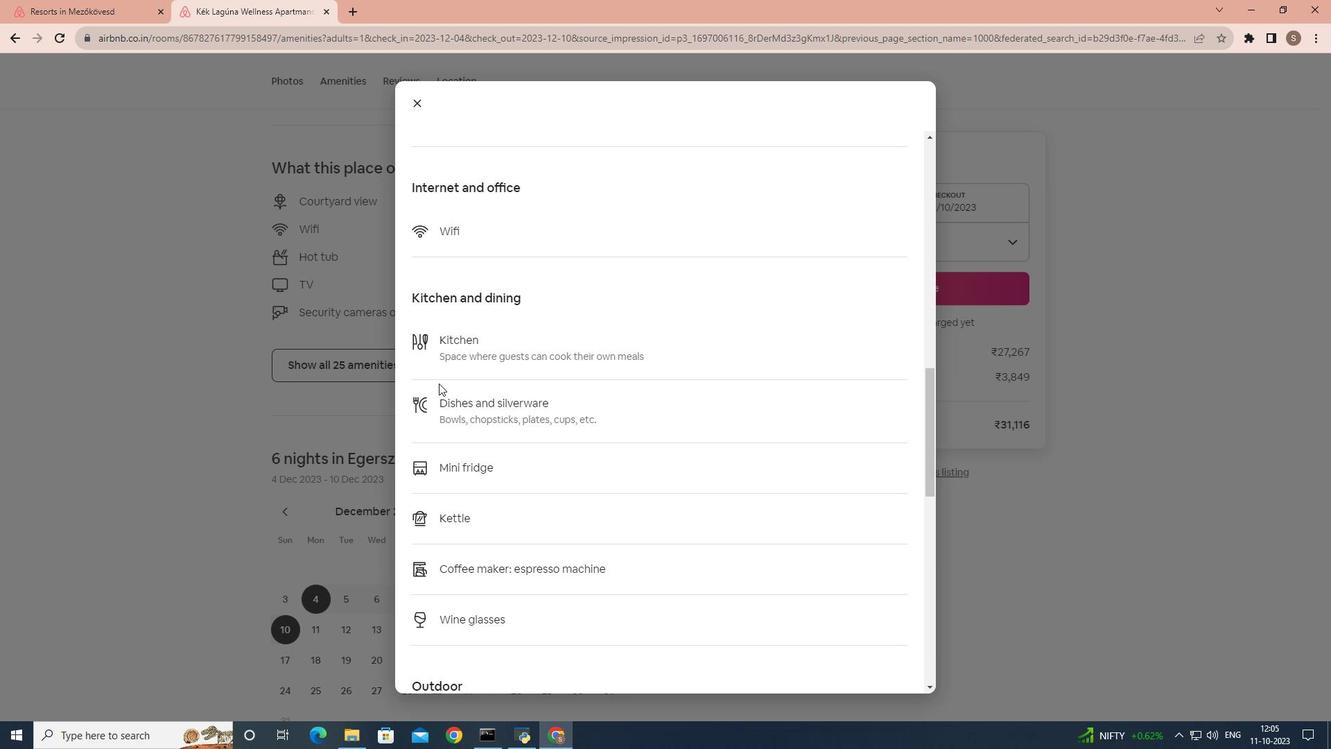 
Action: Mouse scrolled (438, 382) with delta (0, 0)
Screenshot: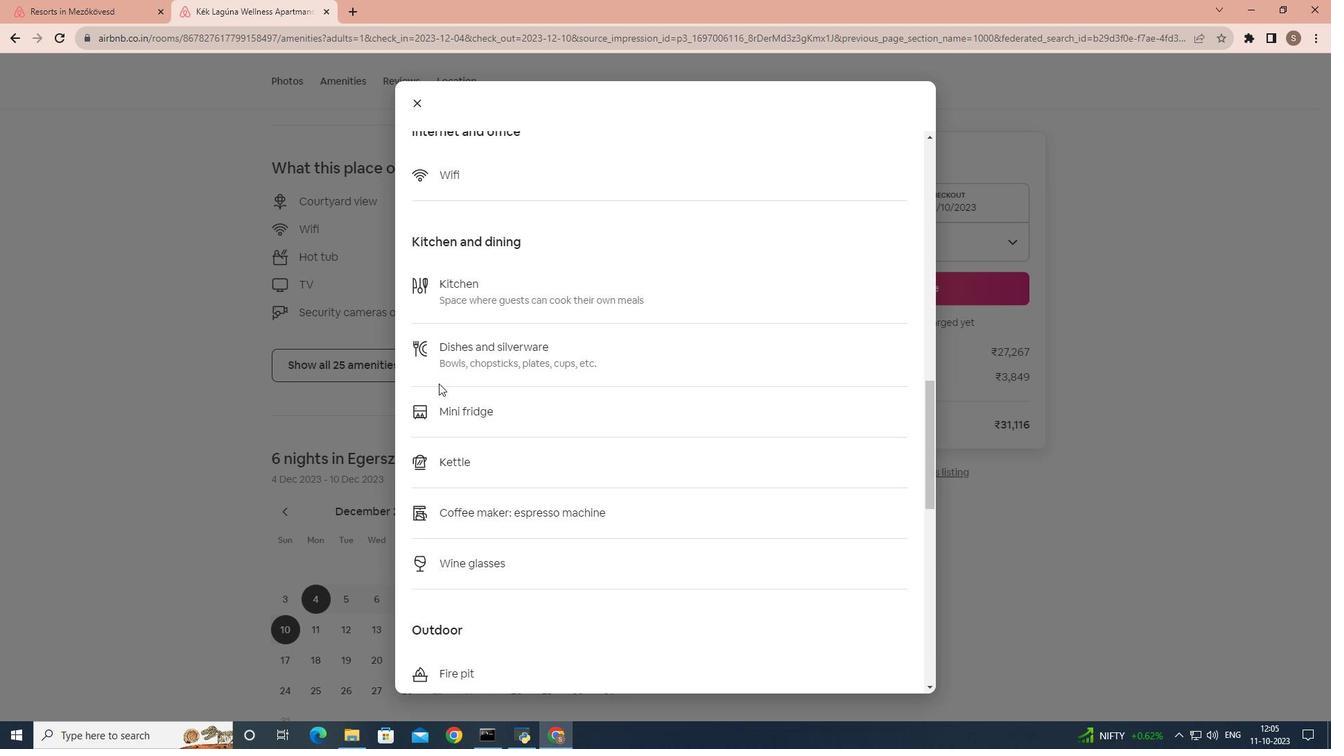 
Action: Mouse scrolled (438, 382) with delta (0, 0)
Screenshot: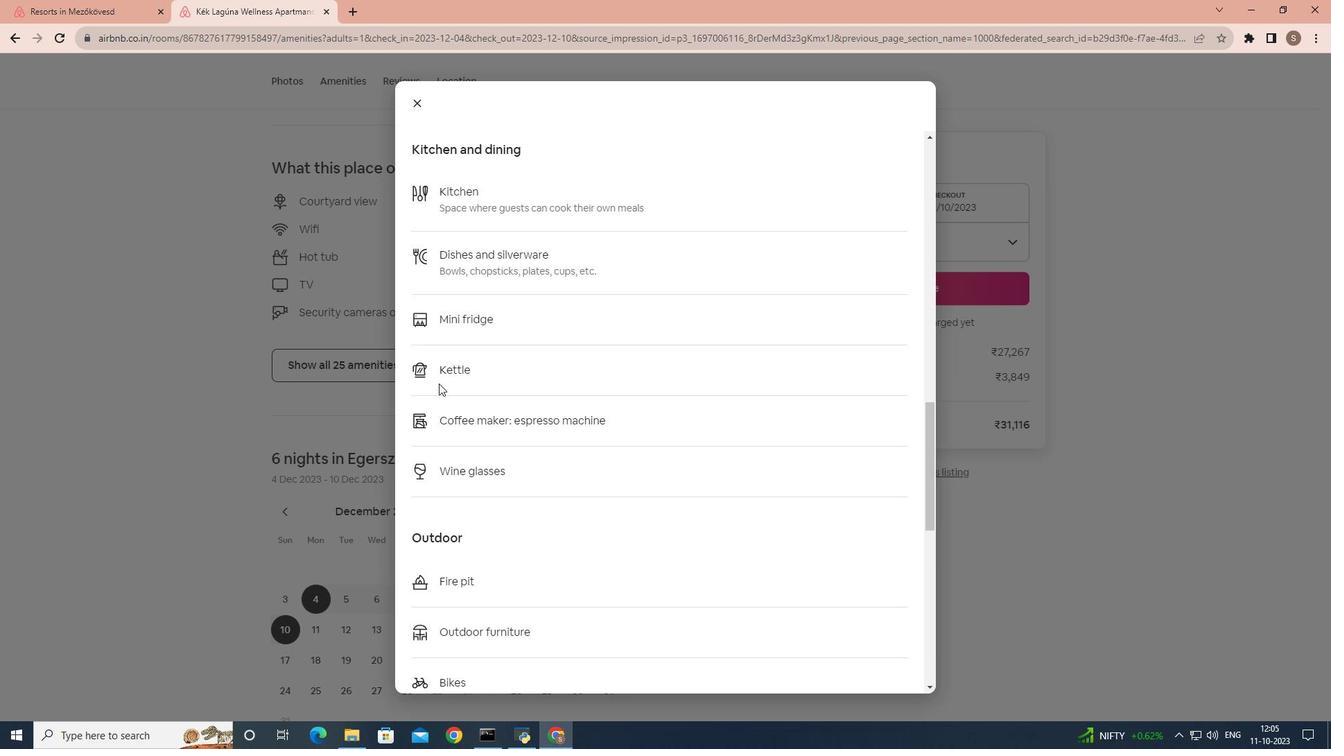 
Action: Mouse scrolled (438, 382) with delta (0, 0)
Screenshot: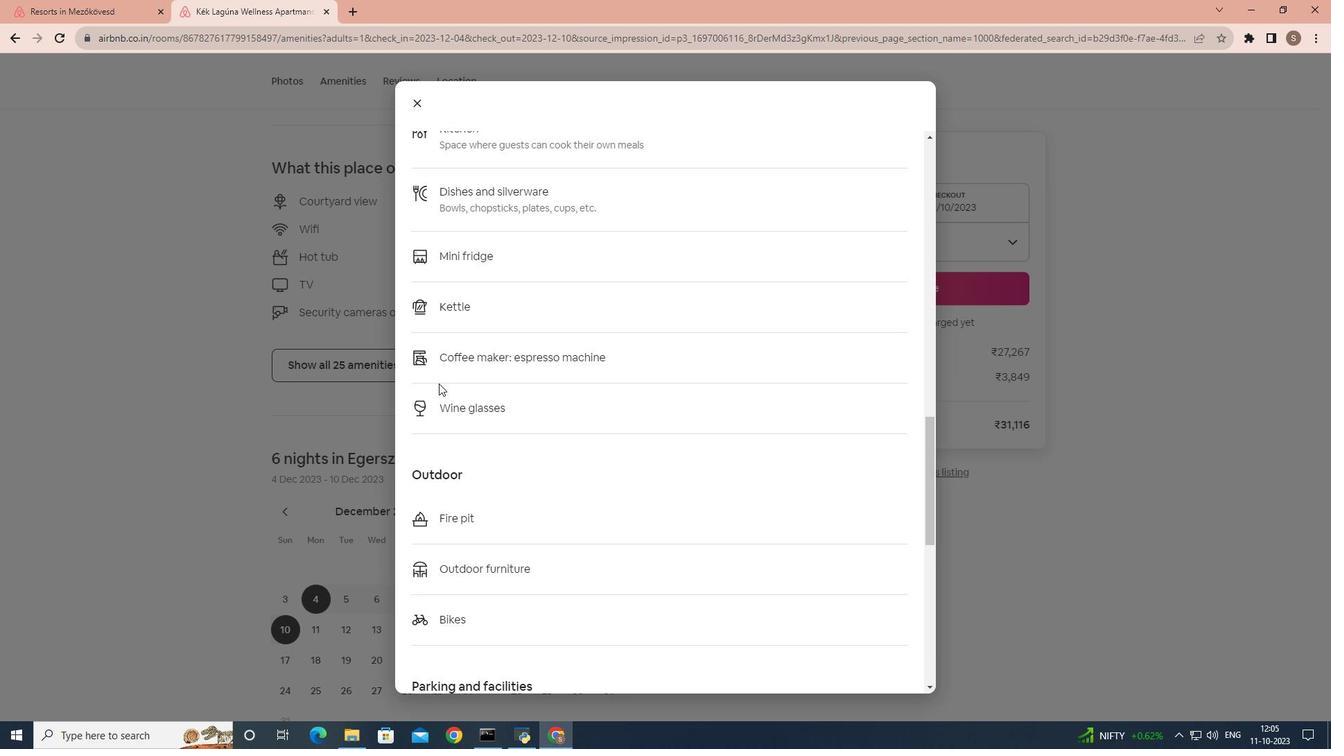 
Action: Mouse scrolled (438, 382) with delta (0, 0)
Screenshot: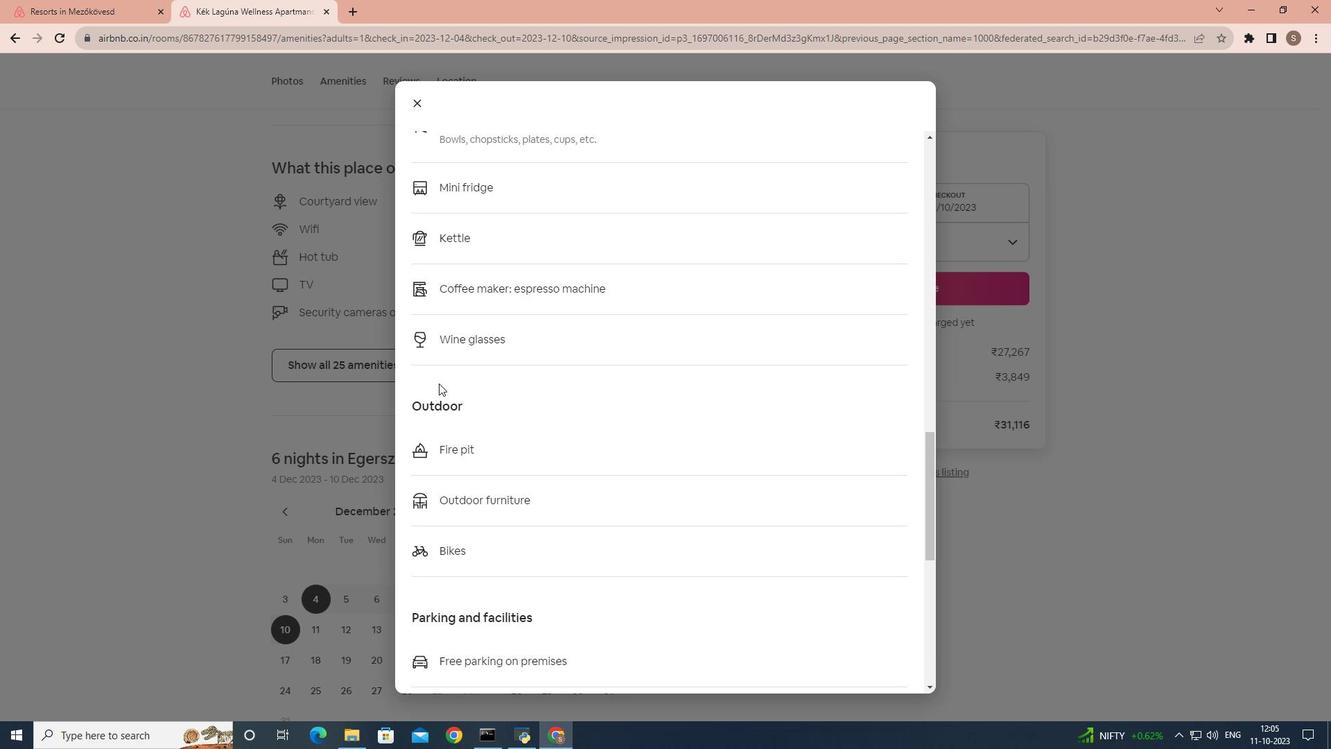 
Action: Mouse scrolled (438, 382) with delta (0, 0)
Screenshot: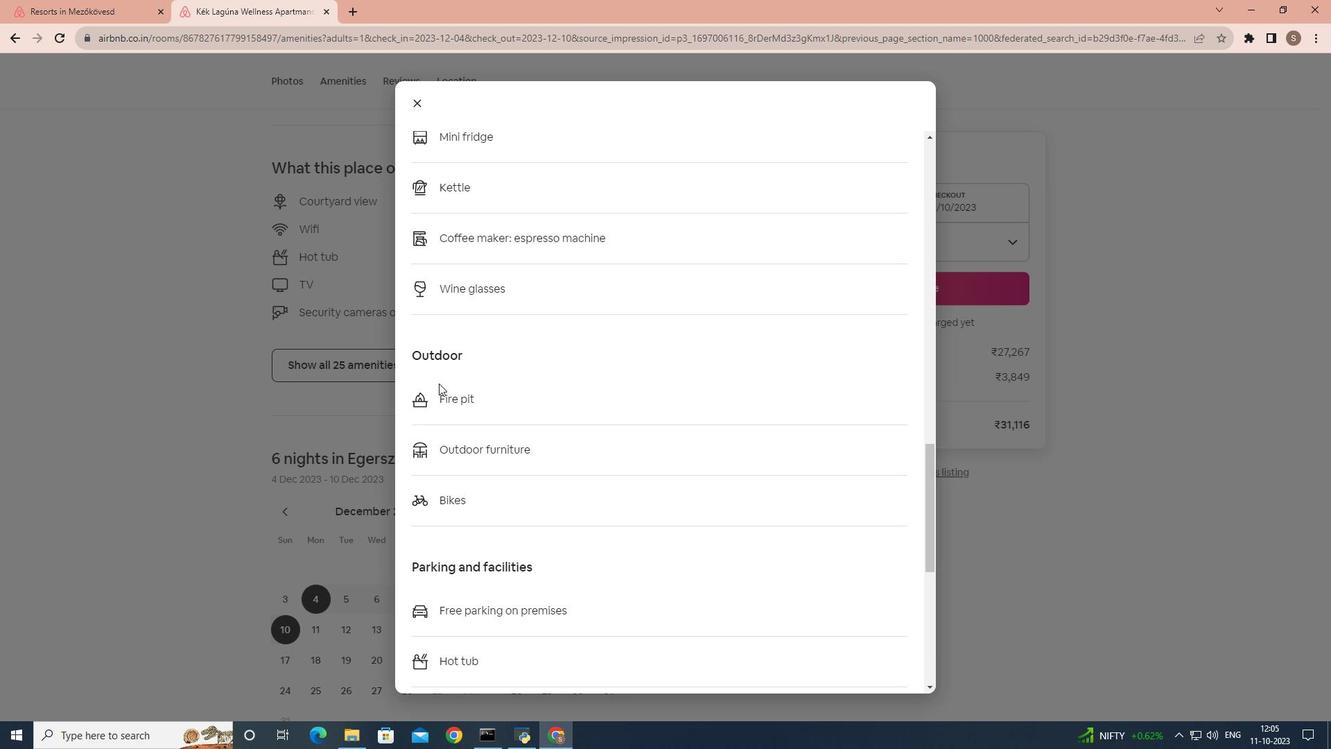 
Action: Mouse scrolled (438, 382) with delta (0, 0)
Screenshot: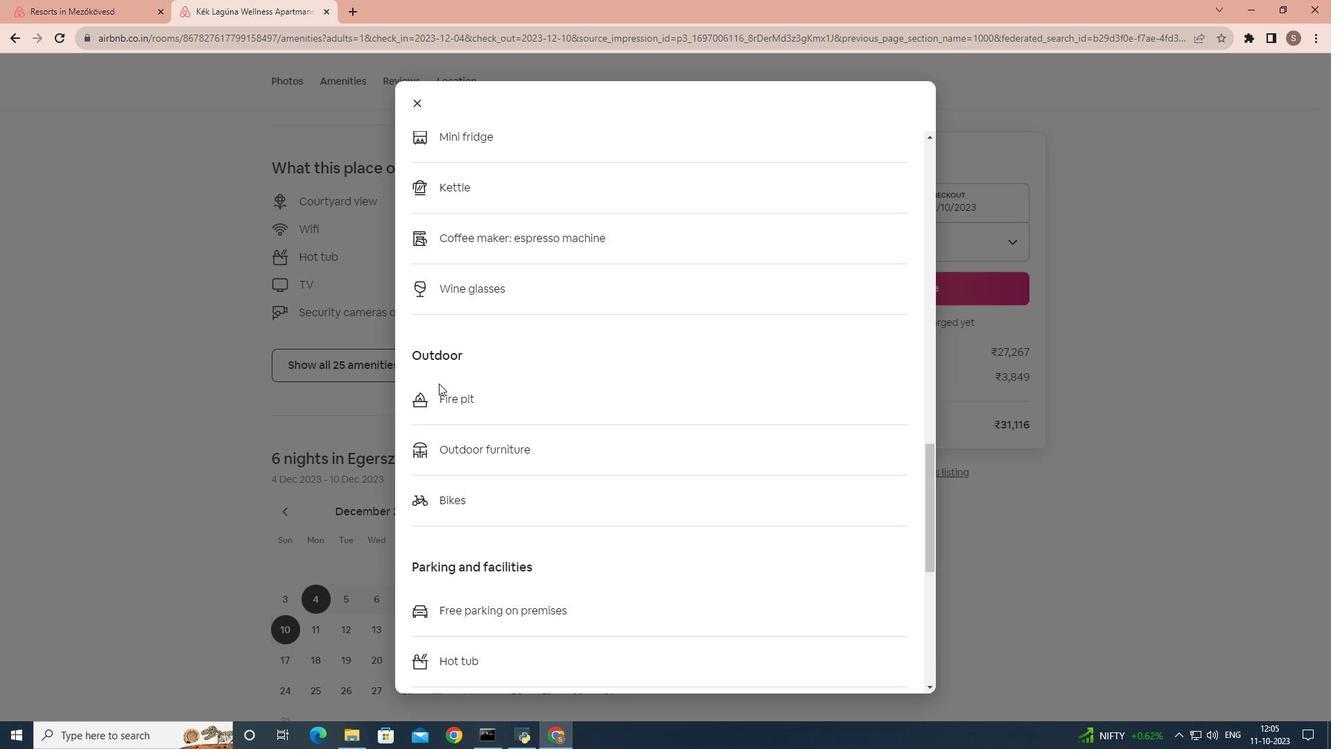 
Action: Mouse scrolled (438, 382) with delta (0, 0)
Screenshot: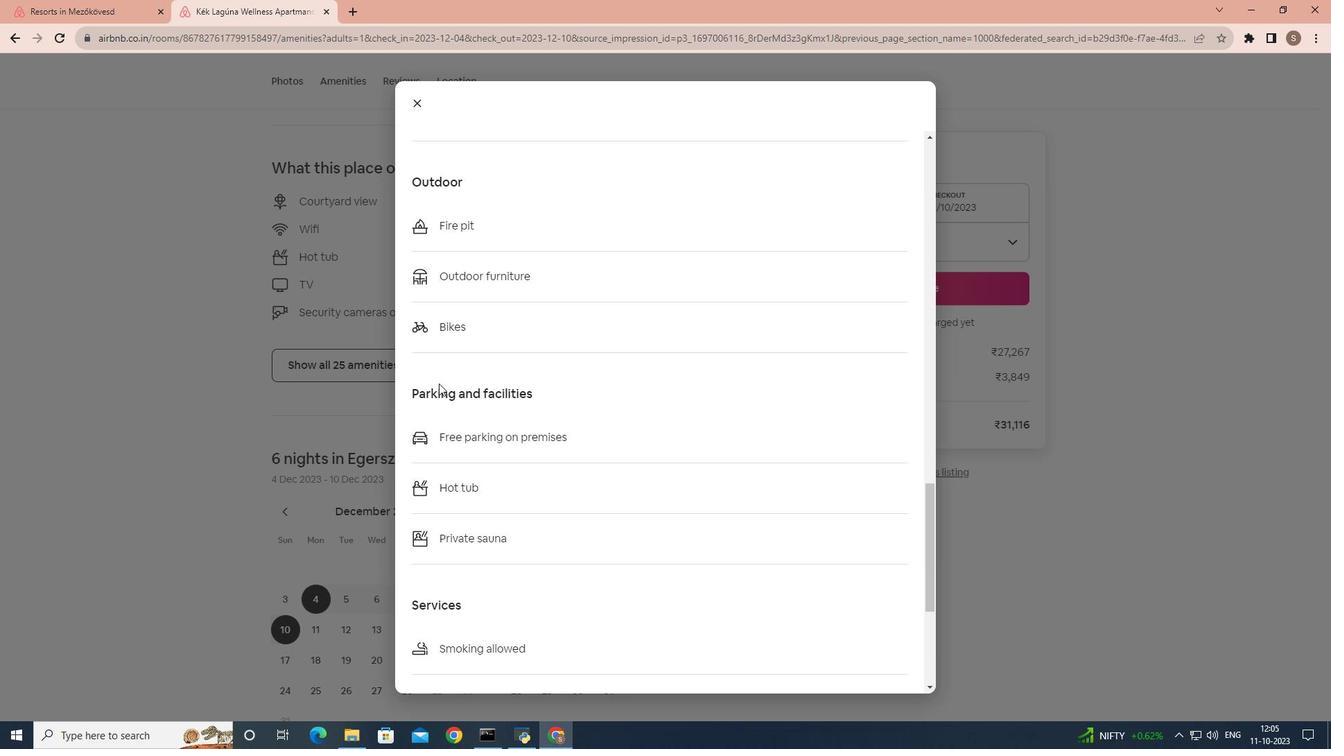 
Action: Mouse scrolled (438, 382) with delta (0, 0)
Screenshot: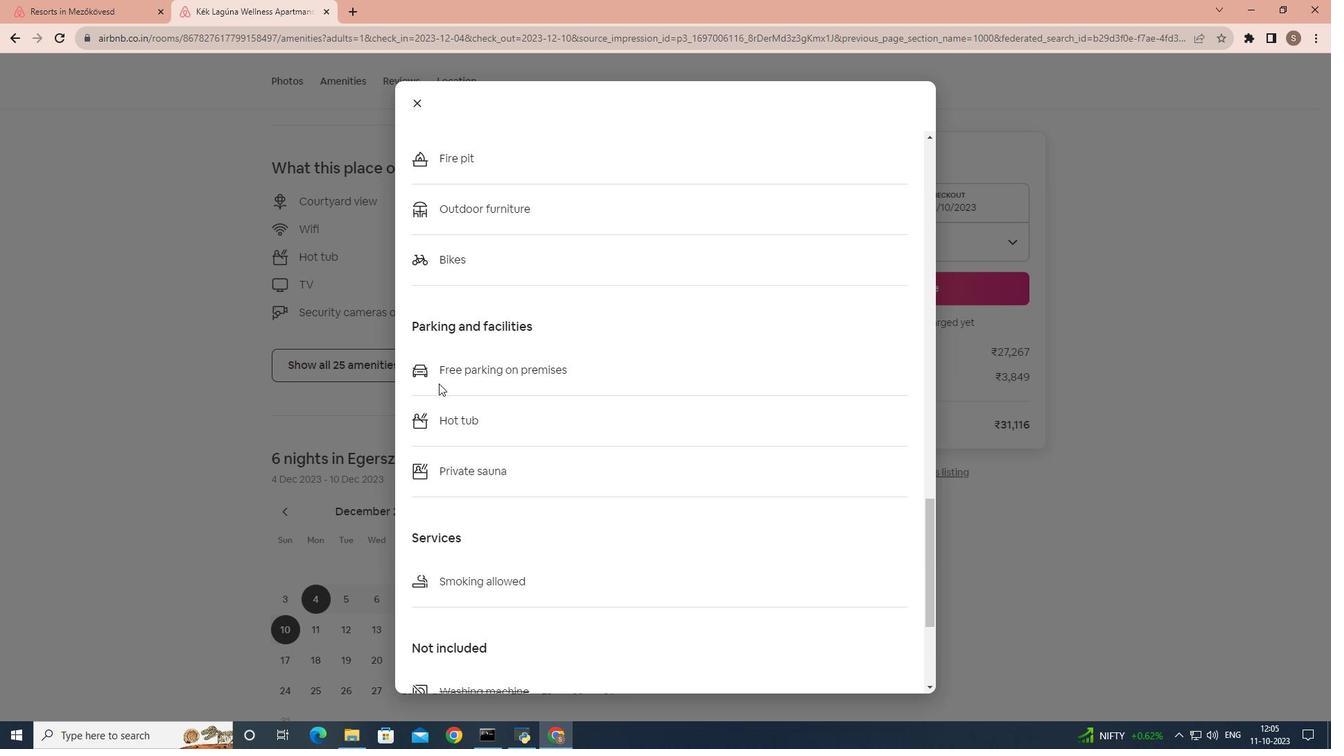 
Action: Mouse scrolled (438, 382) with delta (0, 0)
Screenshot: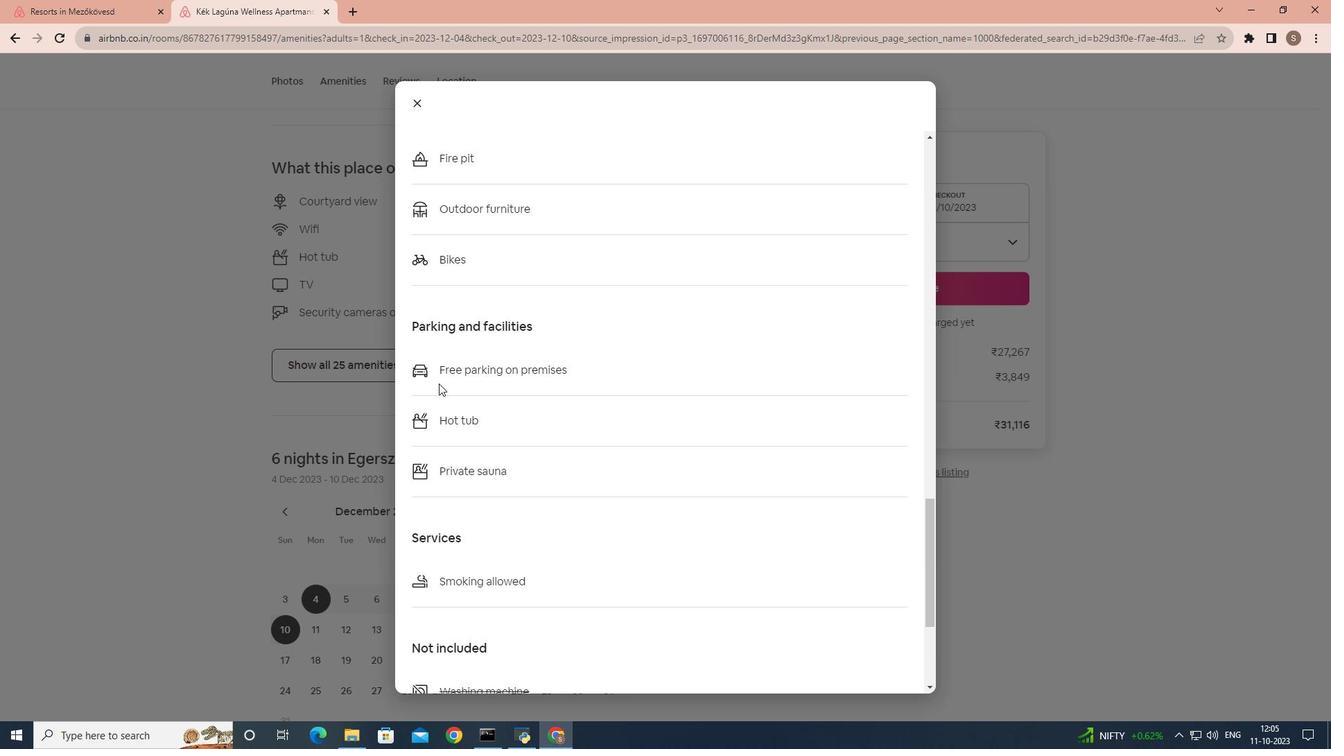
Action: Mouse scrolled (438, 382) with delta (0, 0)
Screenshot: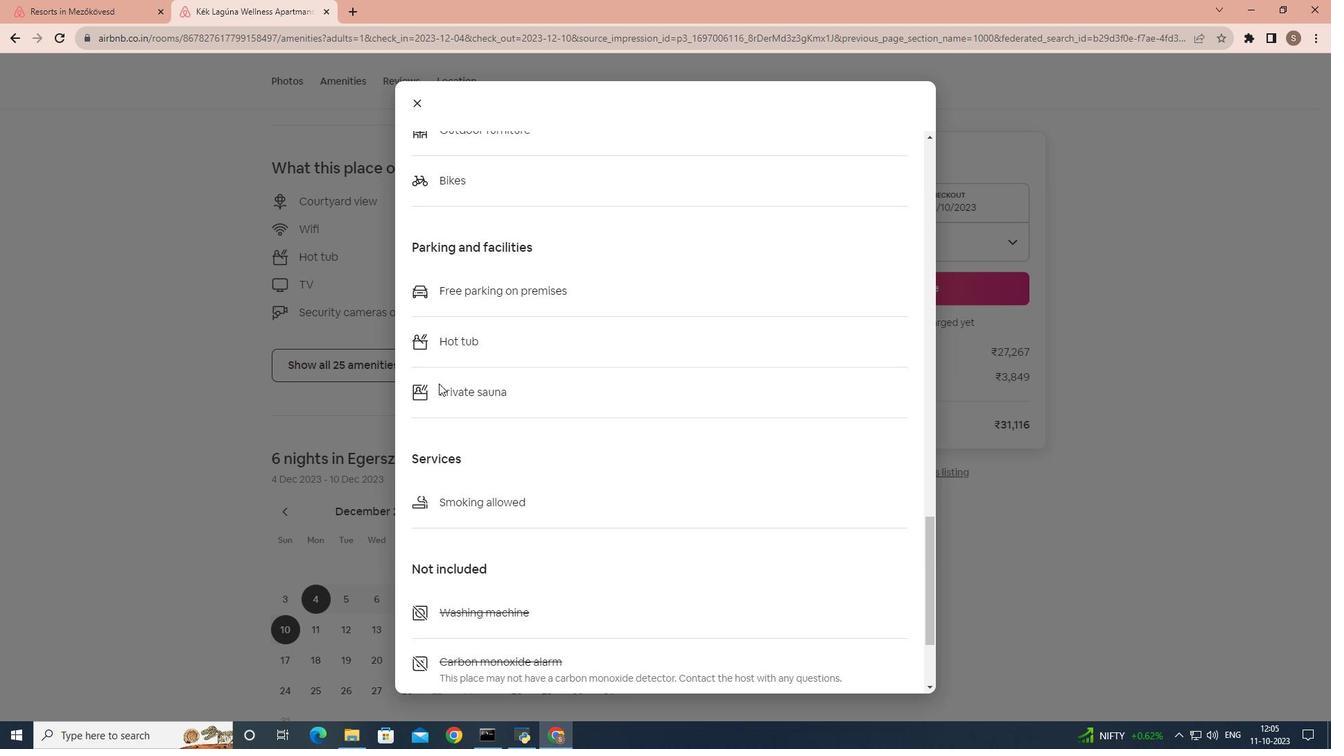 
Action: Mouse scrolled (438, 382) with delta (0, 0)
Screenshot: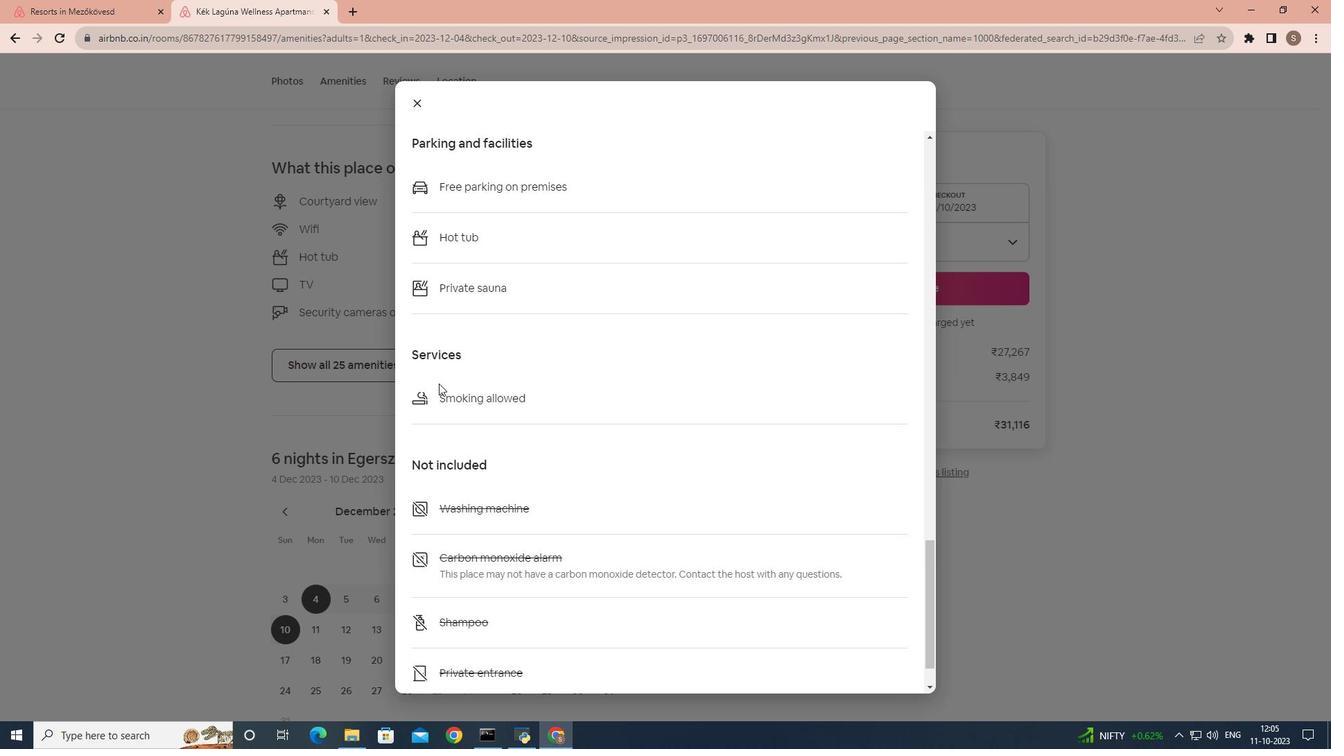 
Action: Mouse scrolled (438, 382) with delta (0, 0)
Screenshot: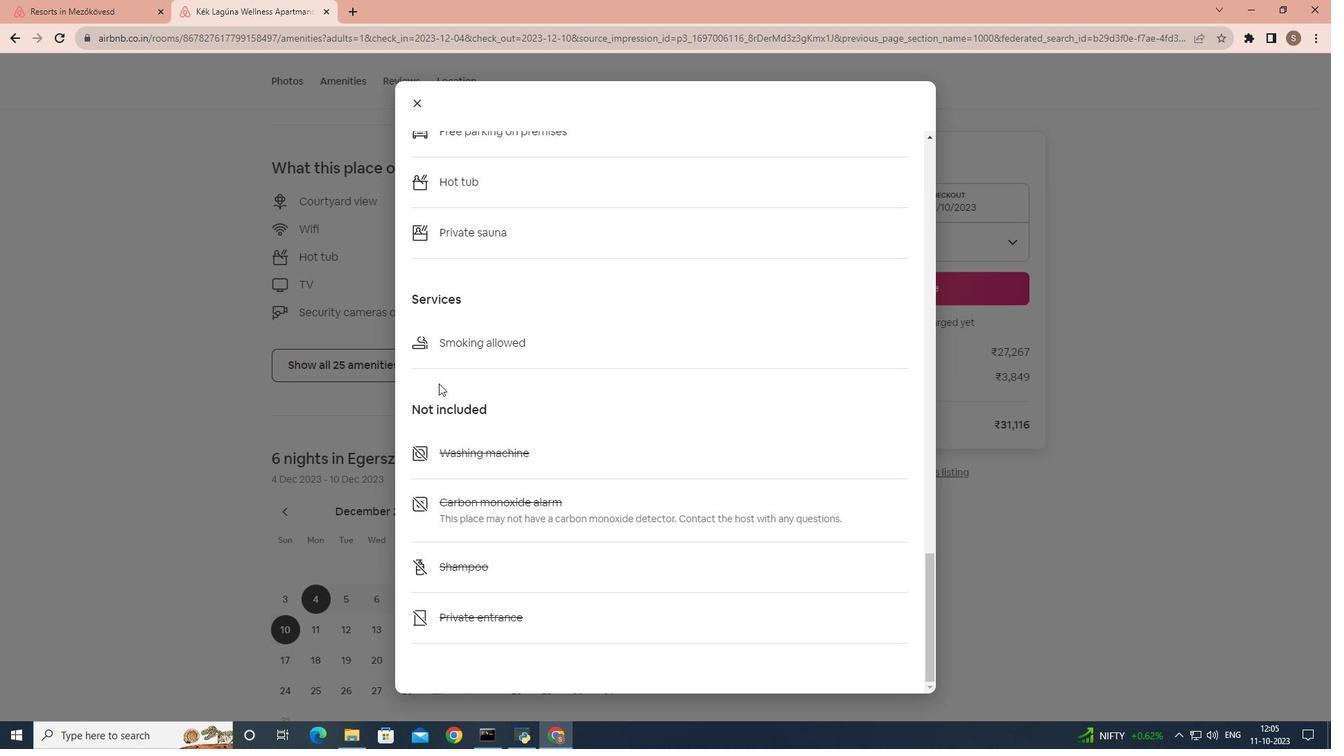 
Action: Mouse scrolled (438, 382) with delta (0, 0)
Screenshot: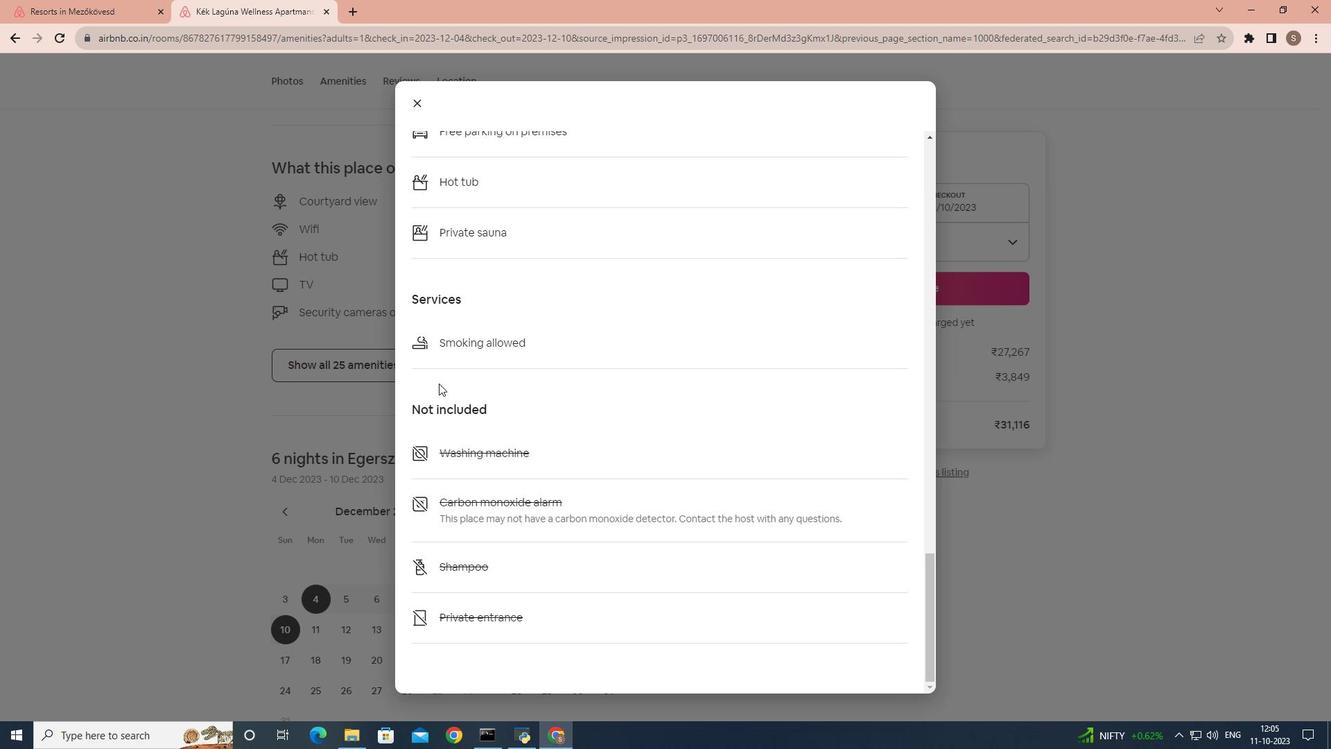 
Action: Mouse scrolled (438, 382) with delta (0, 0)
Screenshot: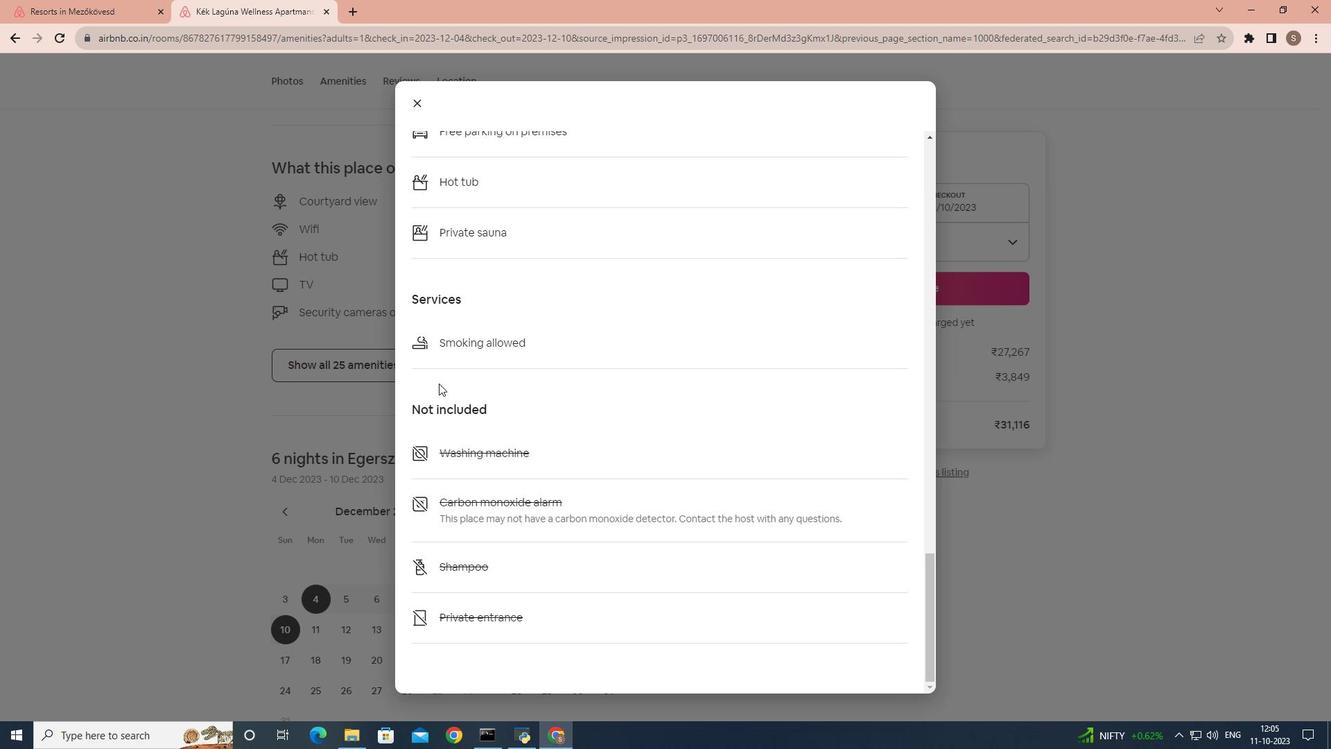 
Action: Mouse moved to (415, 97)
Screenshot: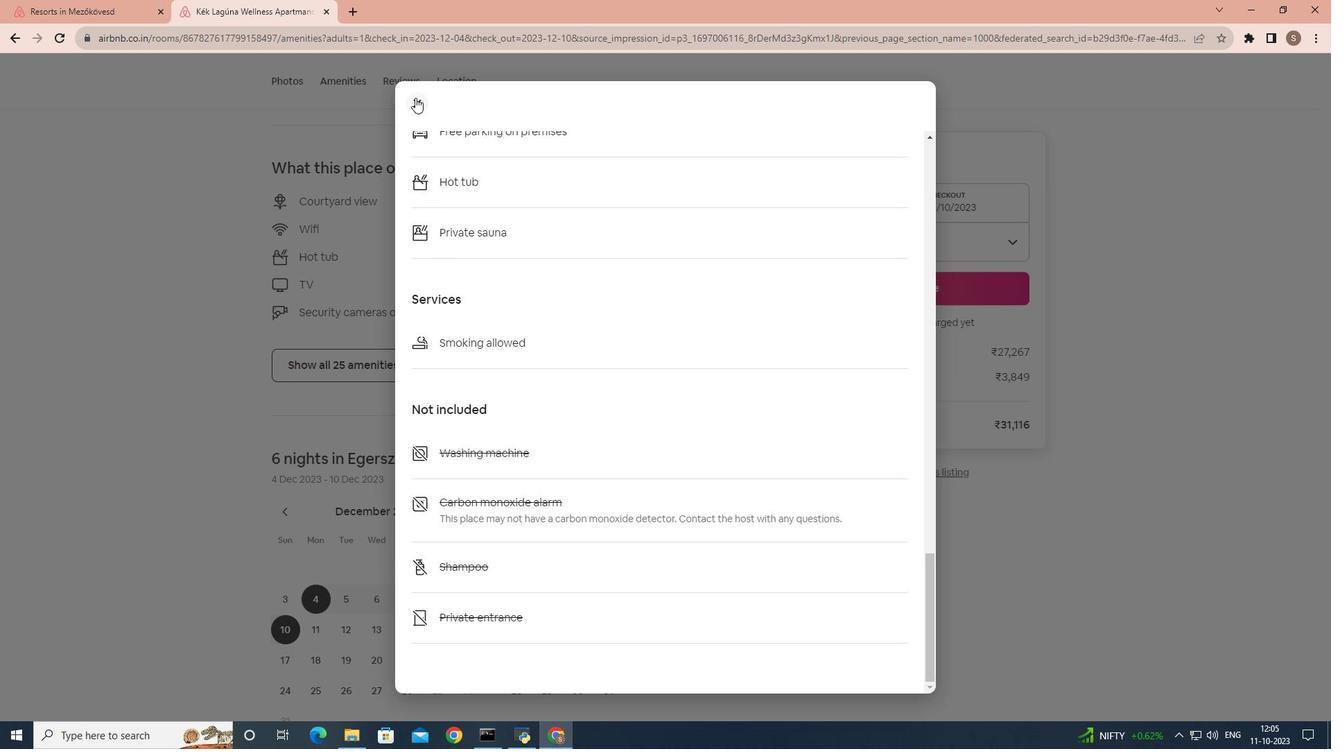 
Action: Mouse pressed left at (415, 97)
Screenshot: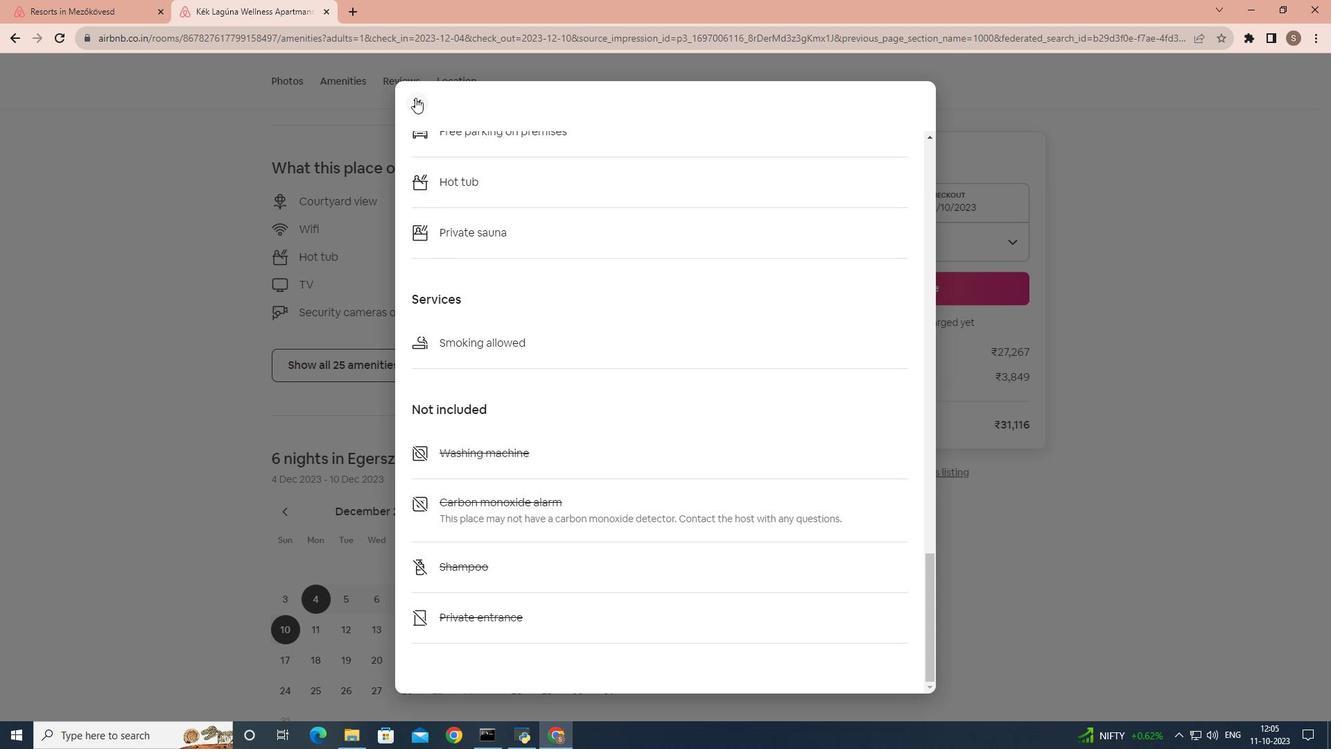 
Action: Mouse moved to (413, 279)
Screenshot: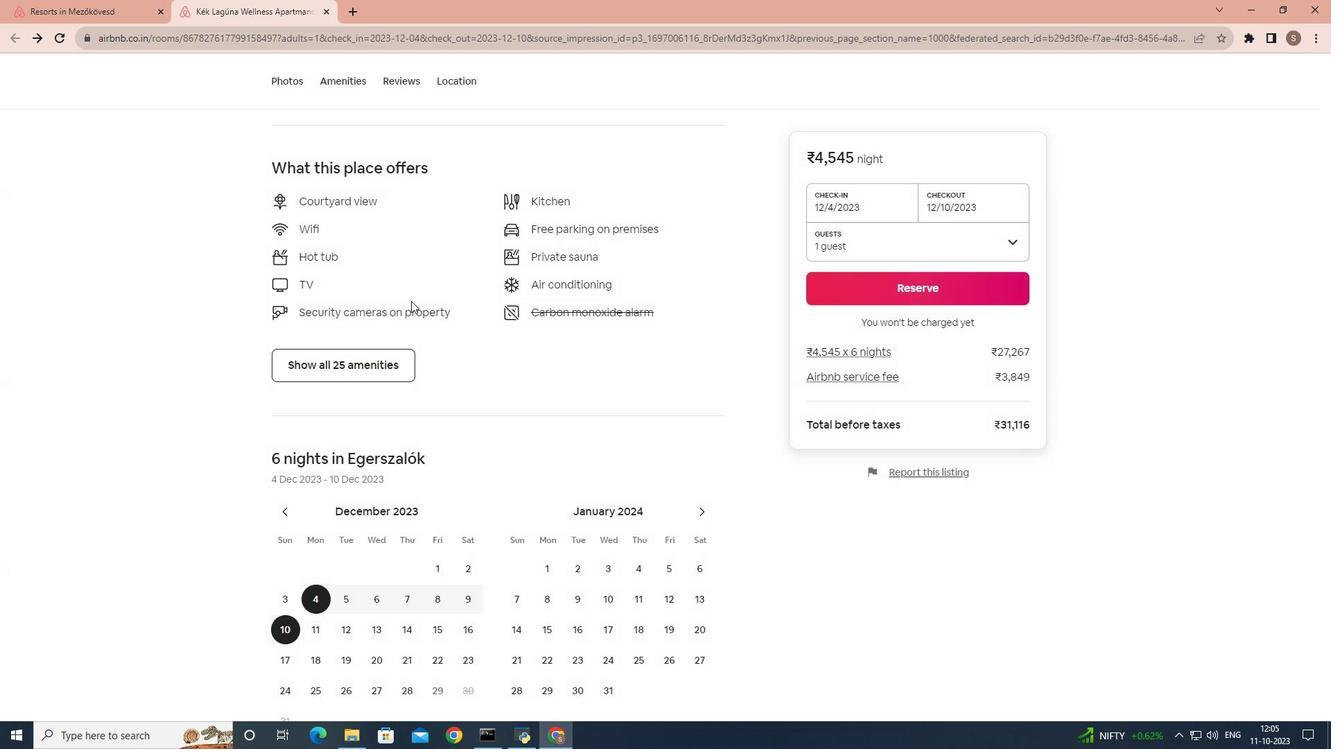 
Action: Mouse scrolled (413, 278) with delta (0, 0)
Screenshot: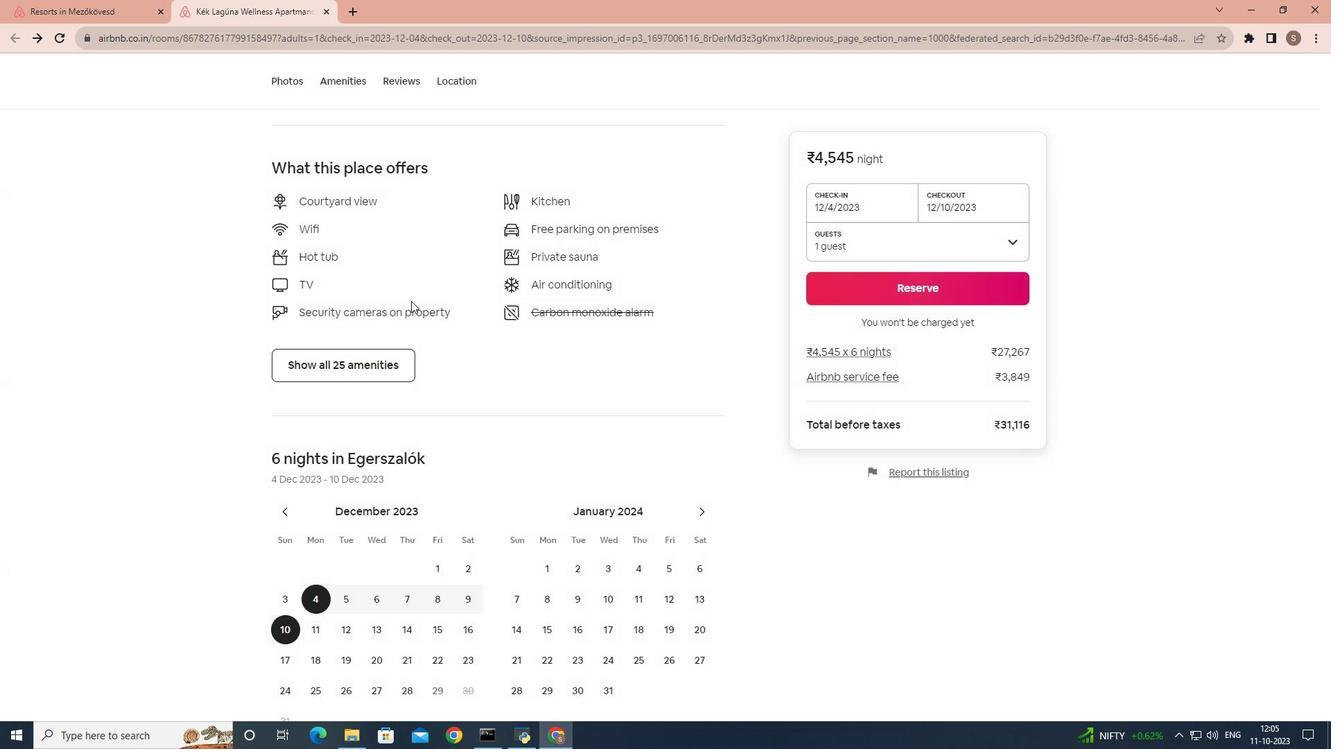 
Action: Mouse moved to (411, 298)
Screenshot: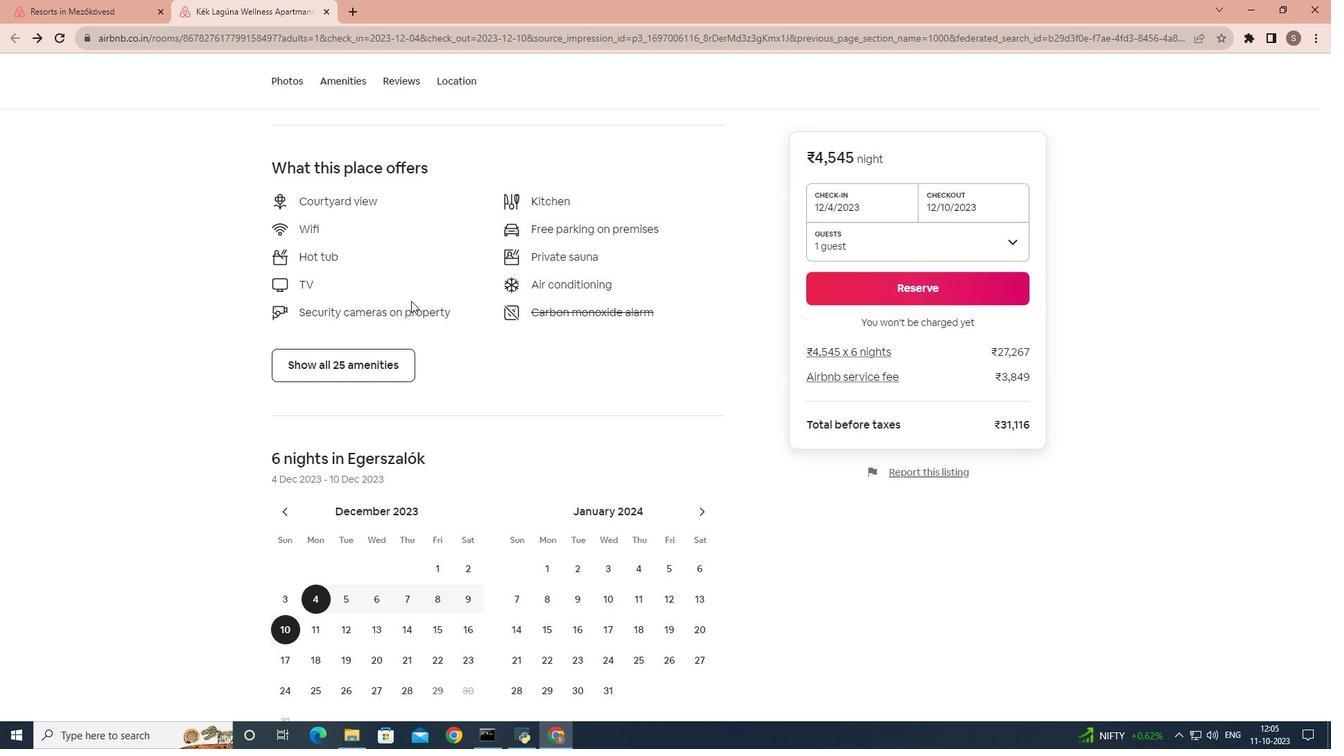
Action: Mouse scrolled (411, 298) with delta (0, 0)
Screenshot: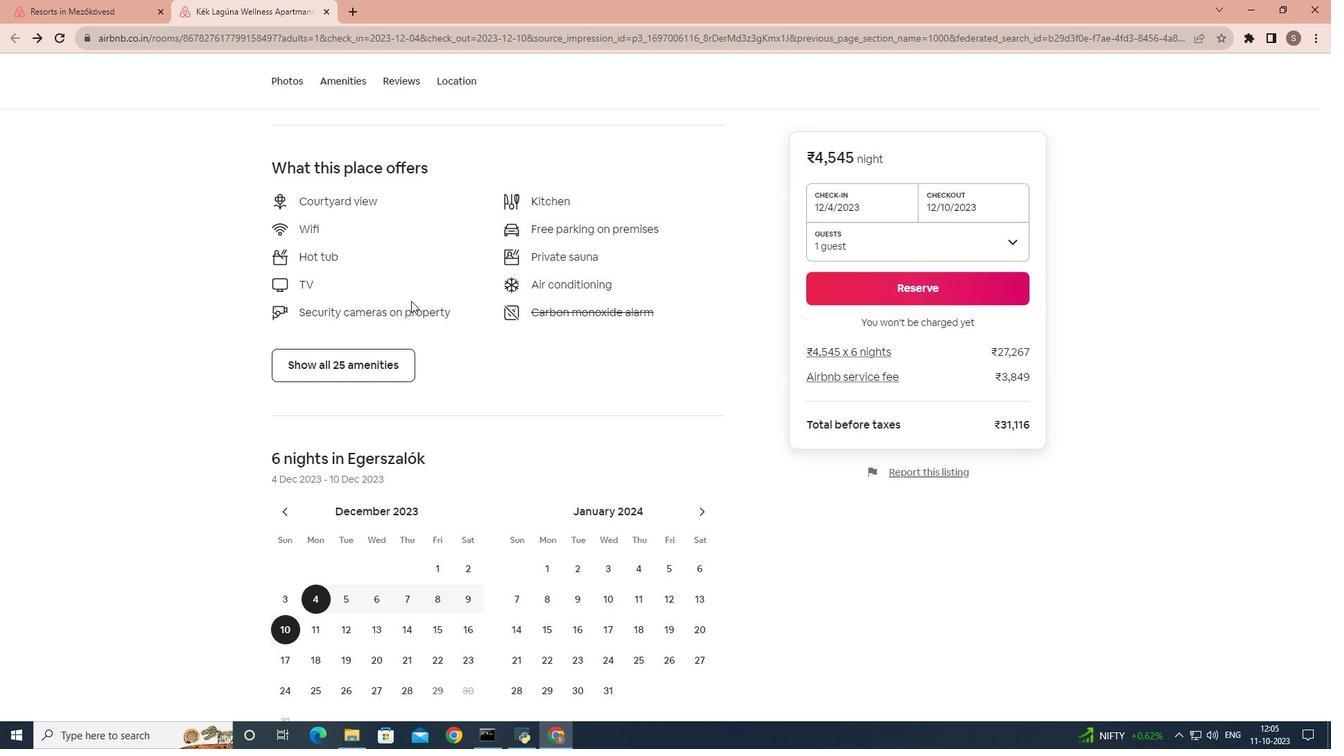 
Action: Mouse moved to (411, 300)
Screenshot: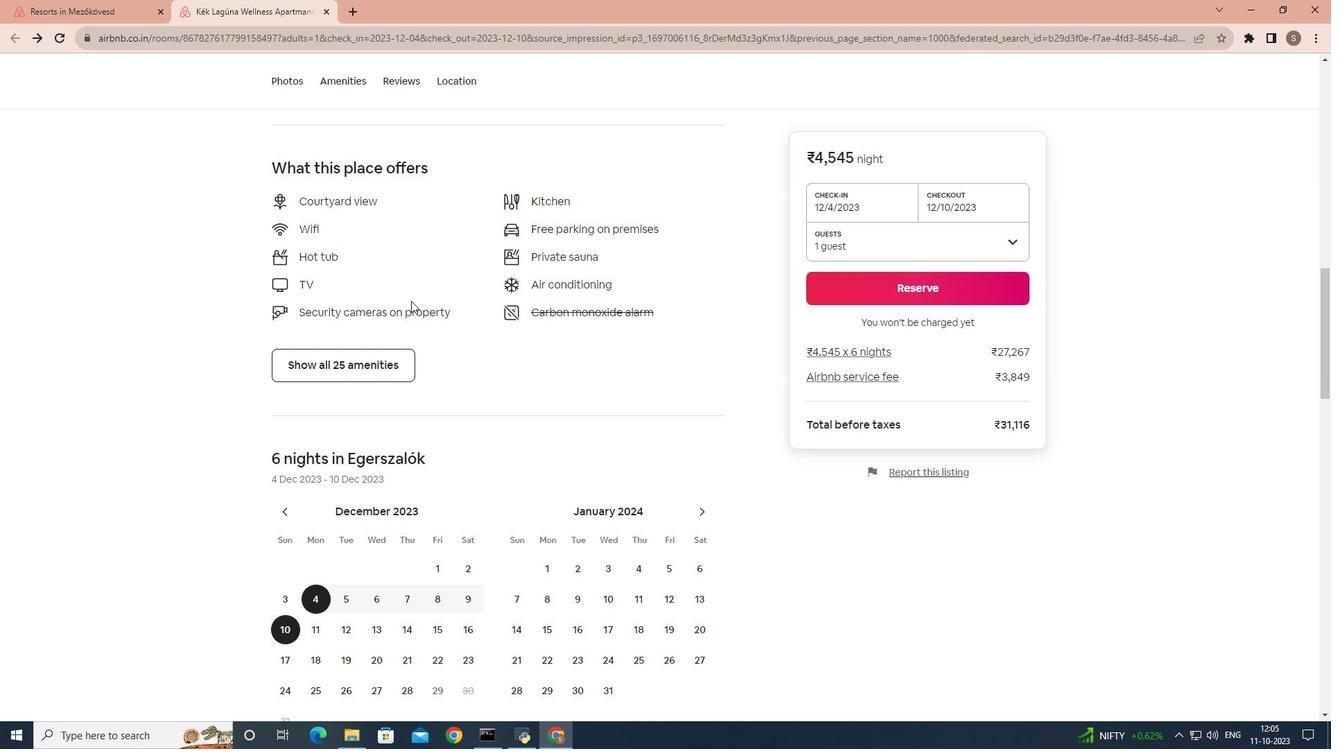 
Action: Mouse scrolled (411, 300) with delta (0, 0)
Screenshot: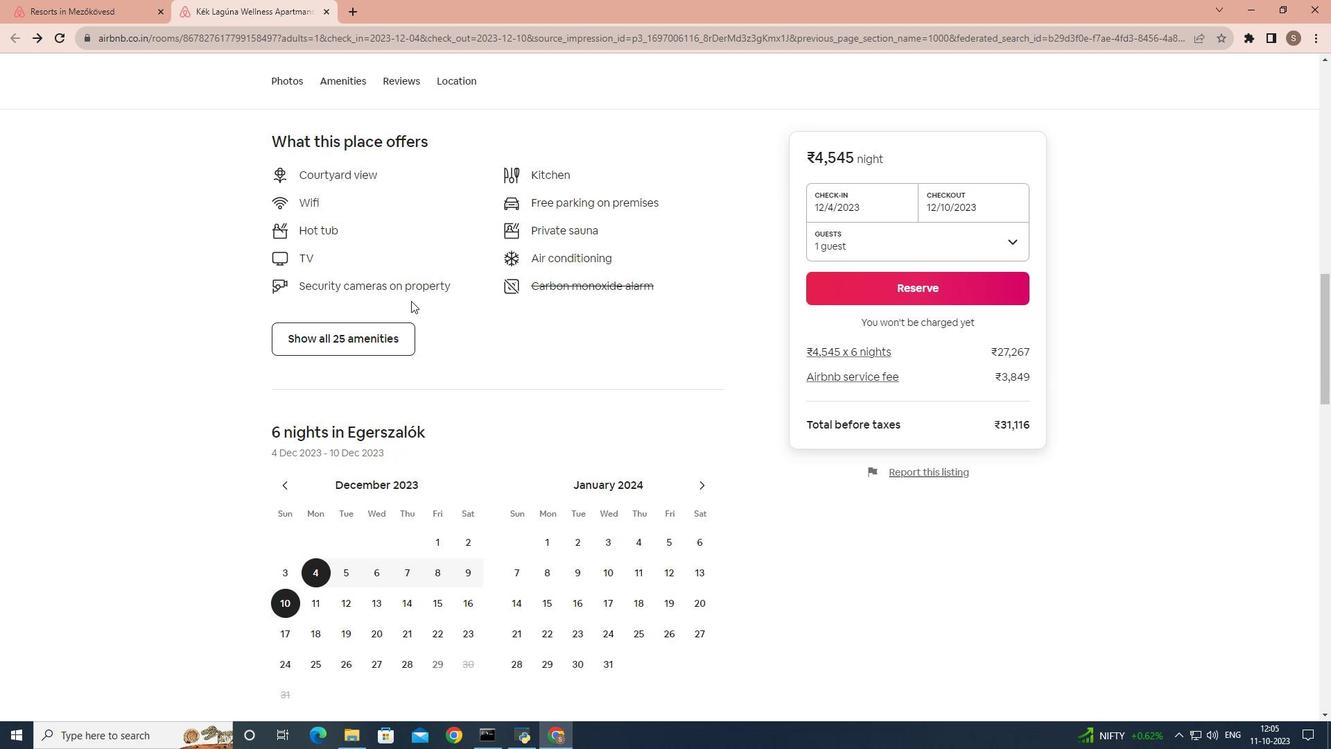 
Action: Mouse scrolled (411, 300) with delta (0, 0)
Screenshot: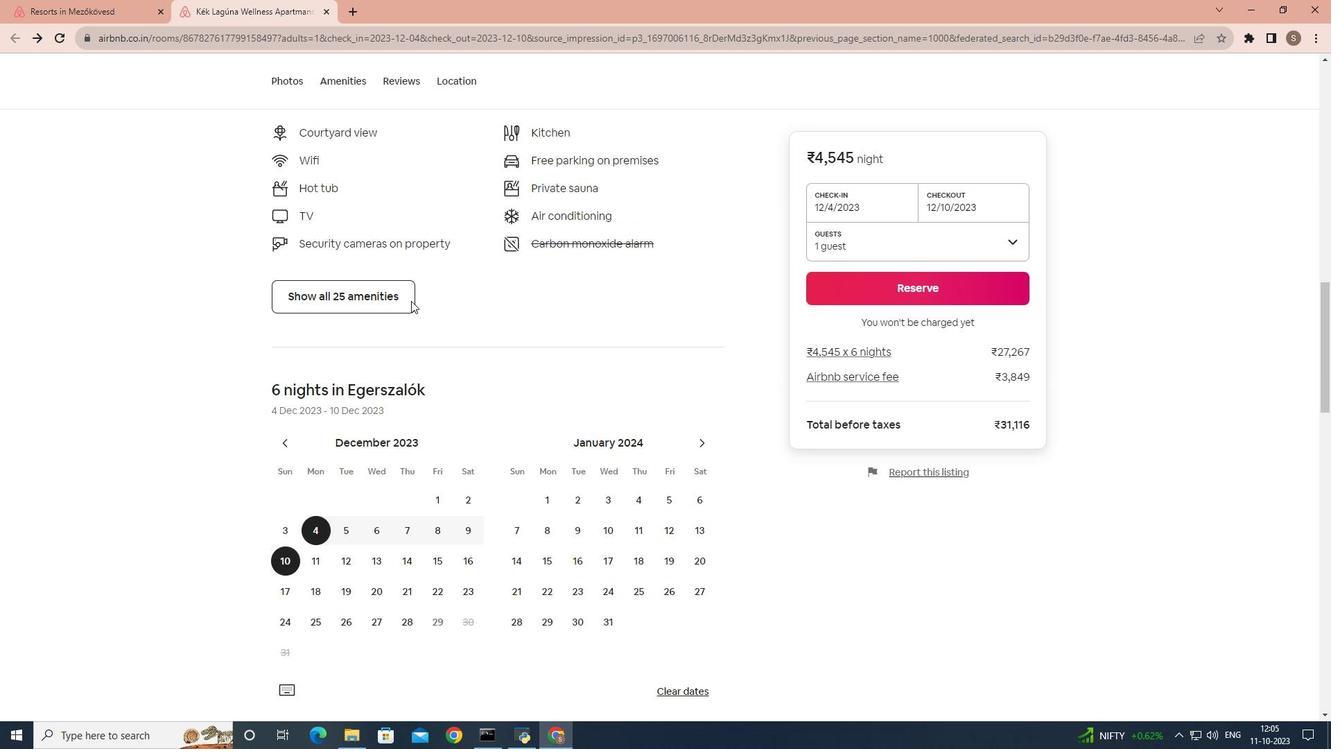 
Action: Mouse moved to (414, 313)
Screenshot: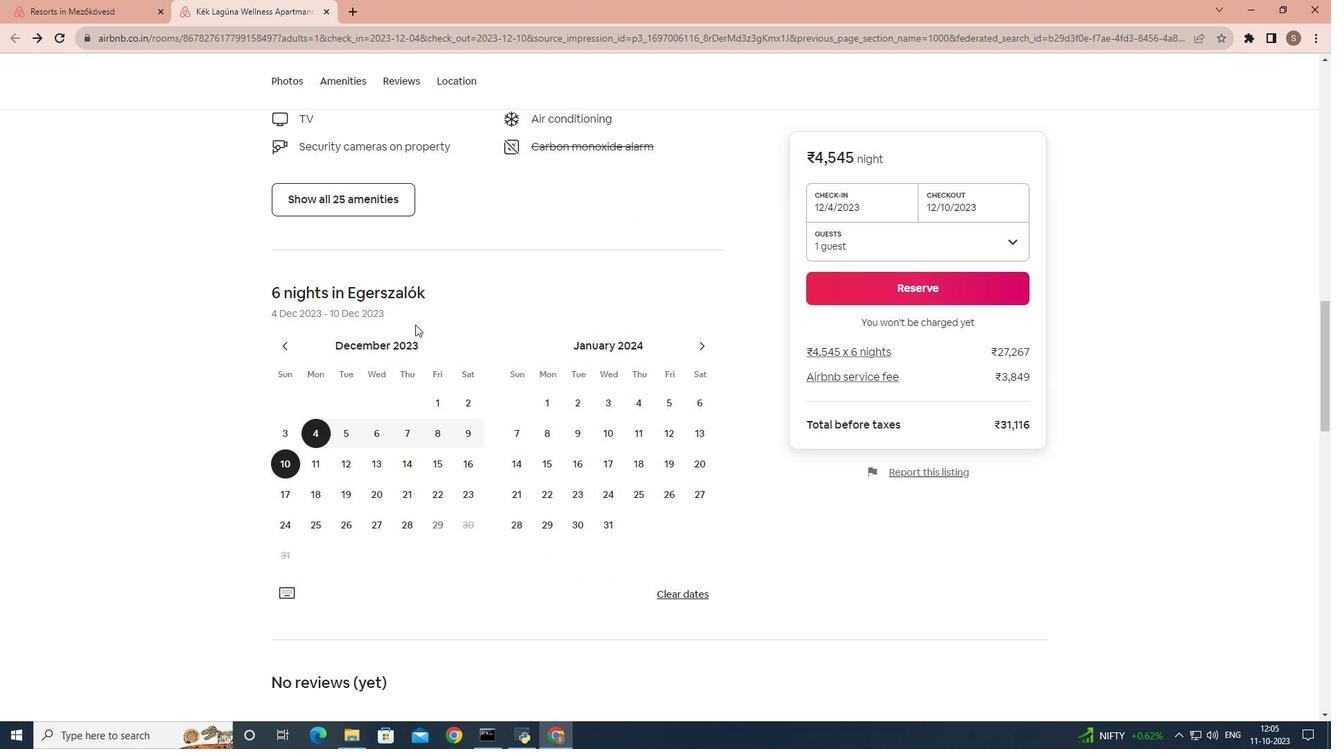 
Action: Mouse scrolled (414, 312) with delta (0, 0)
Screenshot: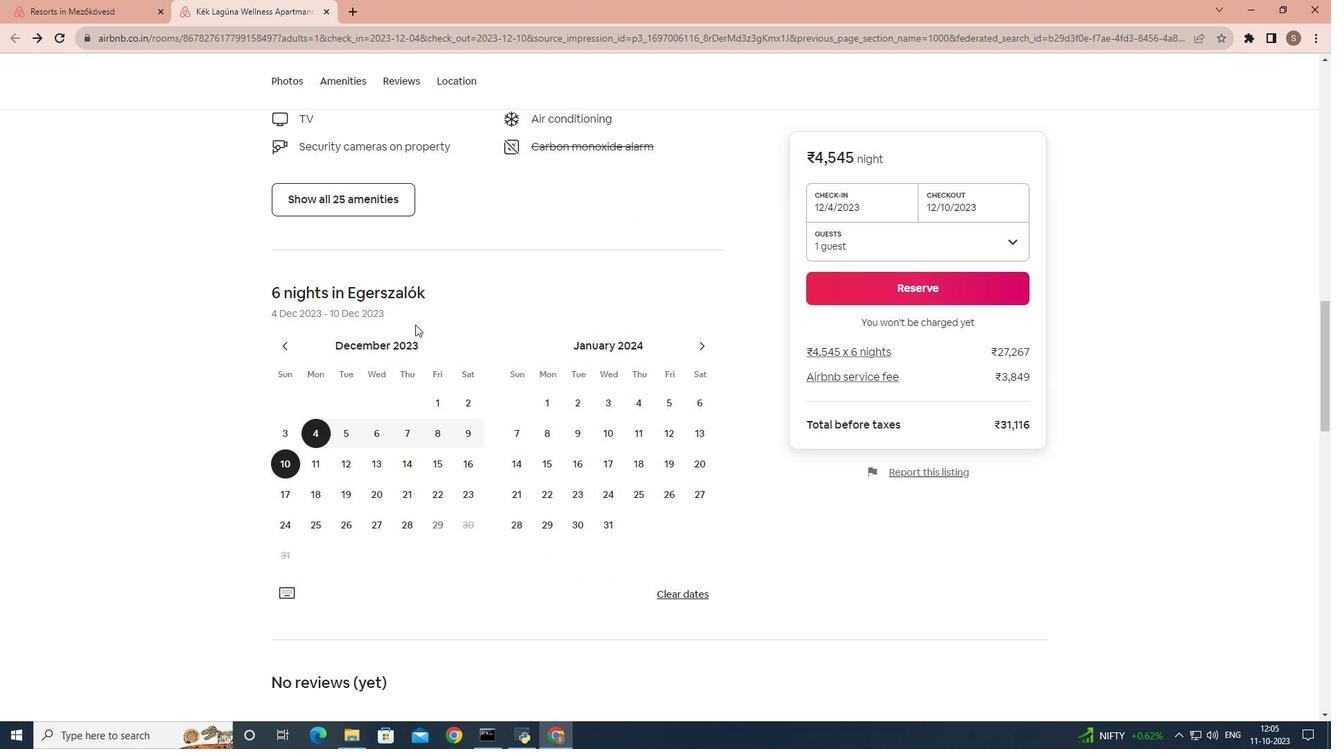 
Action: Mouse moved to (414, 317)
Screenshot: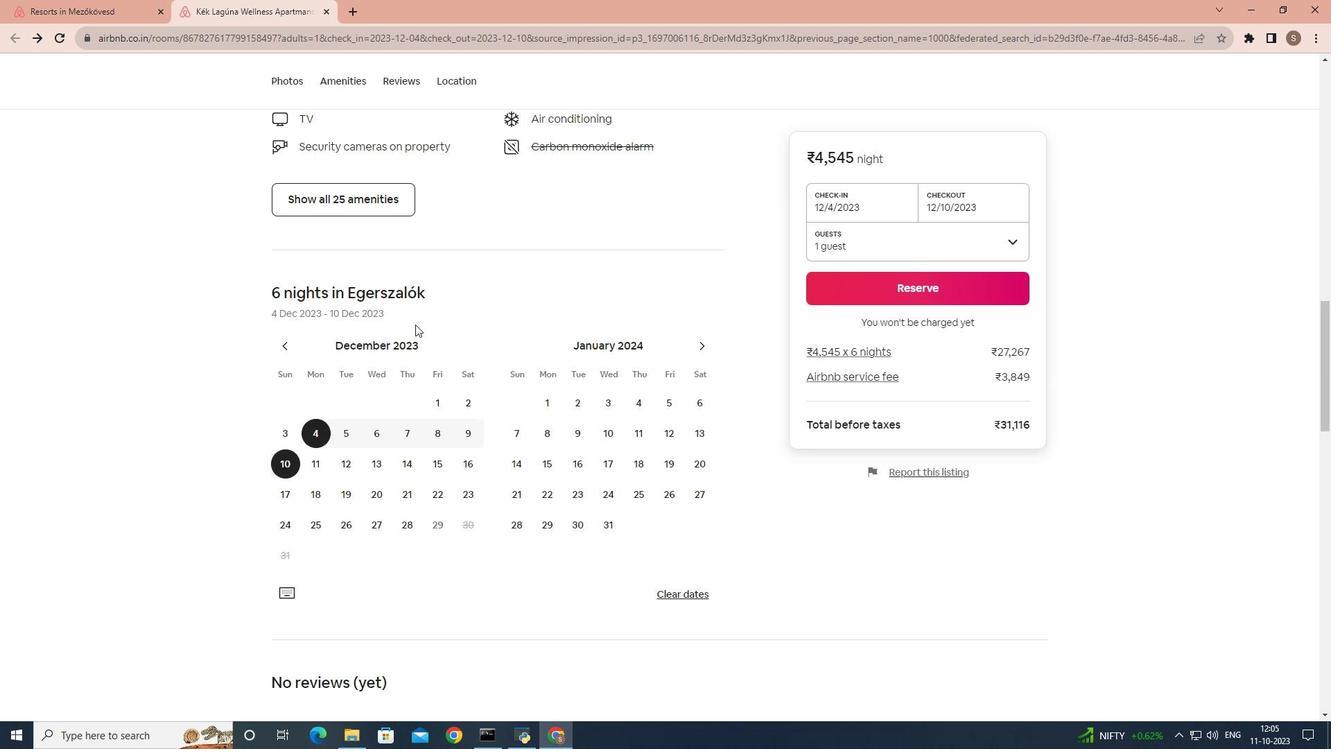 
Action: Mouse scrolled (414, 316) with delta (0, 0)
Screenshot: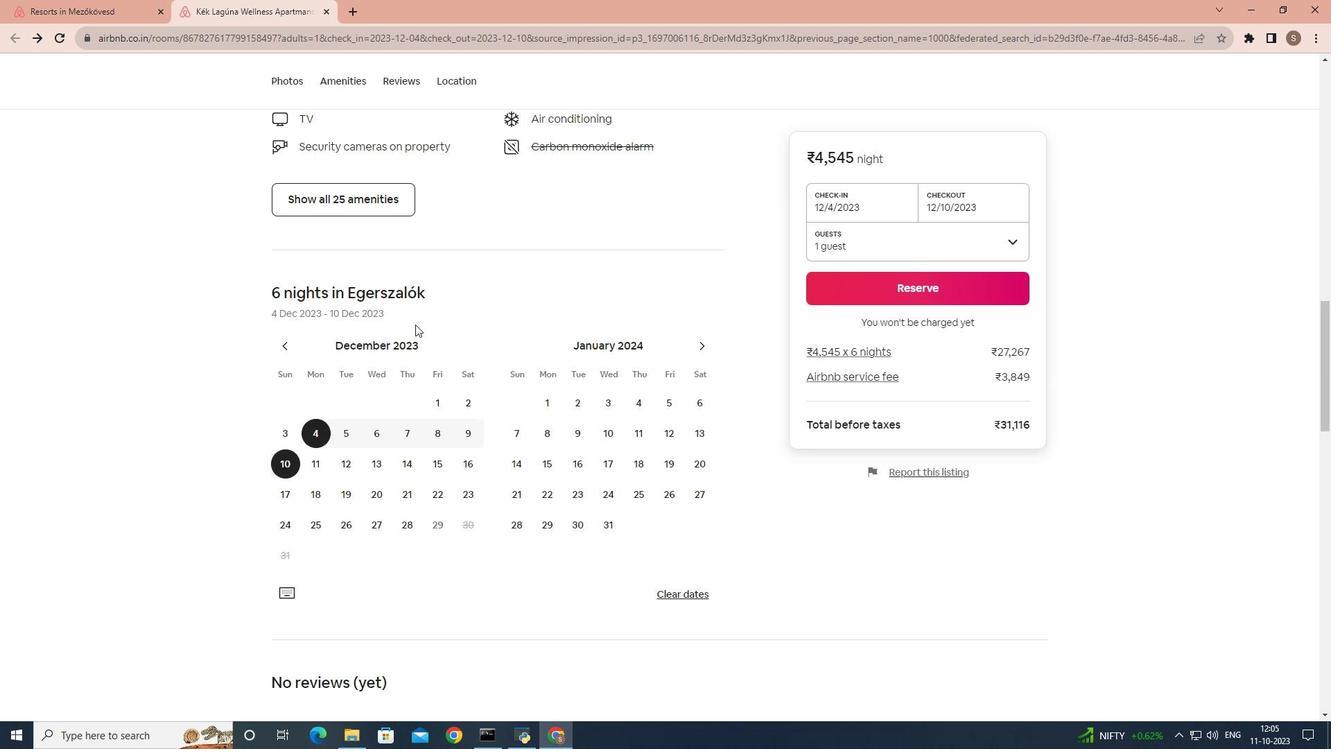 
Action: Mouse moved to (415, 324)
Screenshot: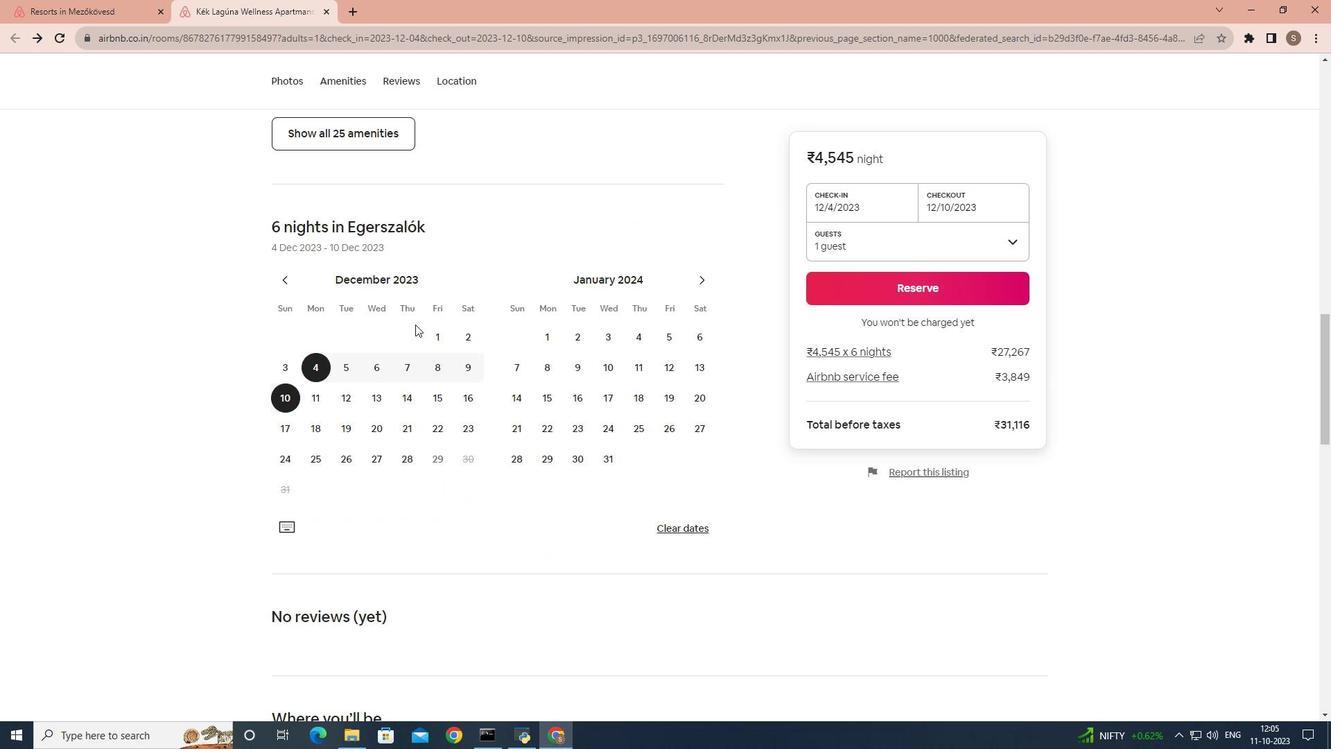 
Action: Mouse scrolled (415, 323) with delta (0, 0)
Screenshot: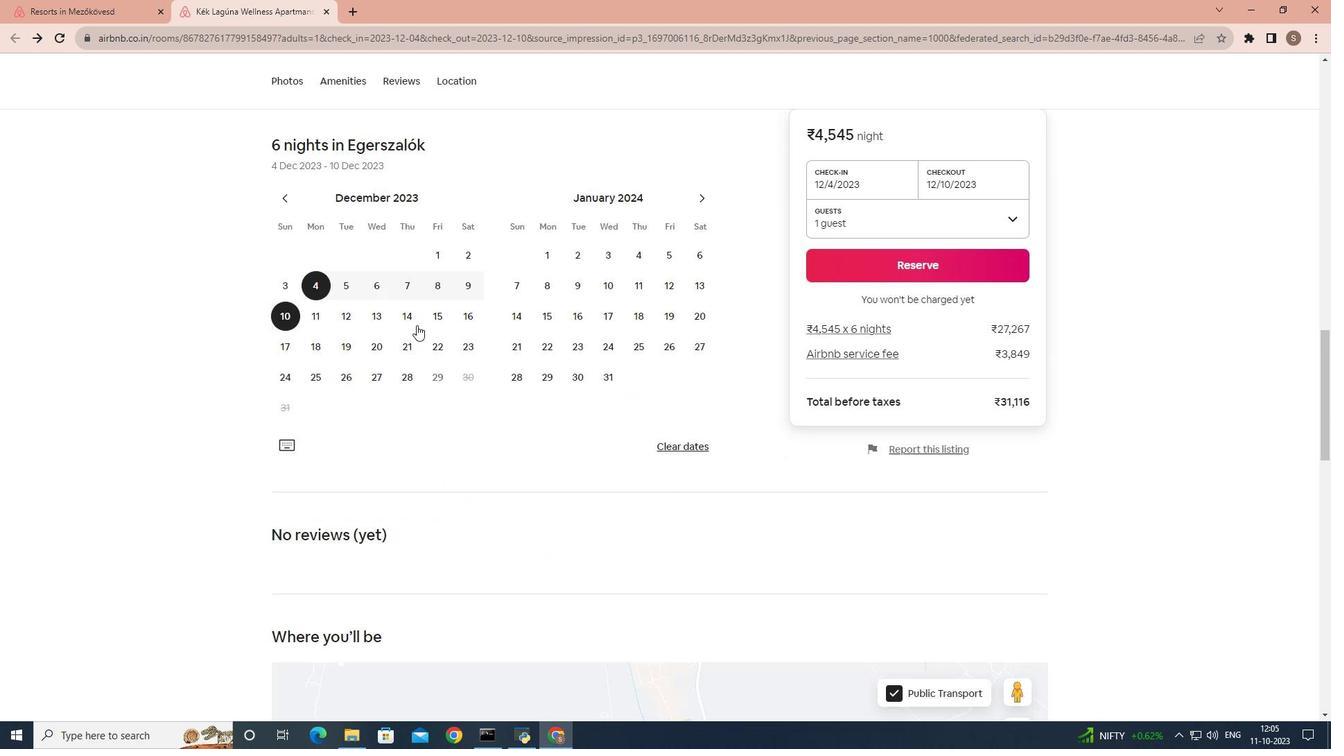 
Action: Mouse moved to (416, 326)
Screenshot: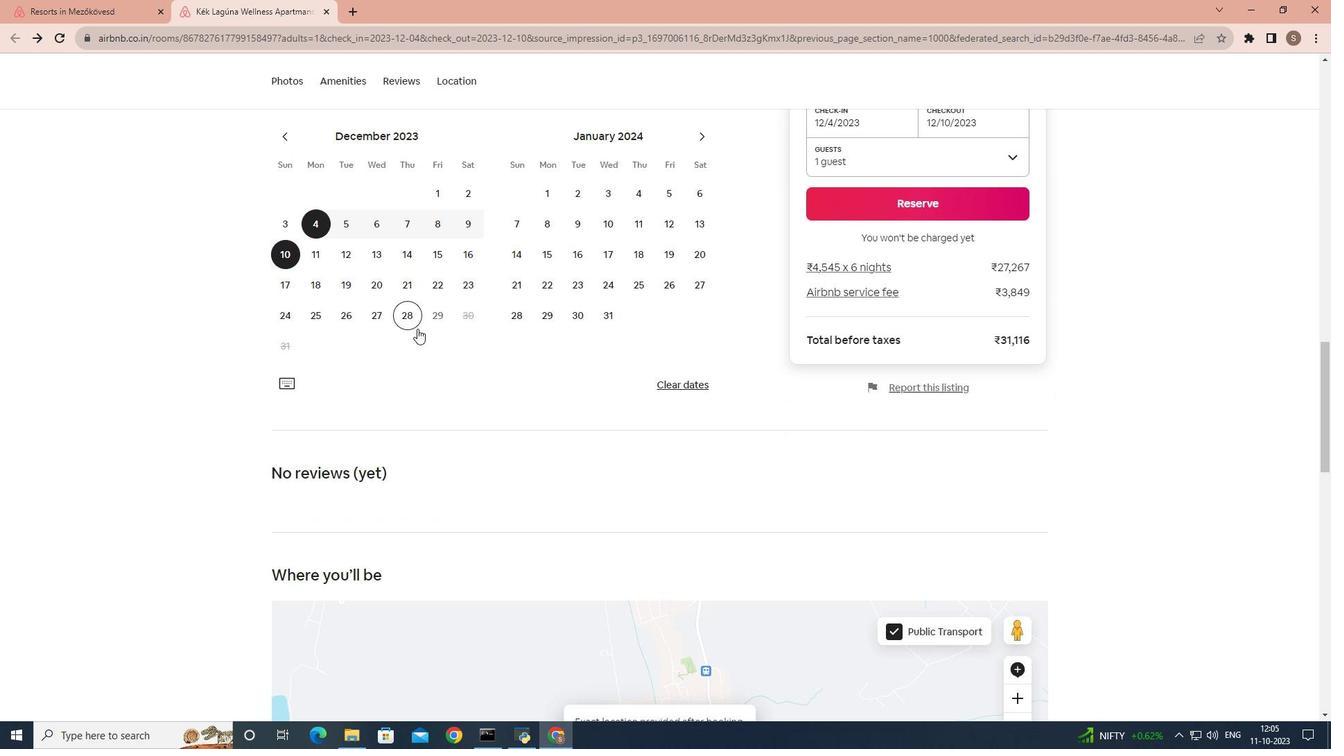 
Action: Mouse scrolled (416, 325) with delta (0, 0)
Screenshot: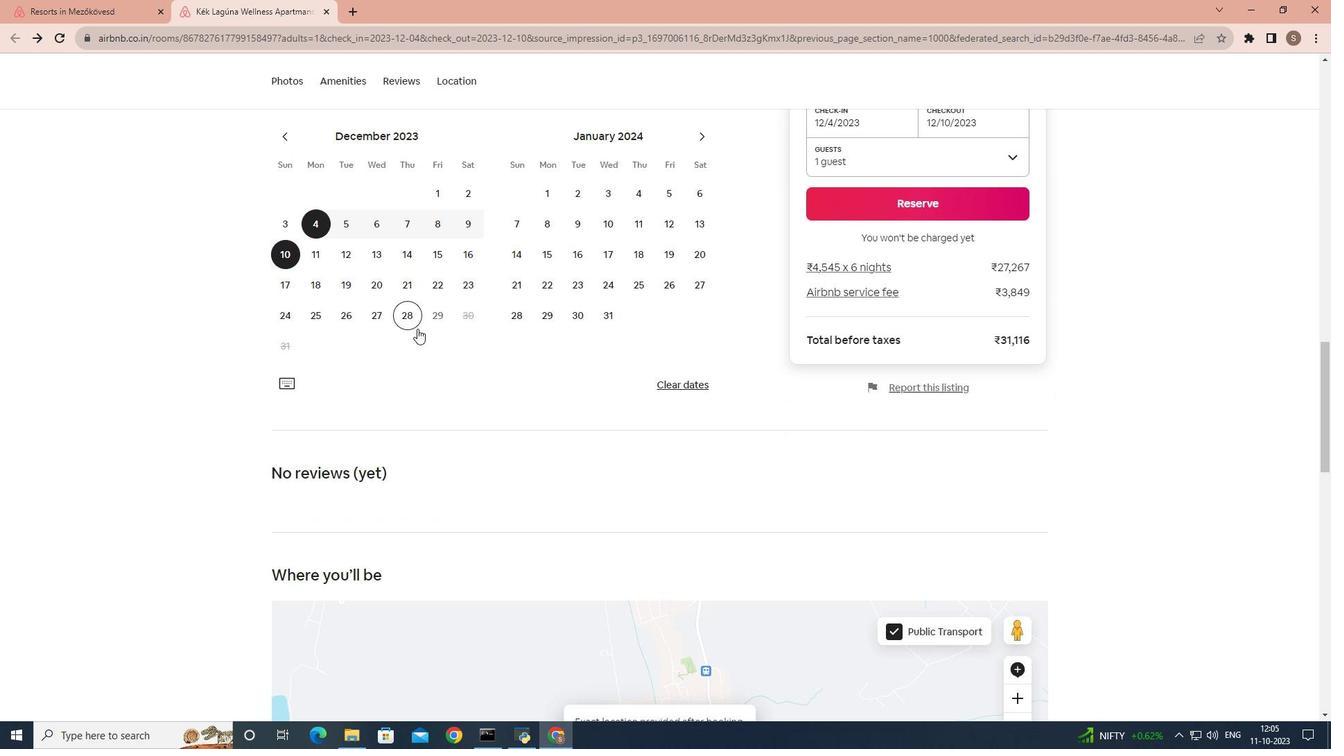 
Action: Mouse moved to (417, 328)
Screenshot: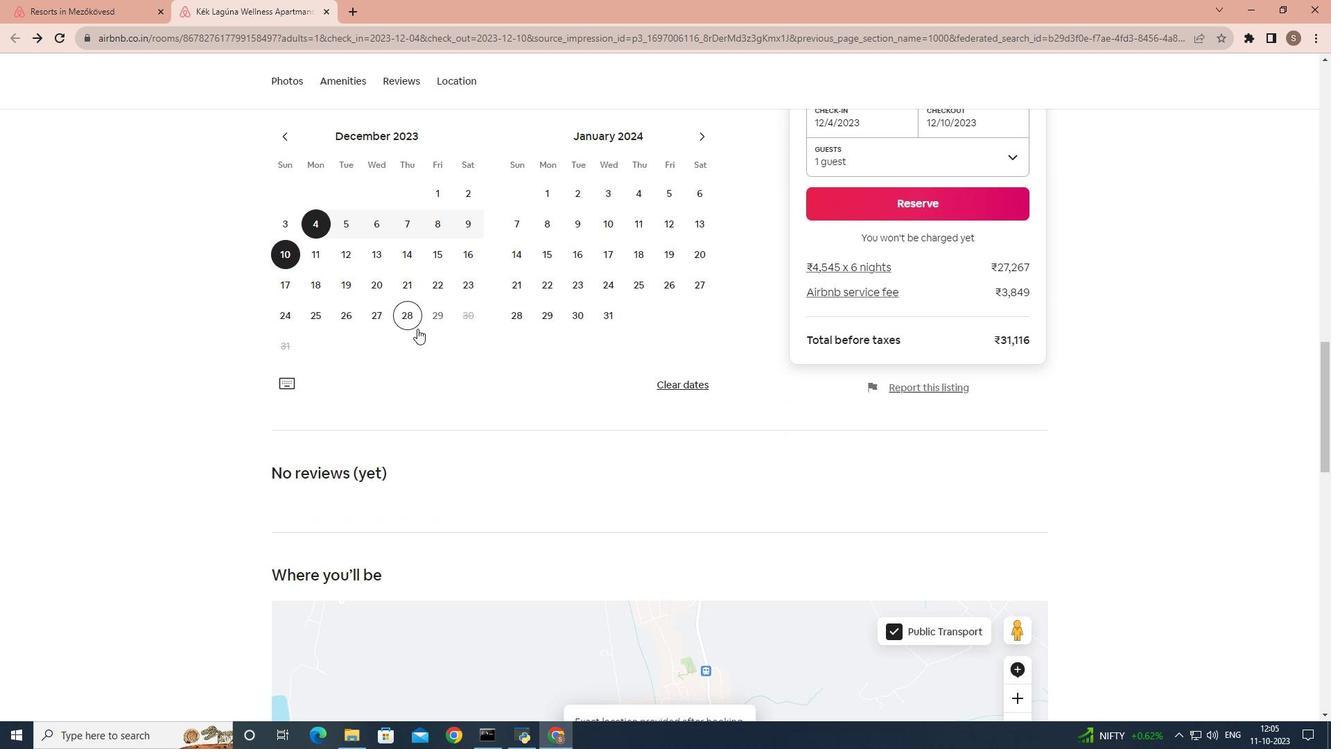 
Action: Mouse scrolled (417, 328) with delta (0, 0)
Screenshot: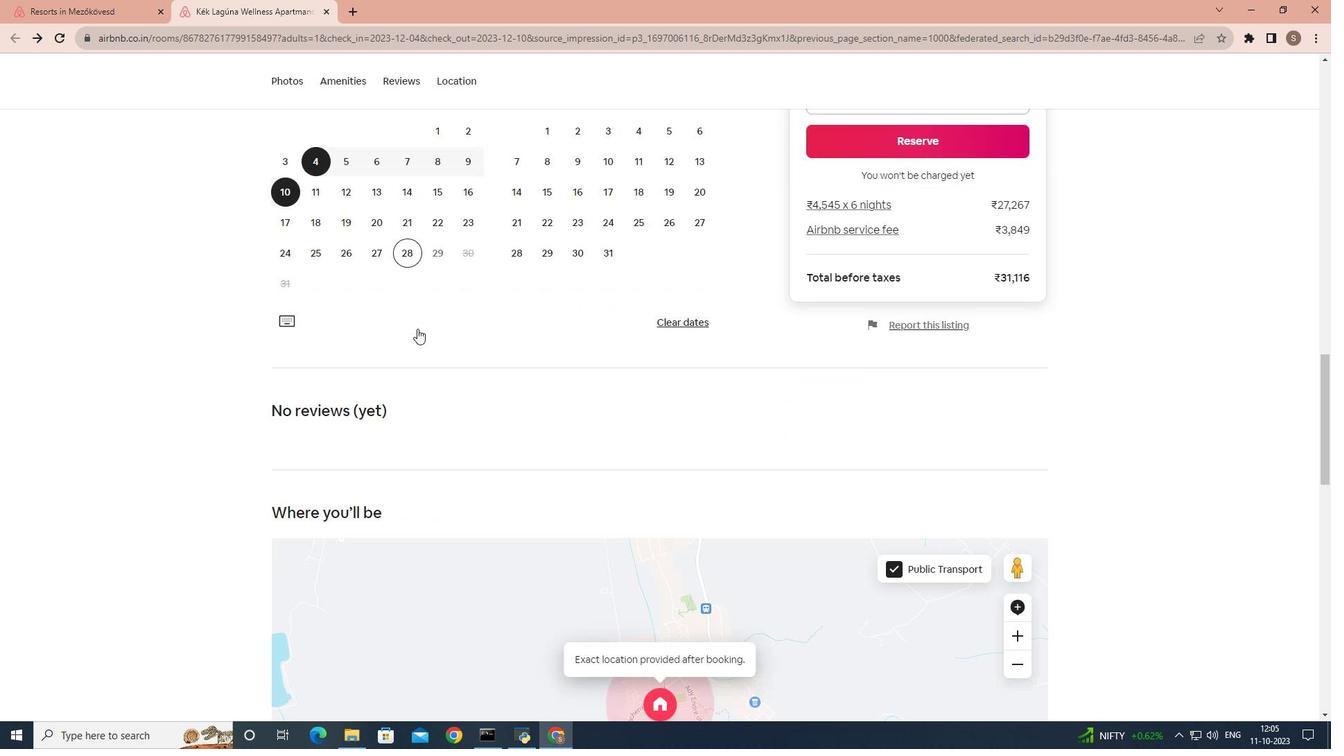
Action: Mouse scrolled (417, 328) with delta (0, 0)
Screenshot: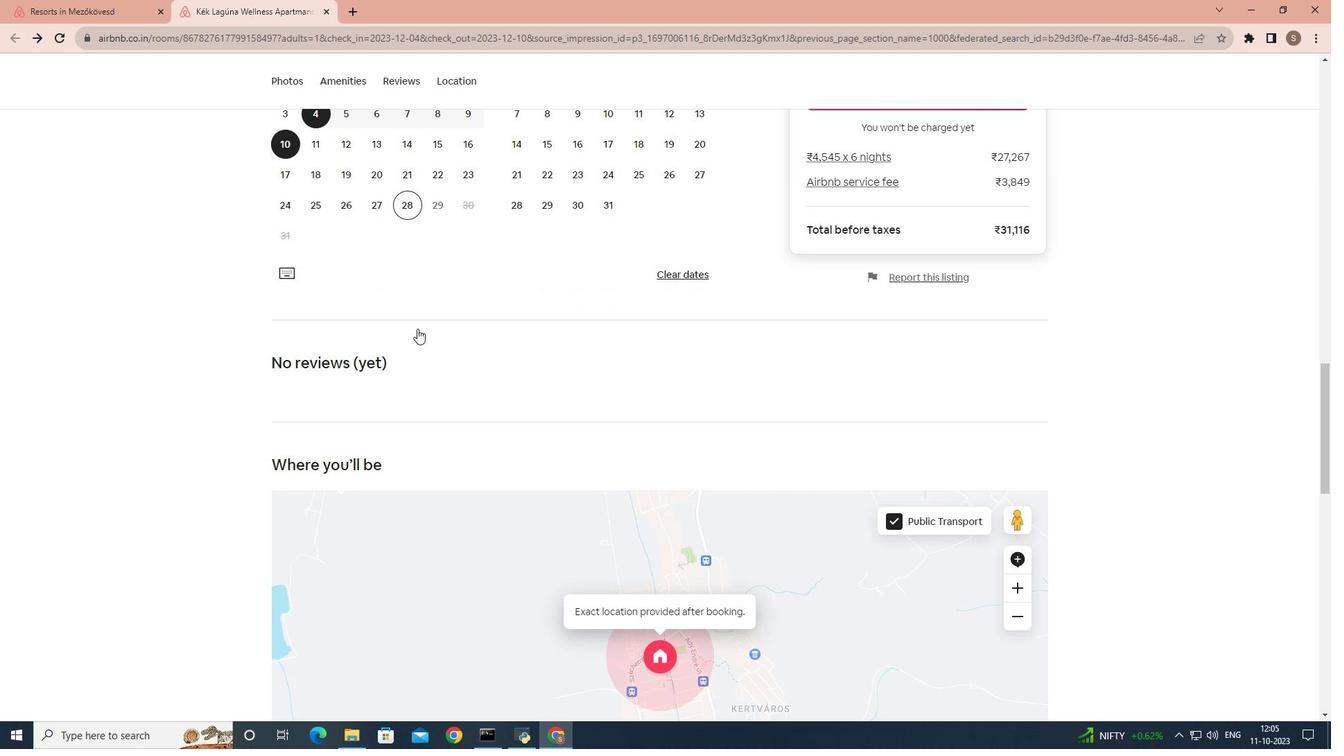 
Action: Mouse scrolled (417, 328) with delta (0, 0)
Screenshot: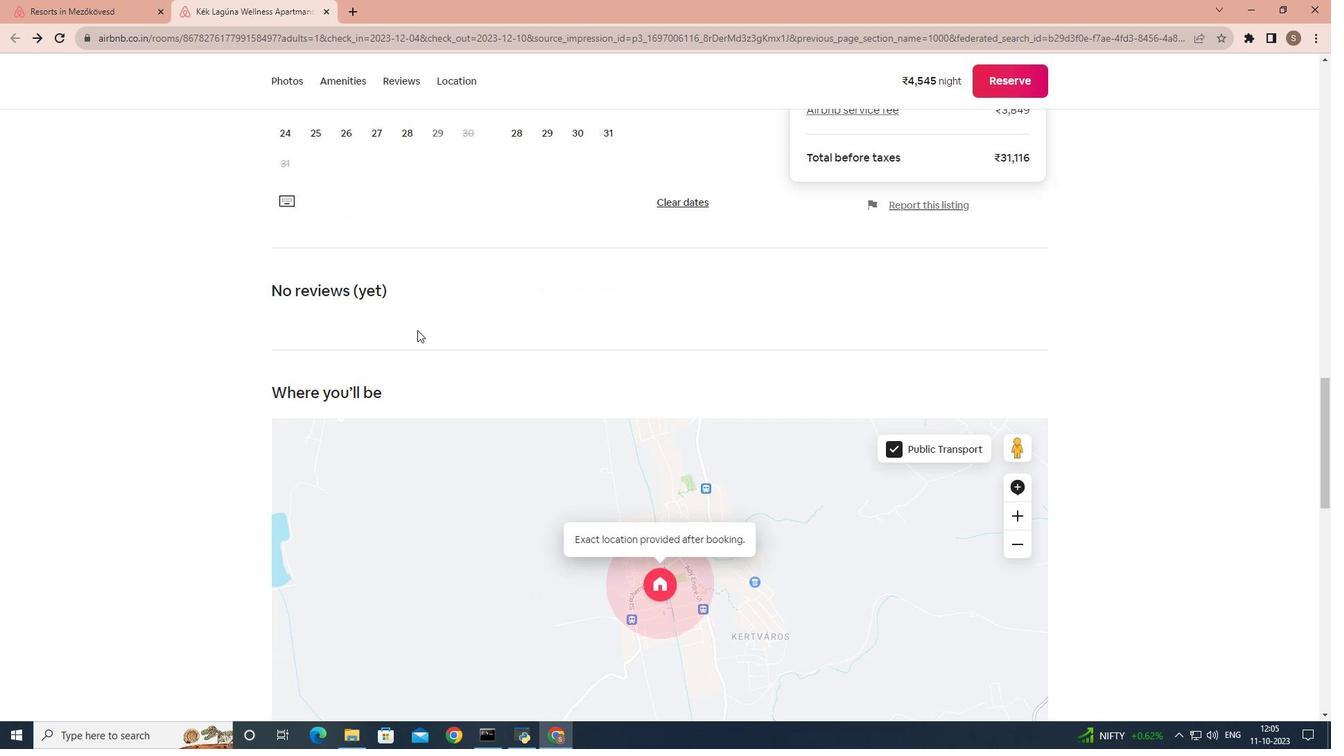 
Action: Mouse moved to (417, 330)
Screenshot: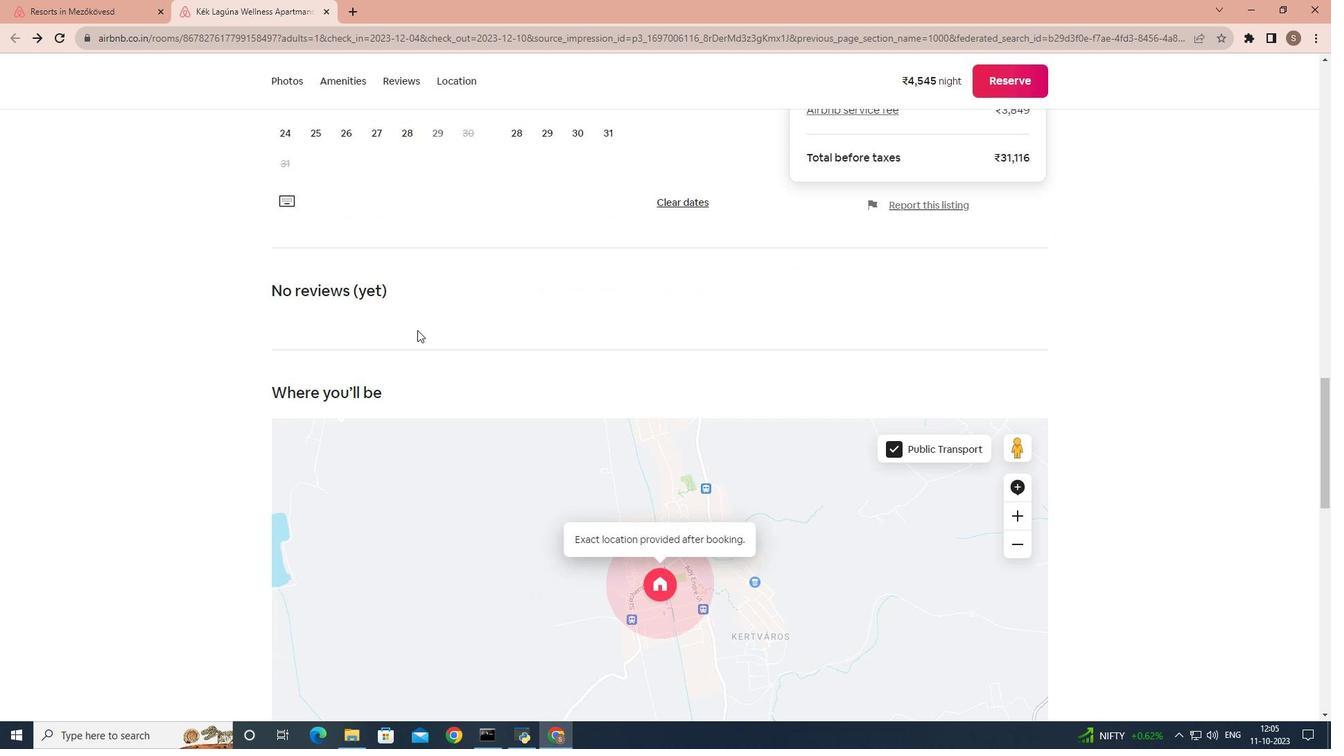 
Action: Mouse scrolled (417, 329) with delta (0, 0)
Screenshot: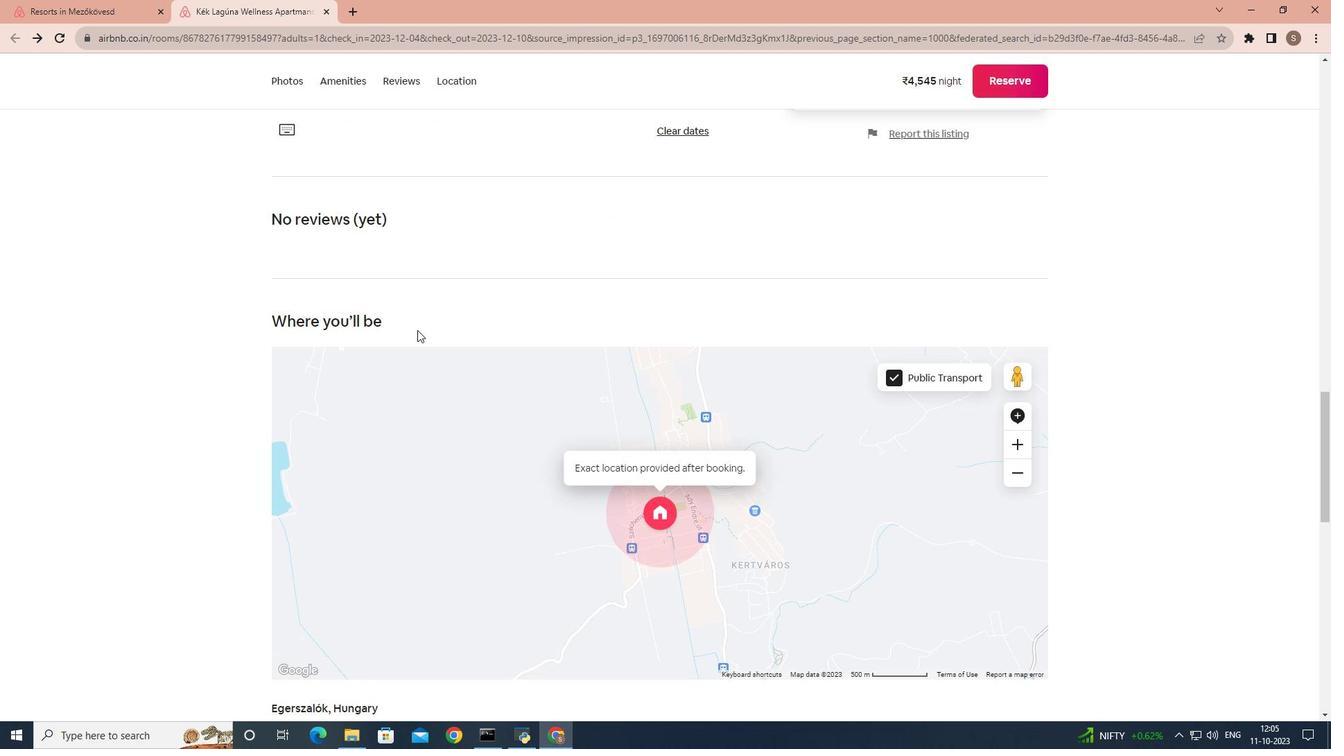 
Action: Mouse scrolled (417, 329) with delta (0, 0)
Screenshot: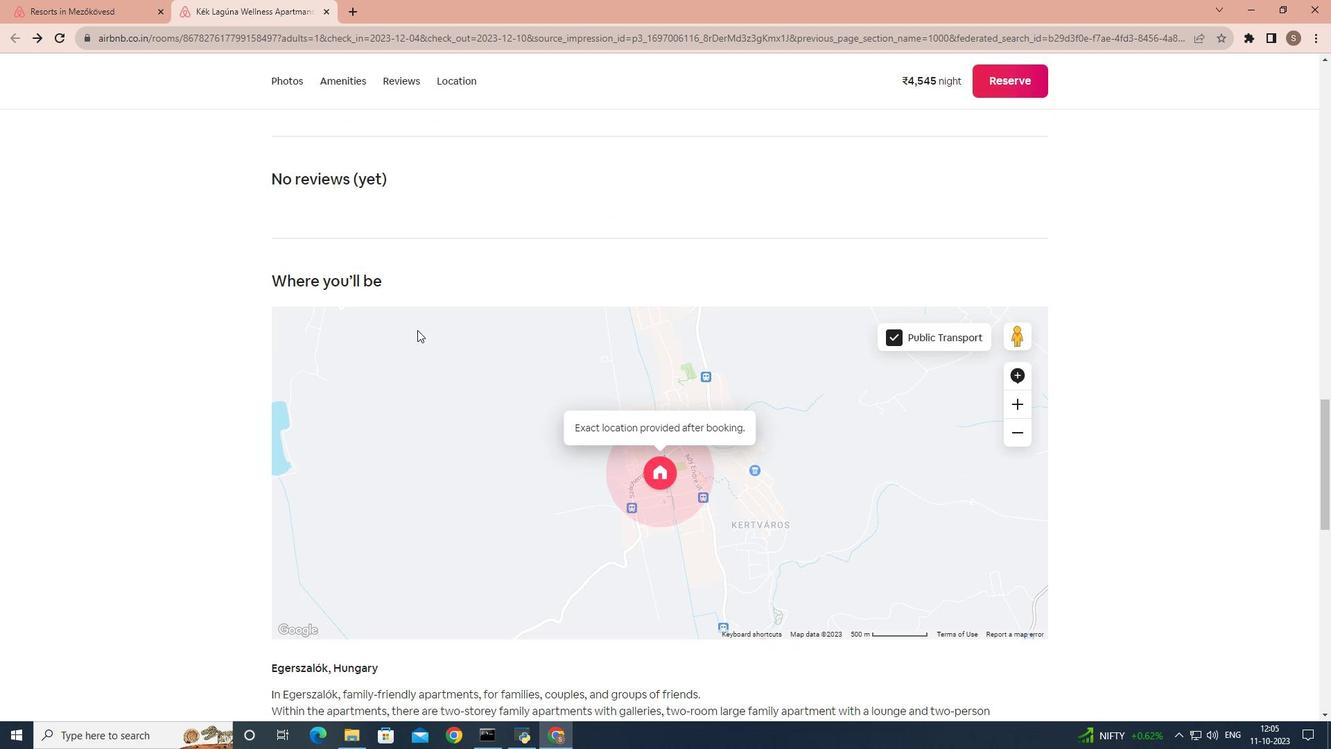 
Action: Mouse scrolled (417, 329) with delta (0, 0)
Screenshot: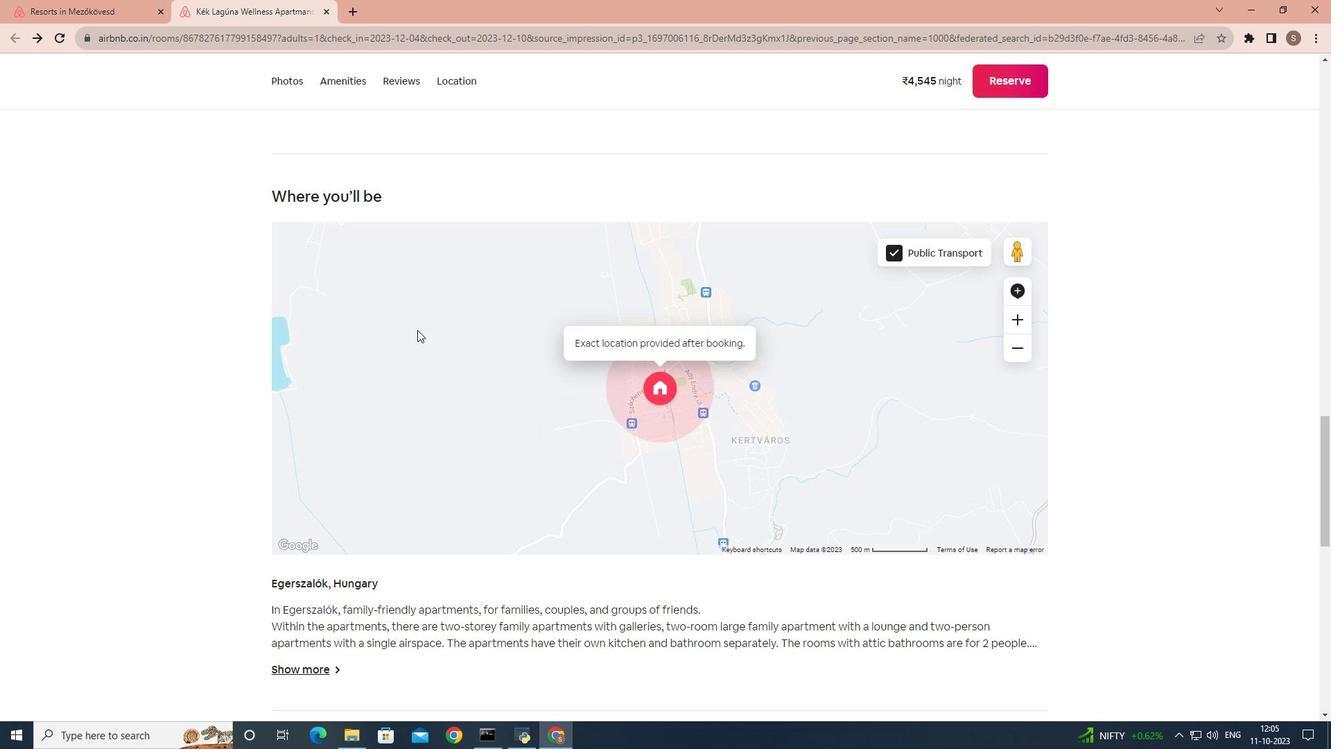 
Action: Mouse scrolled (417, 329) with delta (0, 0)
Screenshot: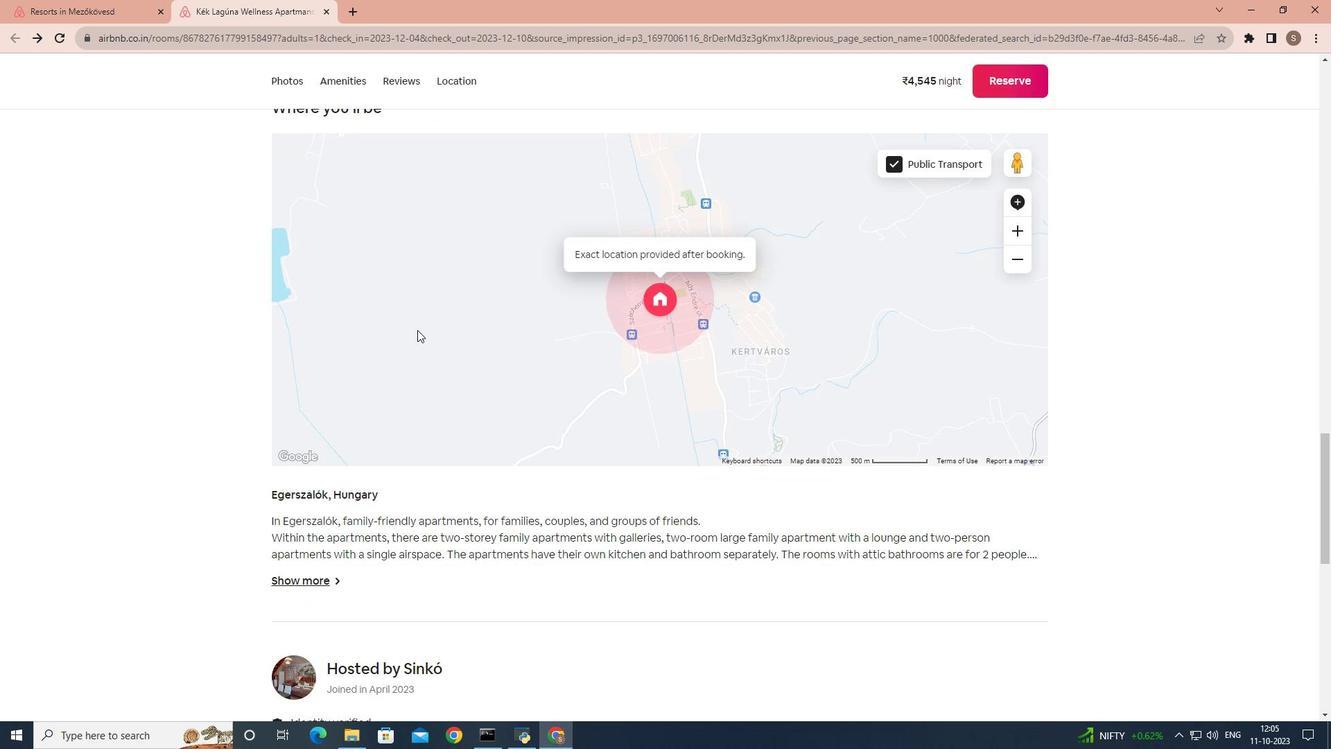 
Action: Mouse scrolled (417, 329) with delta (0, 0)
Screenshot: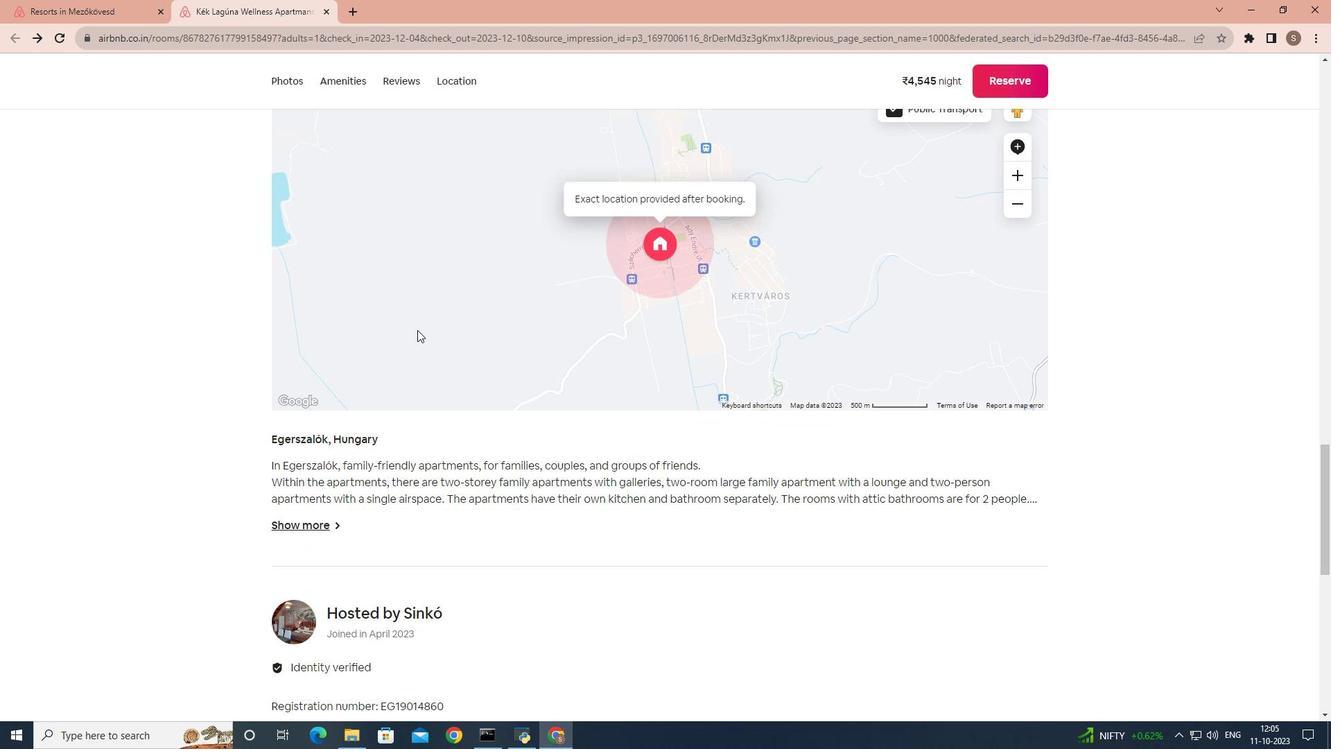 
Action: Mouse moved to (417, 330)
Screenshot: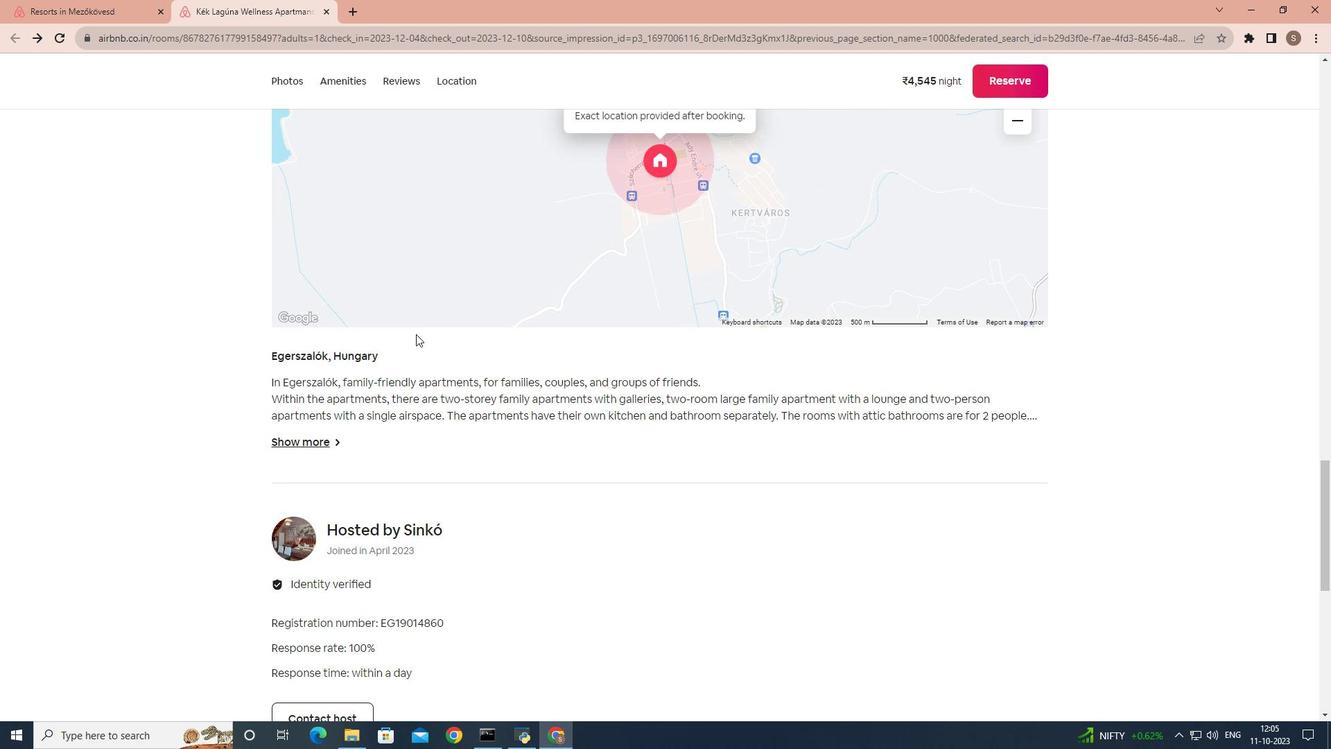 
Action: Mouse scrolled (417, 330) with delta (0, 0)
Screenshot: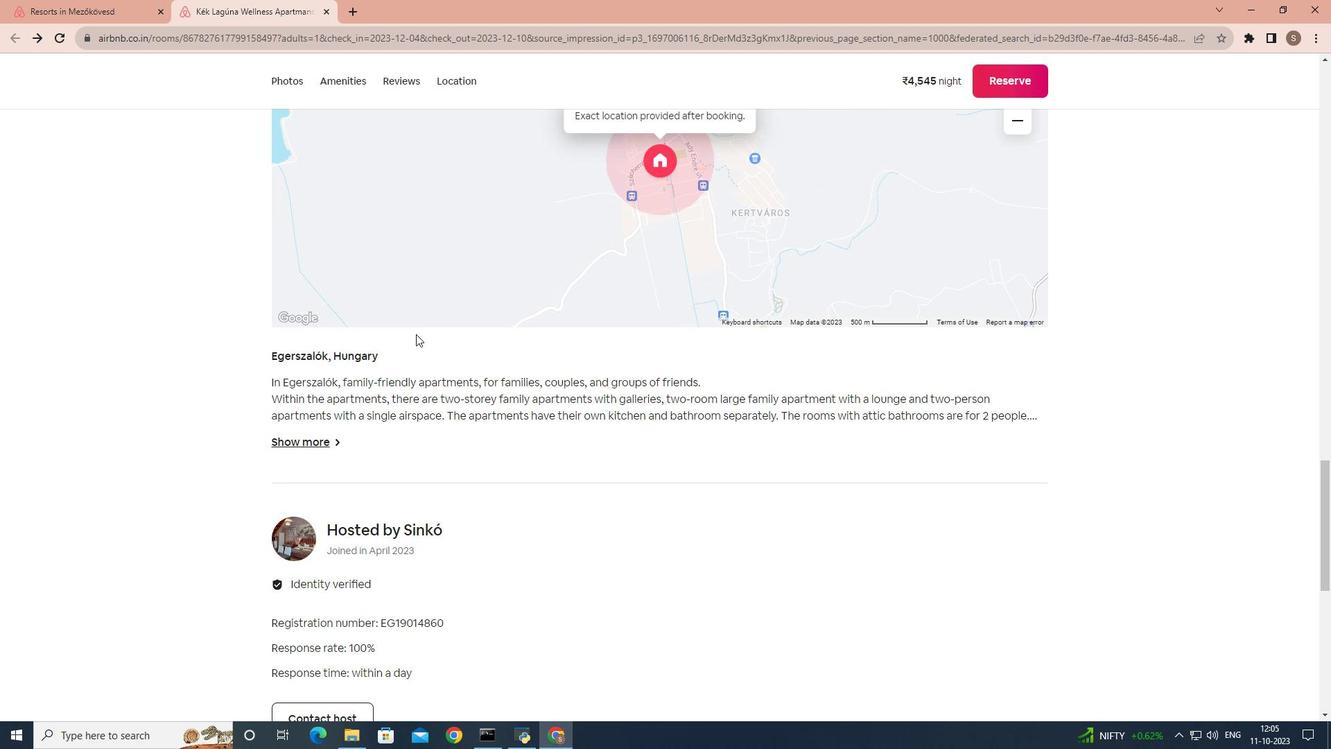 
Action: Mouse moved to (416, 334)
Screenshot: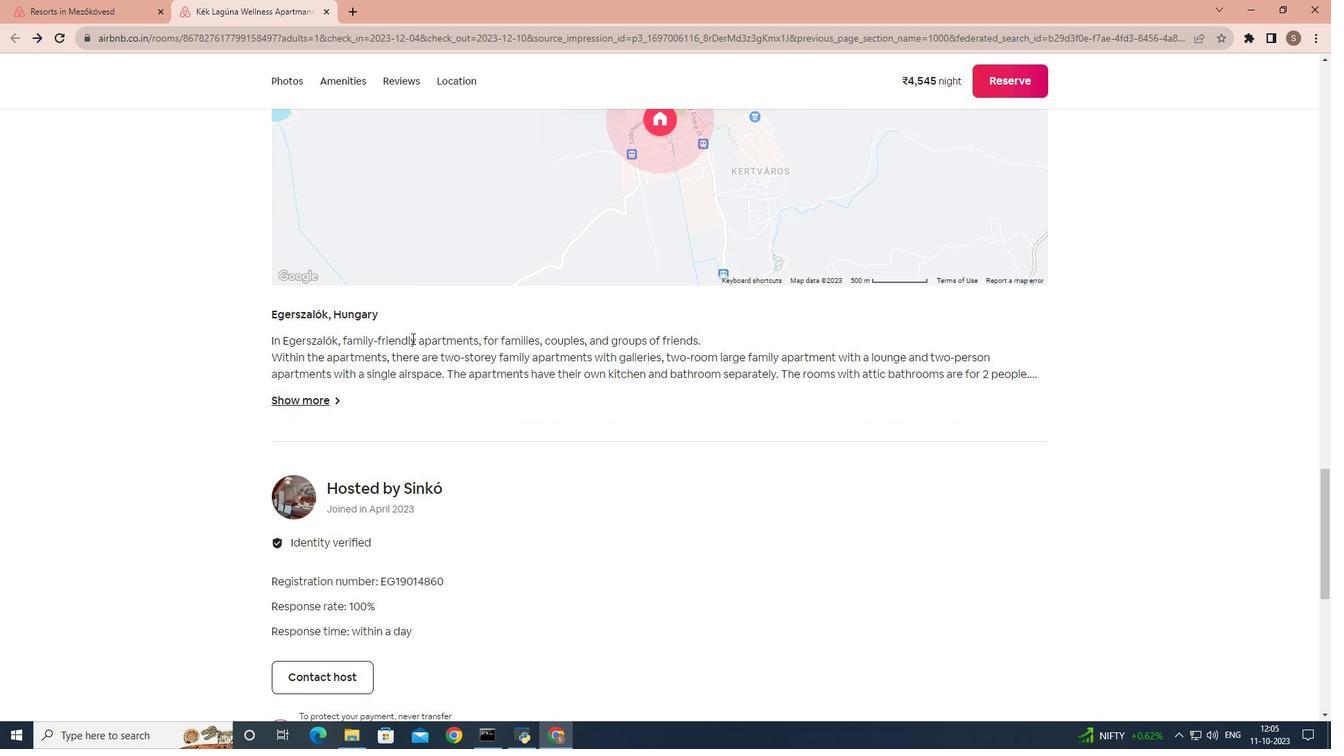 
Action: Mouse scrolled (416, 333) with delta (0, 0)
Screenshot: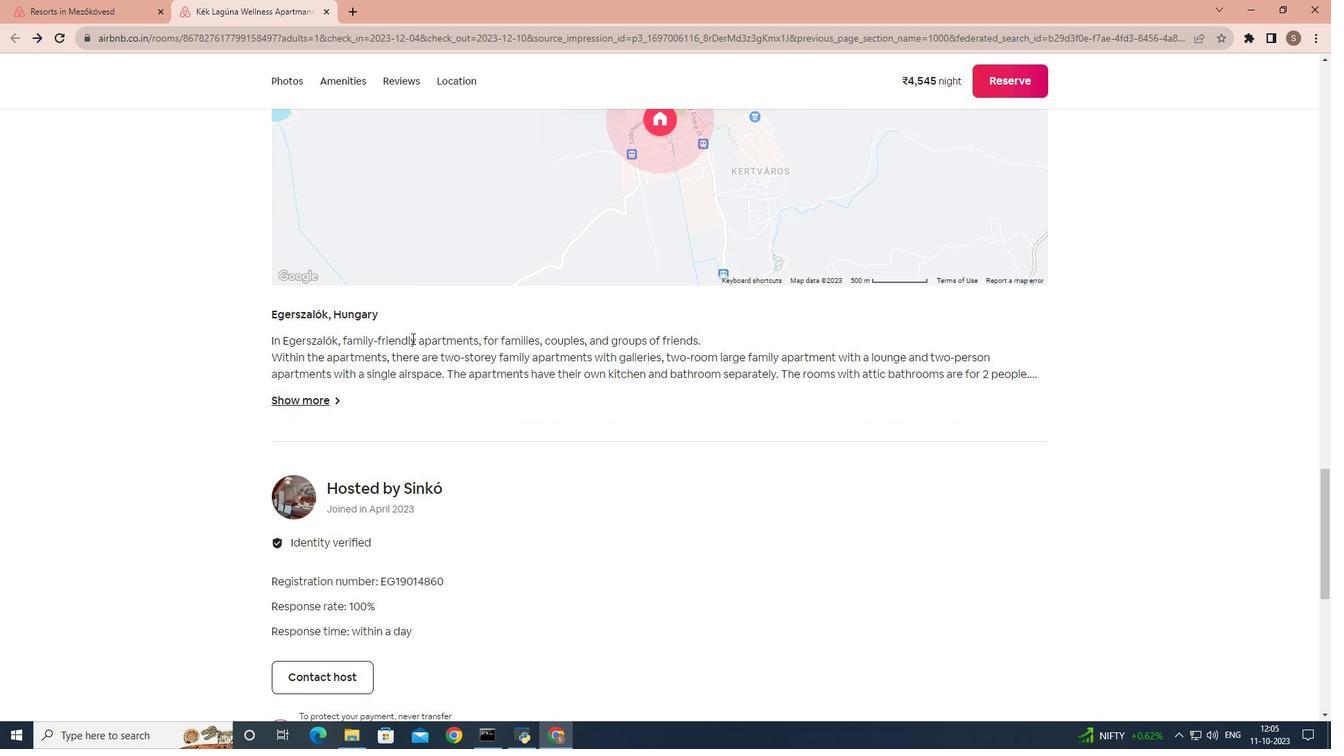 
Action: Mouse moved to (326, 315)
Screenshot: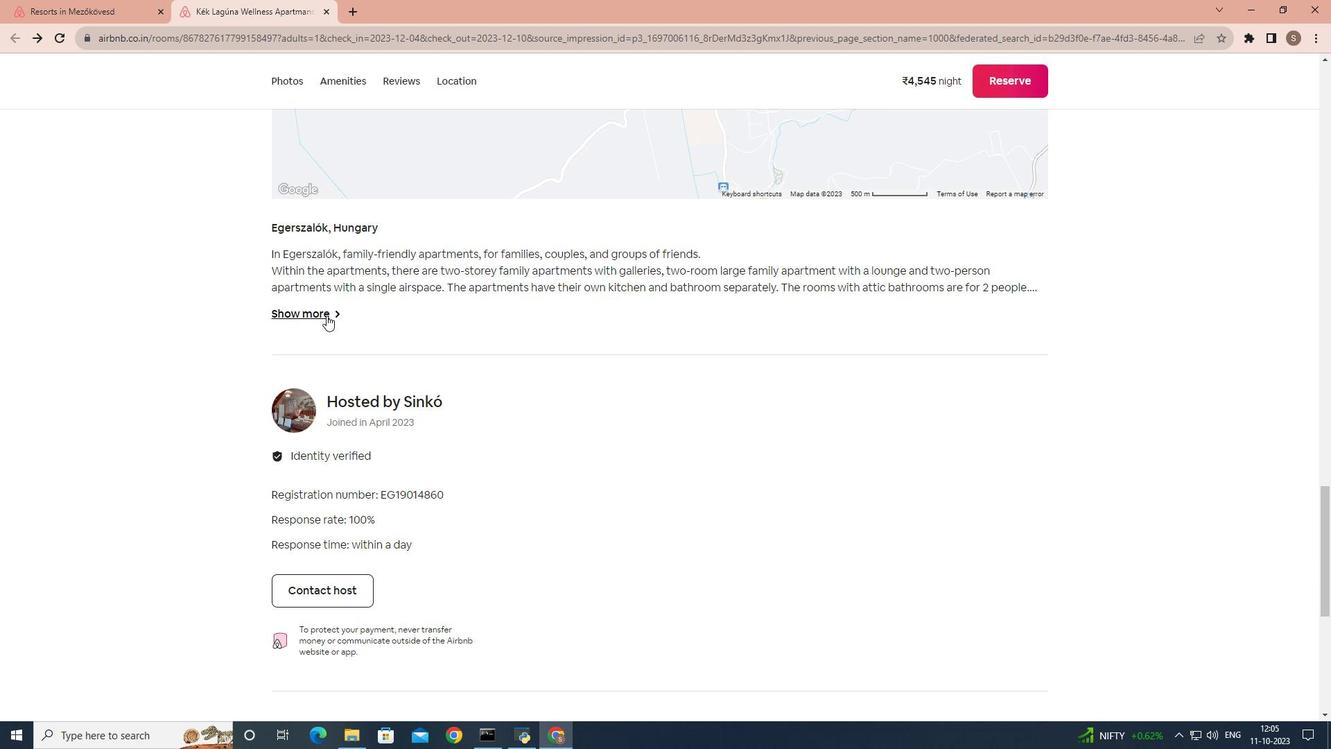 
Action: Mouse pressed left at (326, 315)
Screenshot: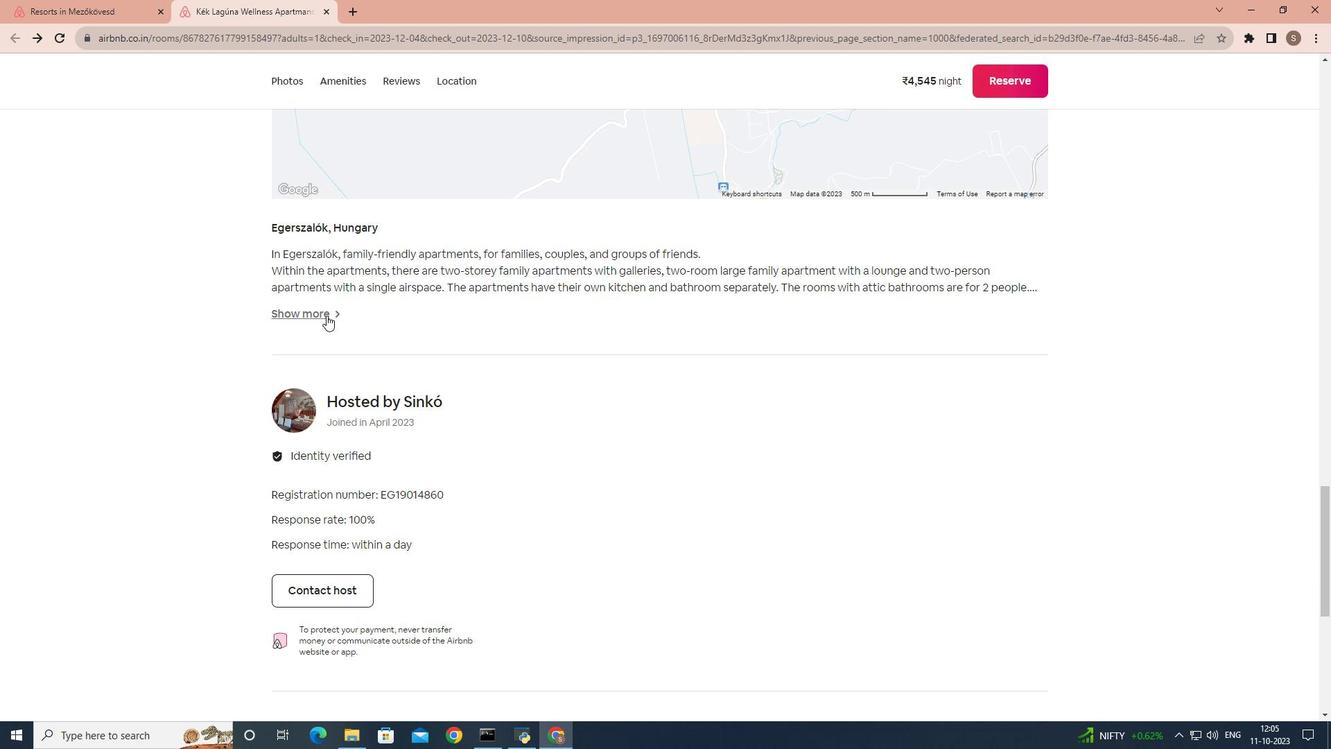 
Action: Mouse moved to (67, 233)
Screenshot: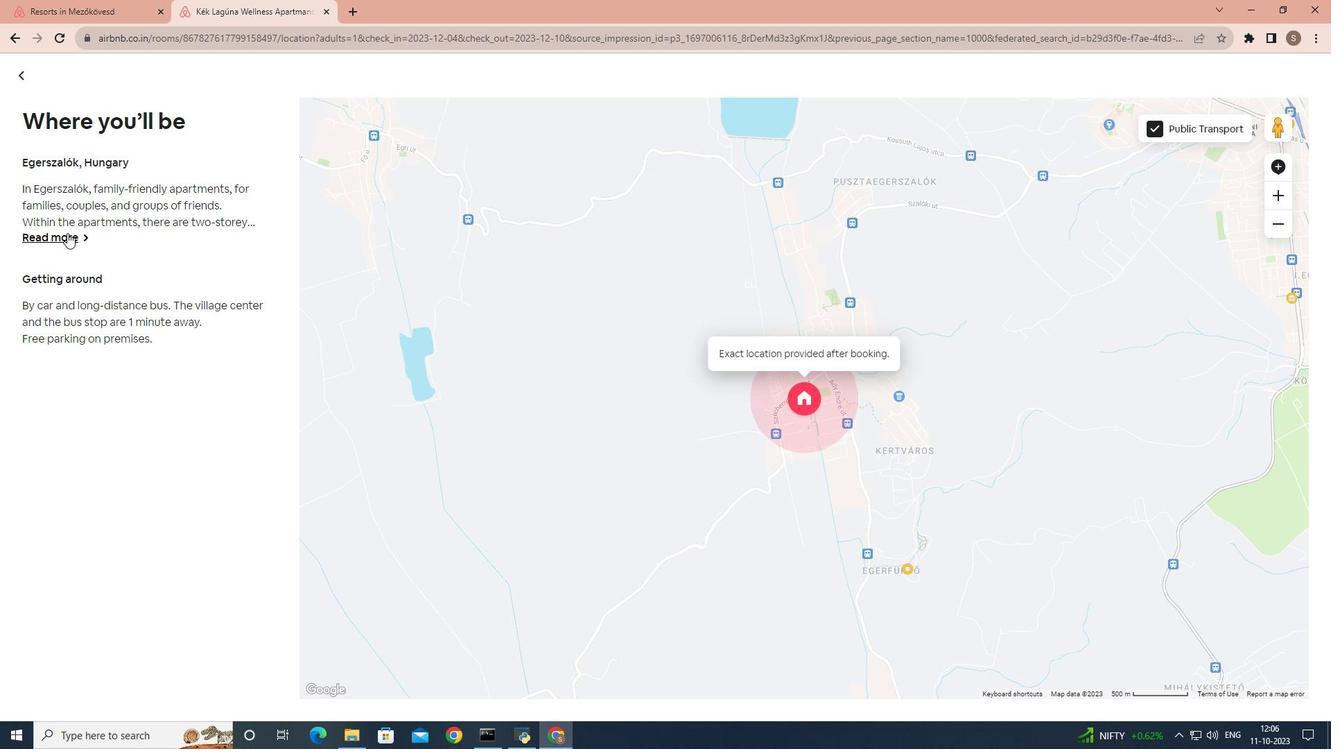 
Action: Mouse pressed left at (67, 233)
Screenshot: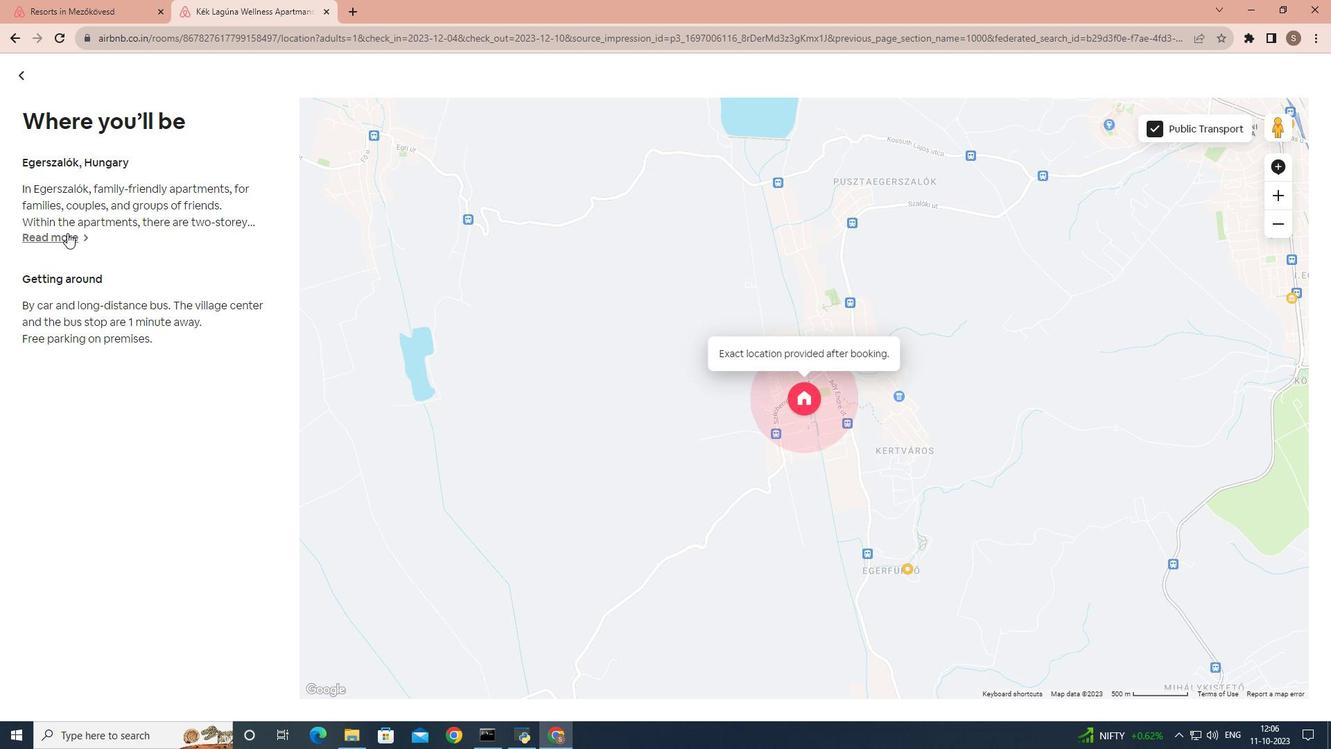 
Action: Mouse moved to (128, 388)
Screenshot: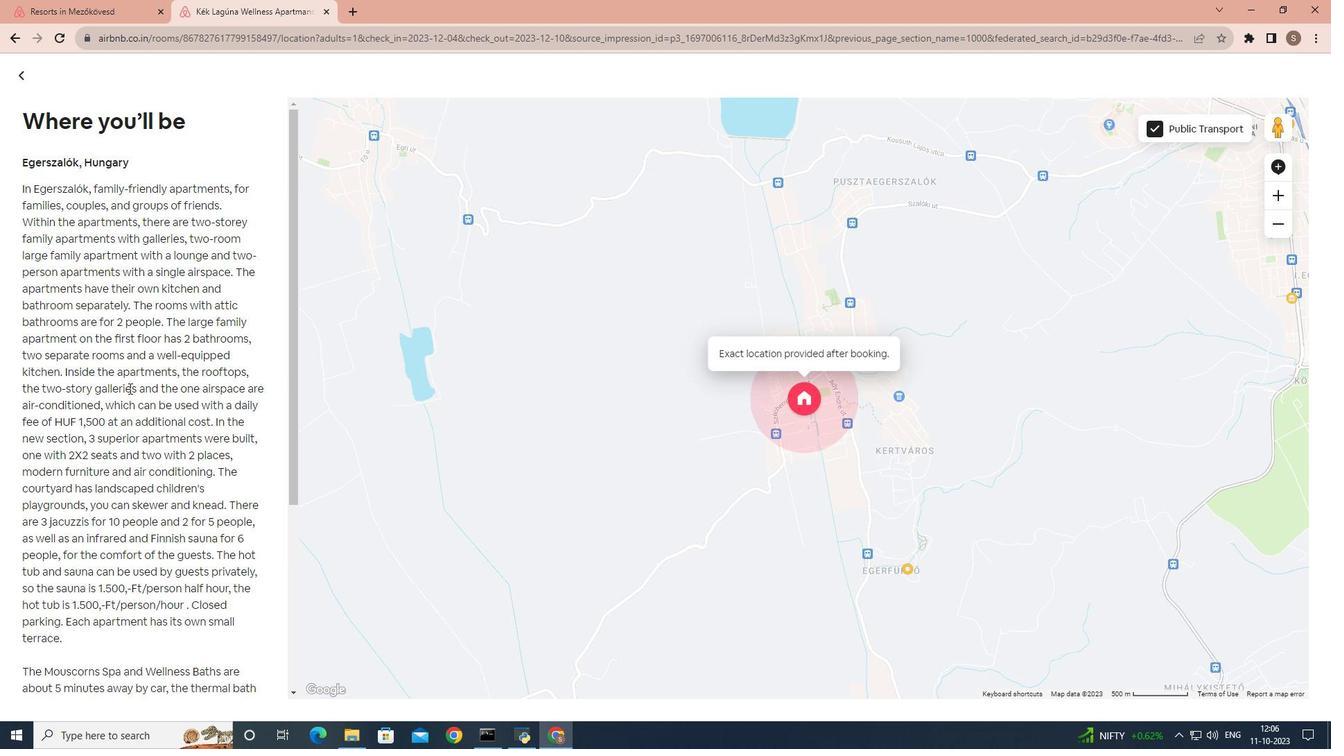
Action: Mouse scrolled (128, 387) with delta (0, 0)
Screenshot: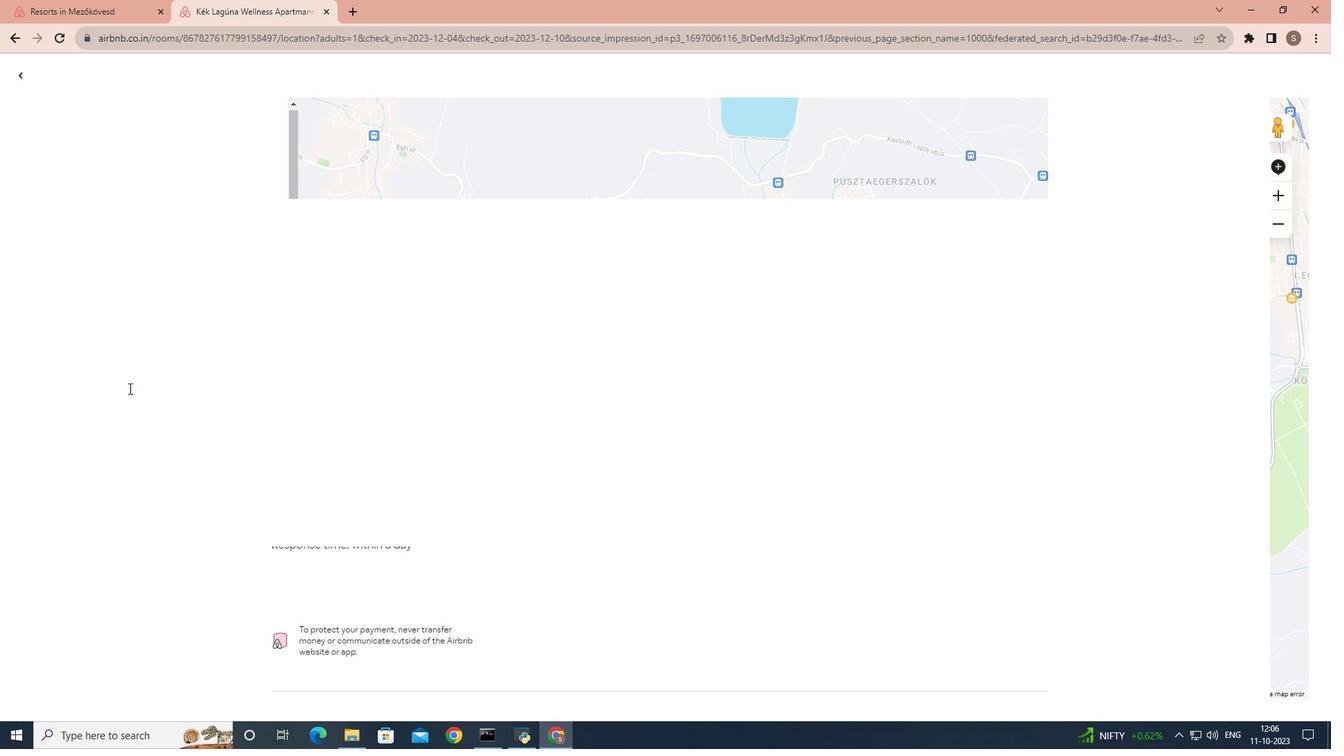 
Action: Mouse scrolled (128, 387) with delta (0, 0)
Screenshot: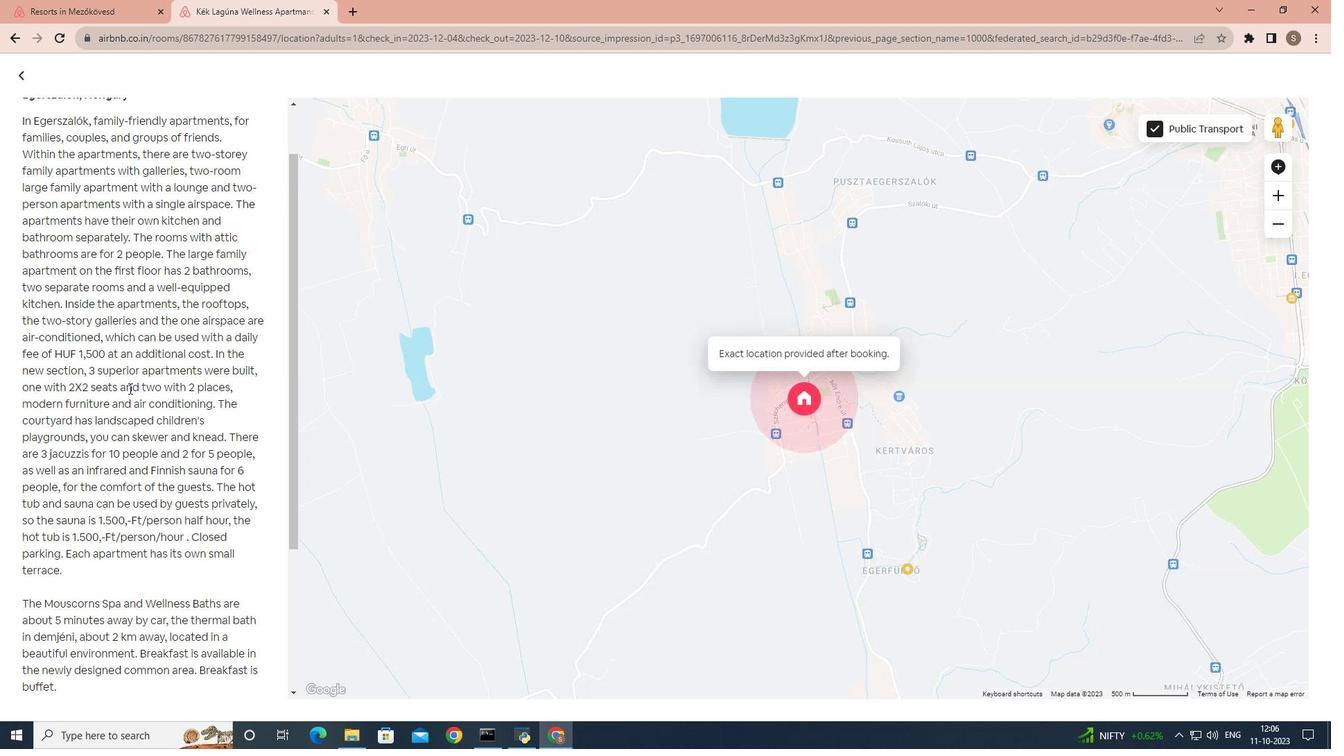 
Action: Mouse moved to (130, 388)
Screenshot: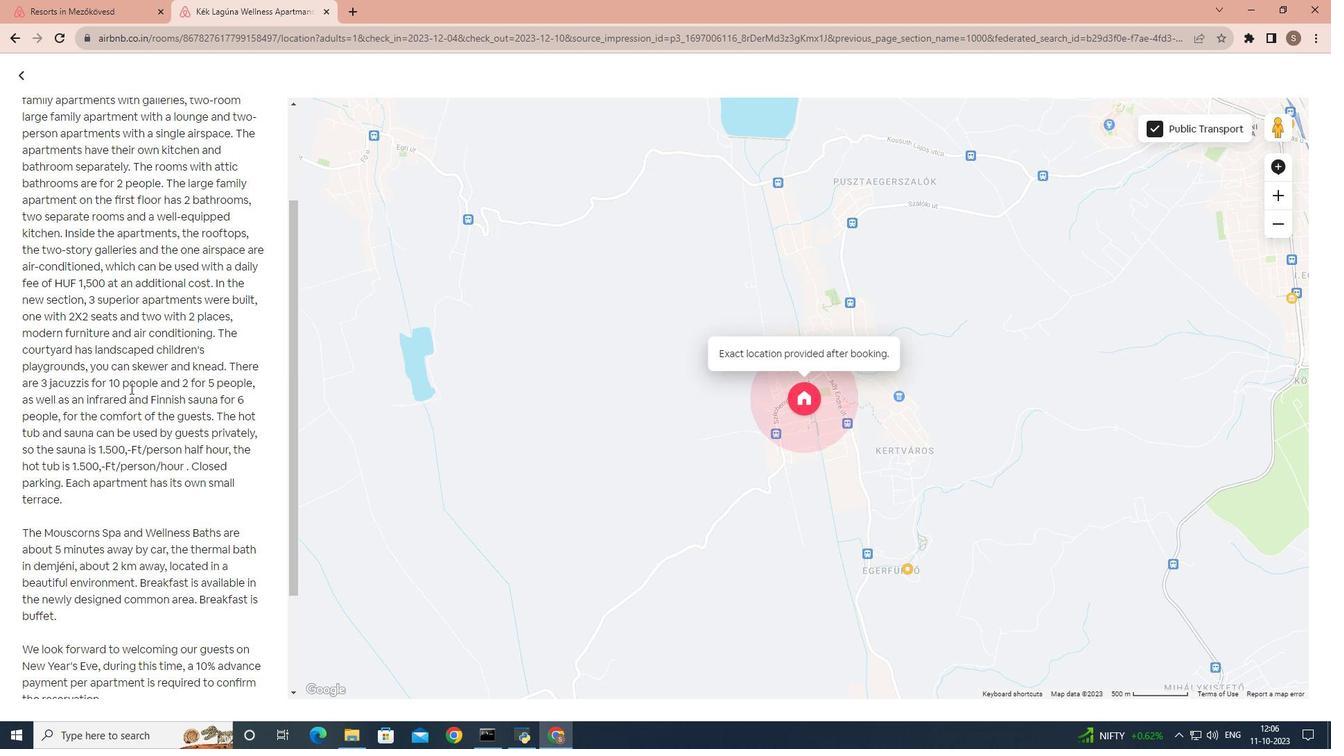 
Action: Mouse scrolled (130, 387) with delta (0, 0)
Screenshot: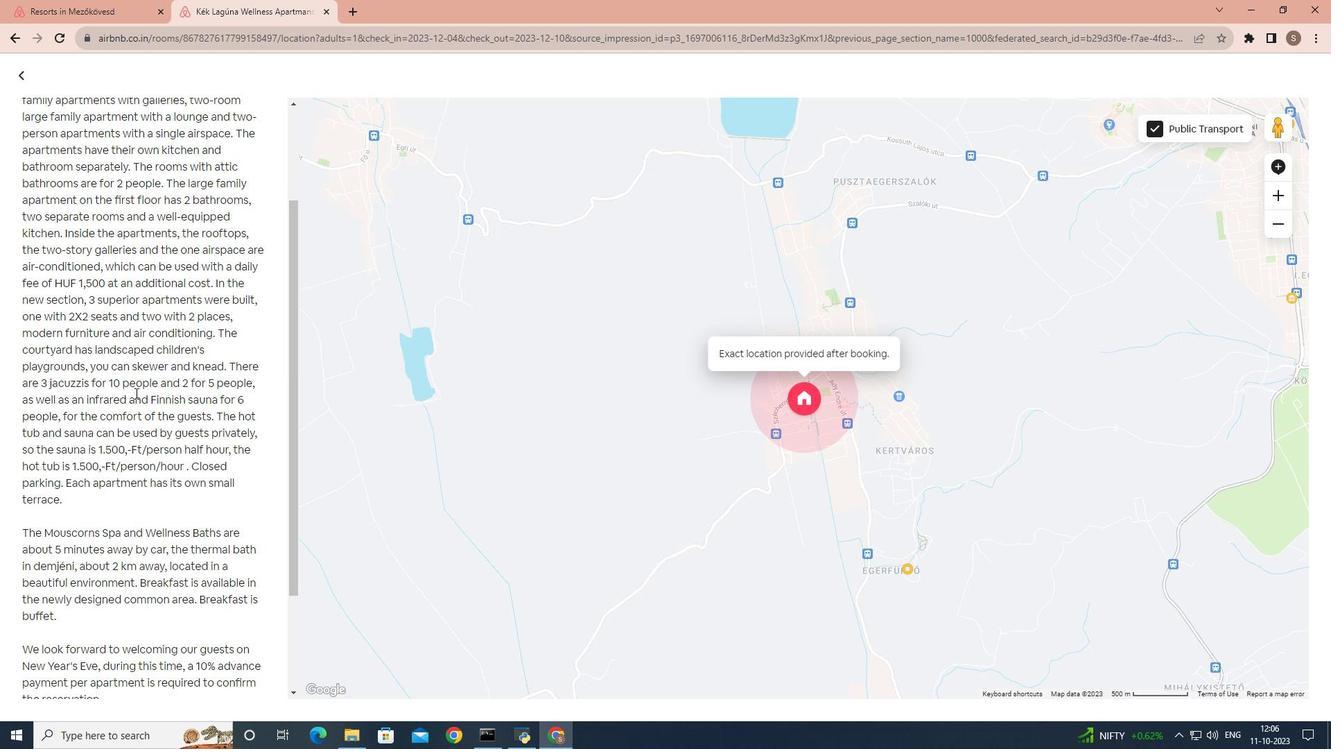
Action: Mouse moved to (133, 391)
Screenshot: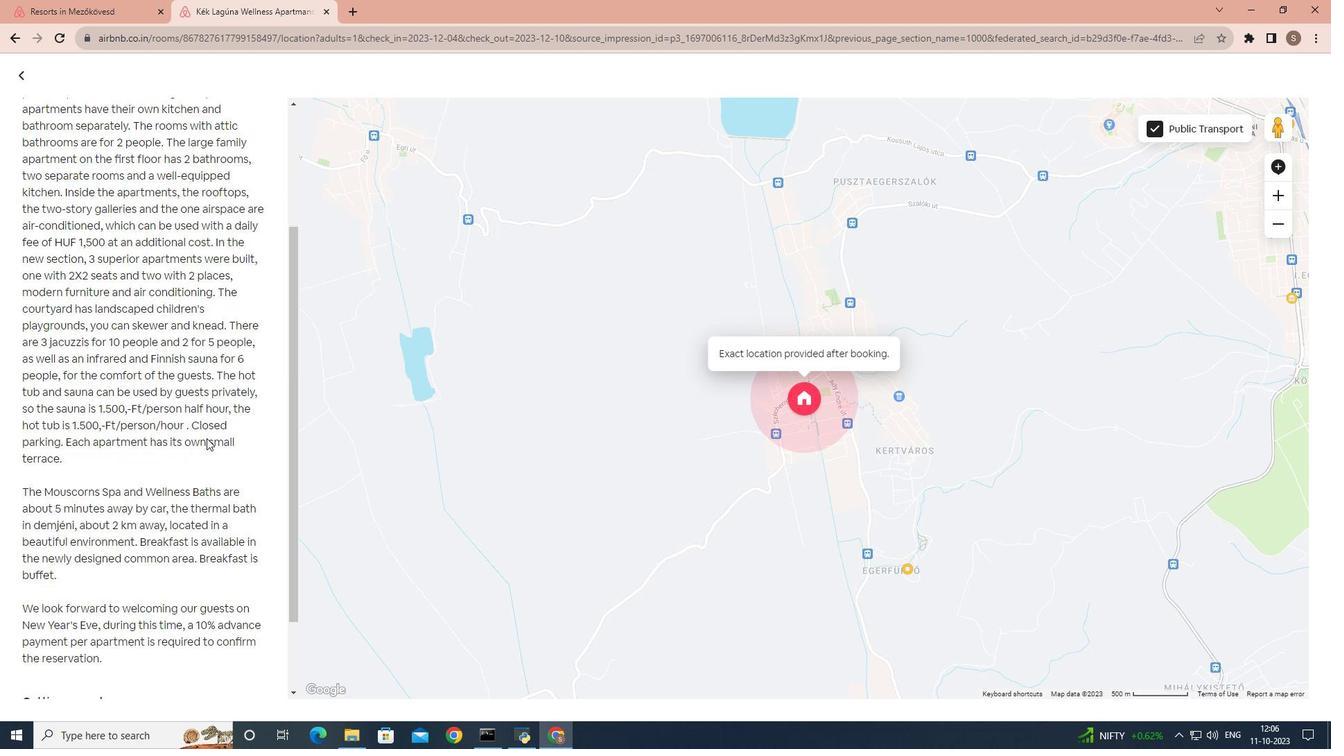 
Action: Mouse scrolled (133, 391) with delta (0, 0)
Screenshot: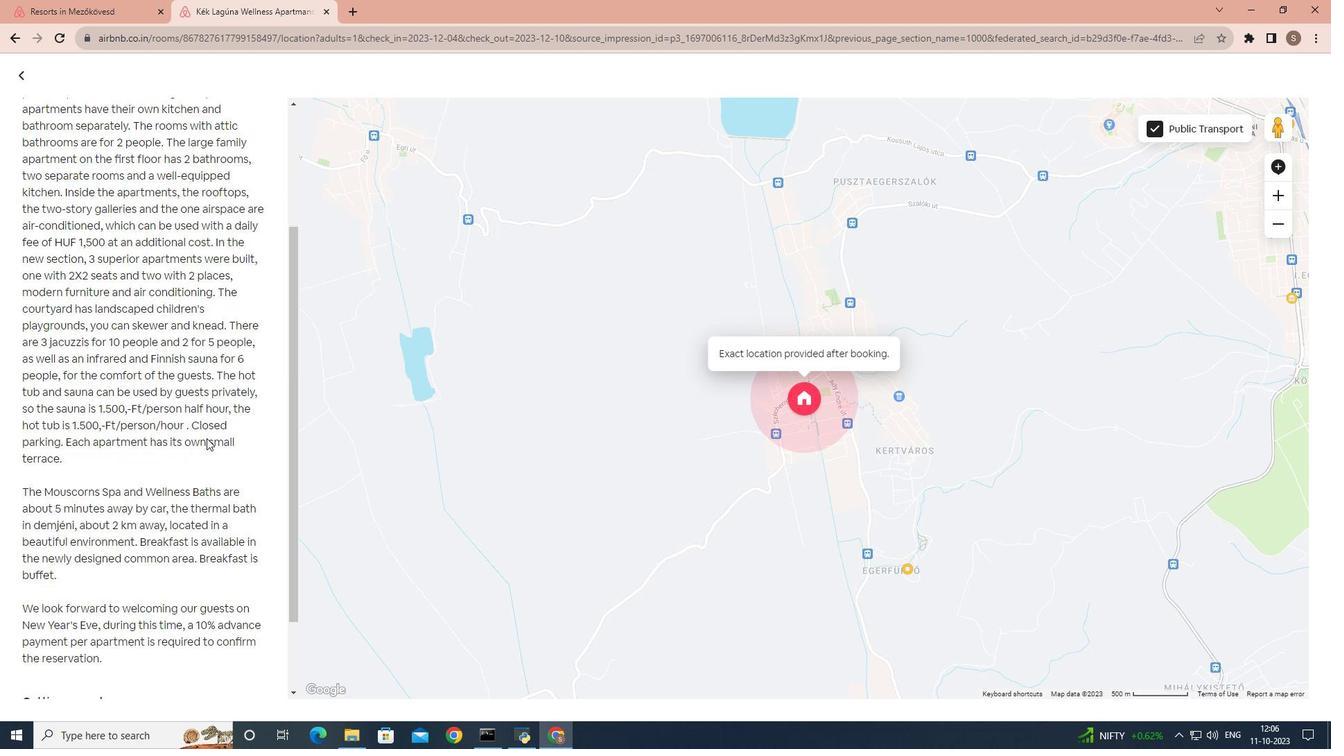 
Action: Mouse moved to (332, 458)
Screenshot: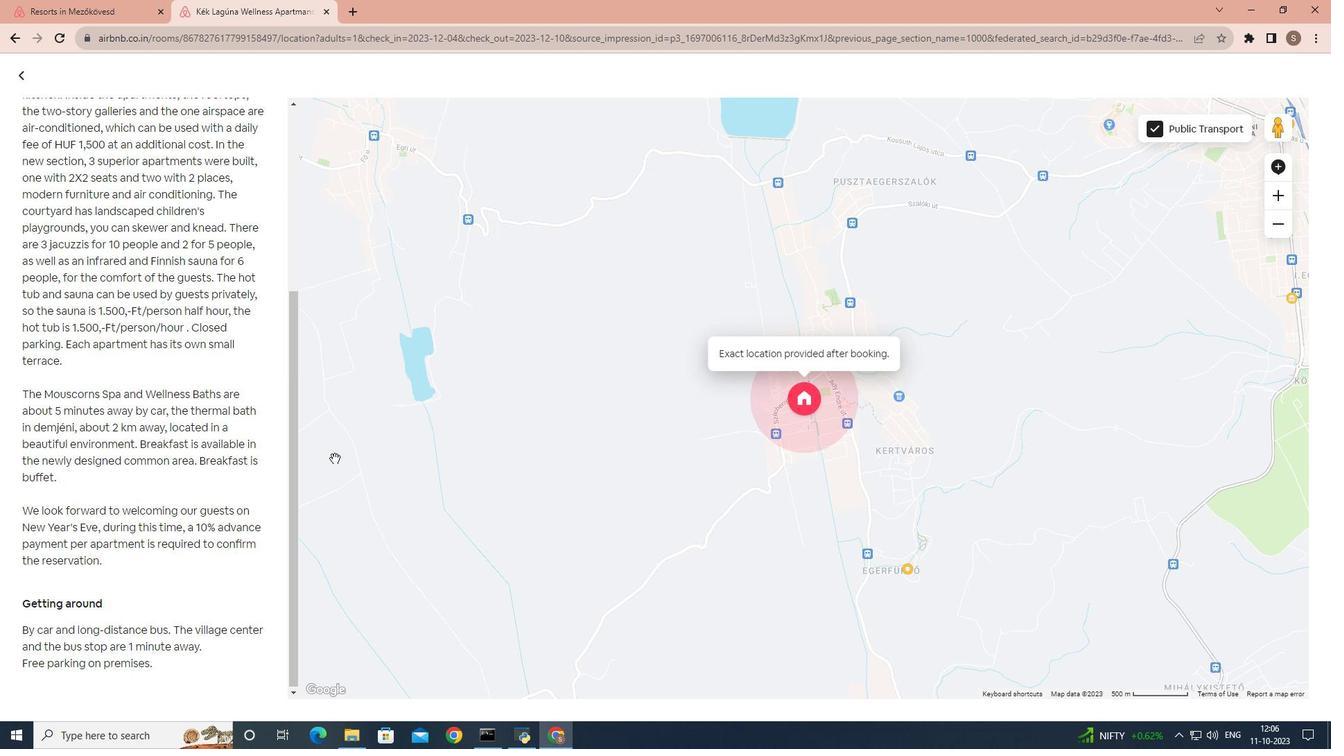 
Action: Mouse scrolled (332, 457) with delta (0, 0)
Screenshot: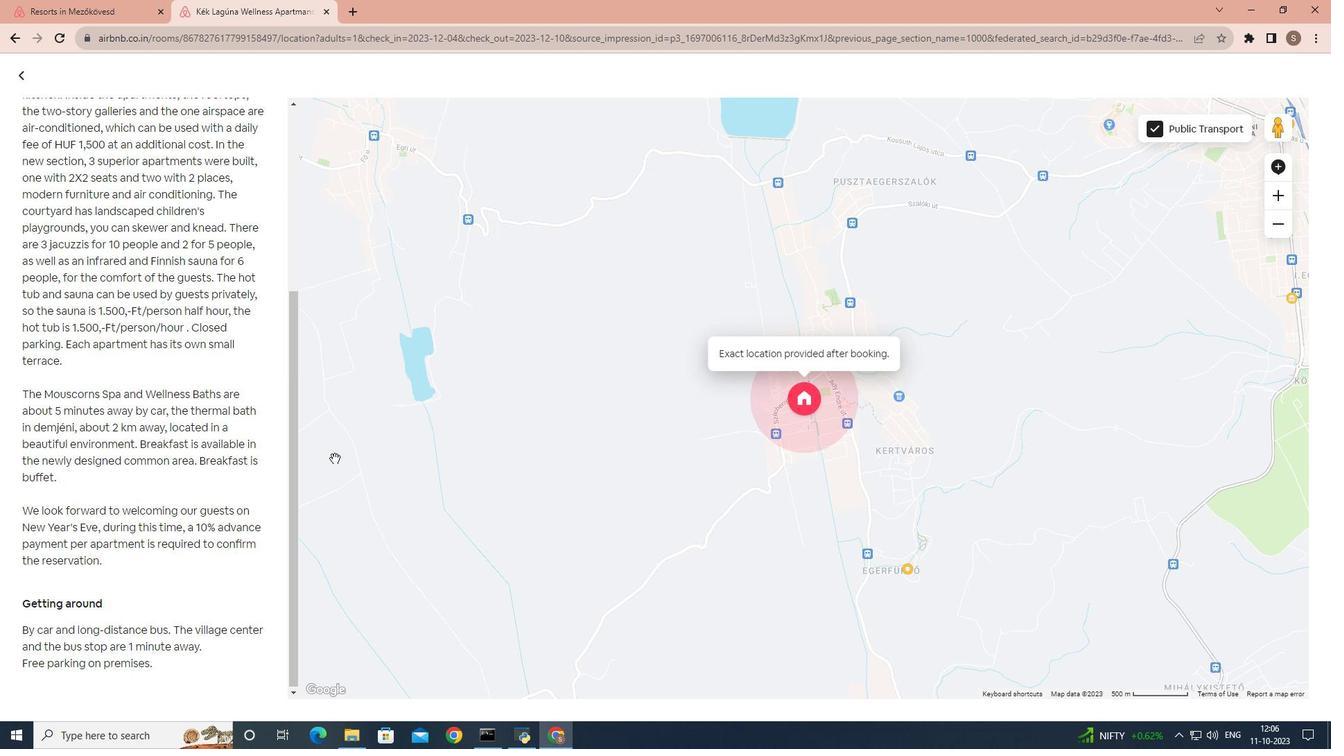 
Action: Mouse moved to (334, 458)
Screenshot: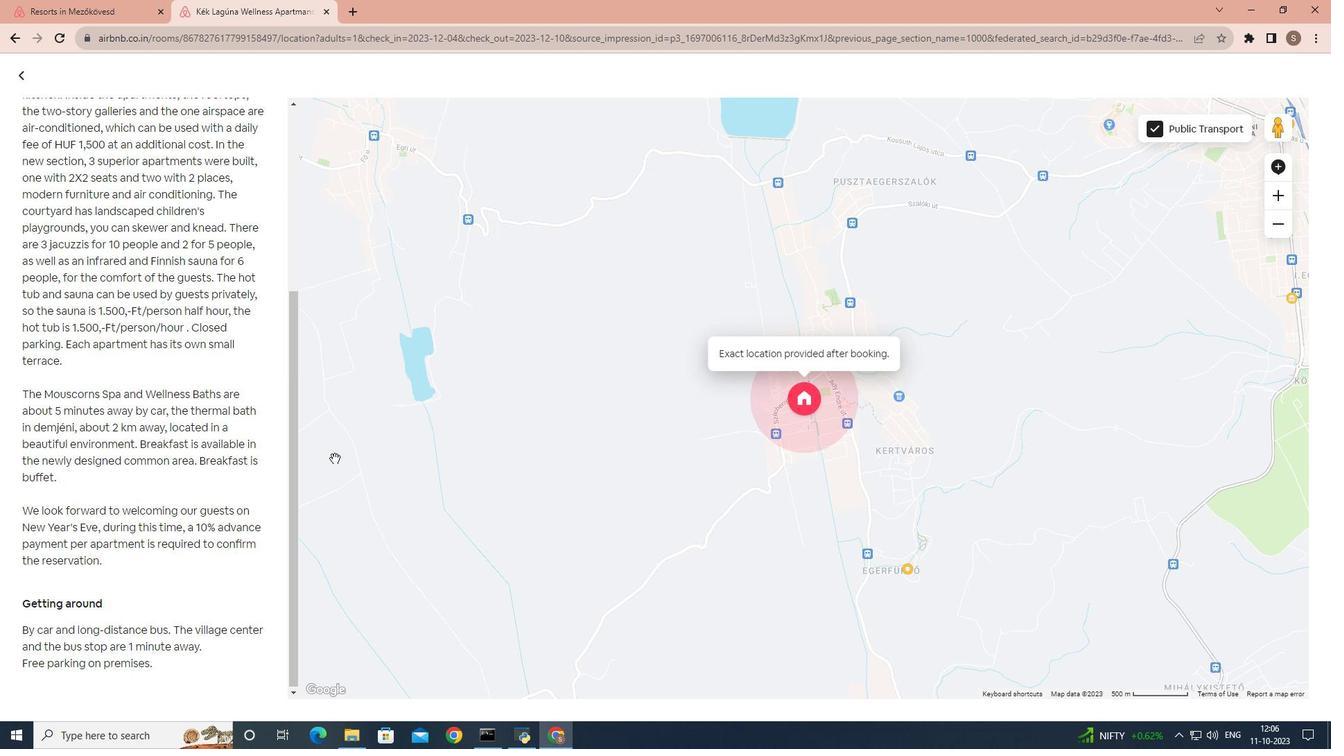 
Action: Mouse scrolled (334, 457) with delta (0, 0)
Screenshot: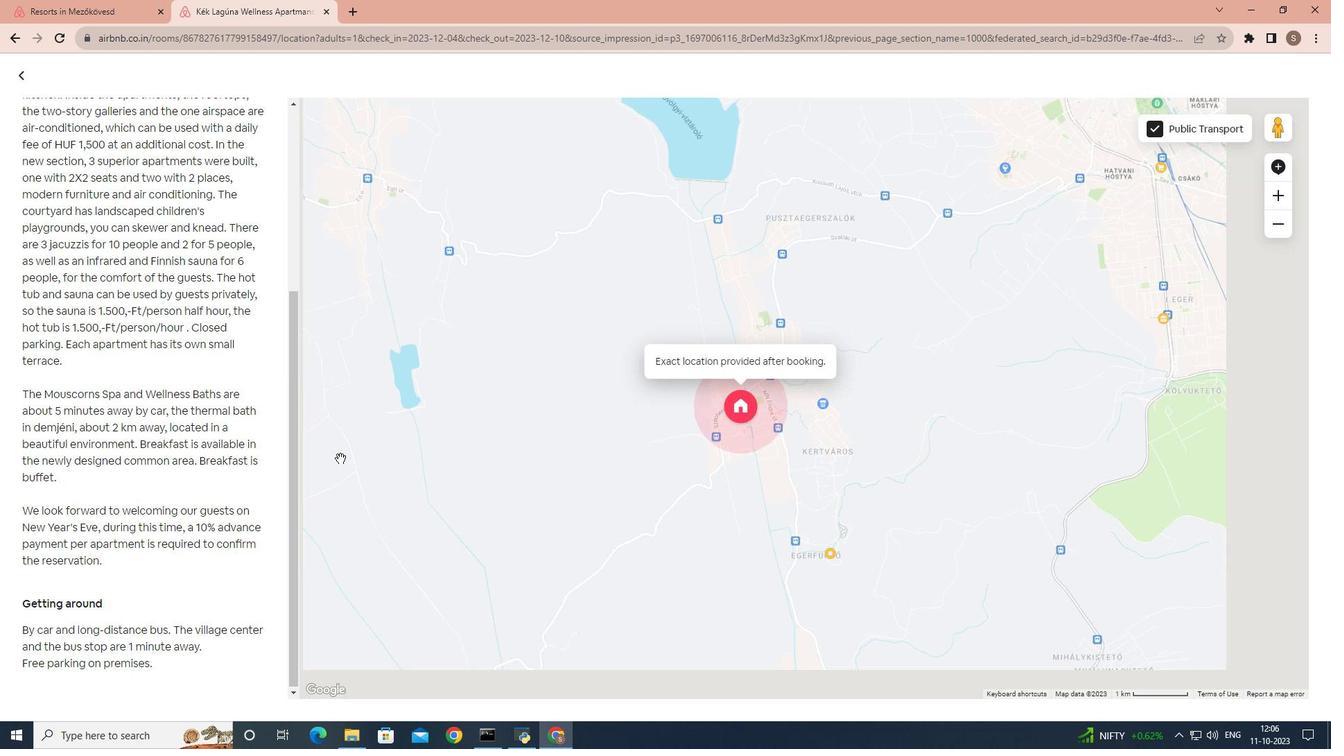 
Action: Mouse moved to (334, 458)
Screenshot: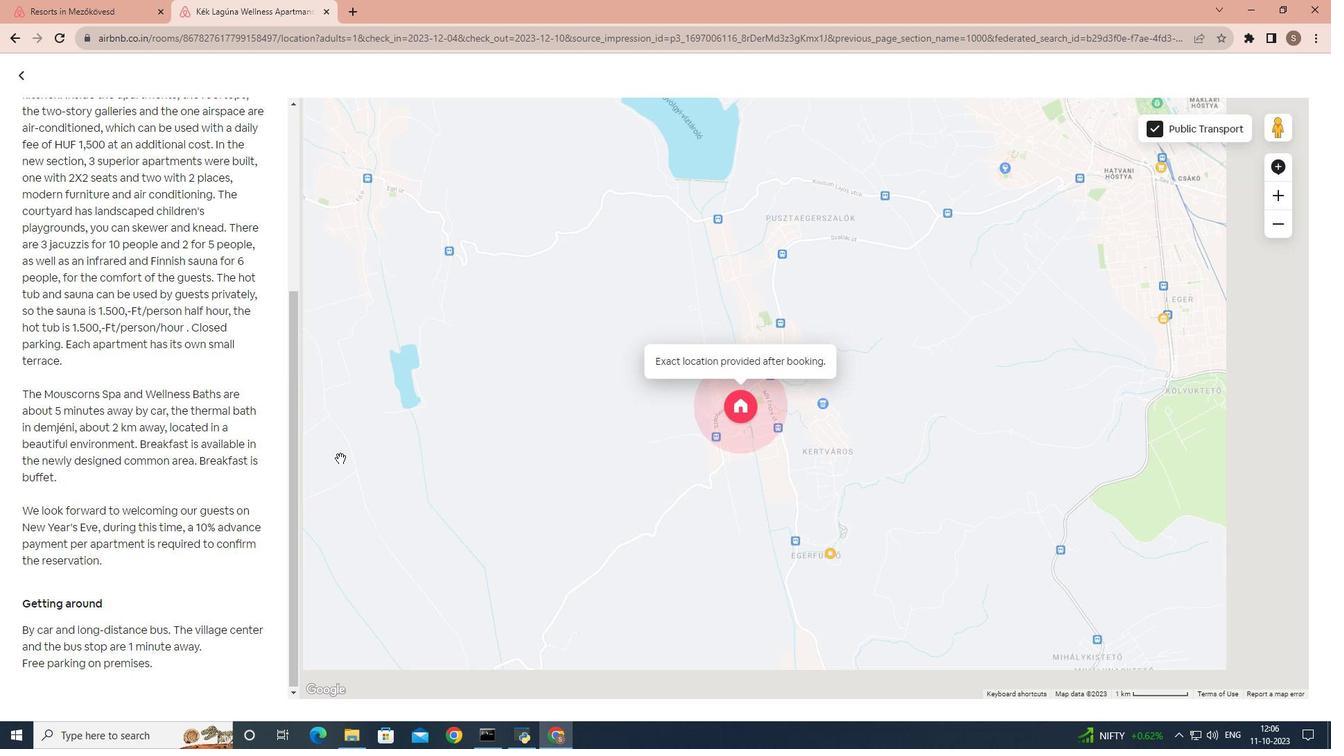 
Action: Mouse scrolled (334, 457) with delta (0, 0)
Screenshot: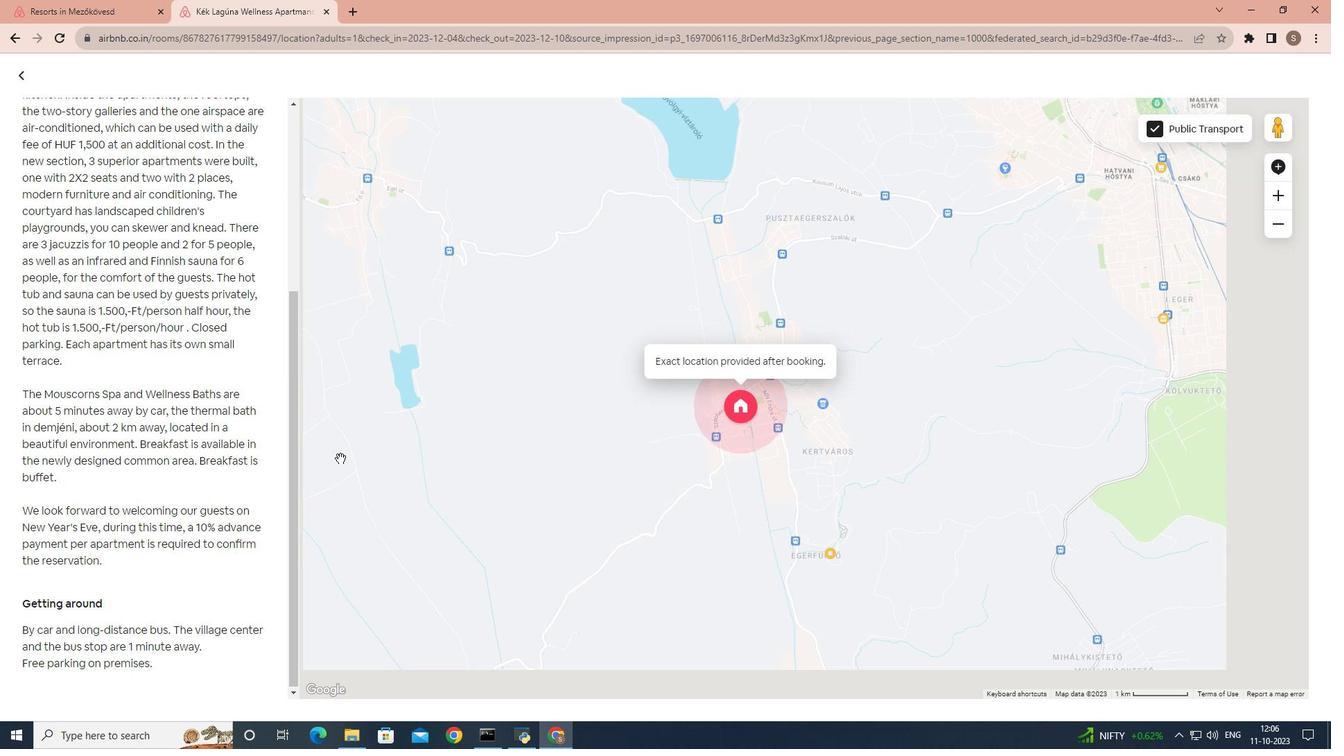 
Action: Mouse moved to (494, 461)
Screenshot: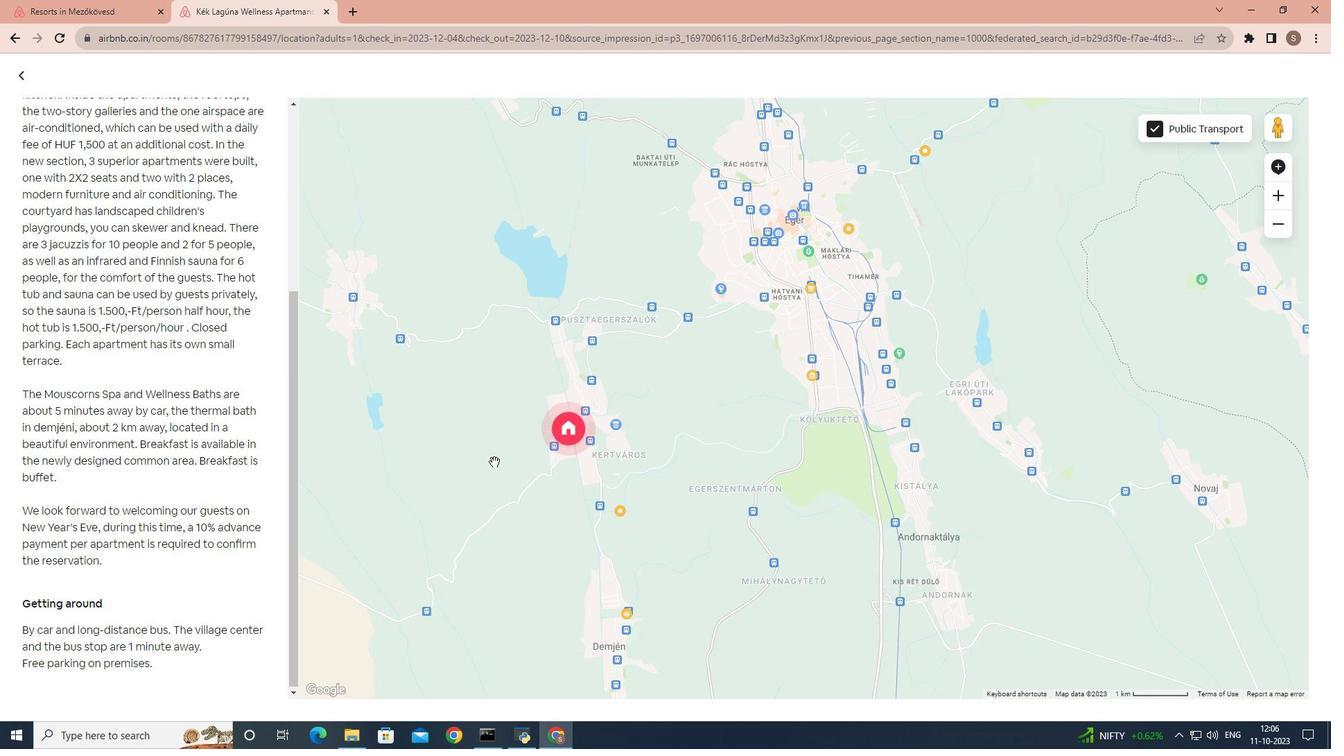
Action: Mouse scrolled (494, 462) with delta (0, 0)
Screenshot: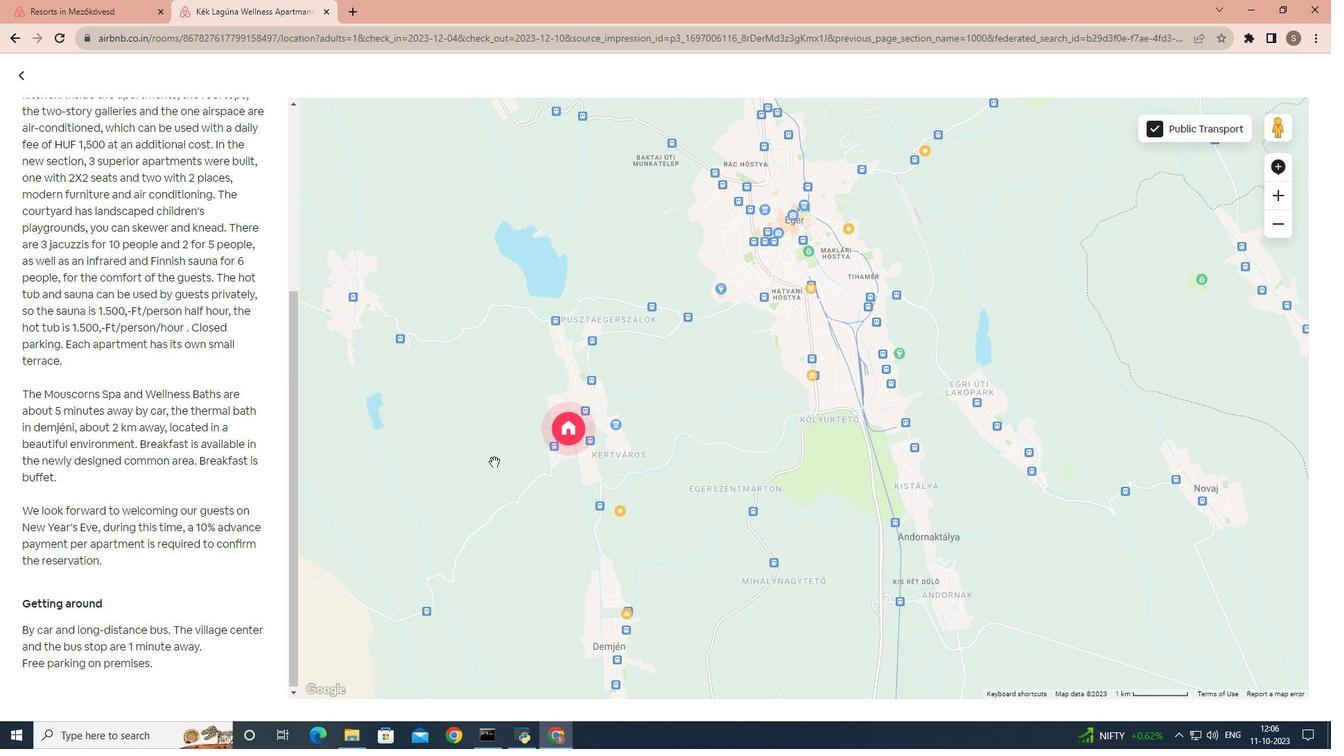 
Action: Mouse scrolled (494, 462) with delta (0, 0)
Screenshot: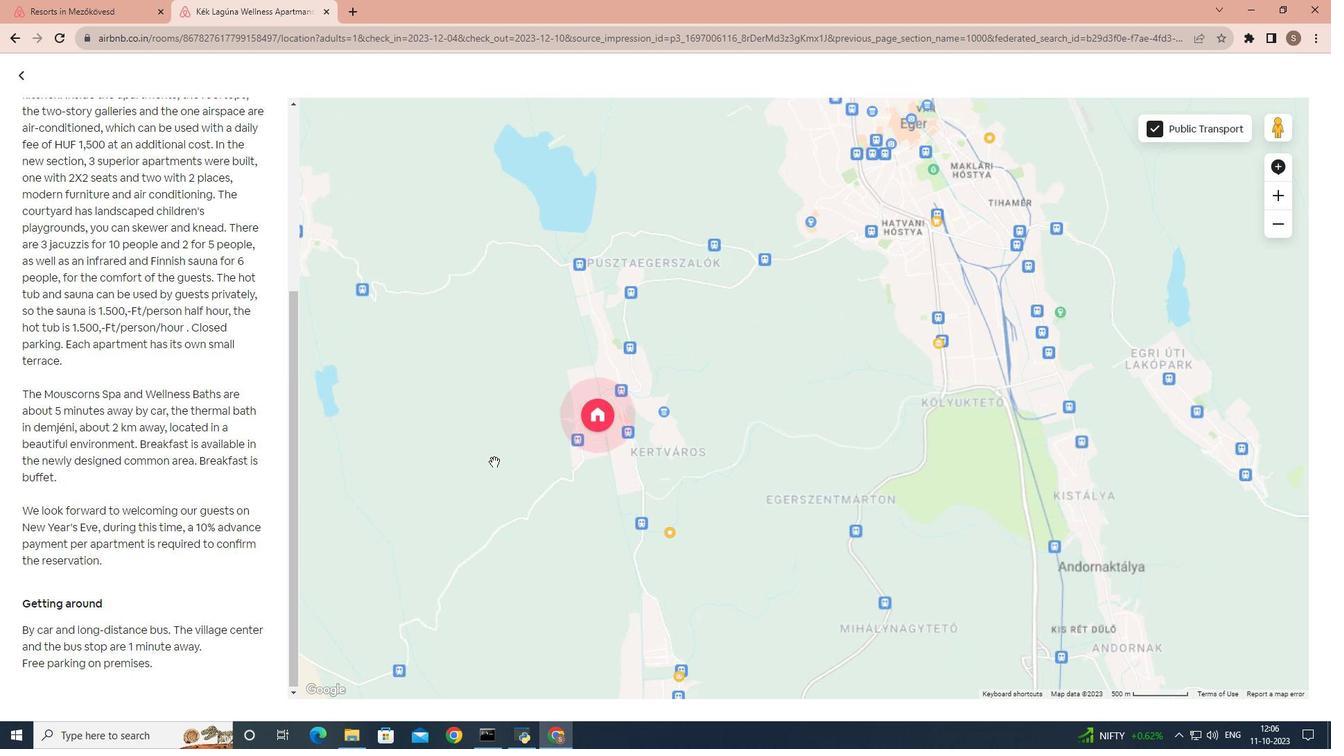 
Action: Mouse moved to (495, 461)
Screenshot: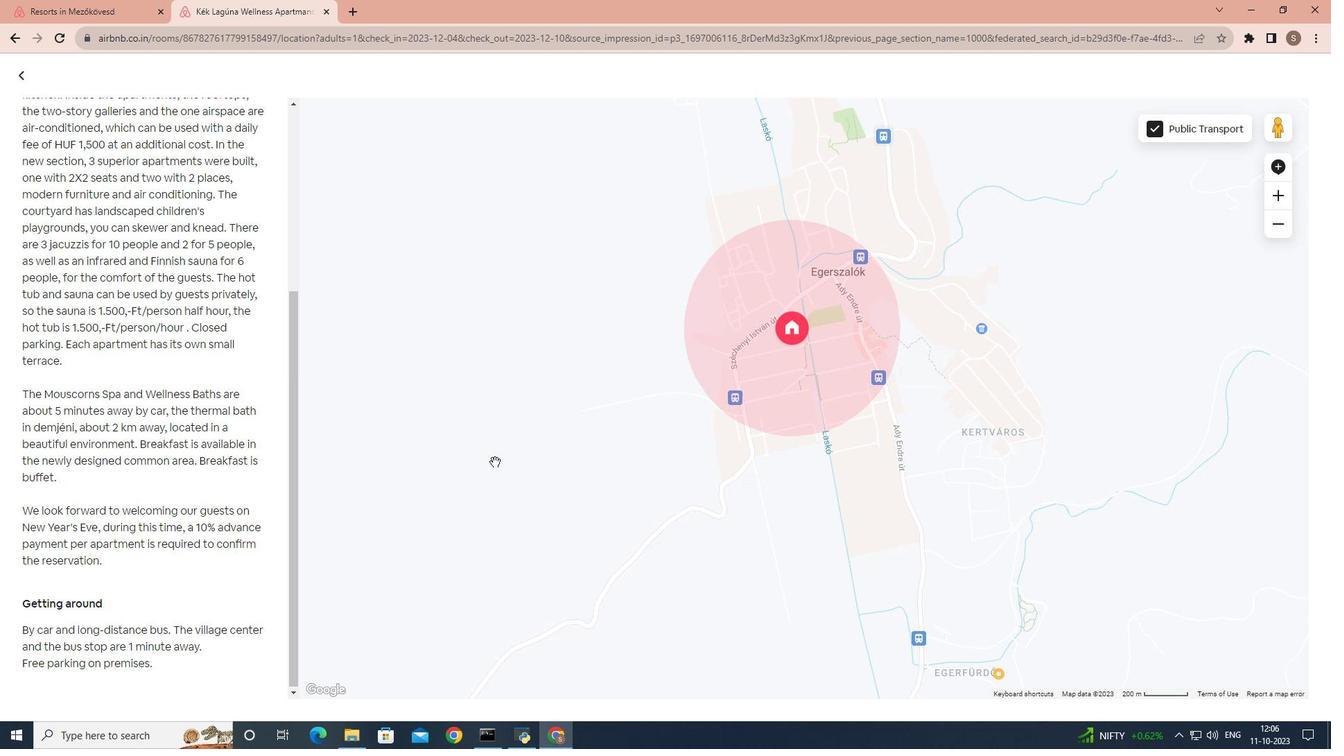 
Action: Mouse scrolled (495, 461) with delta (0, 0)
Screenshot: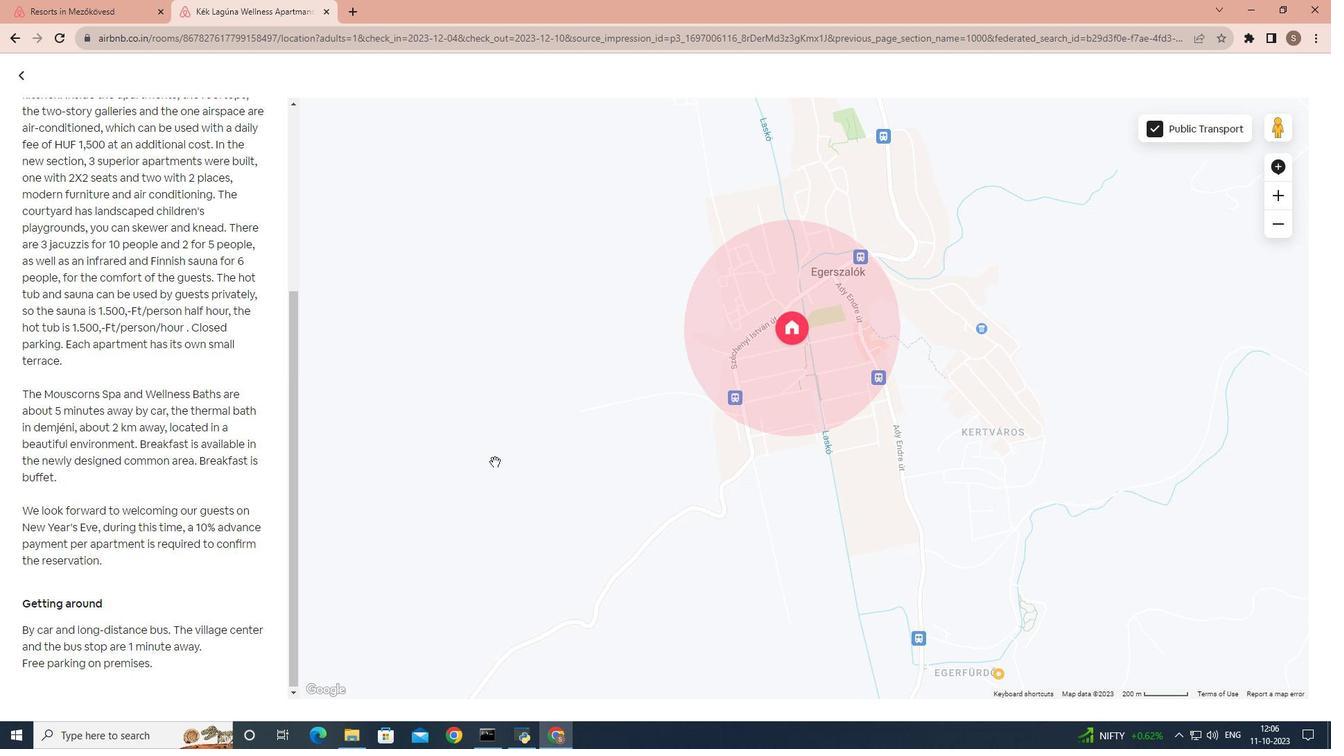 
Action: Mouse pressed left at (495, 461)
Screenshot: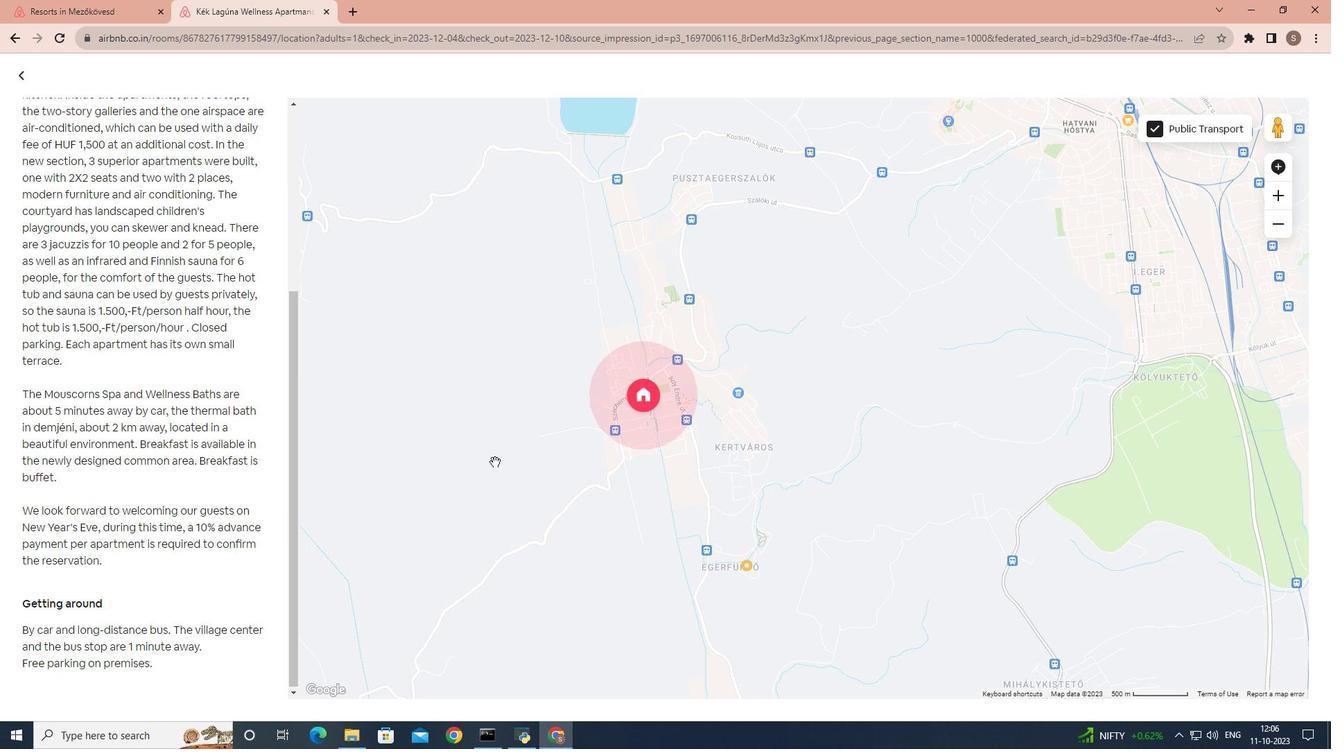 
Action: Mouse moved to (712, 466)
Screenshot: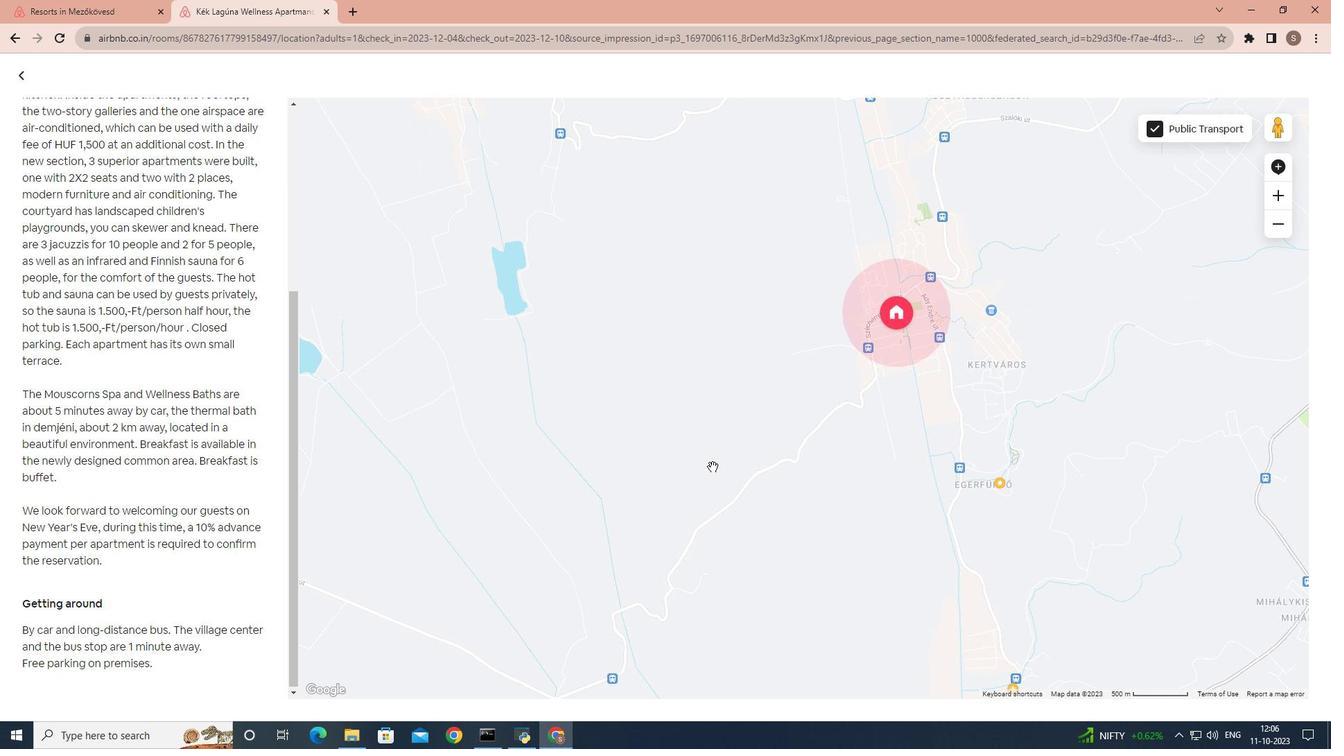 
Action: Mouse pressed left at (712, 466)
Screenshot: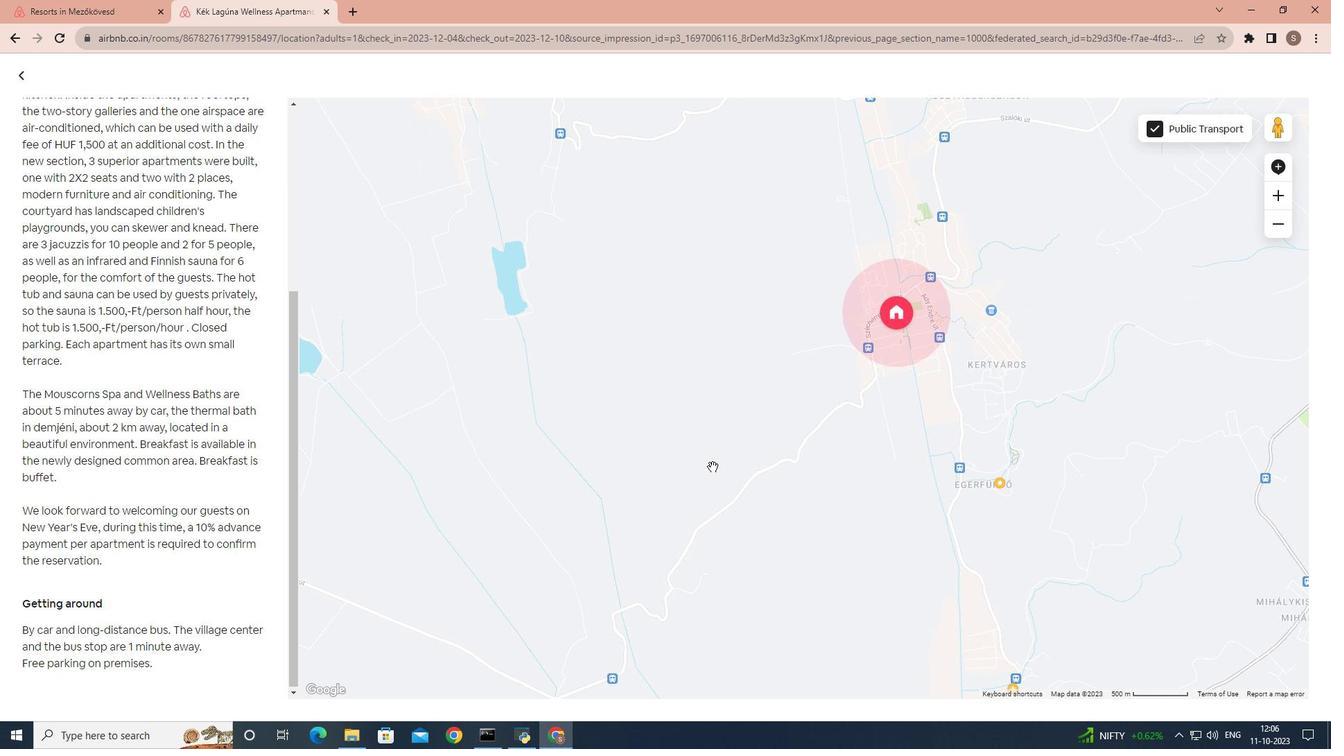 
Action: Mouse moved to (802, 310)
Screenshot: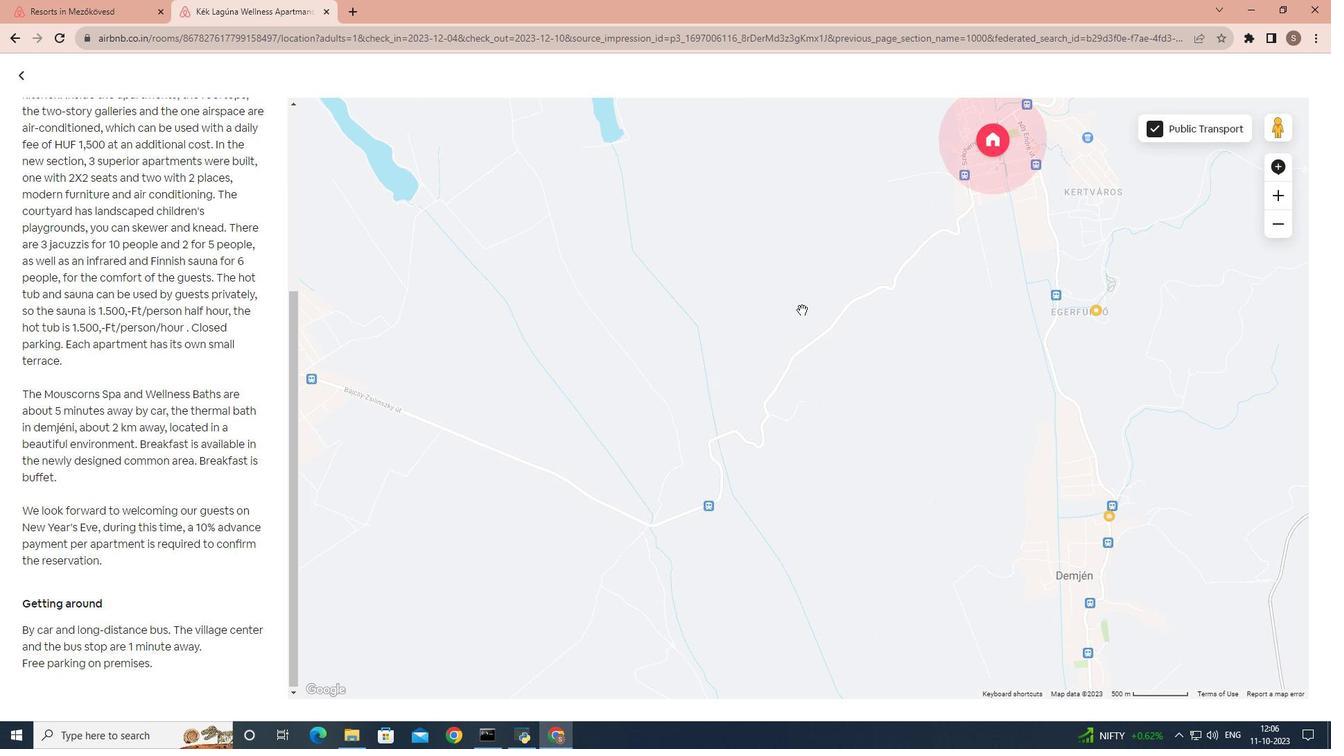 
Action: Mouse pressed left at (802, 310)
Screenshot: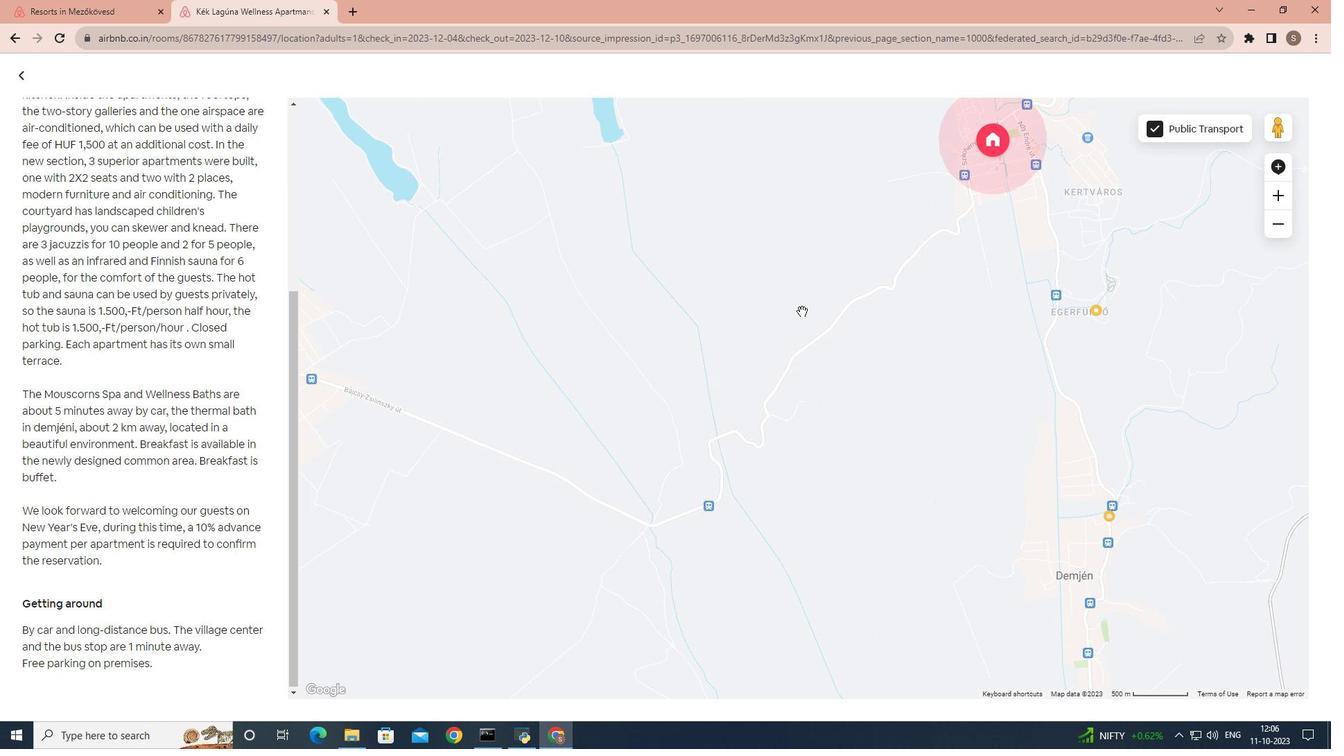 
Action: Mouse moved to (644, 403)
Screenshot: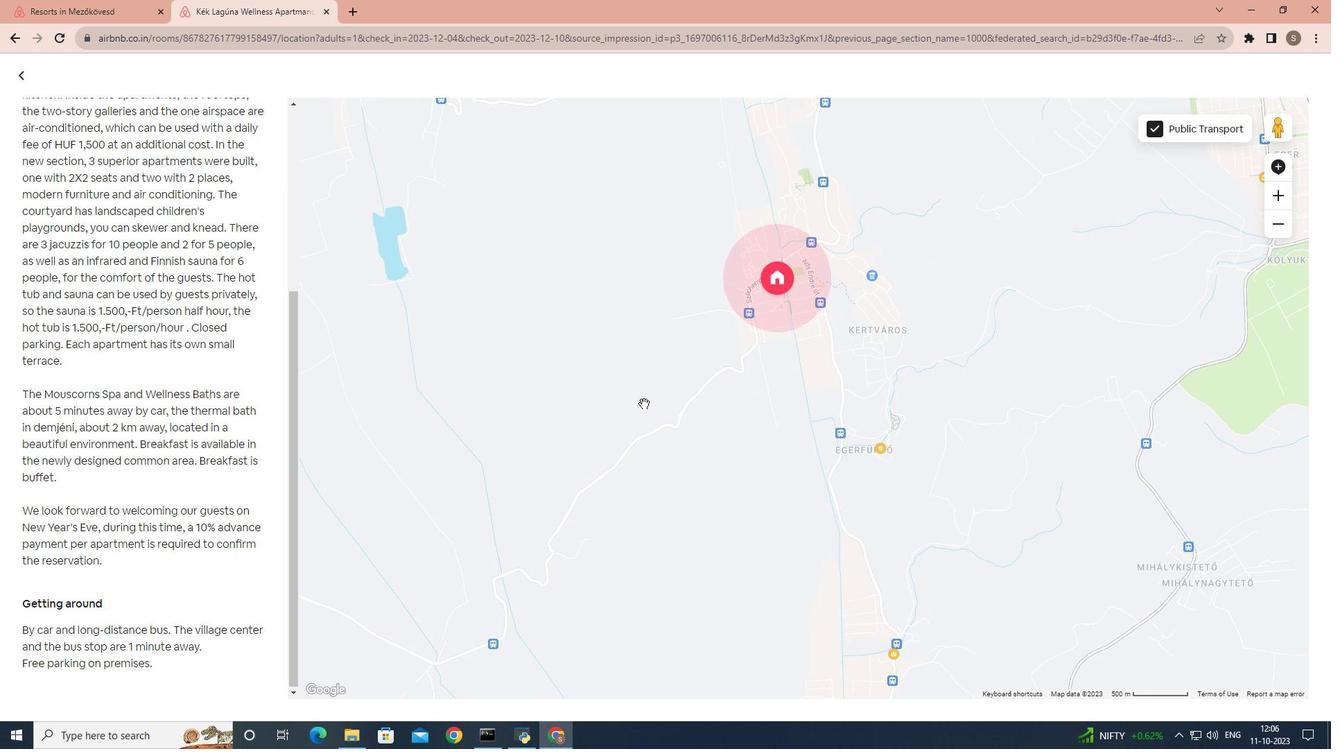 
Action: Mouse pressed left at (644, 403)
Screenshot: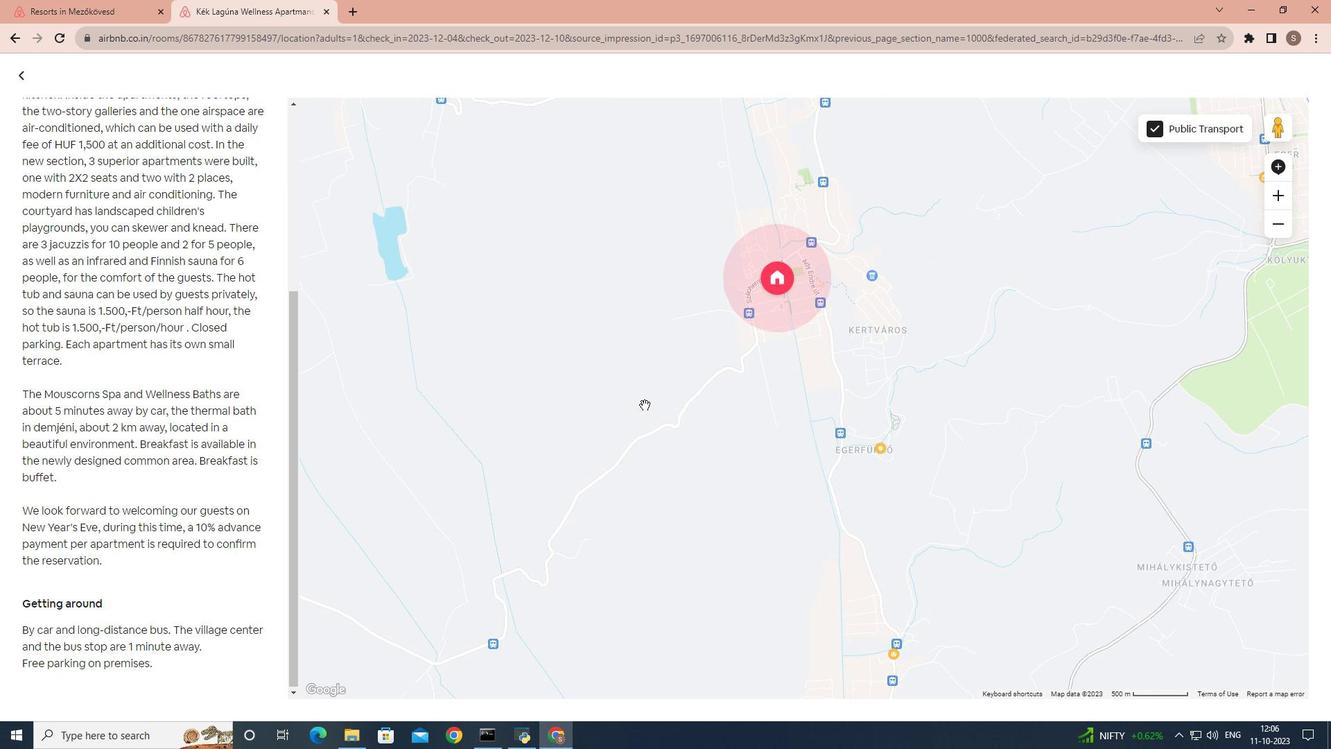 
Action: Mouse moved to (640, 502)
Screenshot: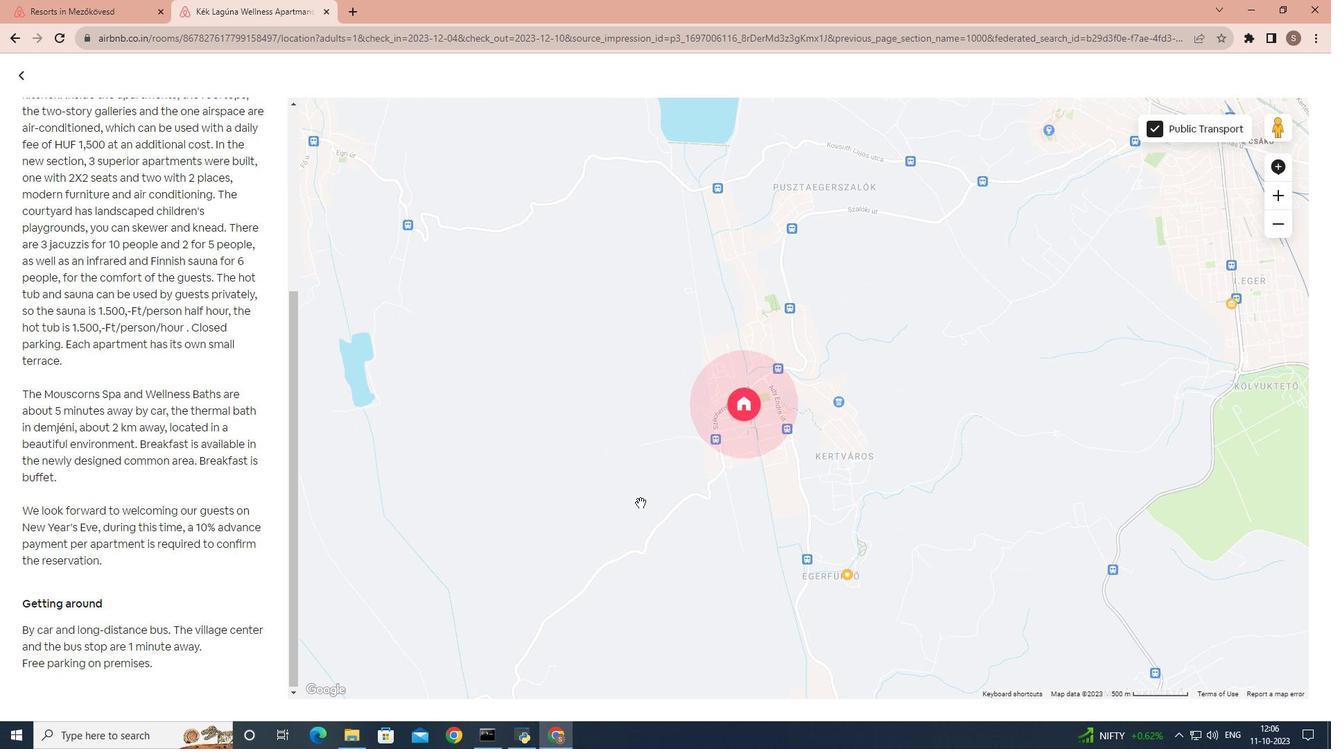 
Action: Mouse pressed left at (640, 502)
Screenshot: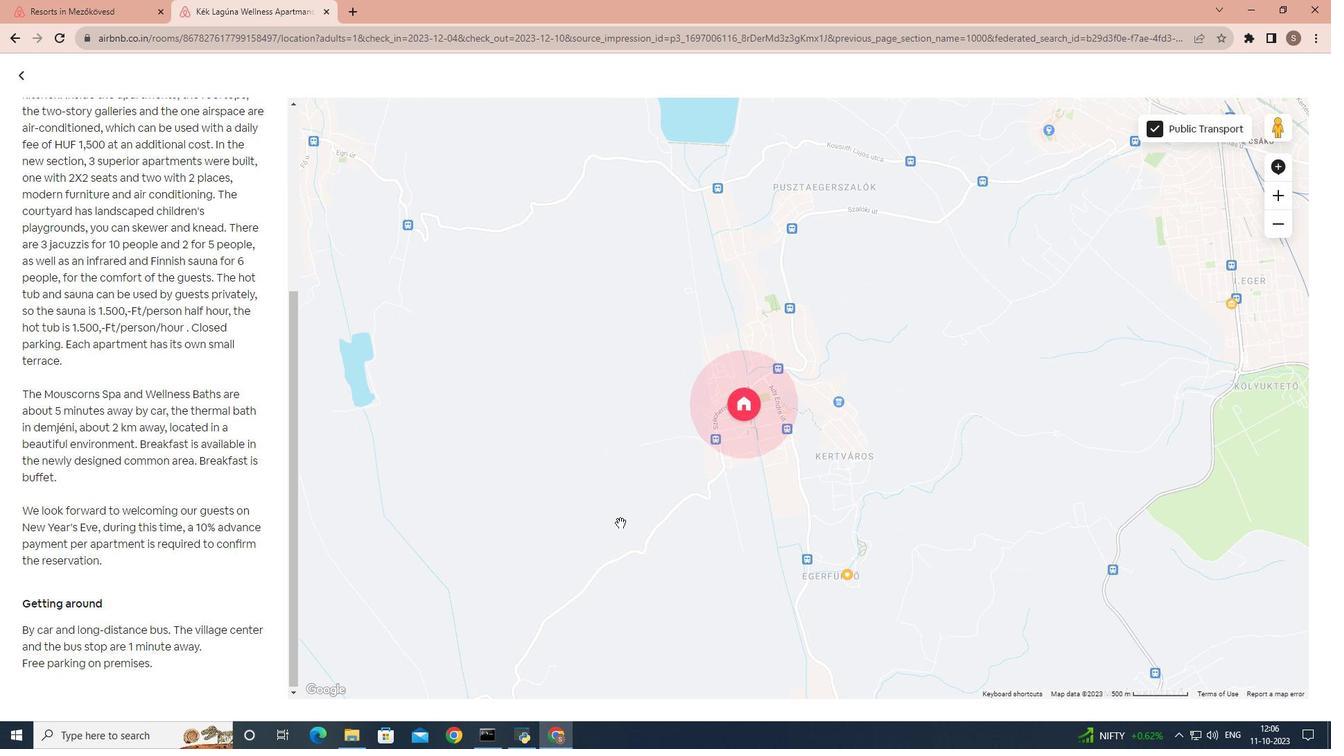 
Action: Mouse moved to (495, 575)
Screenshot: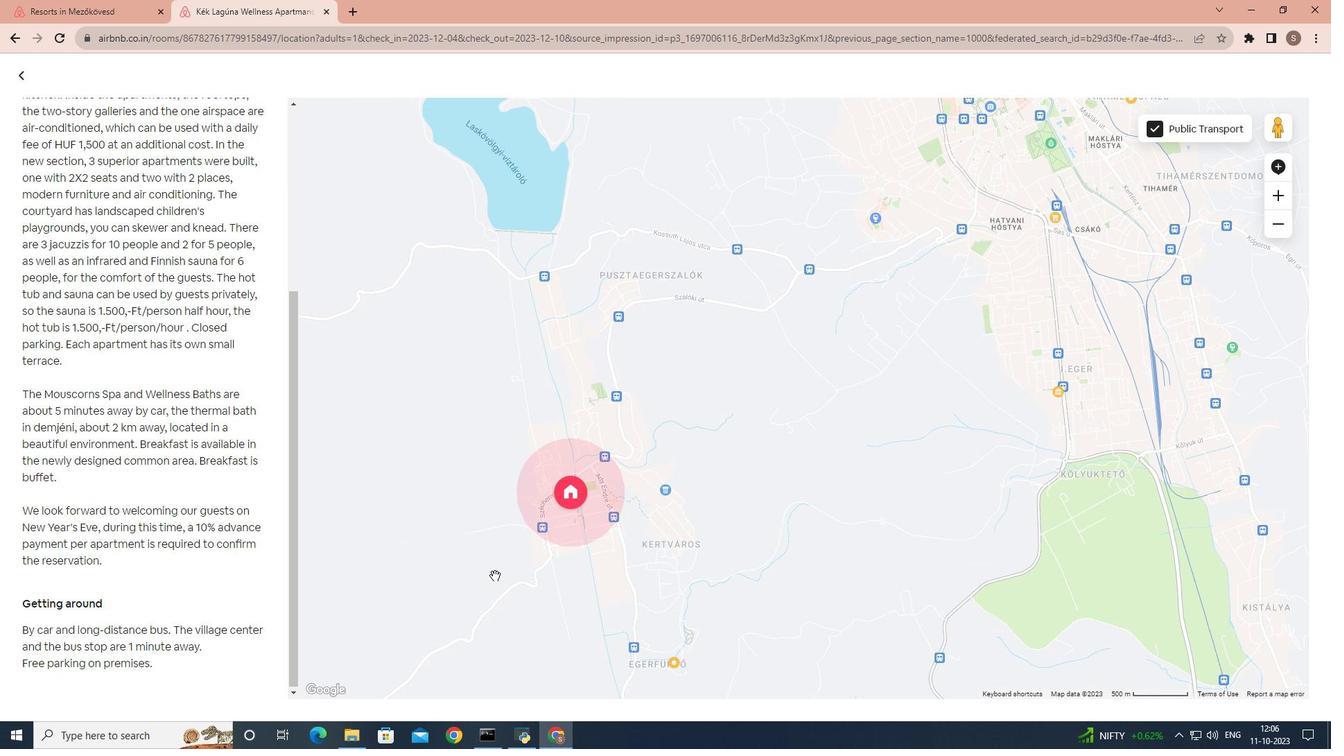
Action: Mouse pressed left at (495, 575)
Screenshot: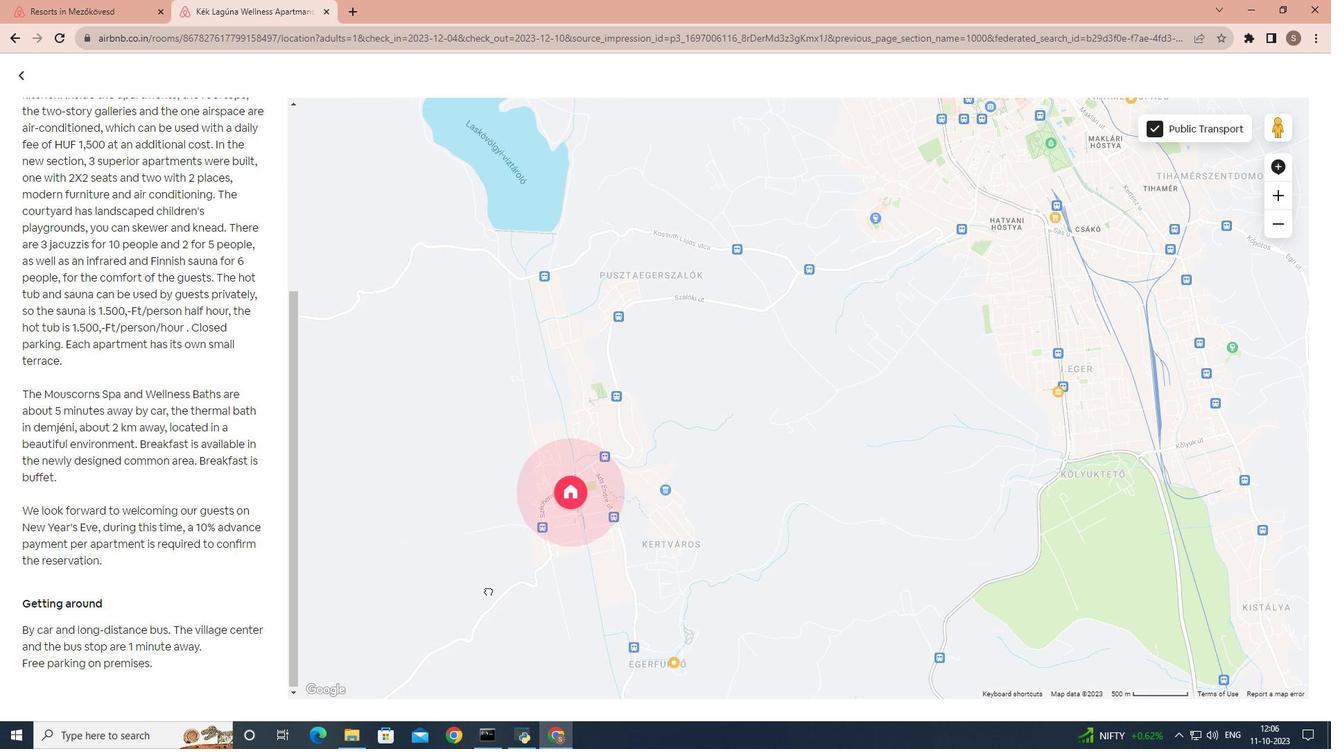 
Action: Mouse moved to (565, 539)
Screenshot: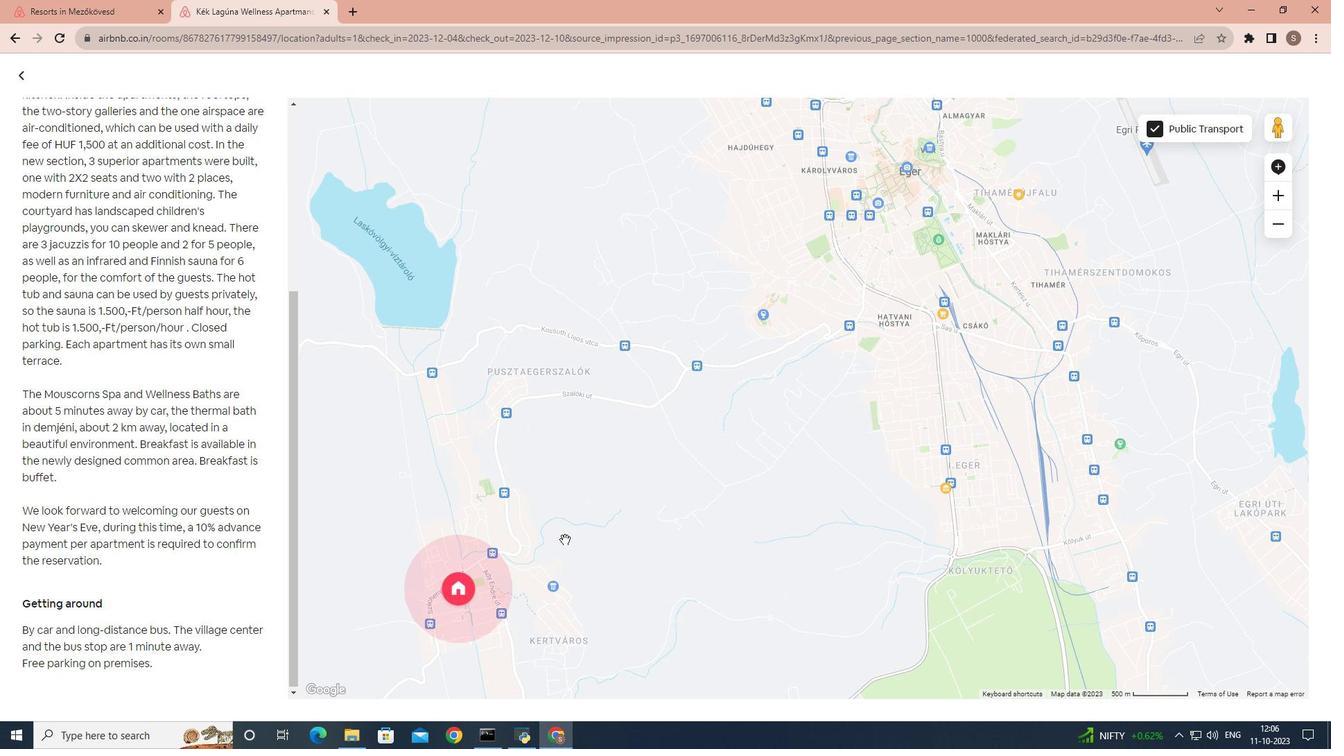 
Action: Mouse pressed left at (565, 539)
Screenshot: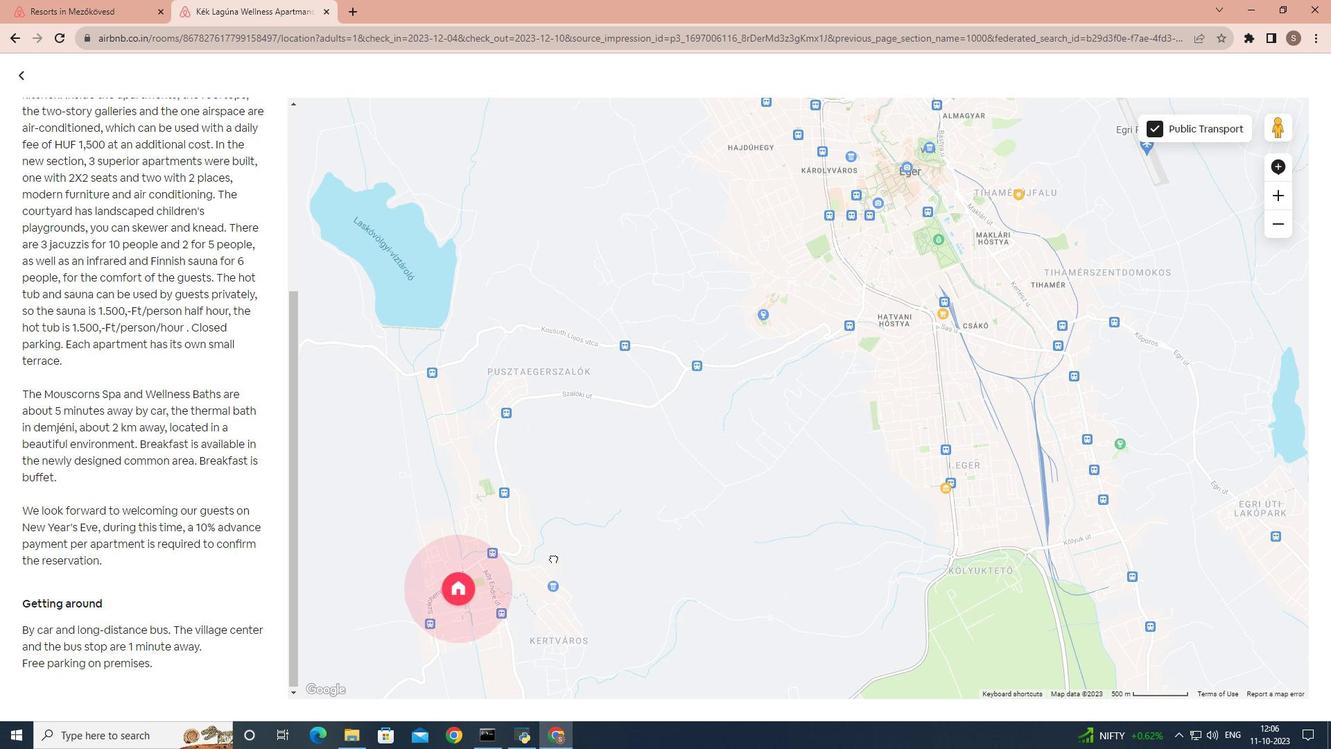 
Action: Mouse moved to (567, 630)
Screenshot: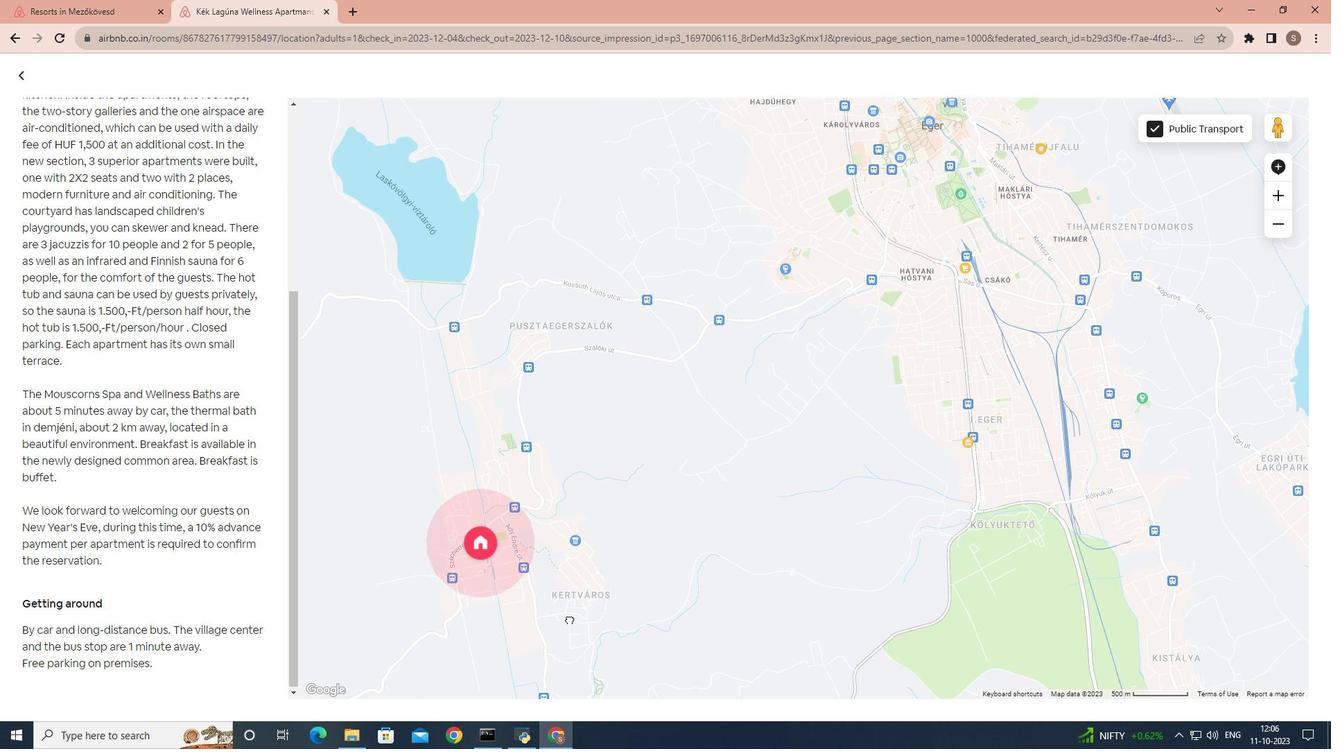 
Action: Mouse pressed left at (567, 630)
Screenshot: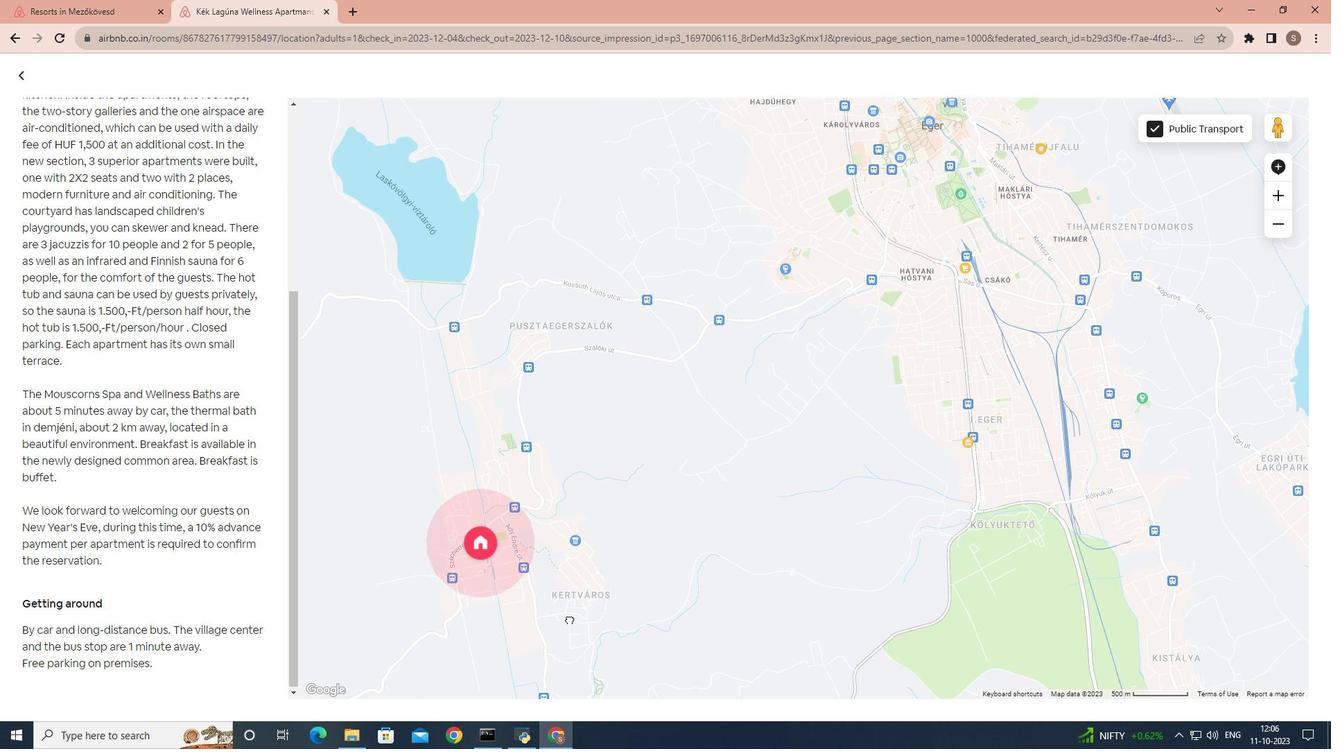 
Action: Mouse moved to (650, 479)
Screenshot: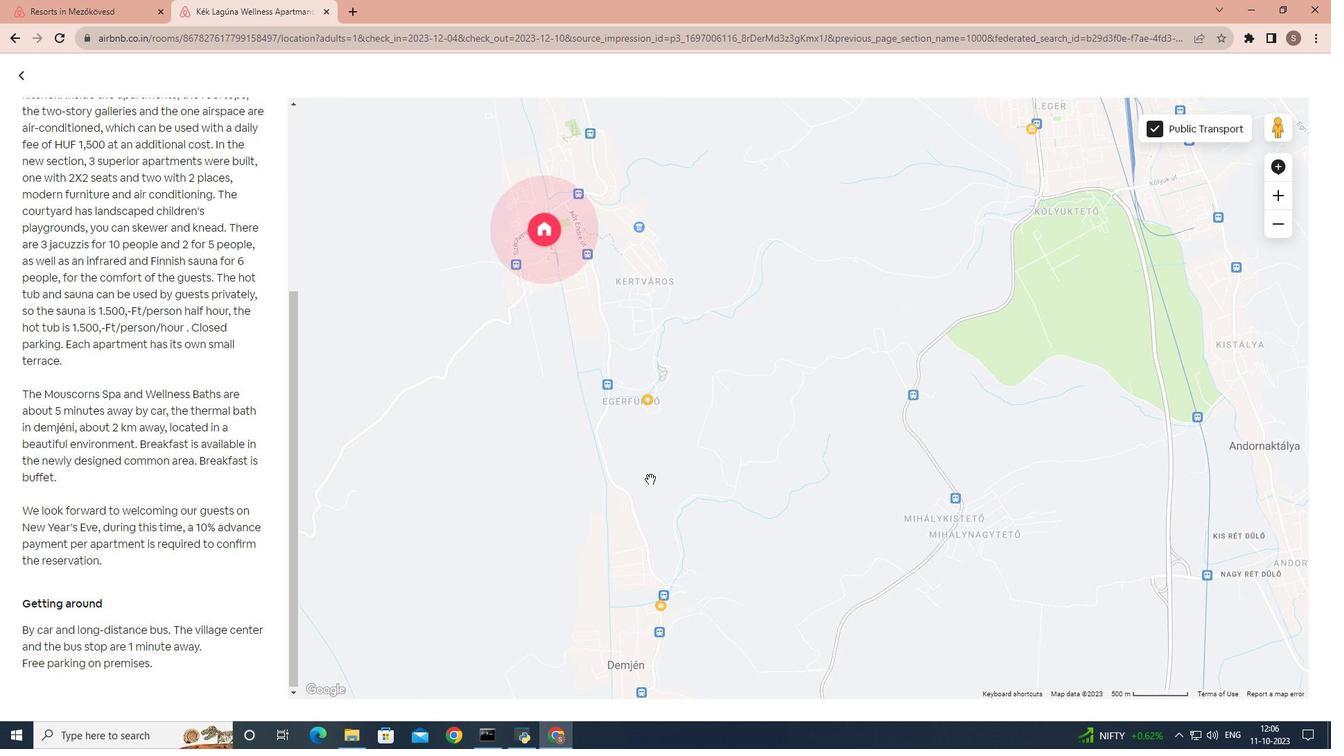 
Action: Mouse pressed left at (650, 479)
Screenshot: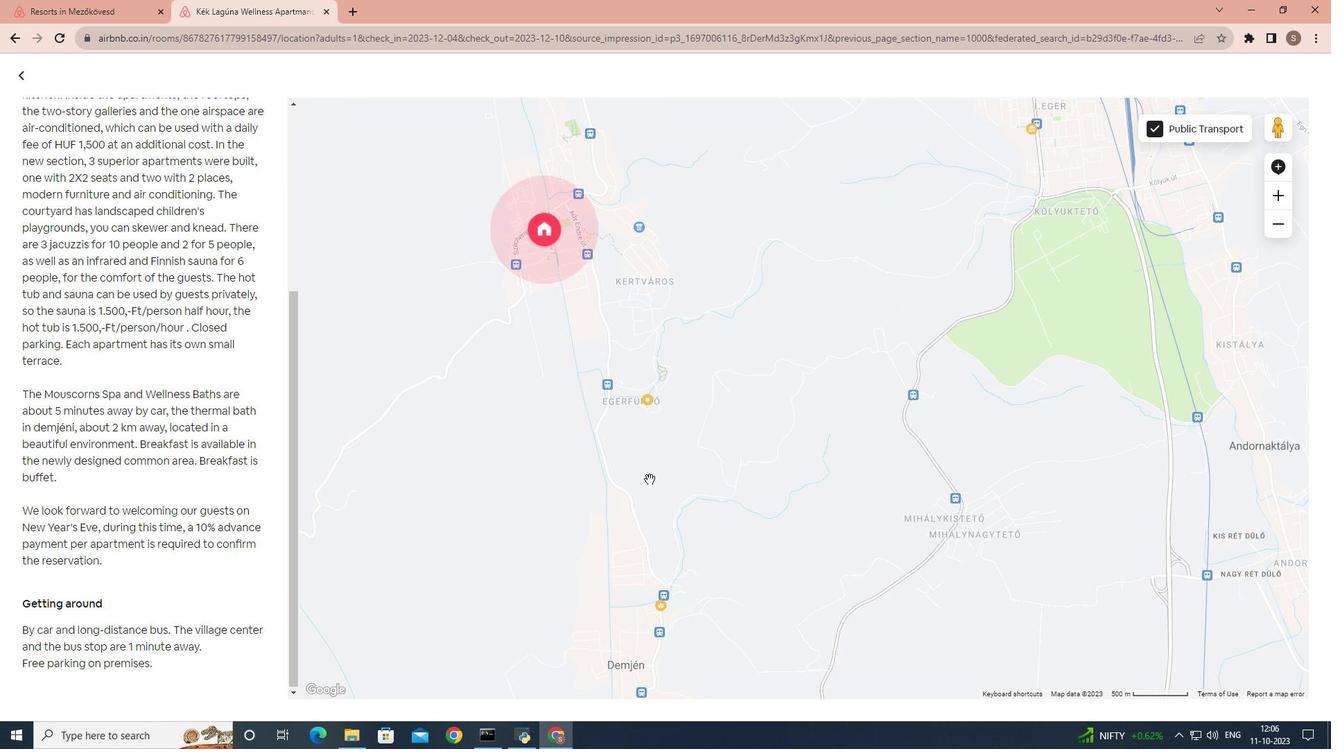 
Action: Mouse moved to (30, 76)
Screenshot: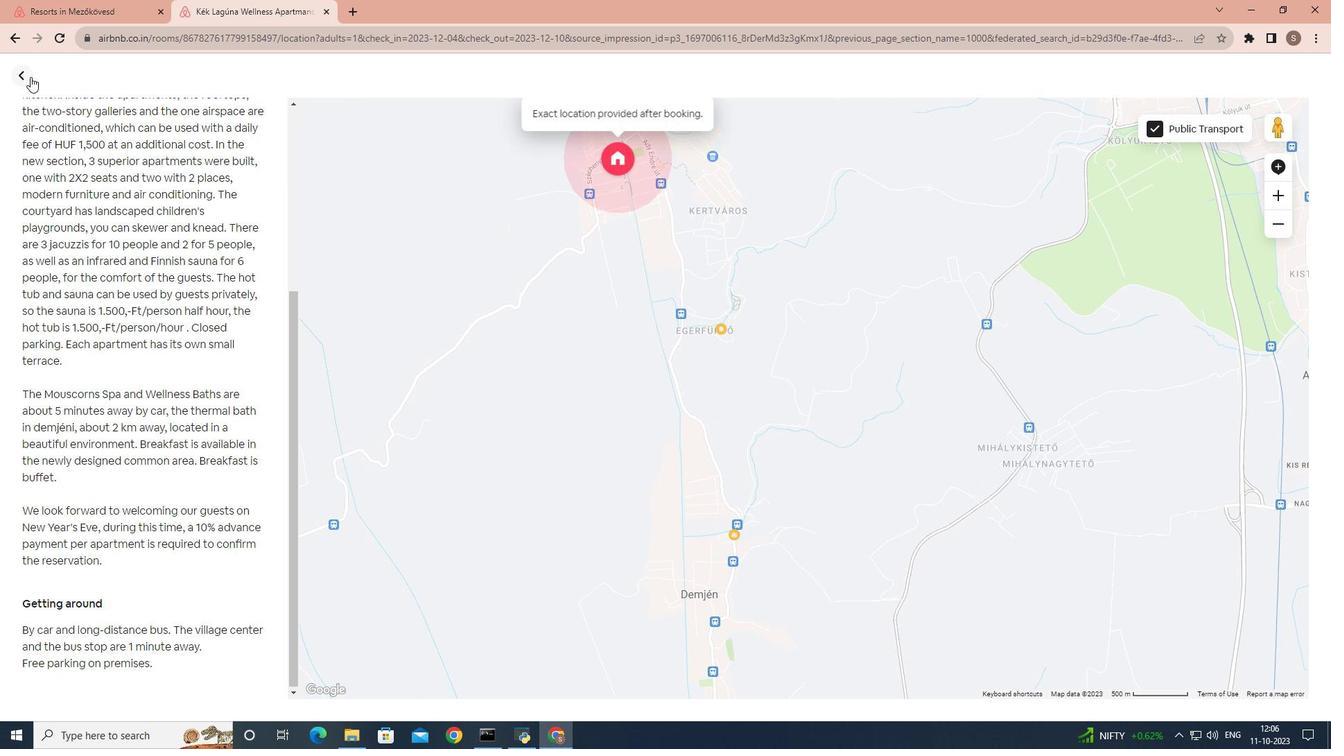 
Action: Mouse pressed left at (30, 76)
Screenshot: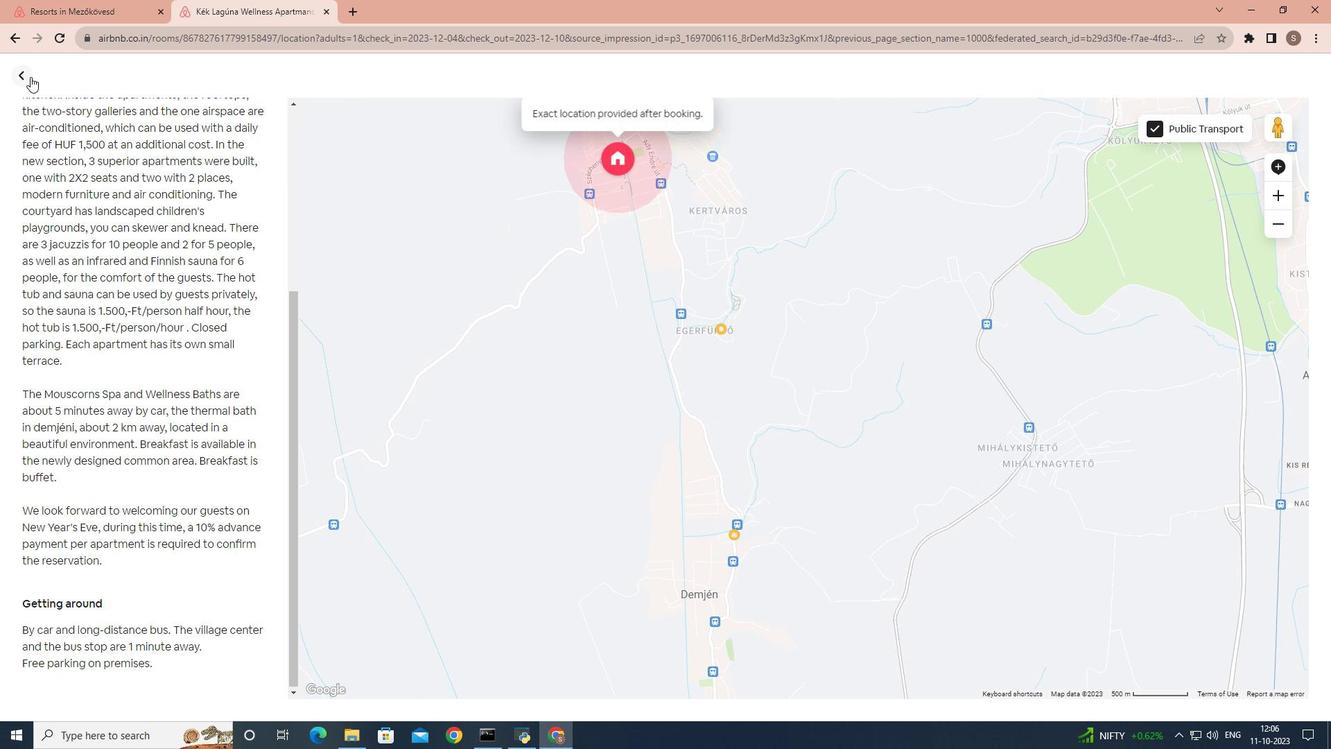 
Action: Mouse moved to (468, 414)
Screenshot: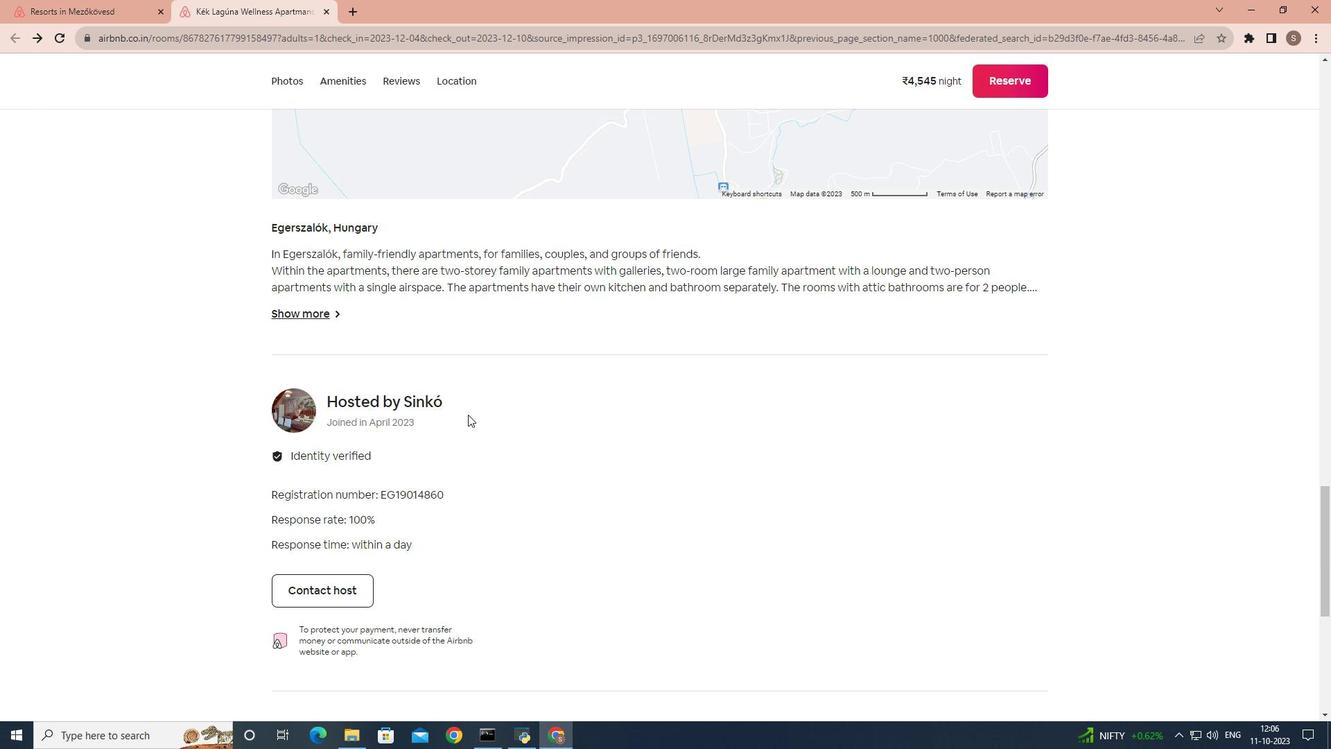 
Action: Mouse scrolled (468, 414) with delta (0, 0)
Screenshot: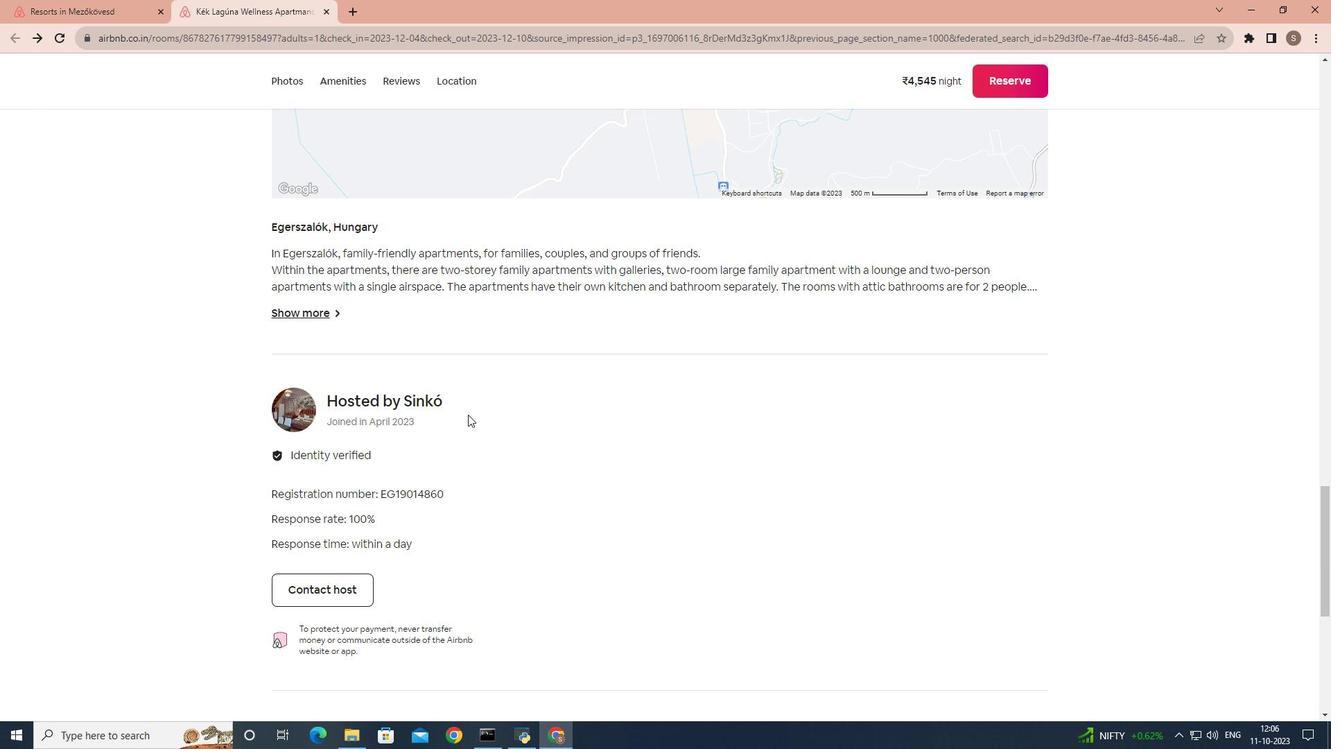 
Action: Mouse scrolled (468, 414) with delta (0, 0)
Screenshot: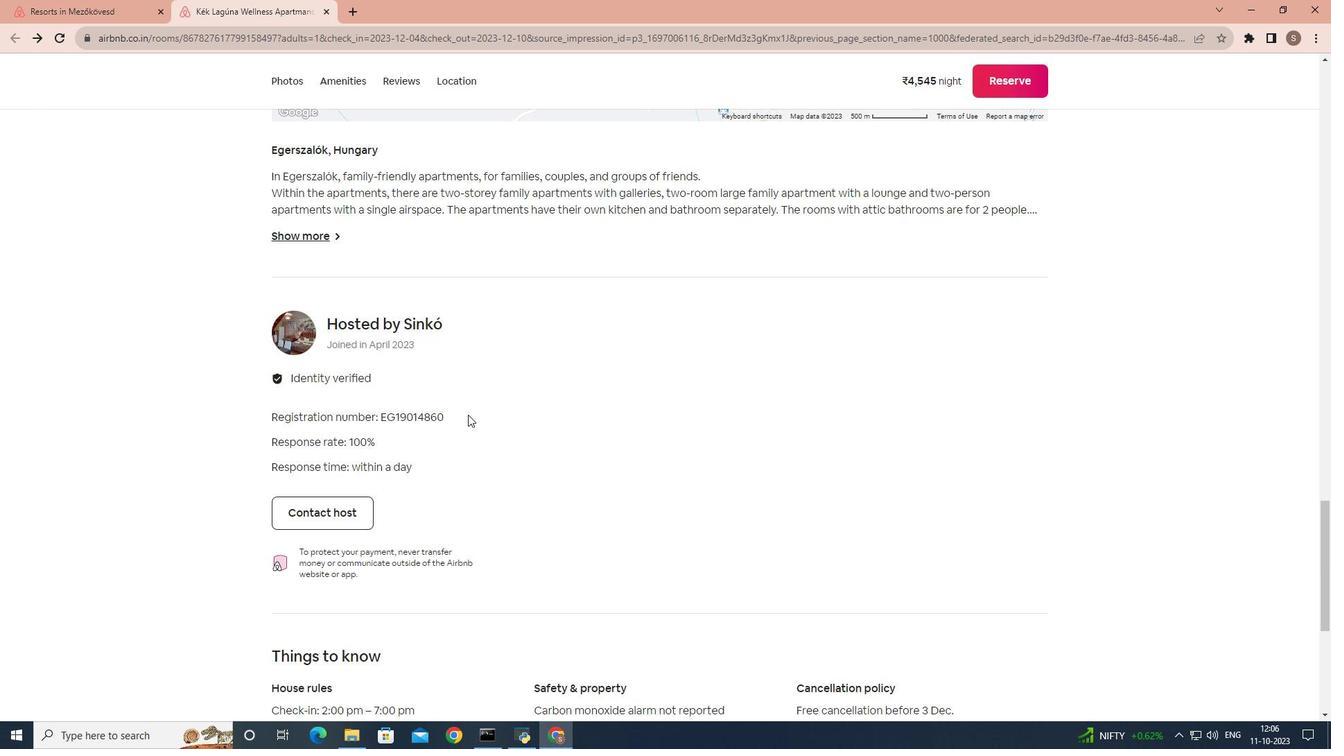 
Action: Mouse scrolled (468, 414) with delta (0, 0)
Screenshot: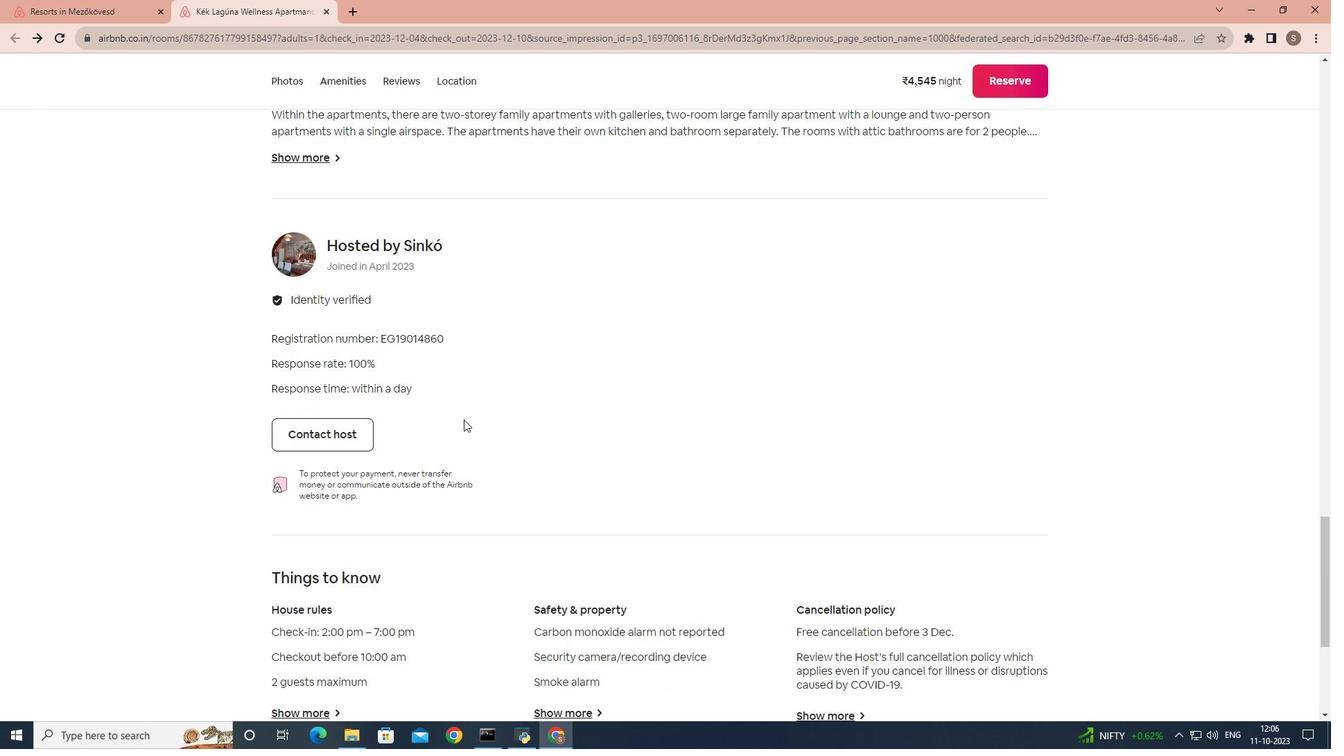
Action: Mouse moved to (461, 420)
Screenshot: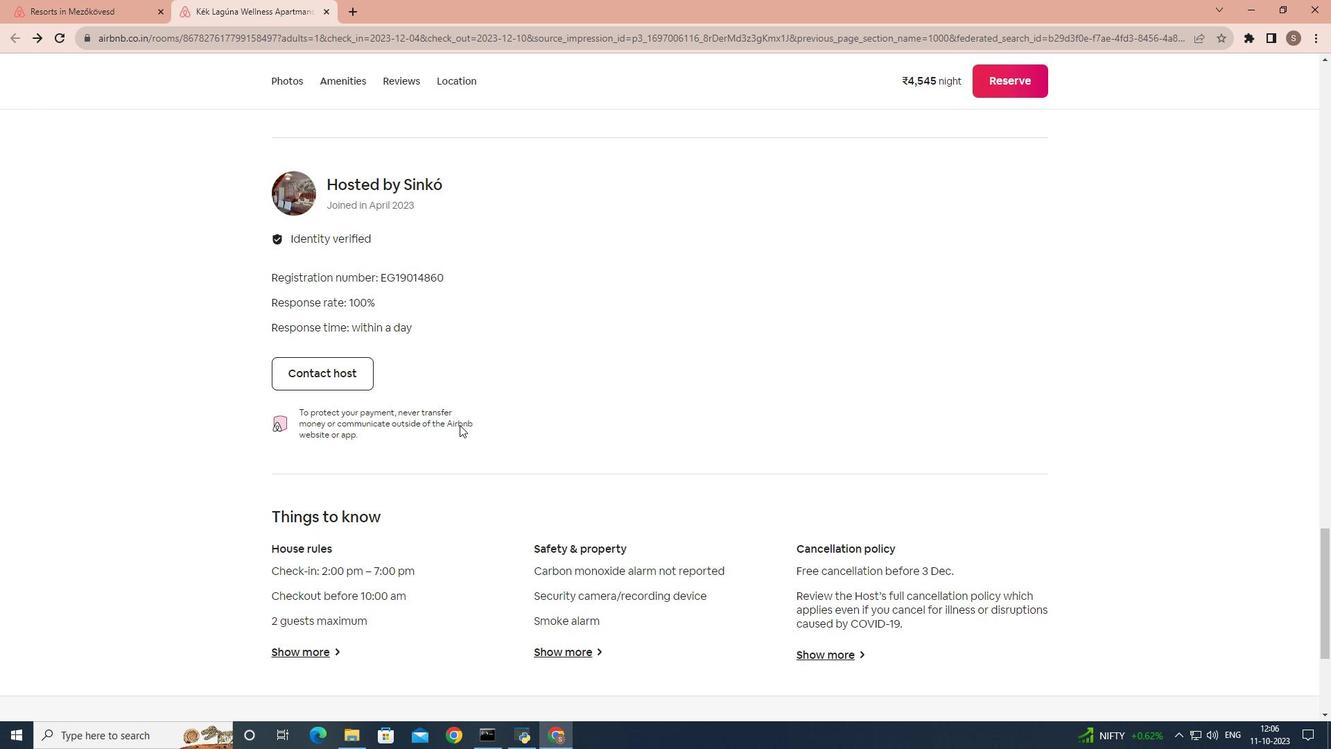 
Action: Mouse scrolled (461, 420) with delta (0, 0)
Screenshot: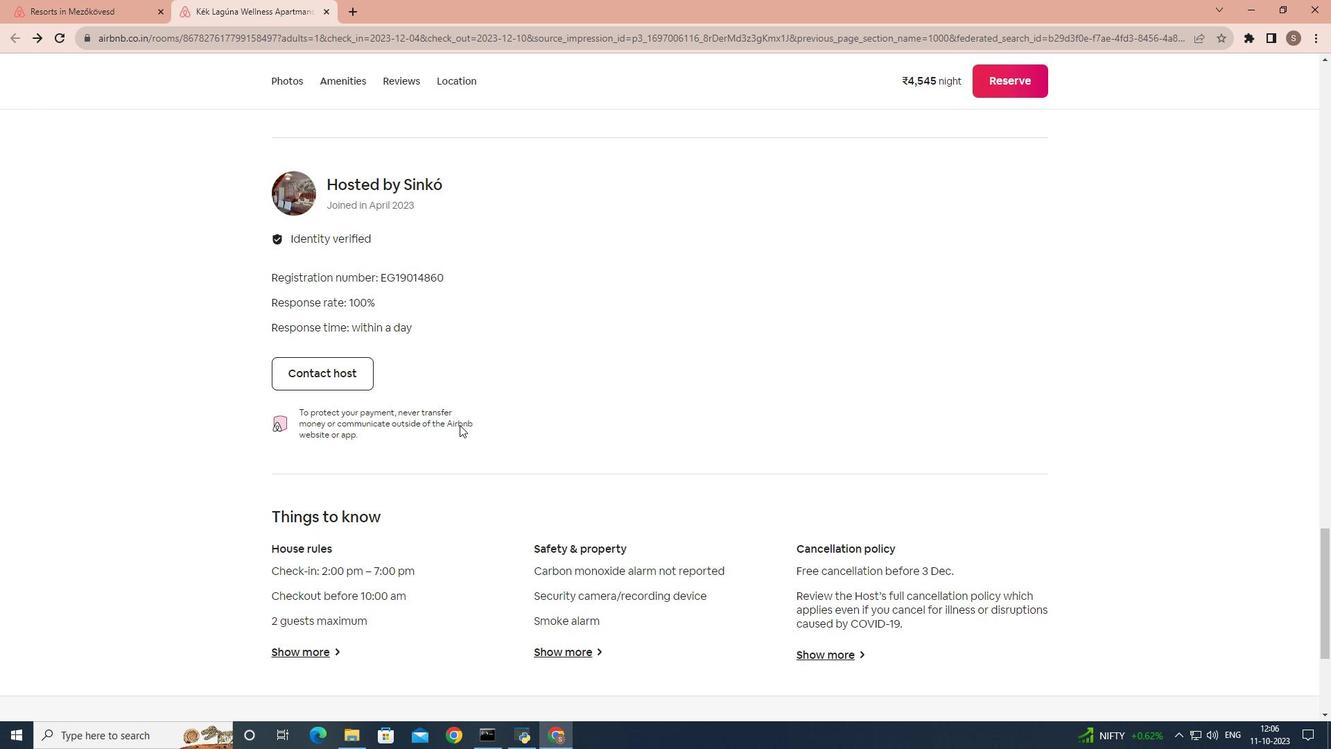 
Action: Mouse moved to (459, 425)
Screenshot: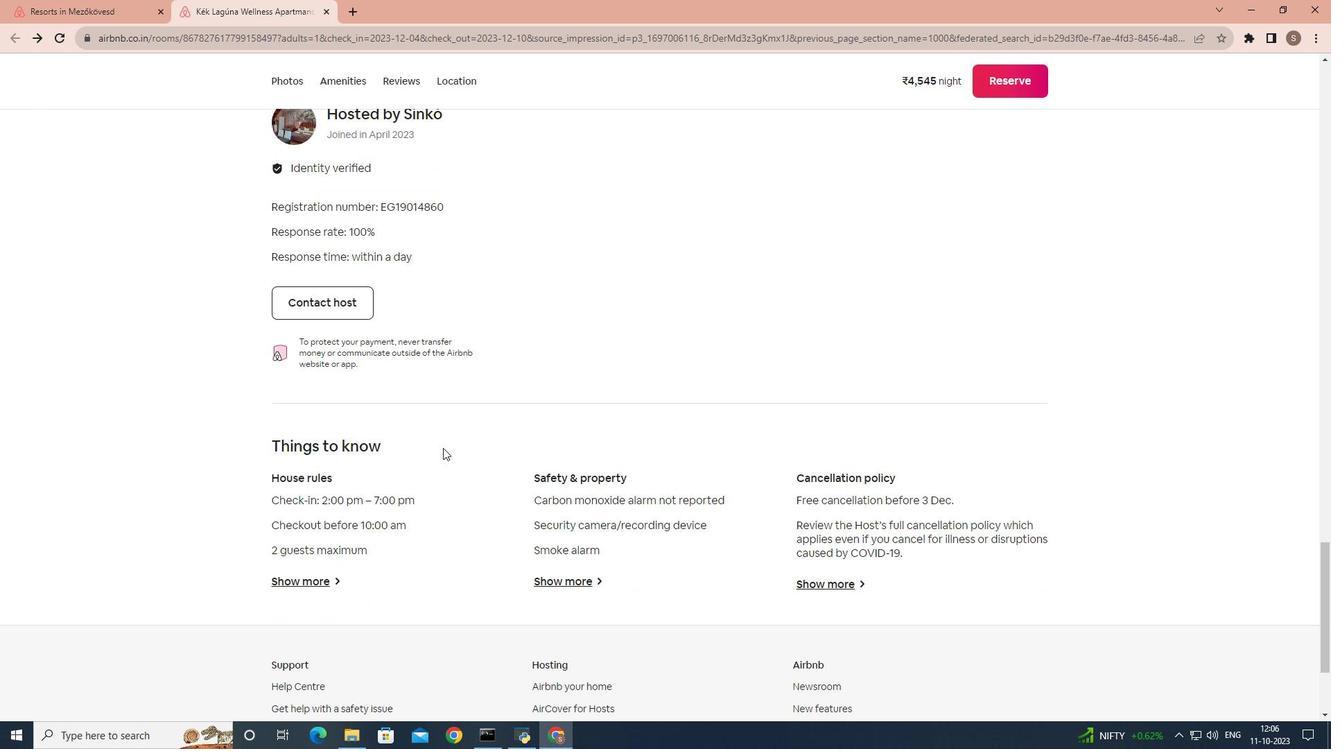 
Action: Mouse scrolled (459, 425) with delta (0, 0)
Screenshot: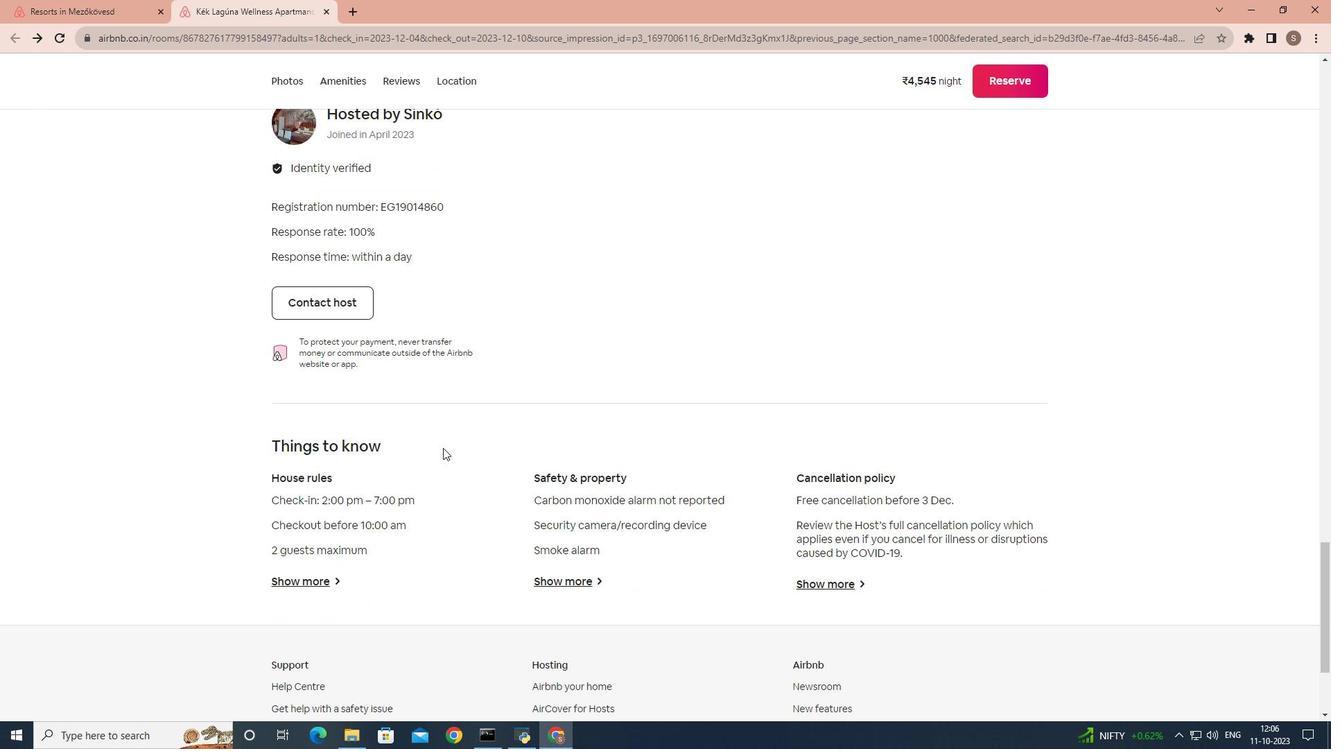 
Action: Mouse moved to (399, 479)
Screenshot: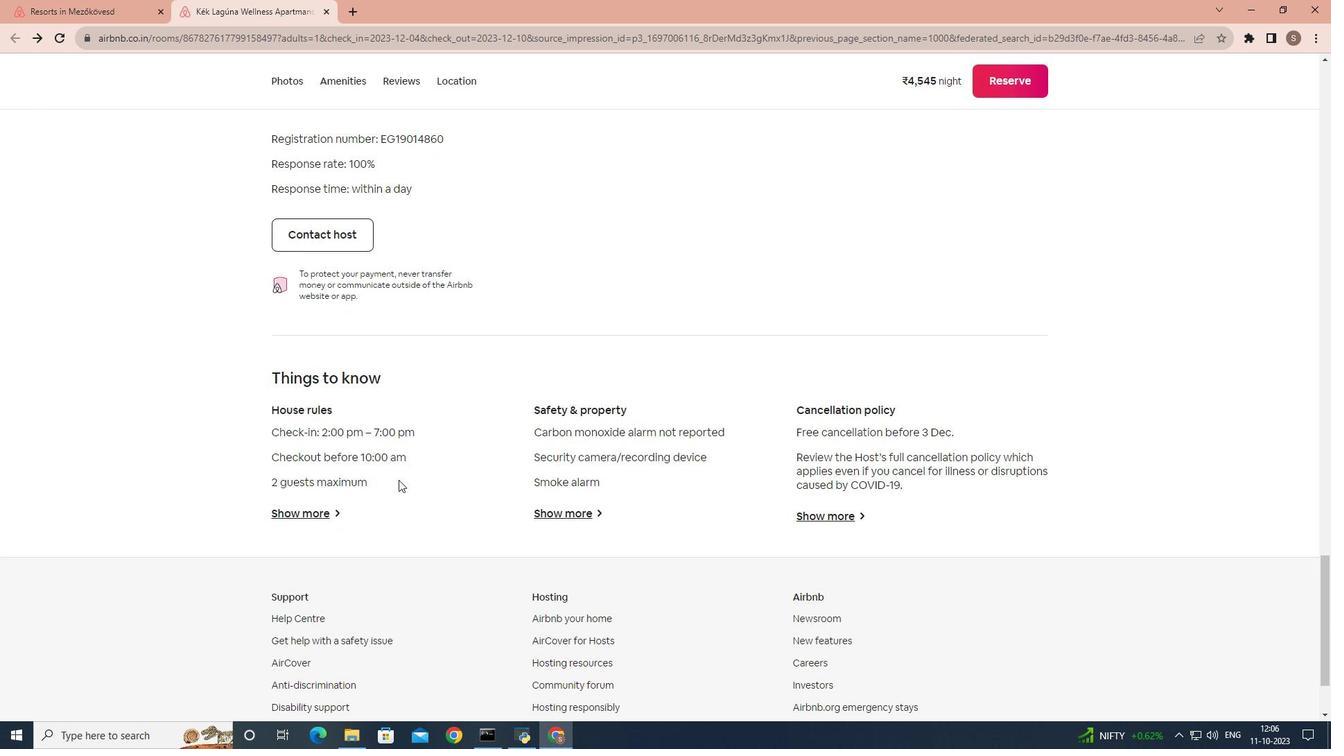 
Action: Mouse scrolled (399, 479) with delta (0, 0)
Screenshot: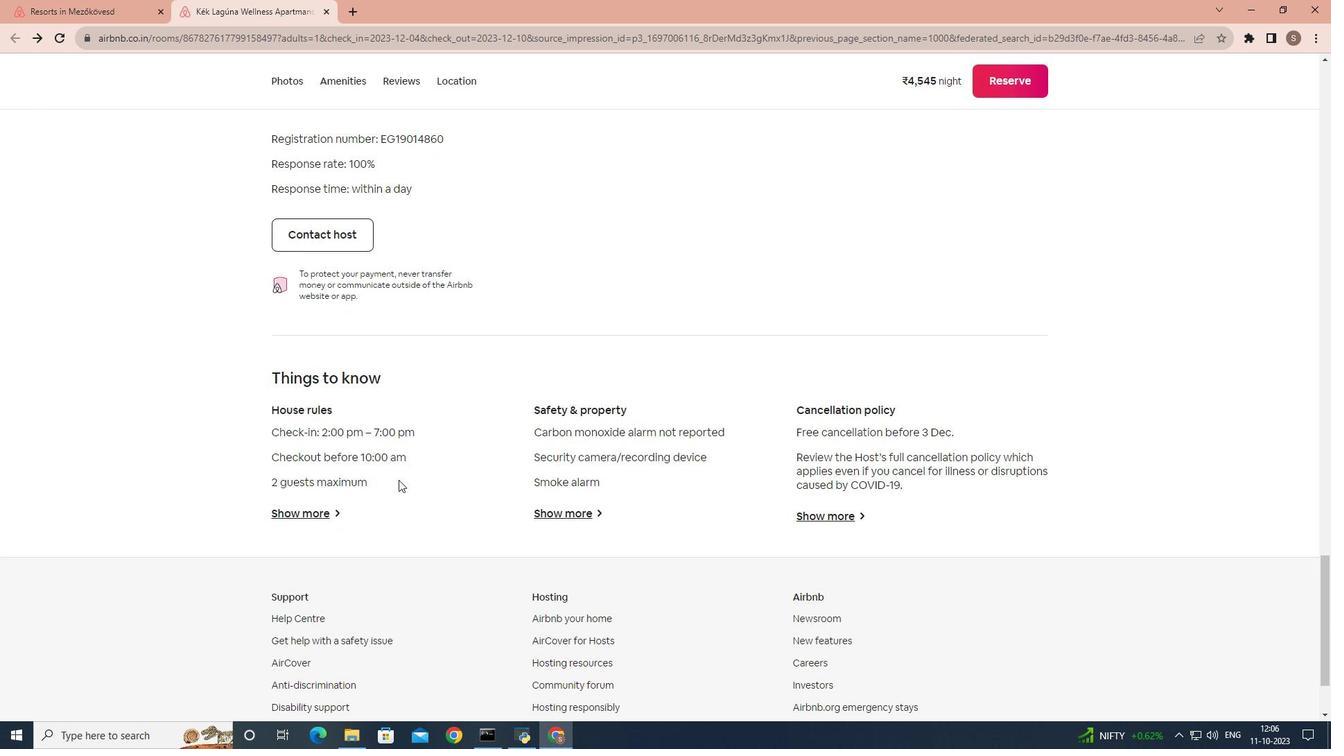 
Action: Mouse moved to (330, 461)
Screenshot: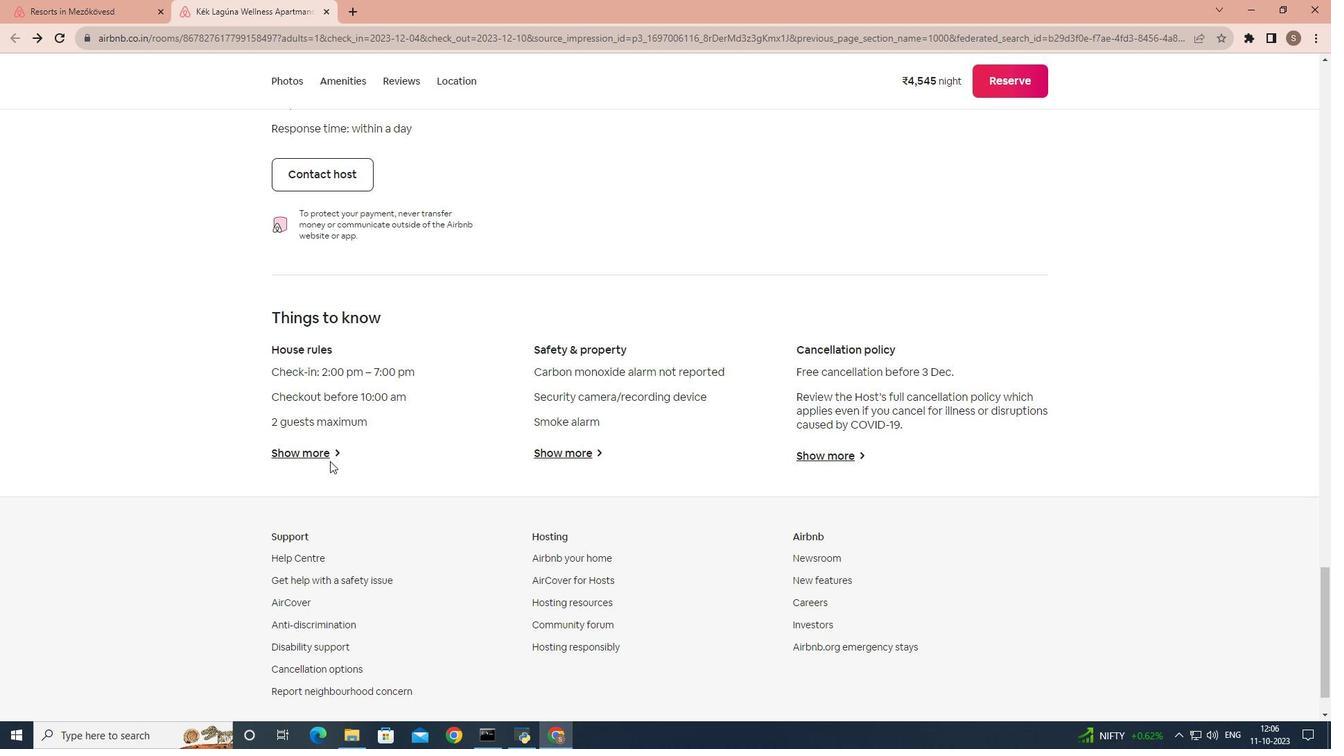 
Action: Mouse pressed left at (330, 461)
Screenshot: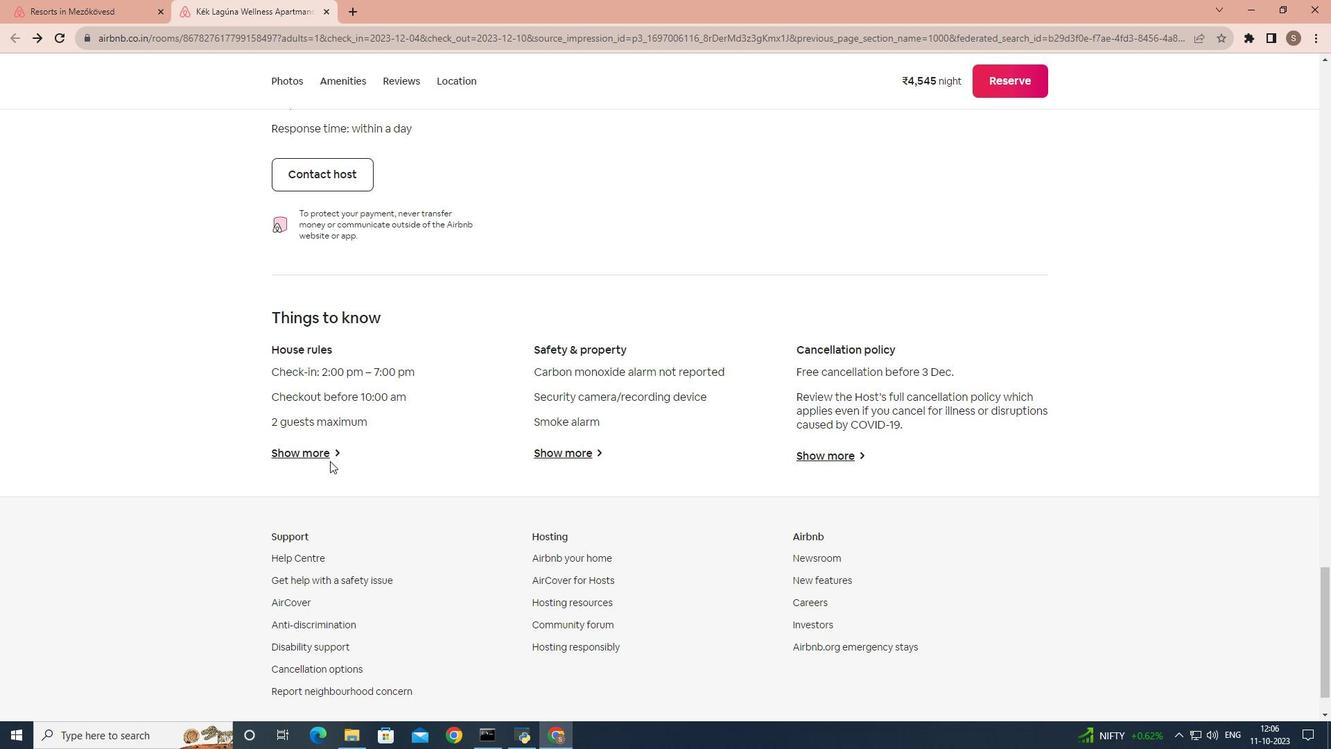 
Action: Mouse moved to (330, 459)
Screenshot: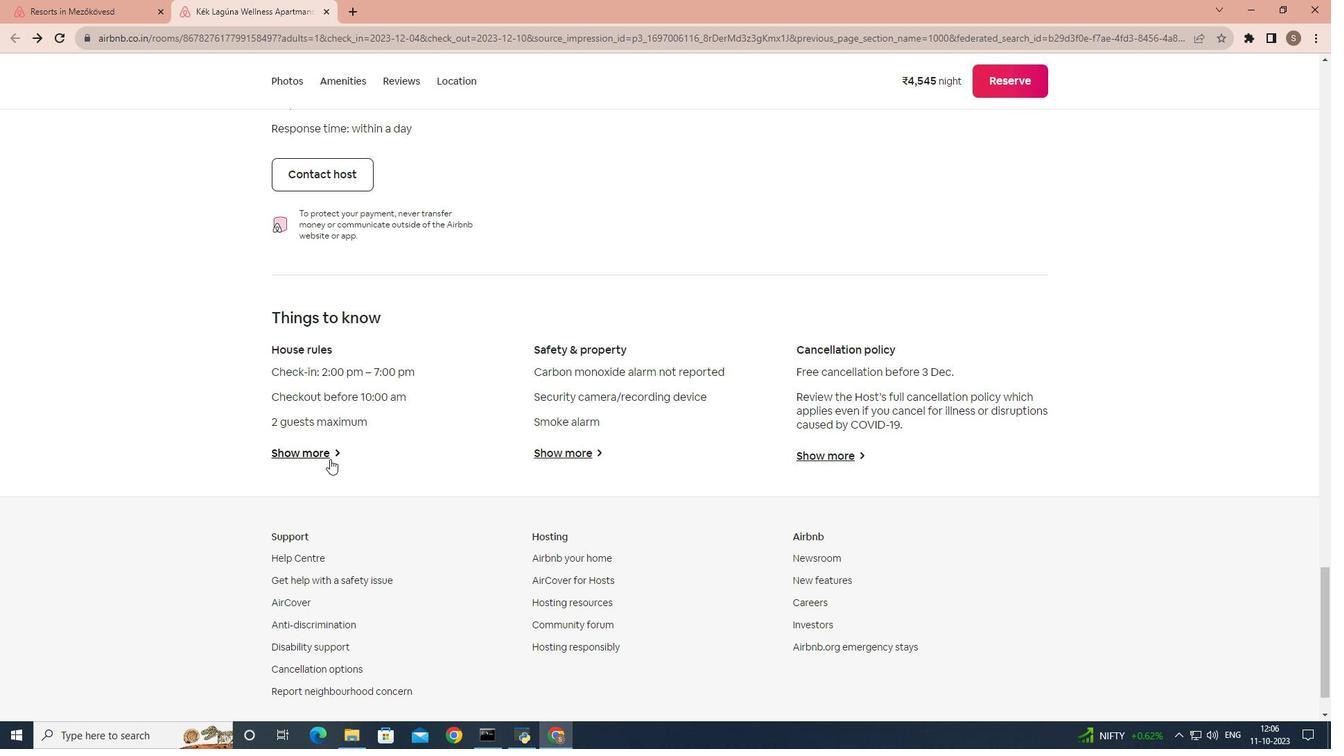 
Action: Mouse pressed left at (330, 459)
Screenshot: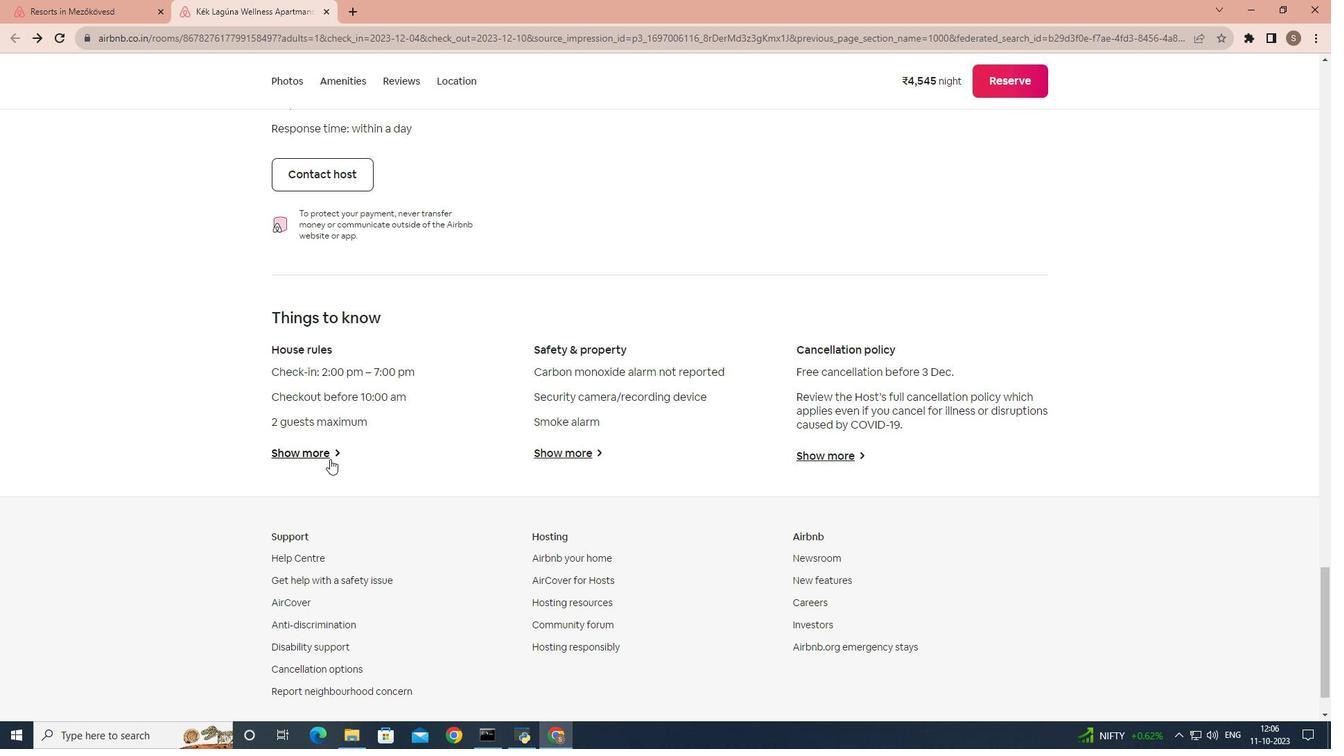 
Action: Mouse moved to (475, 461)
Screenshot: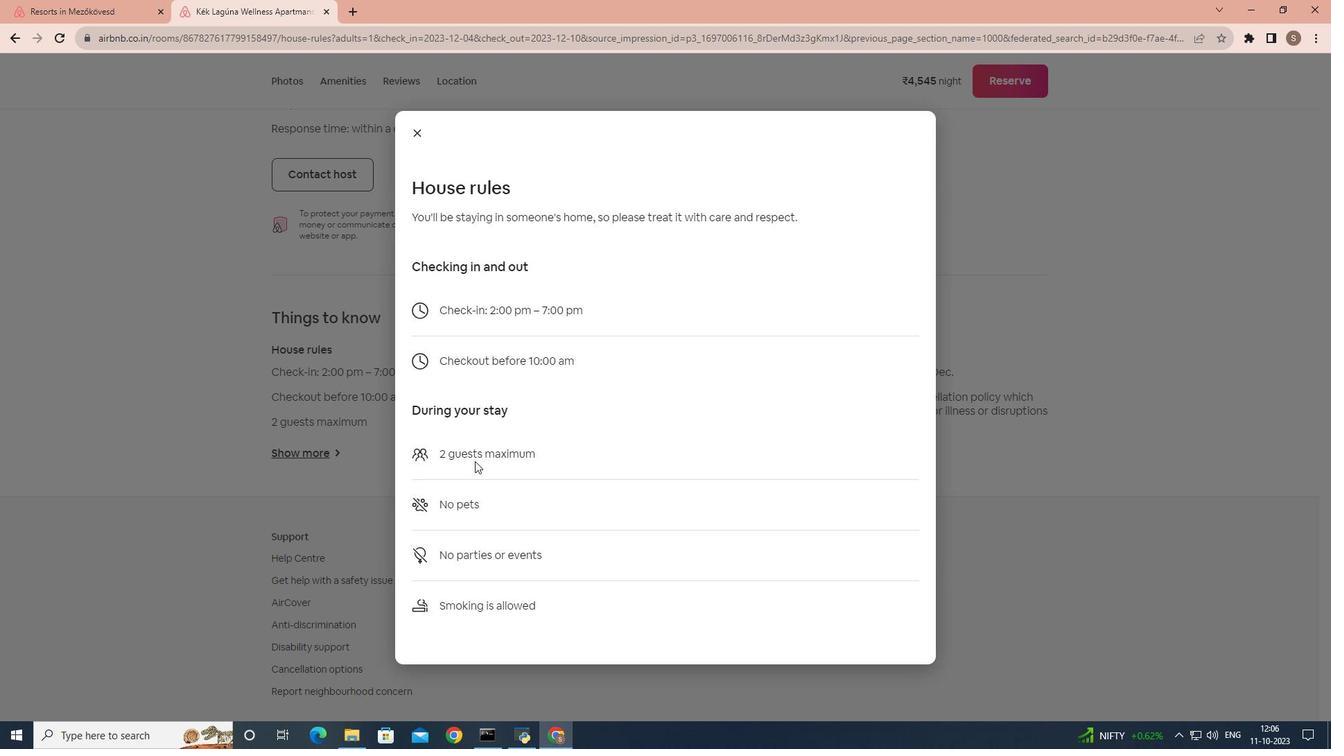 
Action: Mouse scrolled (475, 460) with delta (0, 0)
Screenshot: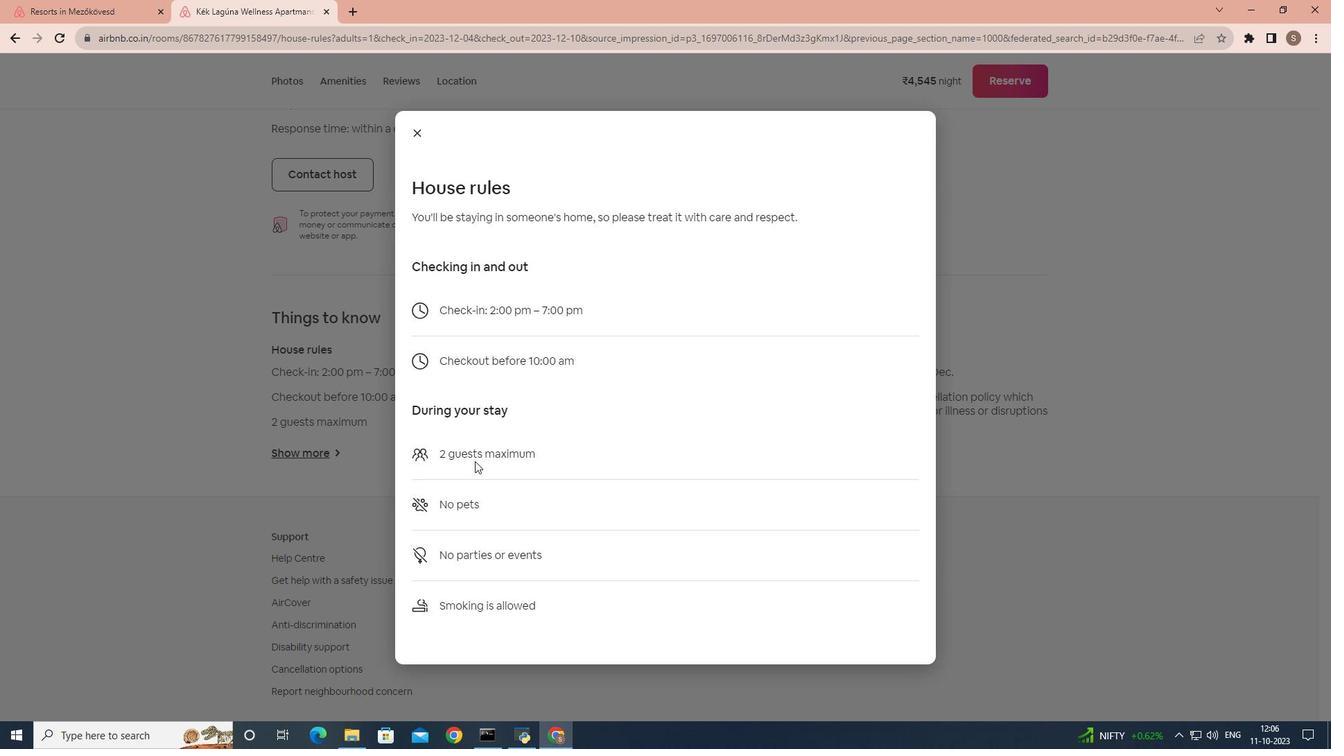 
Action: Mouse scrolled (475, 460) with delta (0, 0)
Screenshot: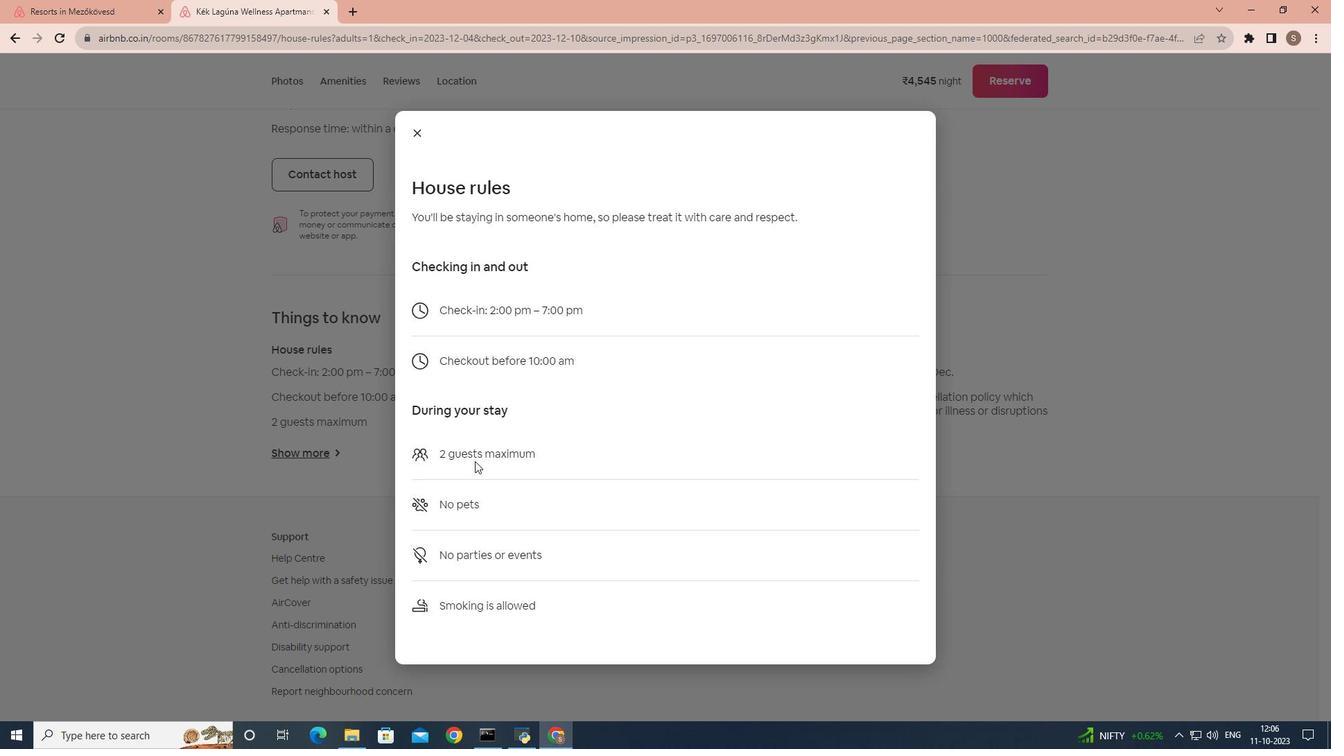 
Action: Mouse scrolled (475, 460) with delta (0, 0)
Screenshot: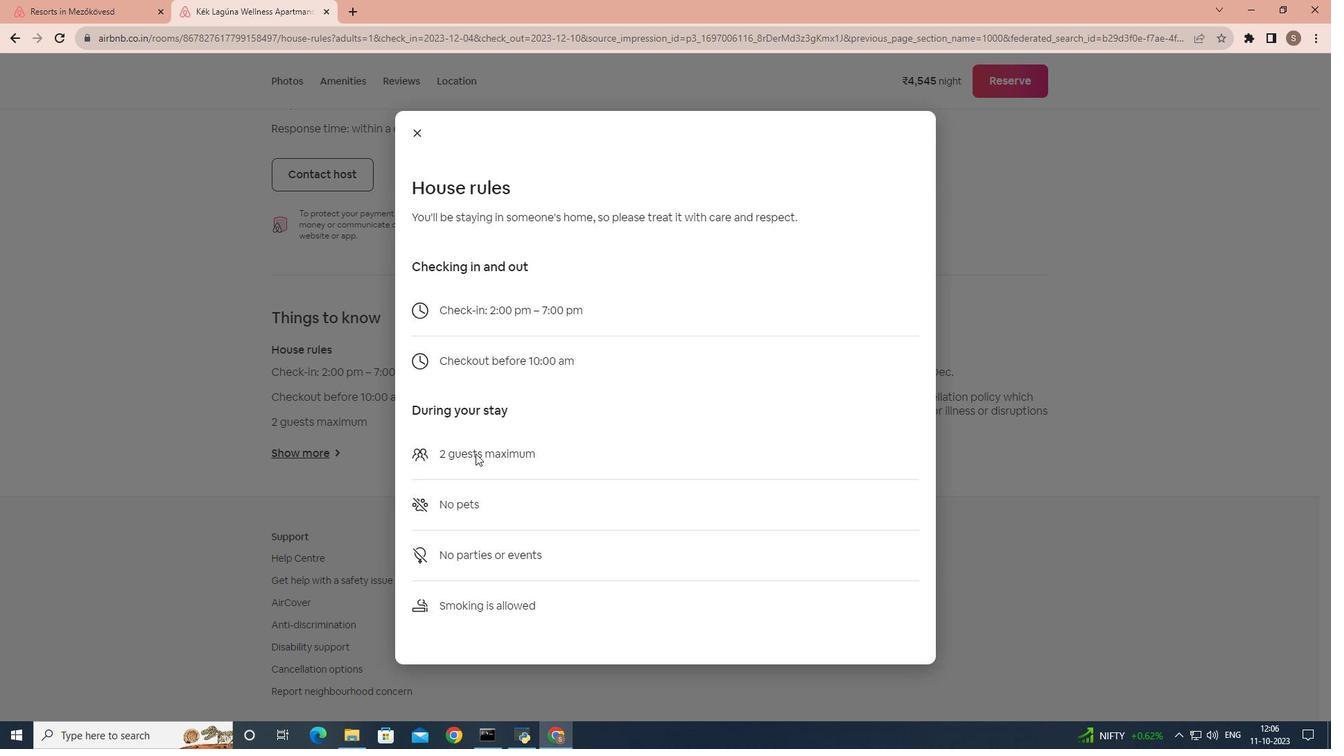 
Action: Mouse moved to (418, 136)
Screenshot: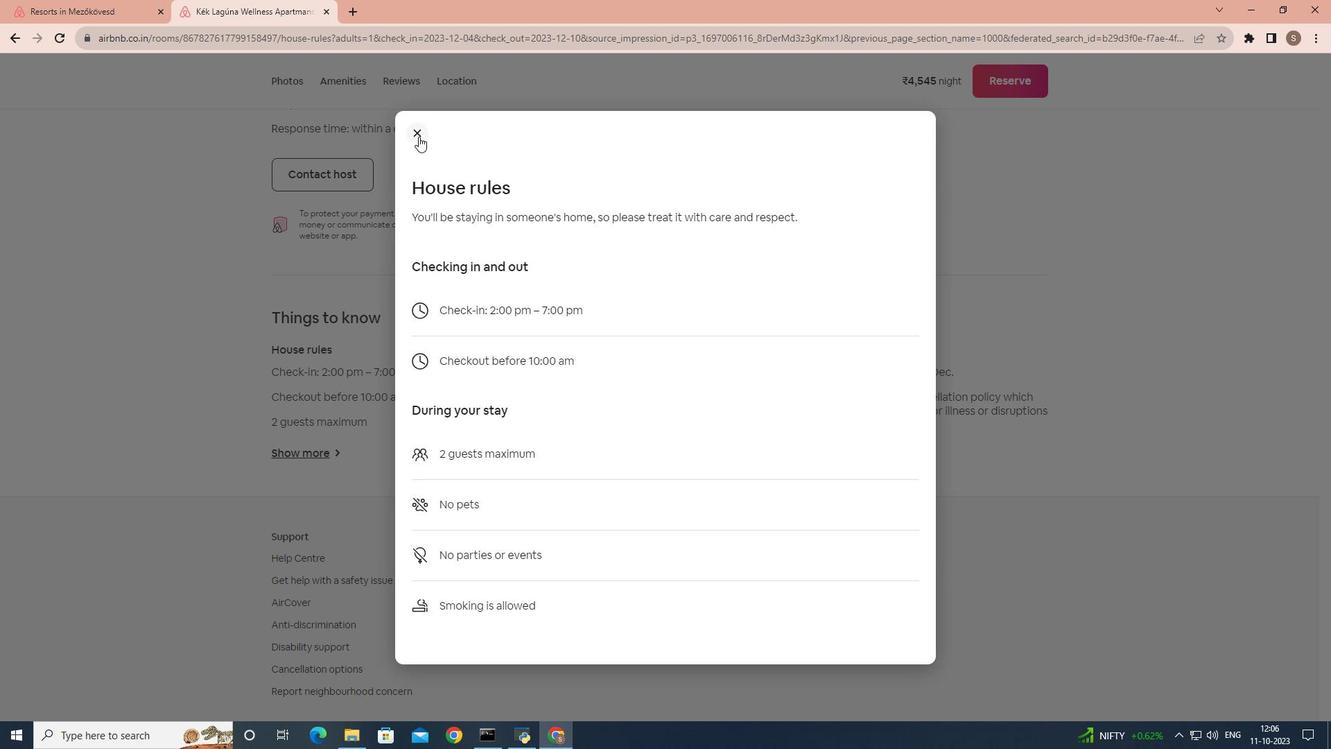 
Action: Mouse pressed left at (418, 136)
Screenshot: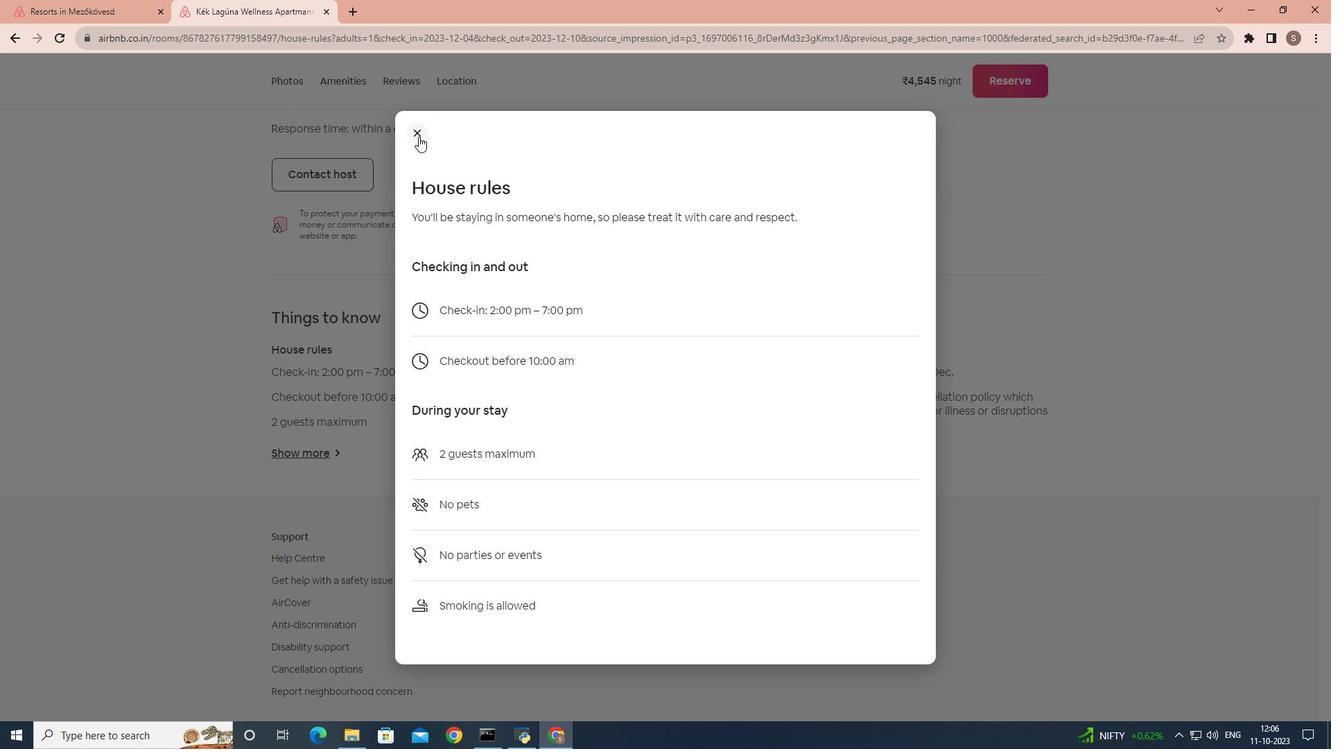 
Action: Mouse moved to (556, 459)
Screenshot: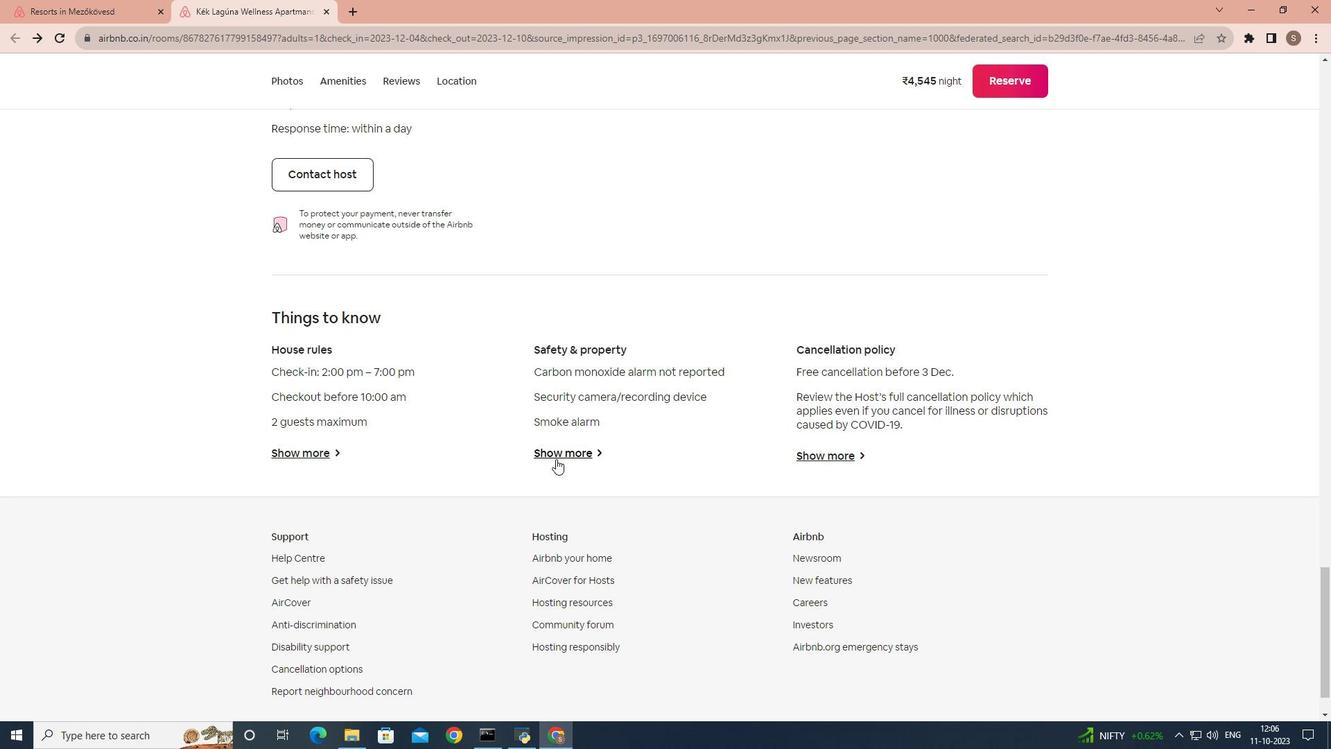 
Action: Mouse pressed left at (556, 459)
Screenshot: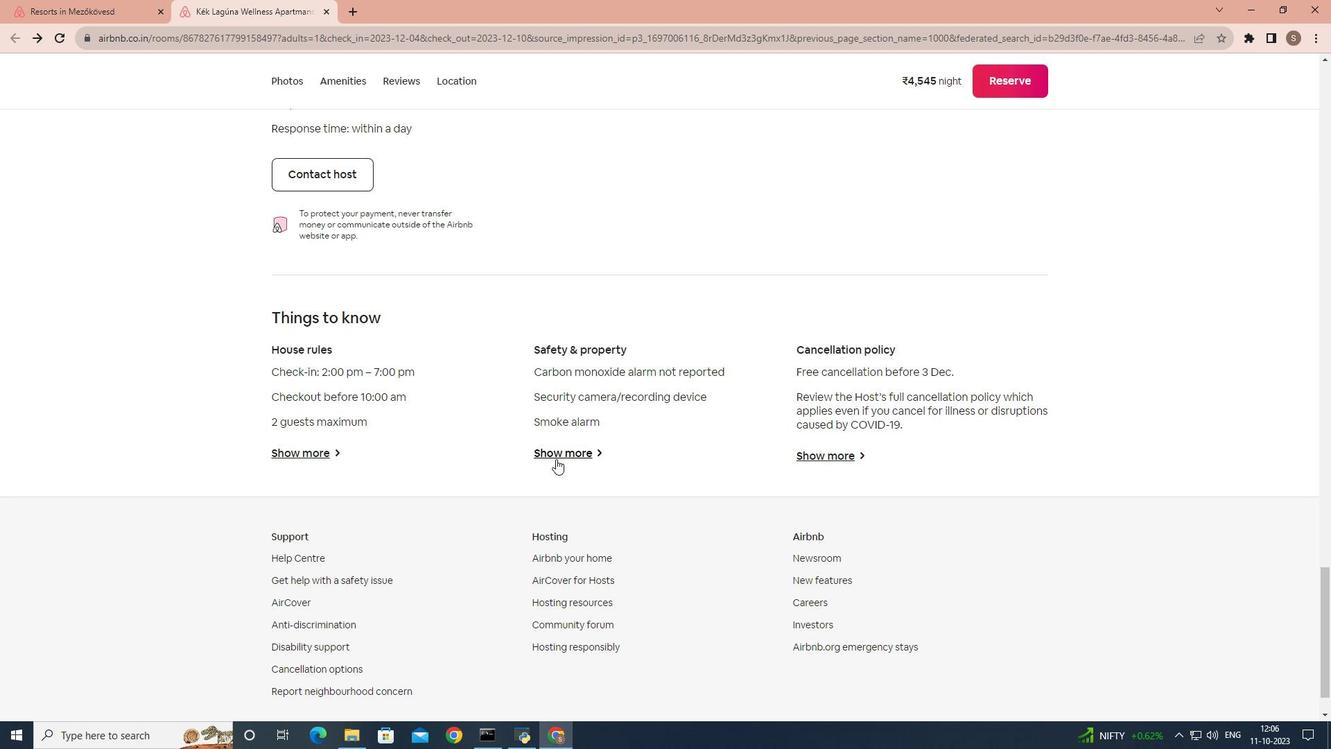 
Action: Mouse moved to (561, 449)
Screenshot: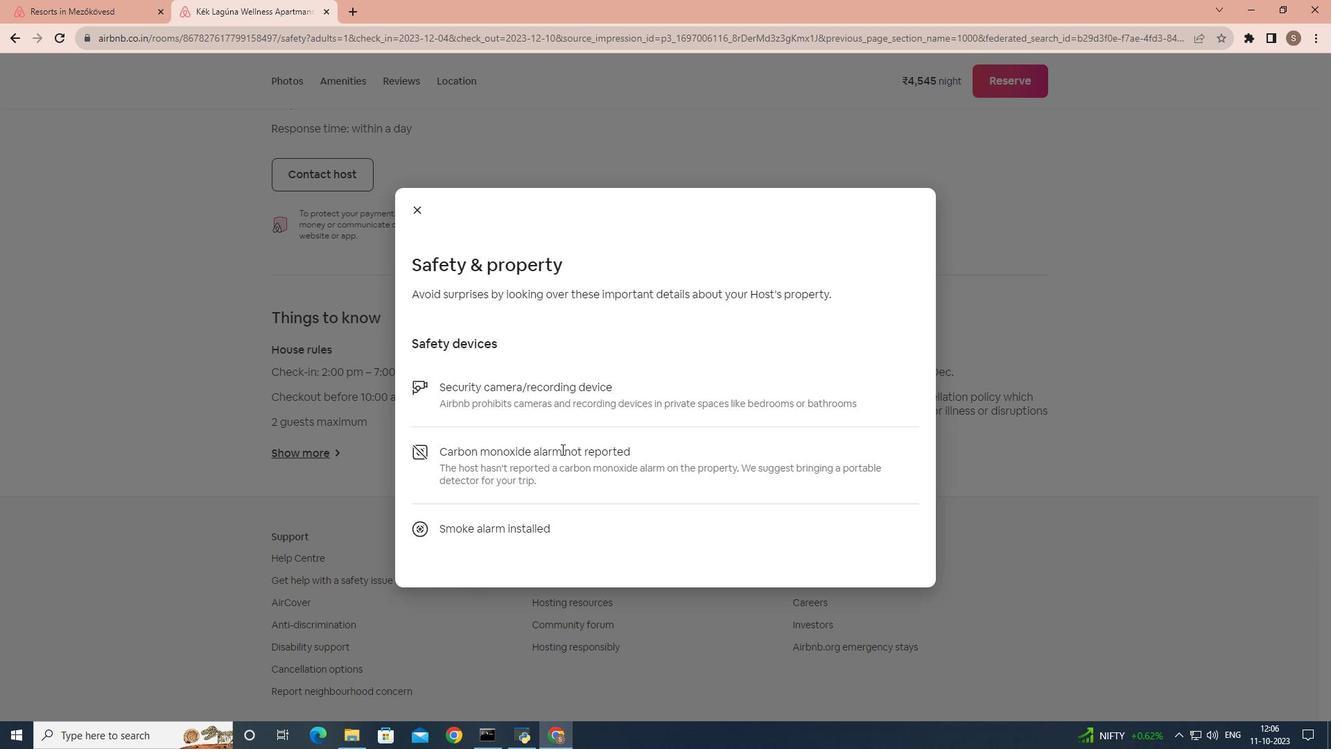 
Action: Mouse scrolled (561, 448) with delta (0, 0)
Screenshot: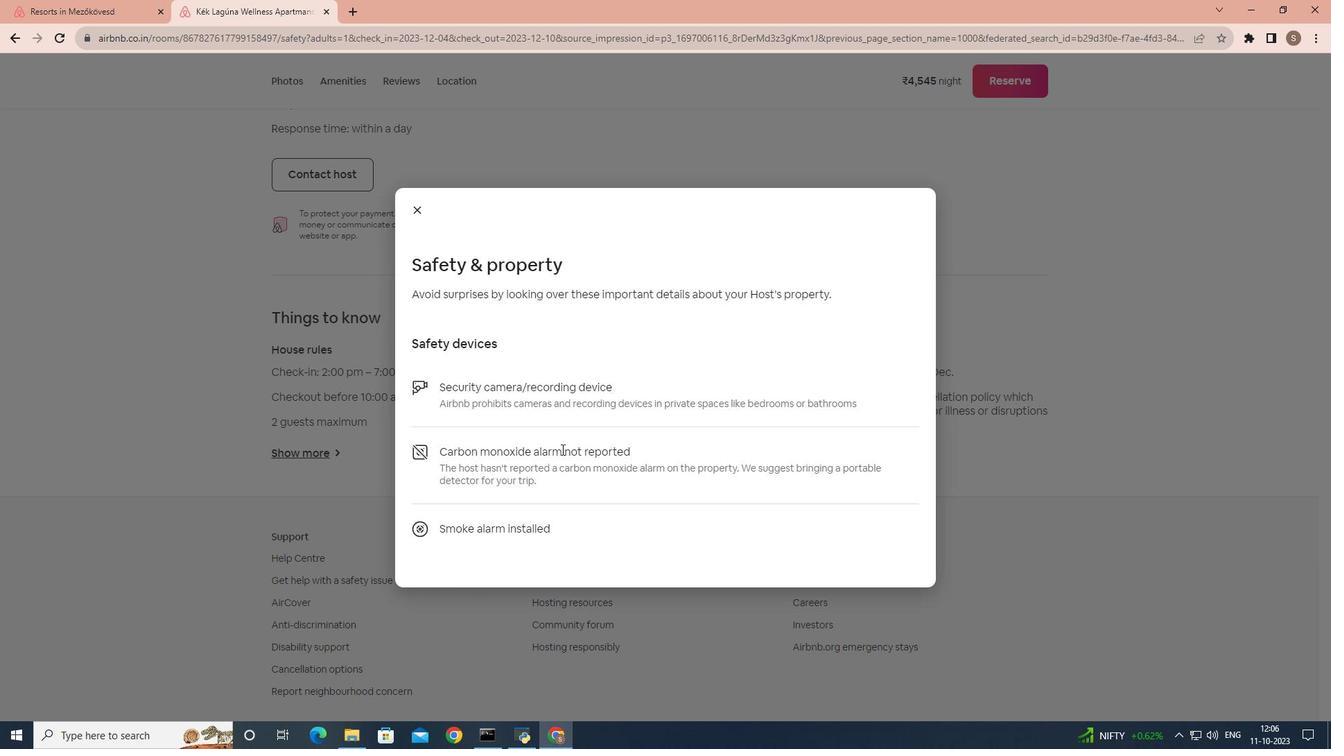 
Action: Mouse scrolled (561, 448) with delta (0, 0)
Screenshot: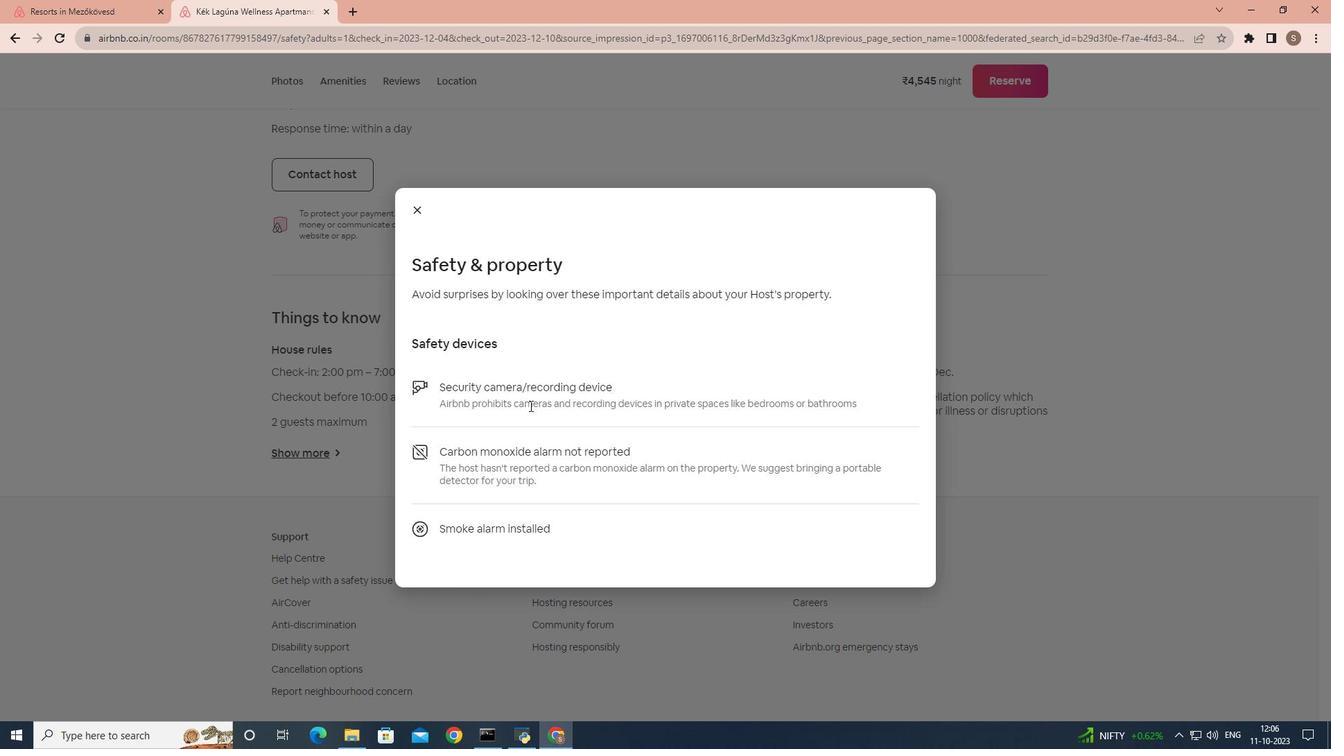 
Action: Mouse moved to (421, 211)
Screenshot: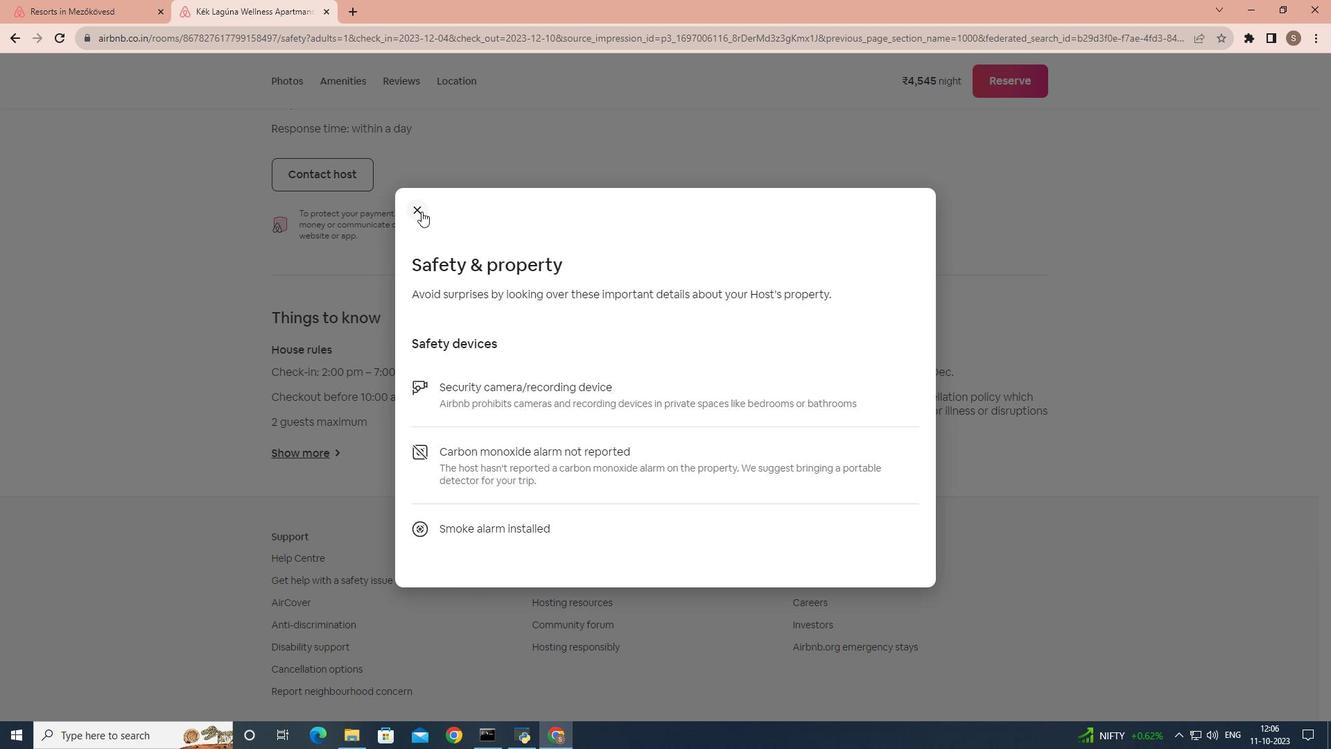 
Action: Mouse pressed left at (421, 211)
